 Task: Buy 3 Breathers from Filters section under best seller category for shipping address: George Carter, 3099 Abia Martin Drive, Panther Burn, Mississippi 38765, Cell Number 6314971043. Pay from credit card ending with 2005, CVV 3321
Action: Mouse moved to (22, 86)
Screenshot: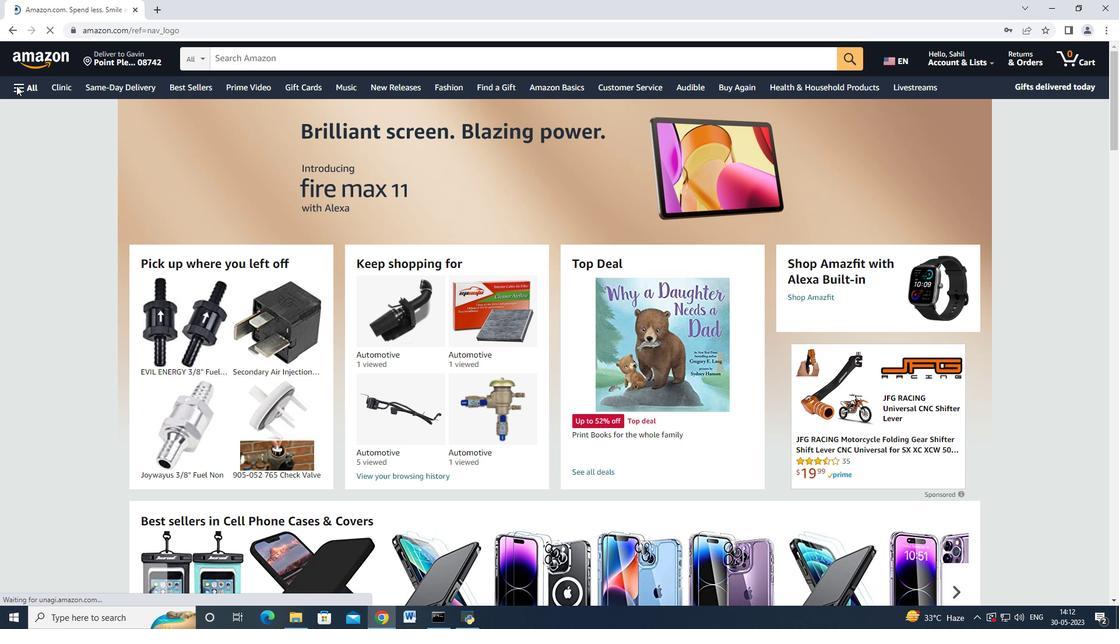
Action: Mouse pressed left at (22, 86)
Screenshot: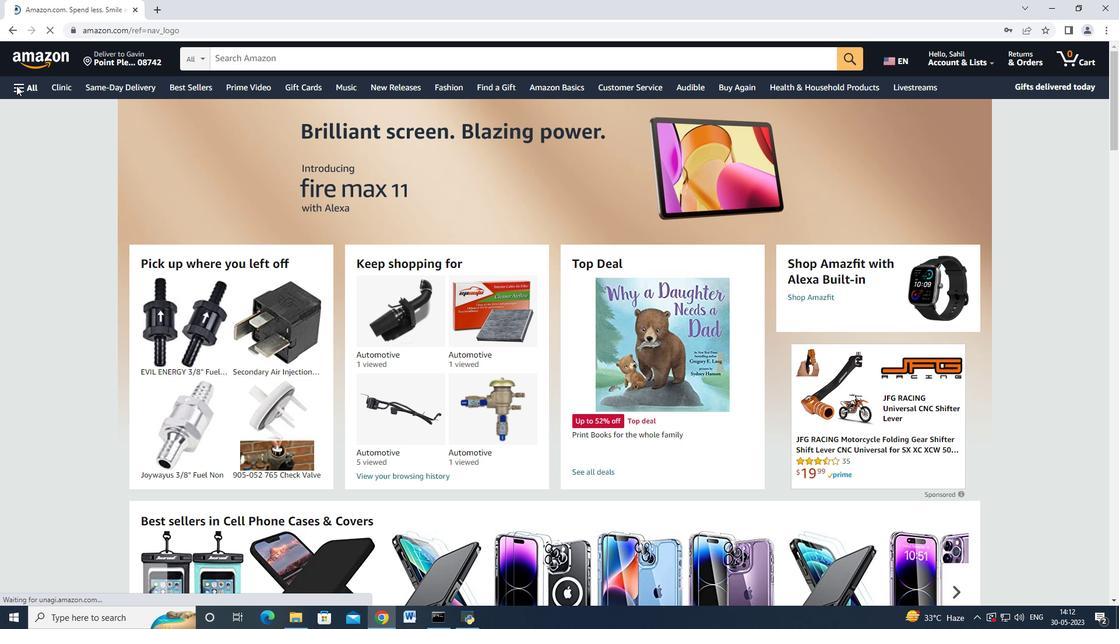
Action: Mouse moved to (69, 422)
Screenshot: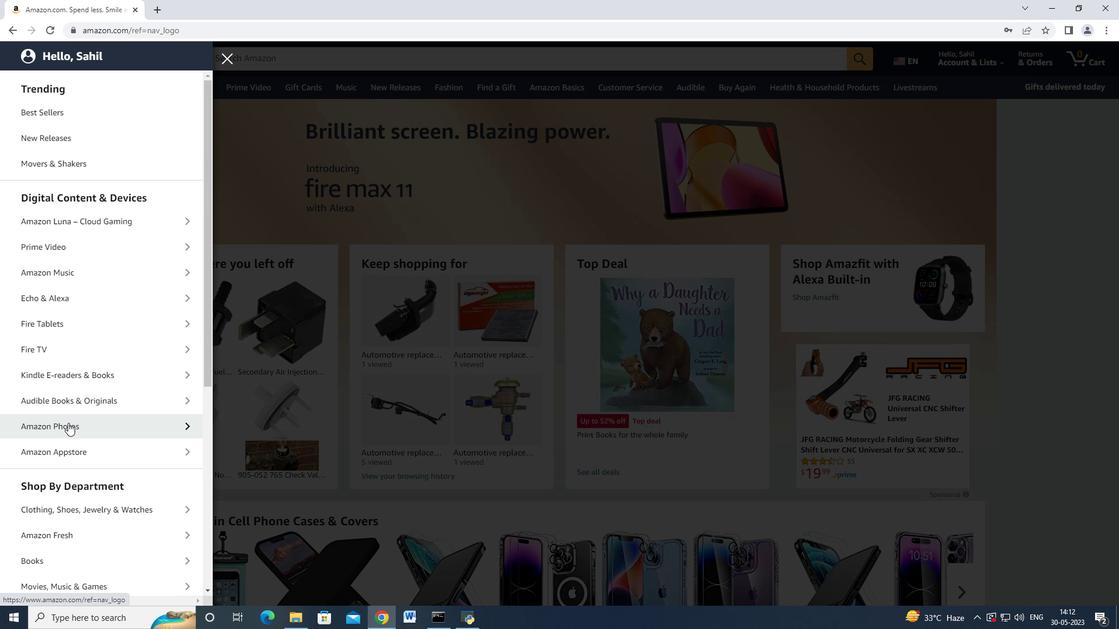 
Action: Mouse scrolled (69, 421) with delta (0, 0)
Screenshot: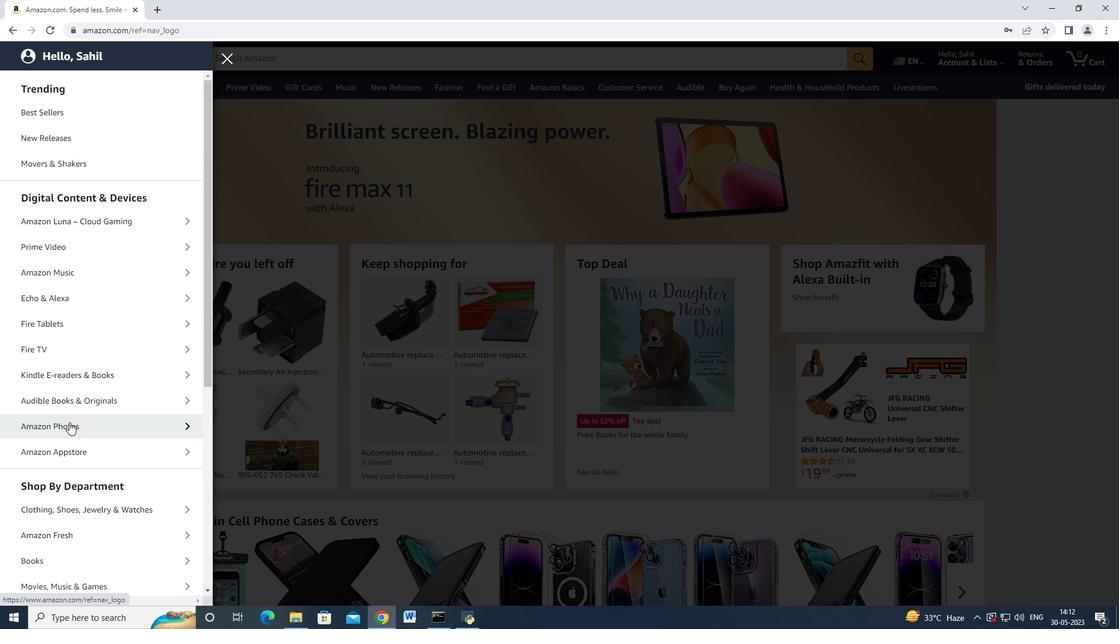 
Action: Mouse scrolled (69, 421) with delta (0, 0)
Screenshot: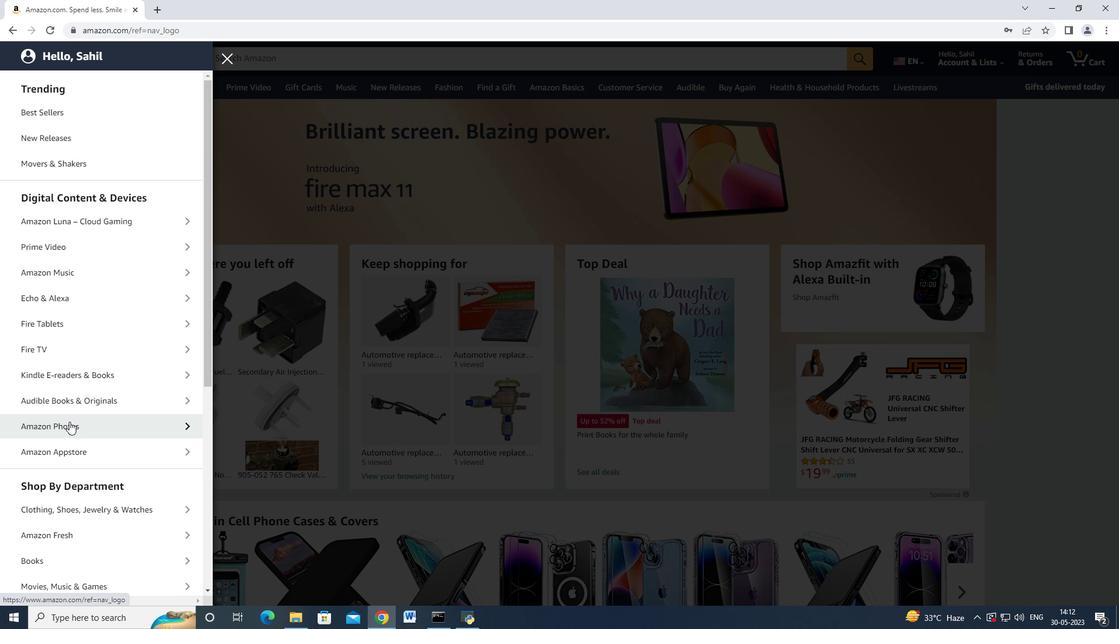 
Action: Mouse moved to (50, 501)
Screenshot: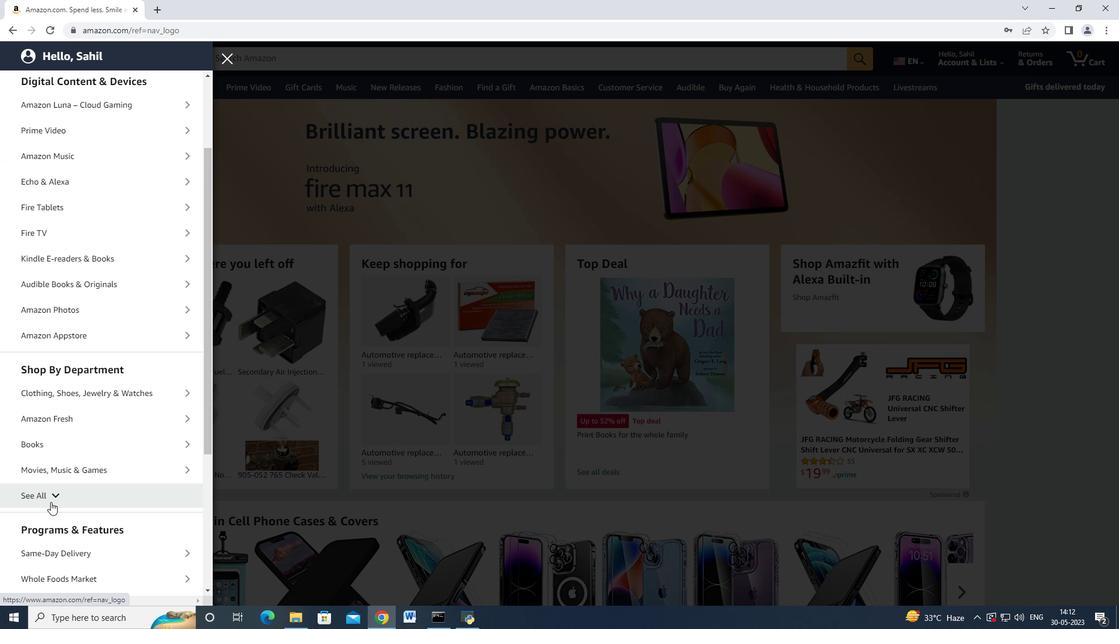 
Action: Mouse pressed left at (50, 501)
Screenshot: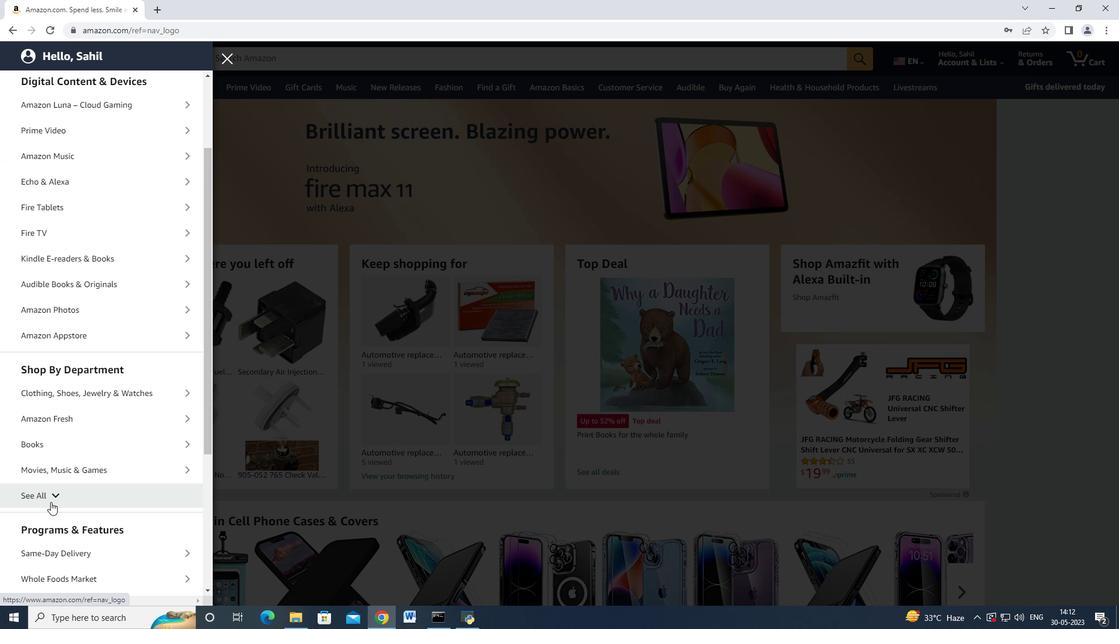
Action: Mouse moved to (68, 434)
Screenshot: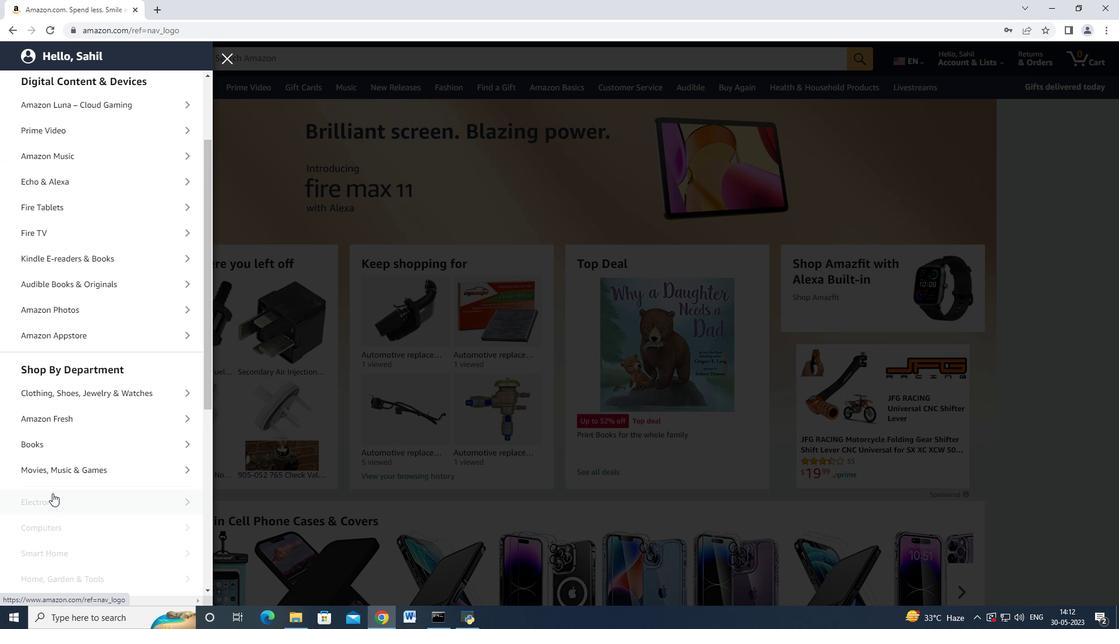 
Action: Mouse scrolled (68, 434) with delta (0, 0)
Screenshot: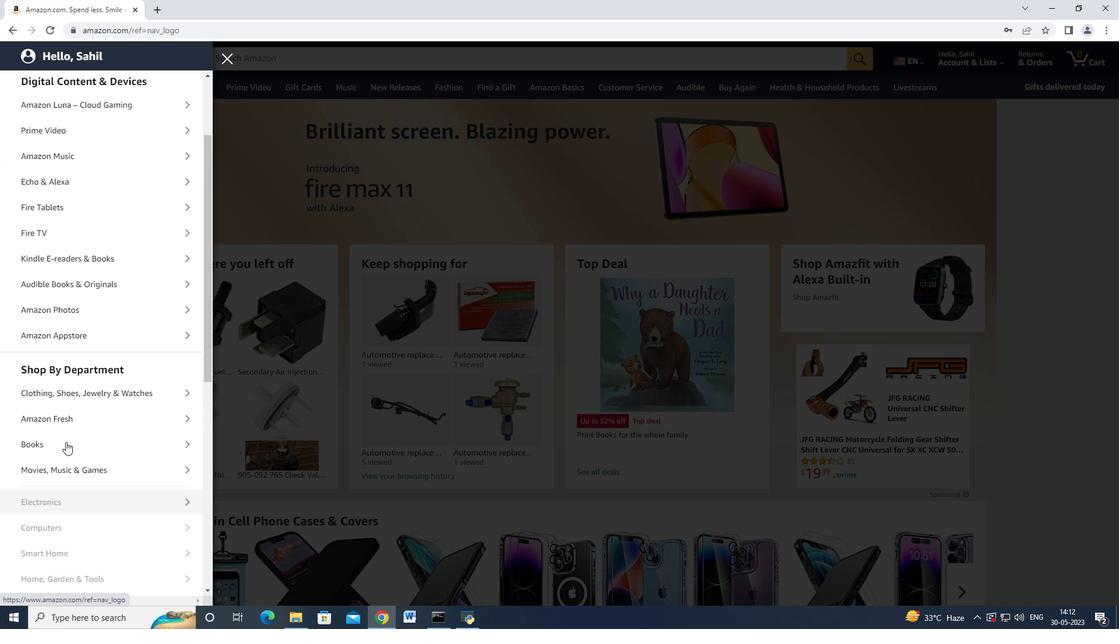 
Action: Mouse scrolled (68, 434) with delta (0, 0)
Screenshot: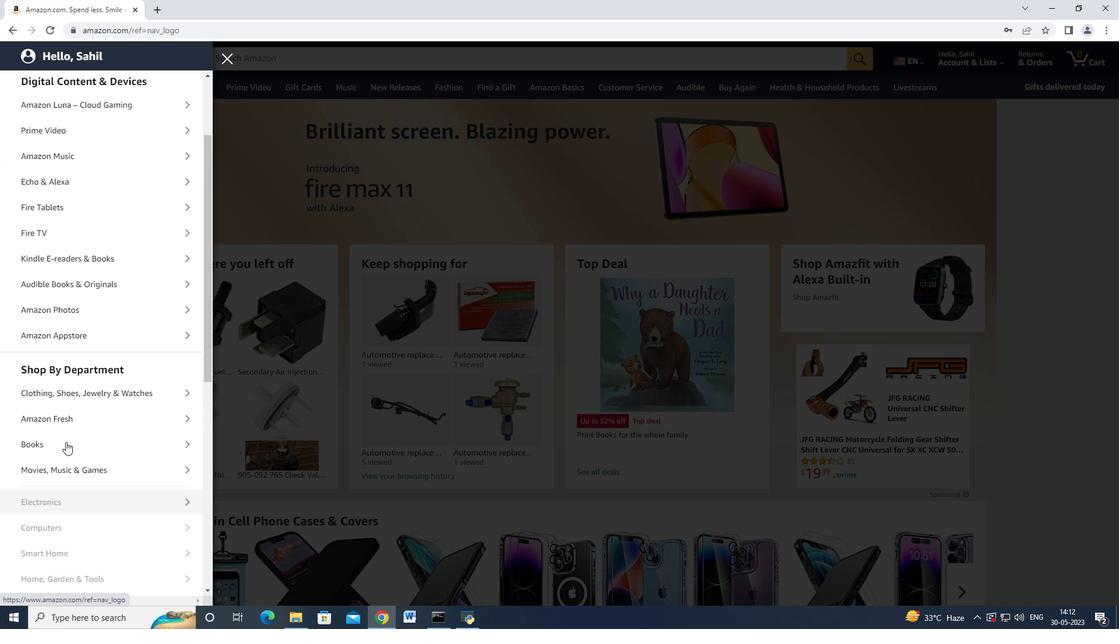 
Action: Mouse scrolled (68, 434) with delta (0, 0)
Screenshot: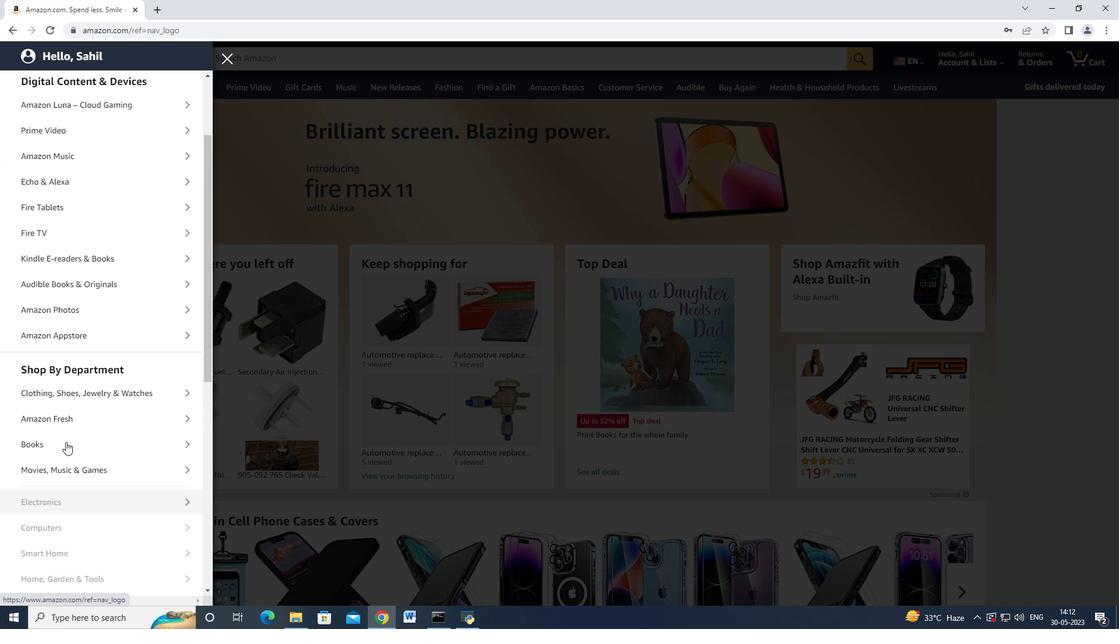 
Action: Mouse scrolled (68, 434) with delta (0, 0)
Screenshot: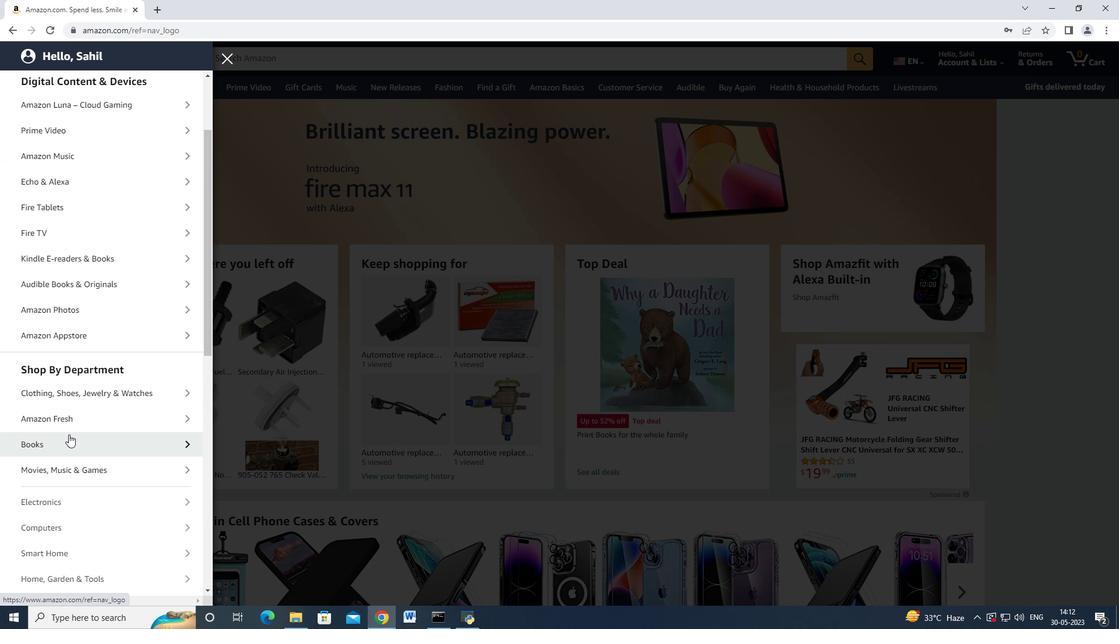 
Action: Mouse scrolled (68, 434) with delta (0, 0)
Screenshot: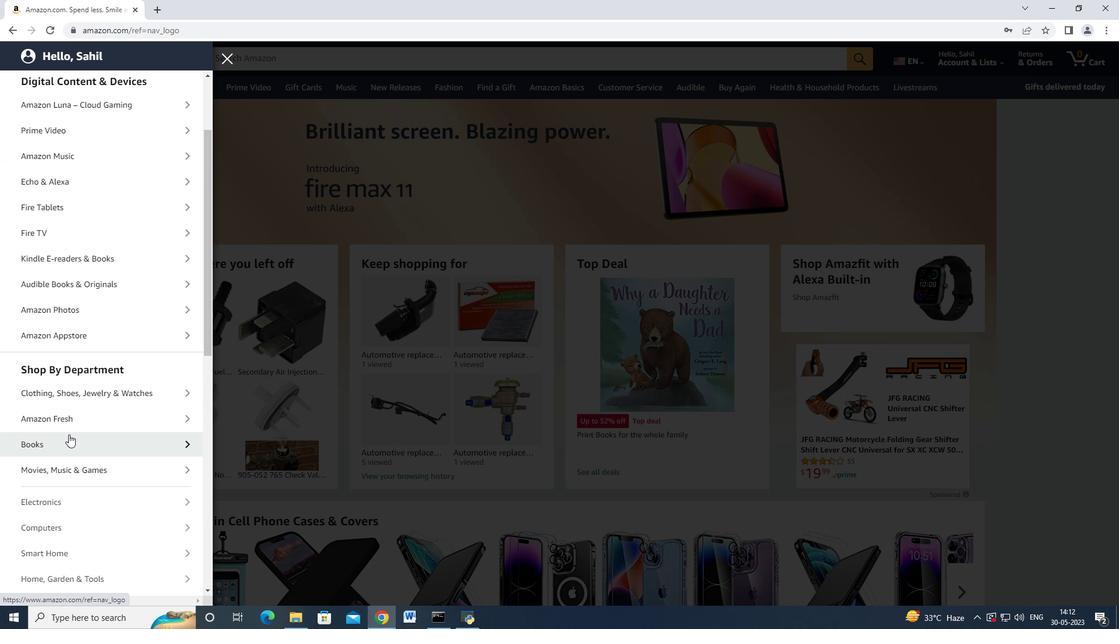 
Action: Mouse moved to (99, 492)
Screenshot: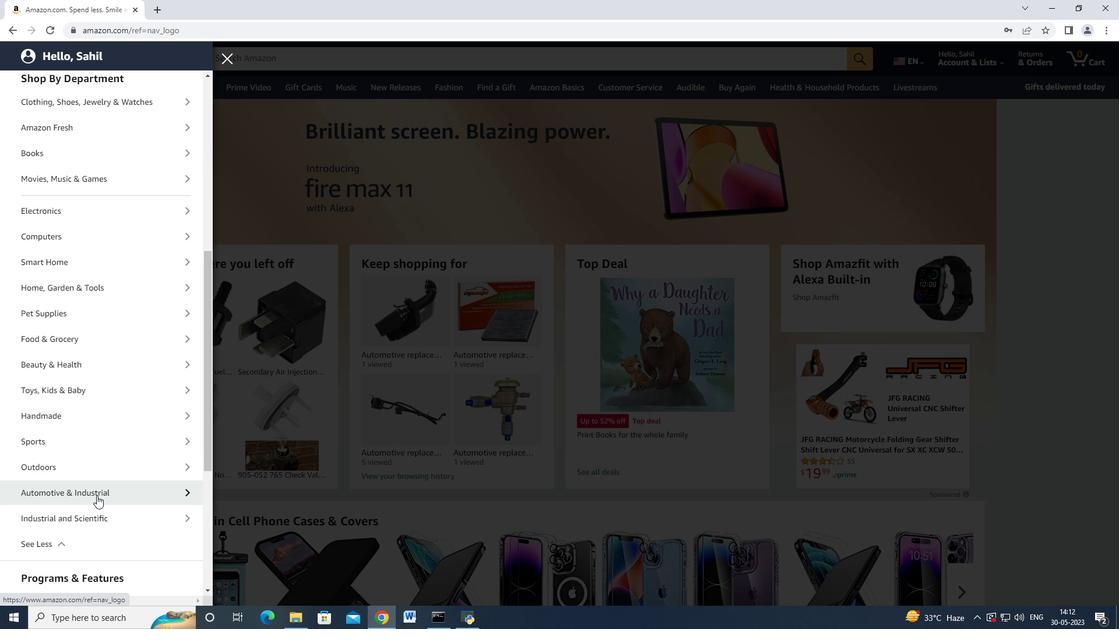 
Action: Mouse pressed left at (99, 492)
Screenshot: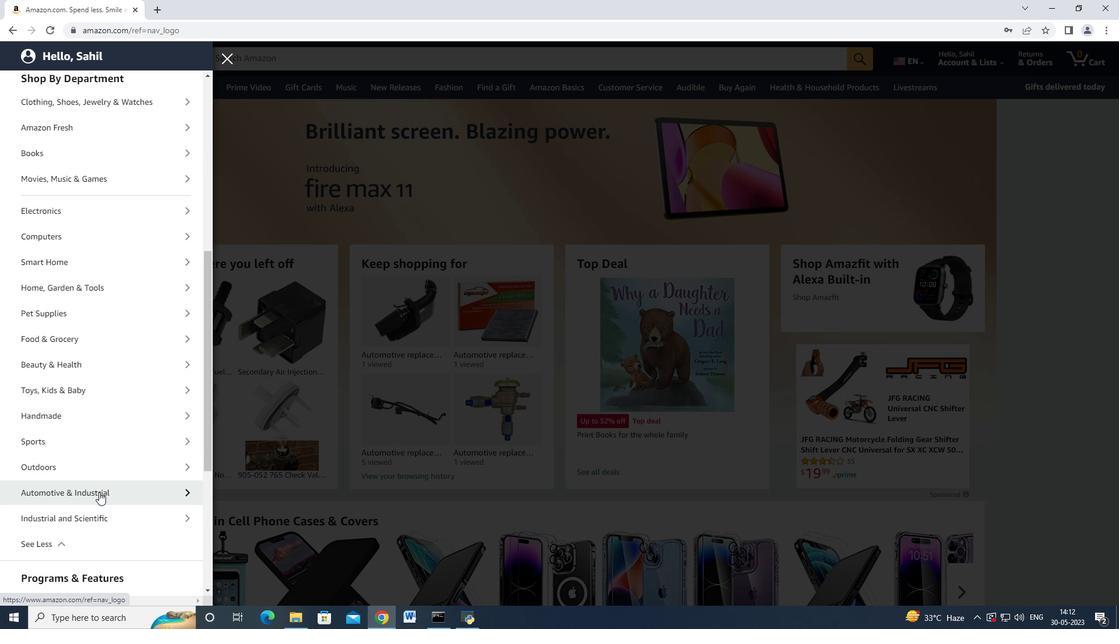 
Action: Mouse moved to (79, 140)
Screenshot: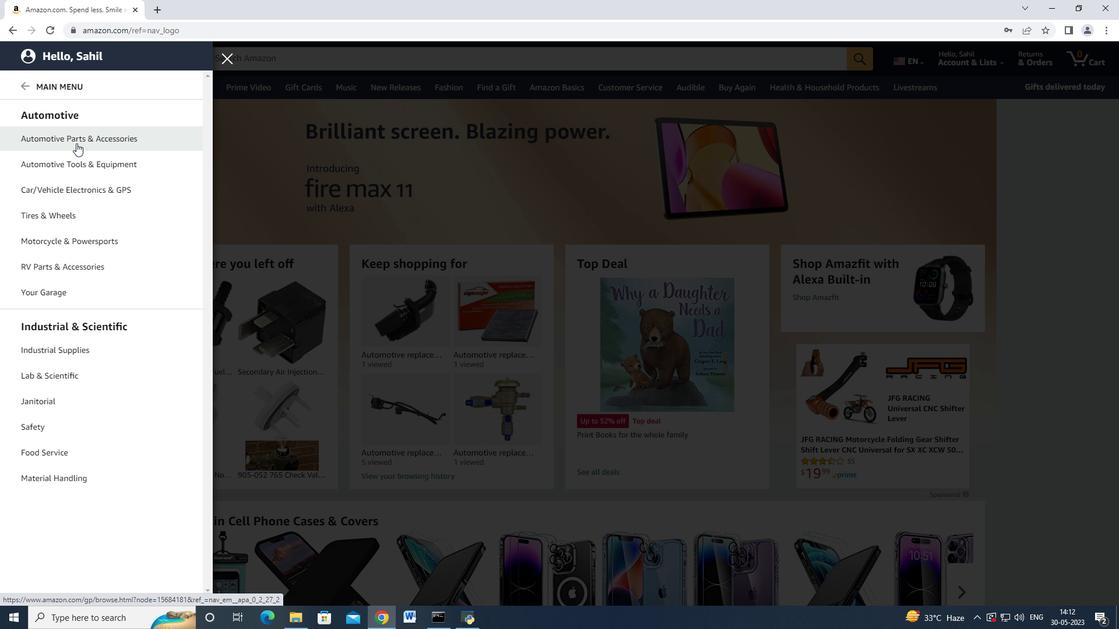 
Action: Mouse pressed left at (79, 140)
Screenshot: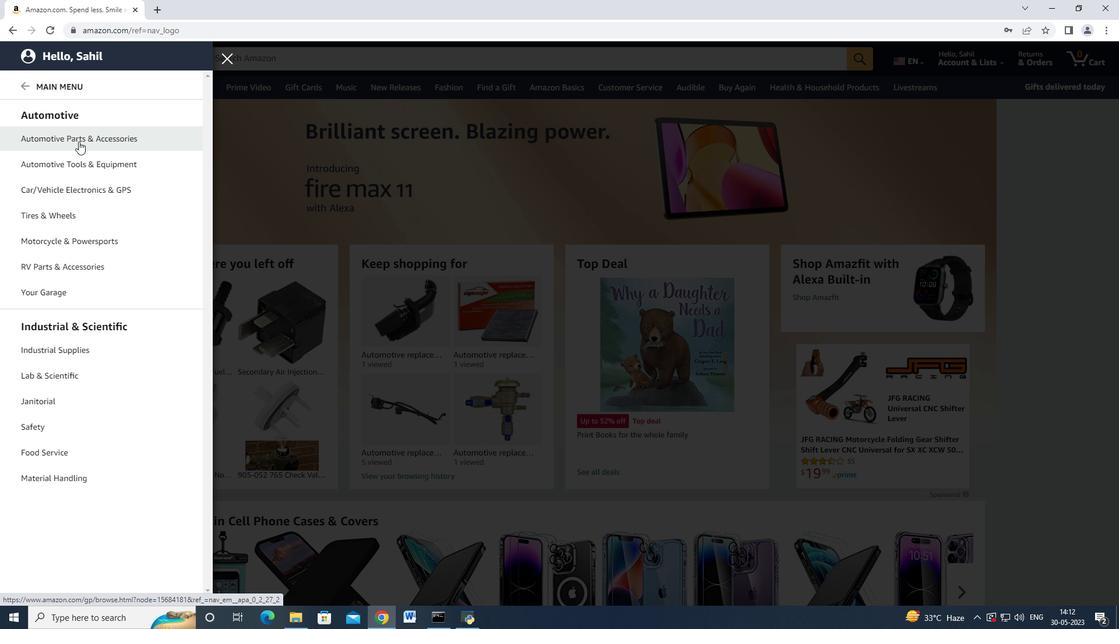
Action: Mouse moved to (190, 111)
Screenshot: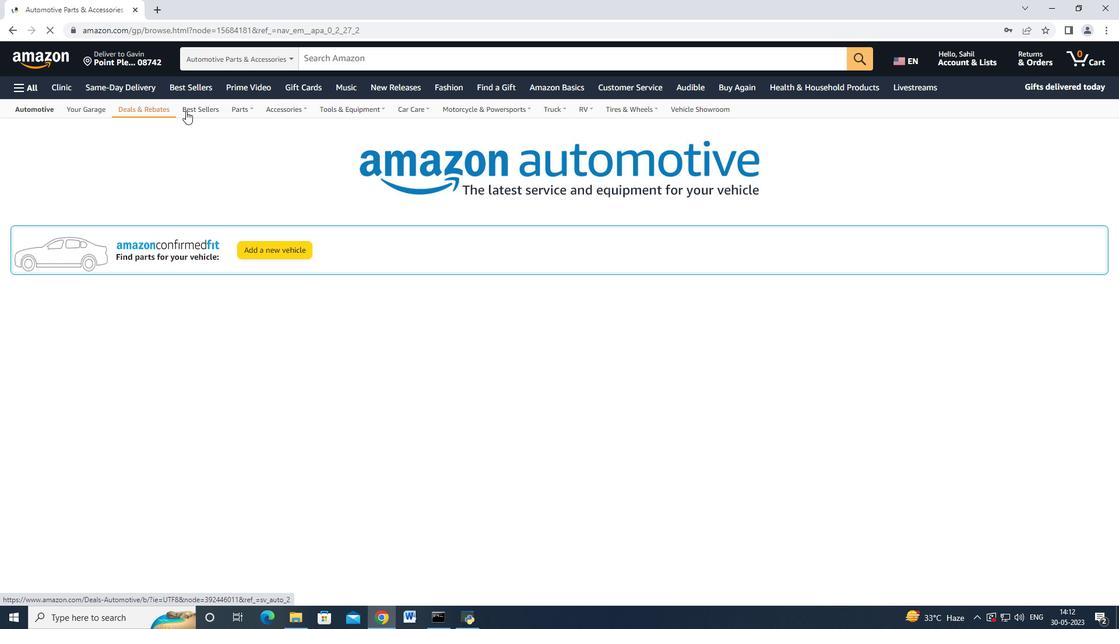 
Action: Mouse pressed left at (190, 111)
Screenshot: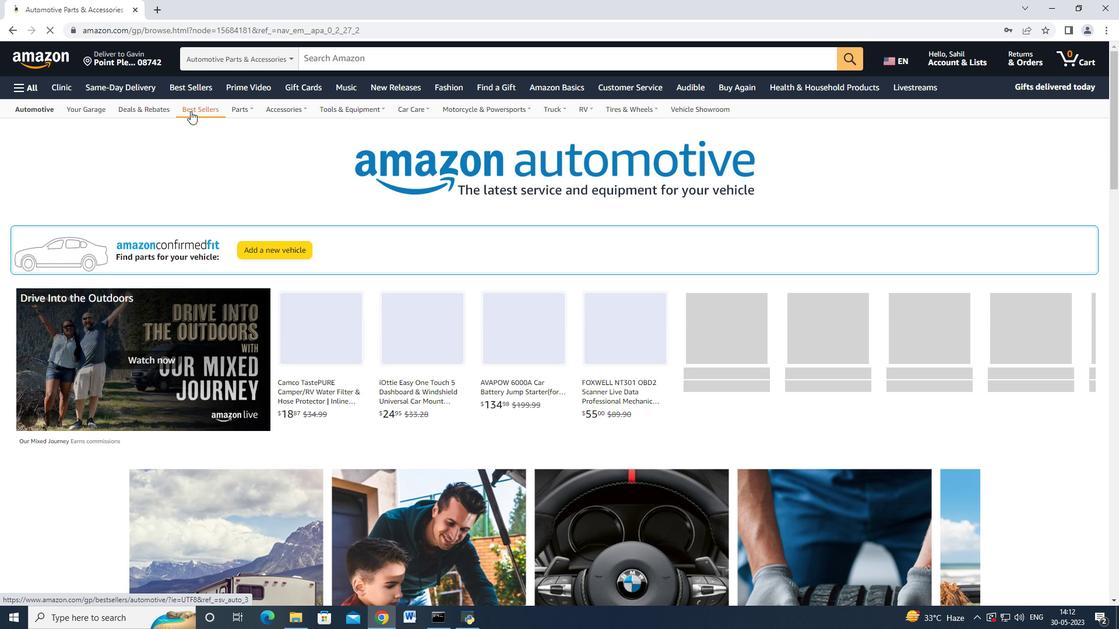 
Action: Mouse moved to (146, 237)
Screenshot: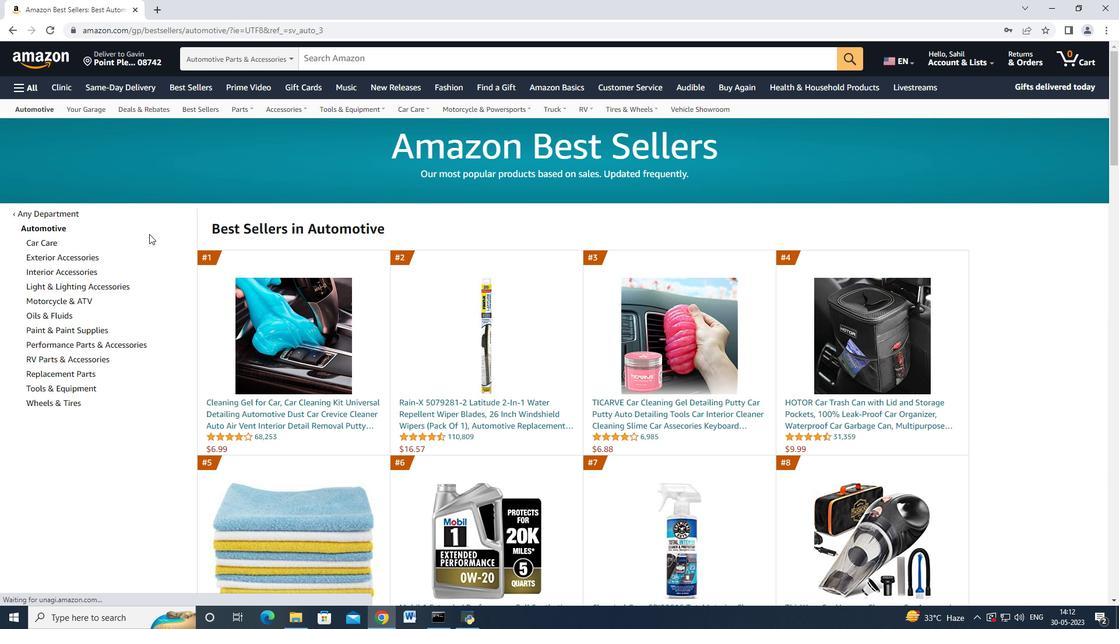 
Action: Mouse scrolled (146, 236) with delta (0, 0)
Screenshot: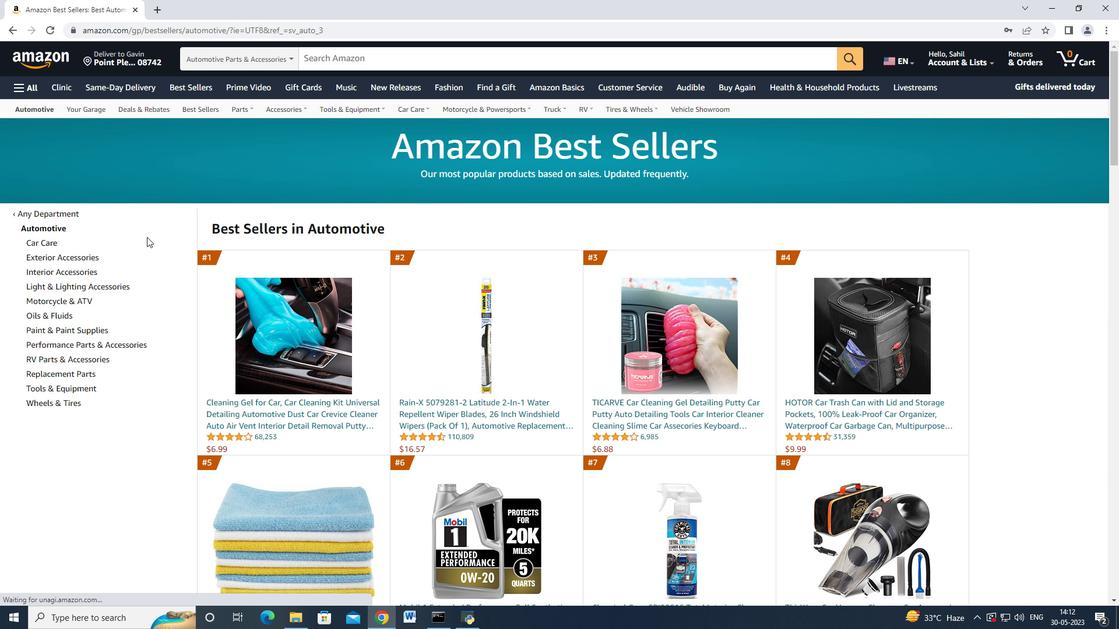 
Action: Mouse moved to (147, 248)
Screenshot: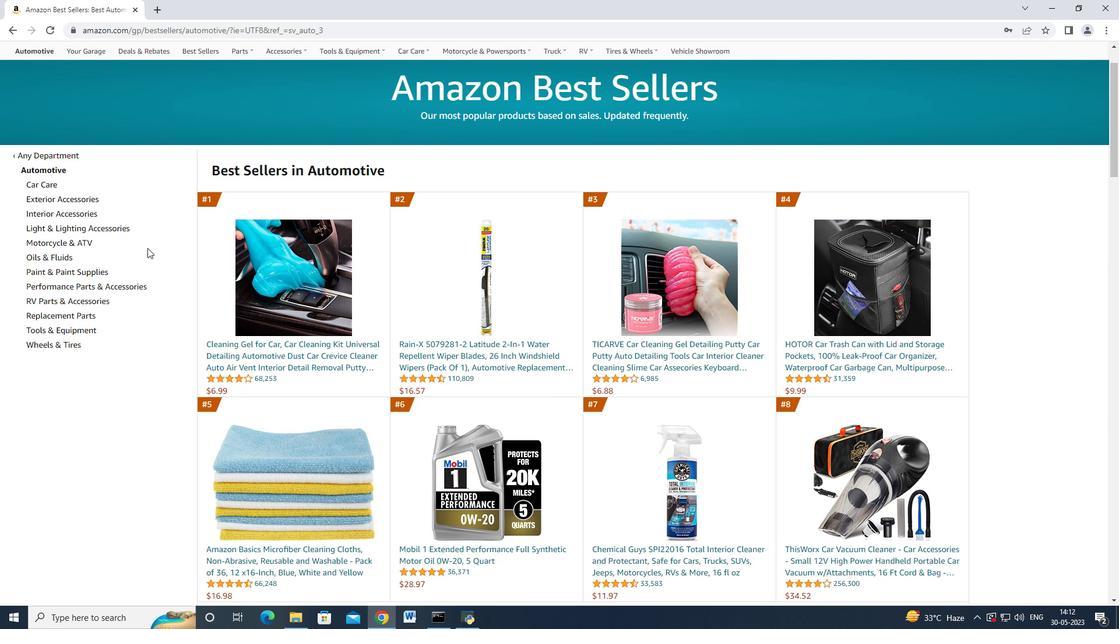 
Action: Mouse scrolled (147, 248) with delta (0, 0)
Screenshot: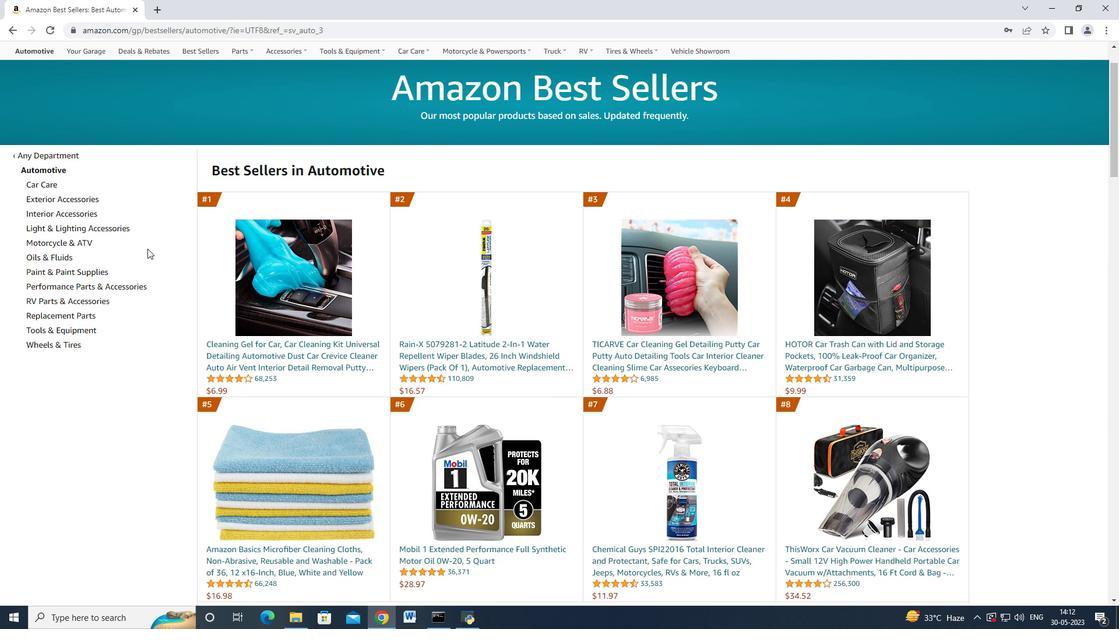 
Action: Mouse moved to (142, 262)
Screenshot: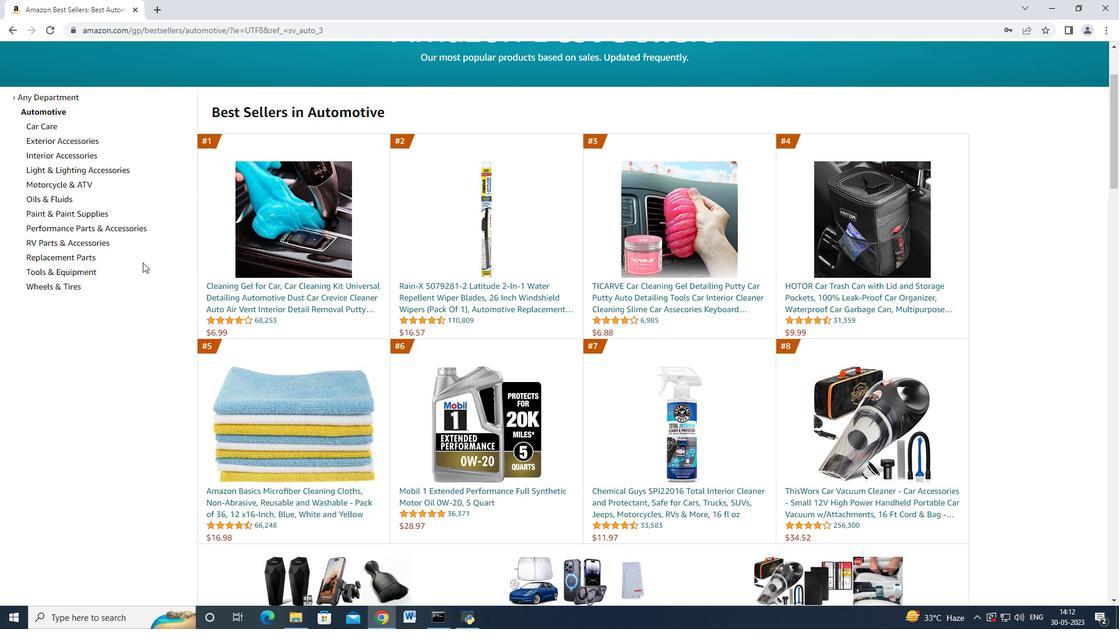 
Action: Mouse scrolled (142, 263) with delta (0, 0)
Screenshot: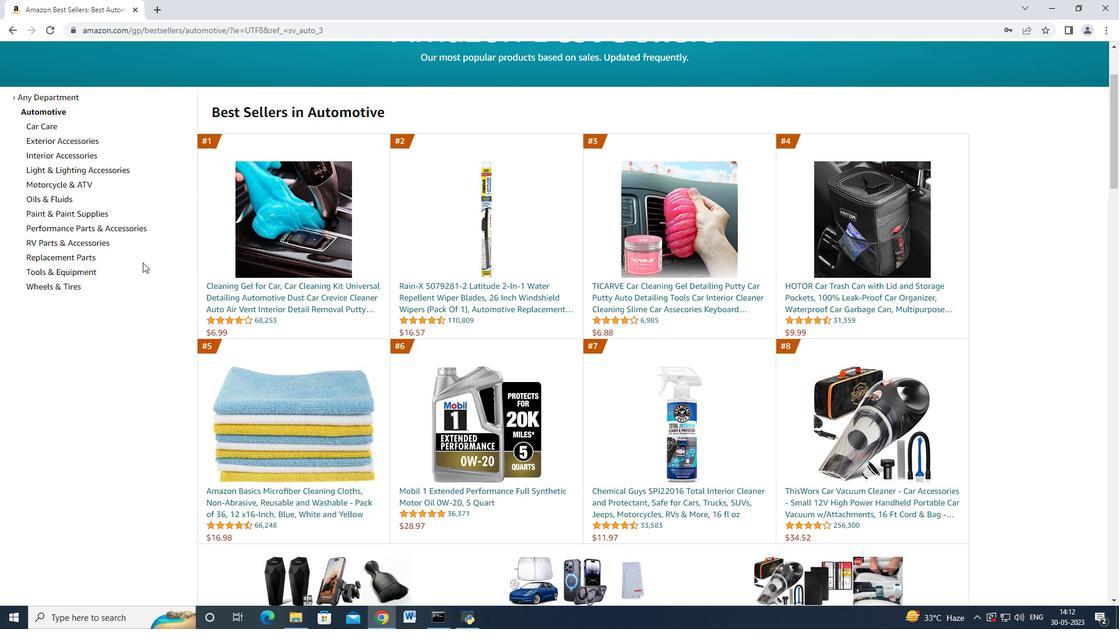 
Action: Mouse moved to (142, 262)
Screenshot: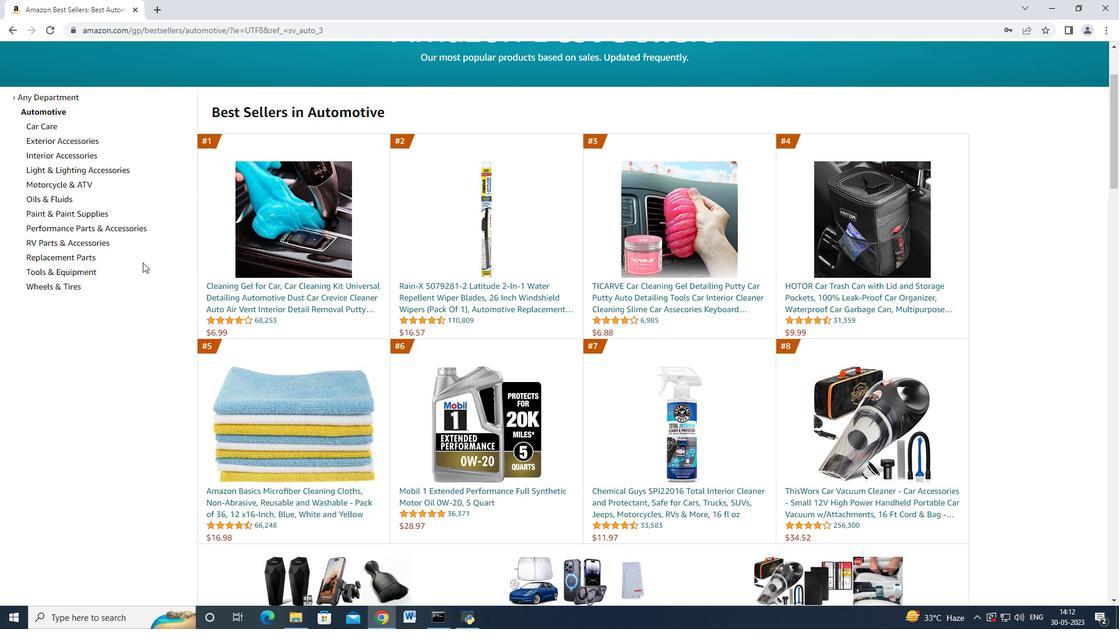 
Action: Mouse scrolled (142, 262) with delta (0, 0)
Screenshot: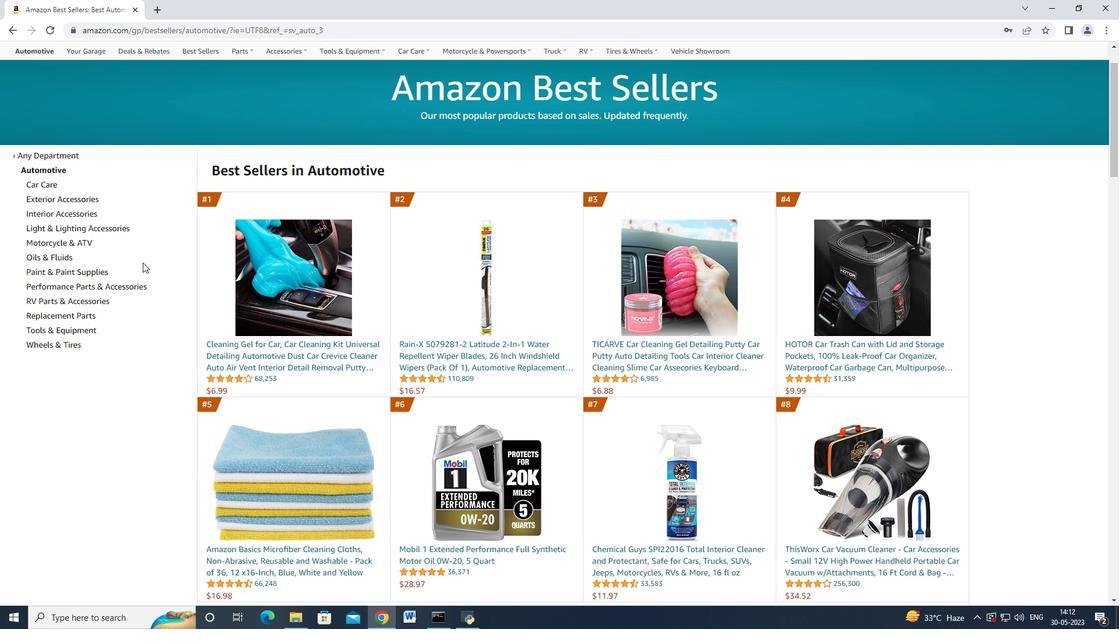 
Action: Mouse moved to (74, 260)
Screenshot: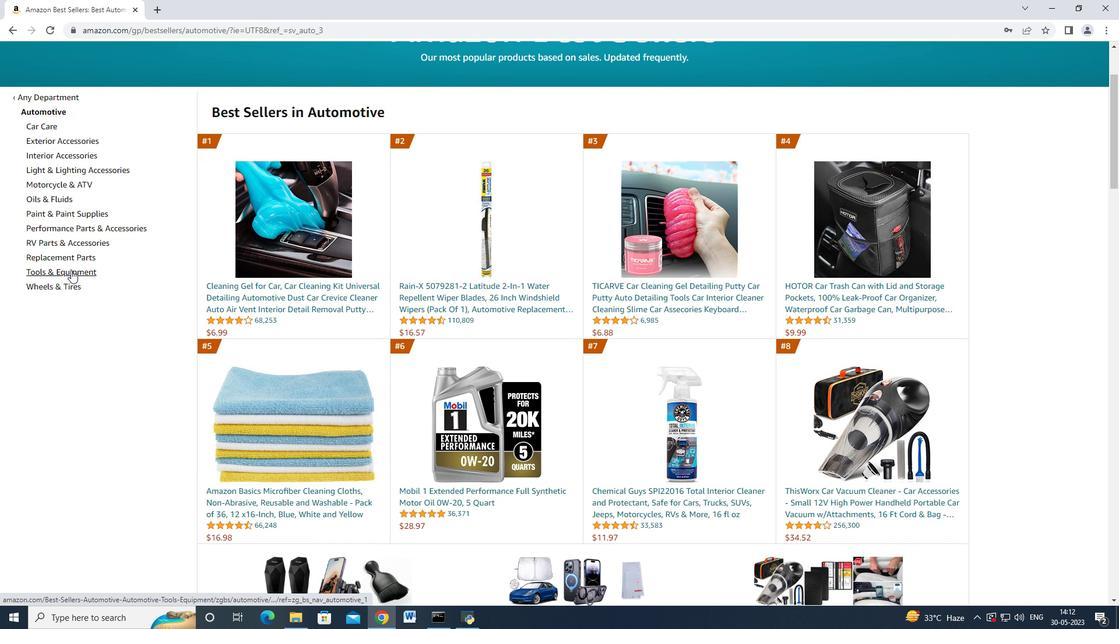 
Action: Mouse pressed left at (74, 260)
Screenshot: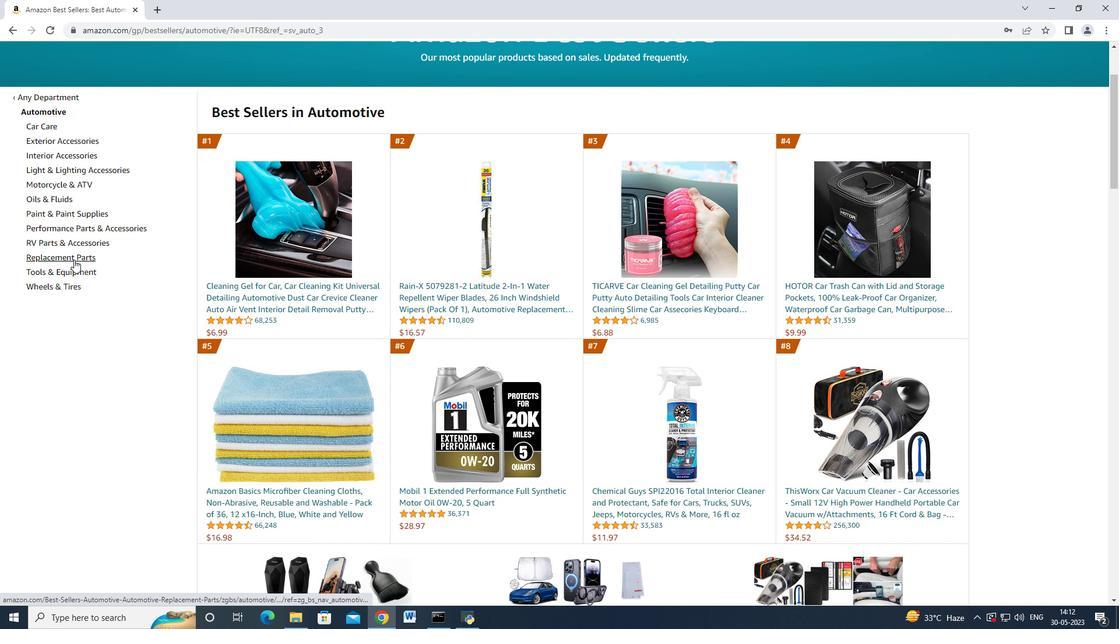 
Action: Mouse moved to (118, 265)
Screenshot: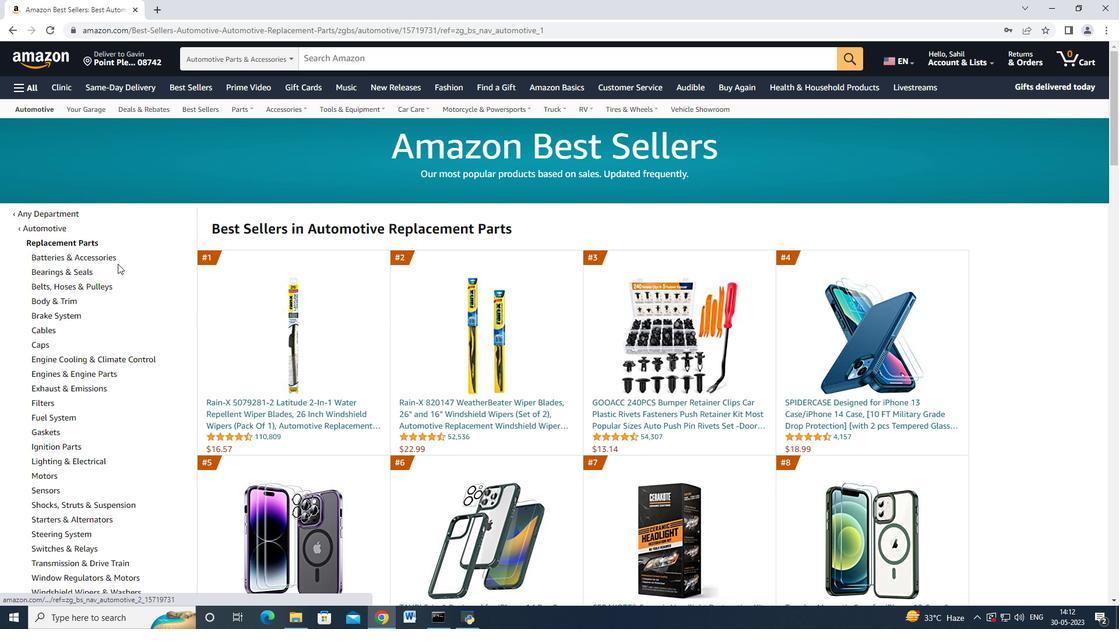 
Action: Mouse scrolled (118, 265) with delta (0, 0)
Screenshot: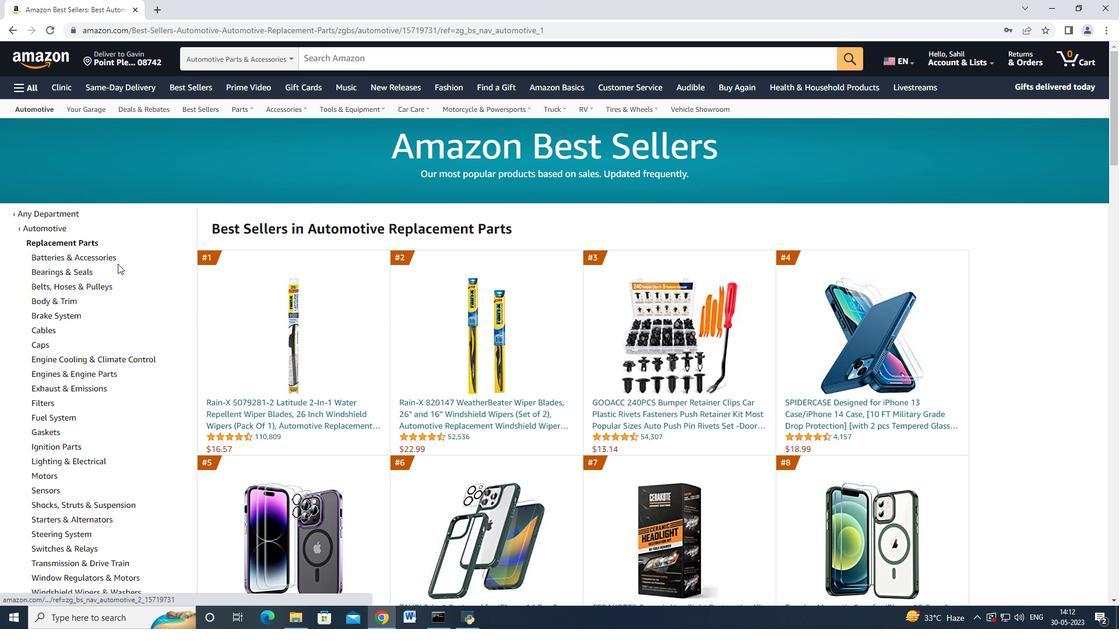 
Action: Mouse scrolled (118, 265) with delta (0, 0)
Screenshot: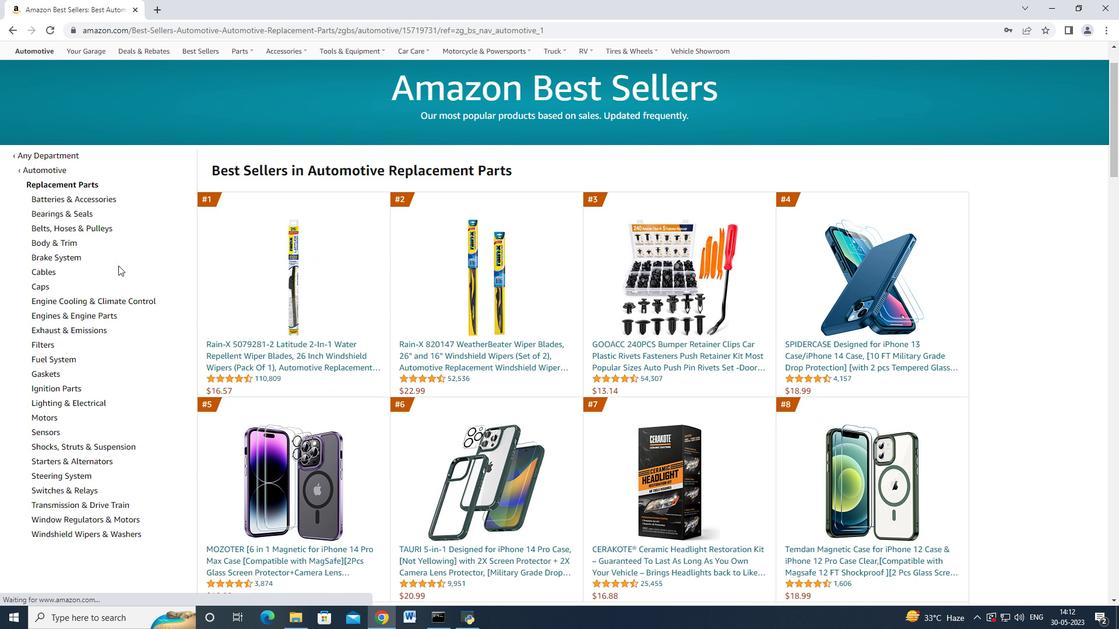
Action: Mouse scrolled (118, 266) with delta (0, 0)
Screenshot: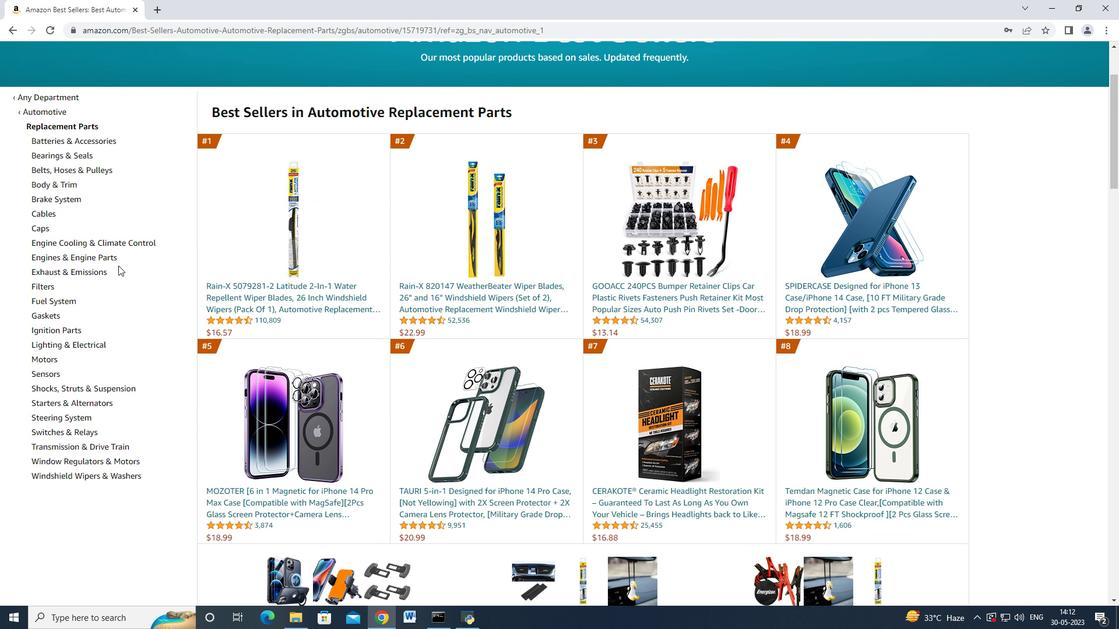 
Action: Mouse moved to (127, 452)
Screenshot: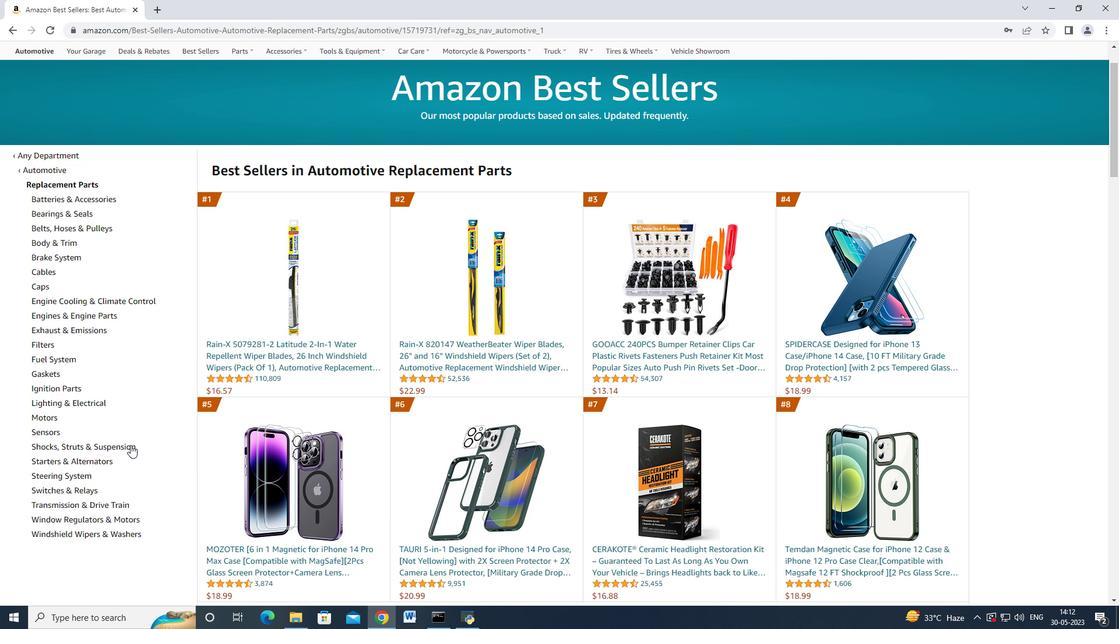 
Action: Mouse scrolled (127, 452) with delta (0, 0)
Screenshot: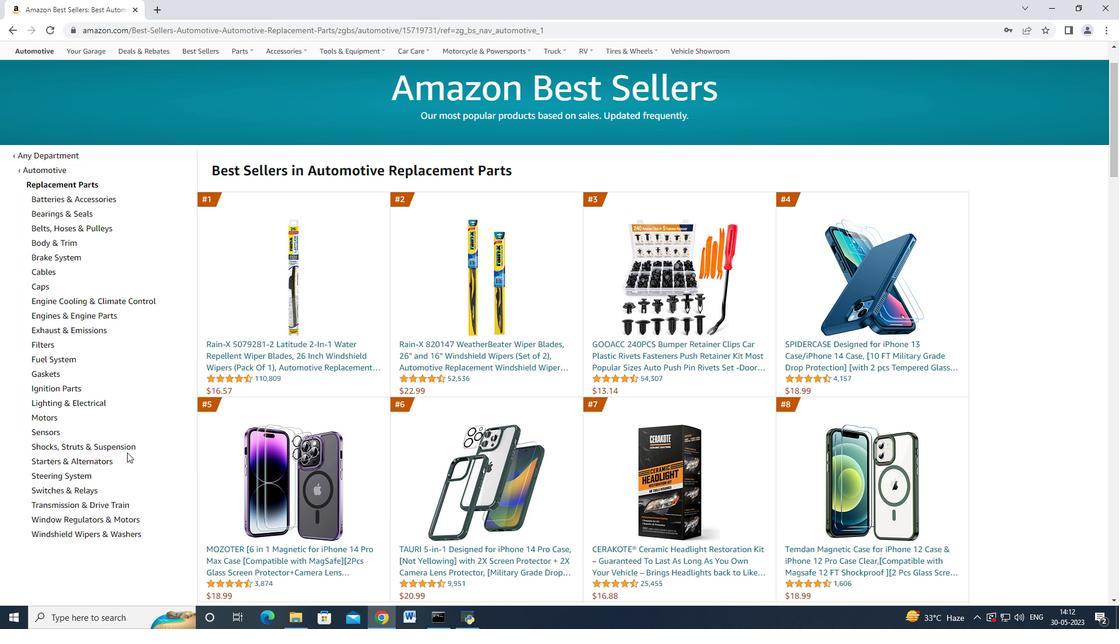 
Action: Mouse moved to (46, 284)
Screenshot: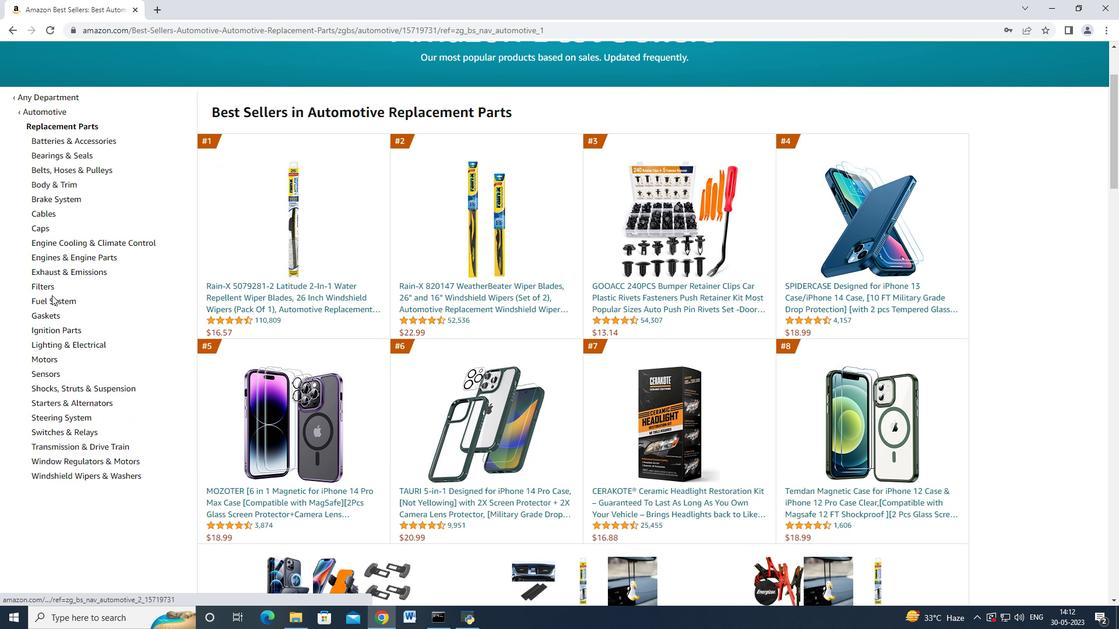 
Action: Mouse pressed left at (46, 284)
Screenshot: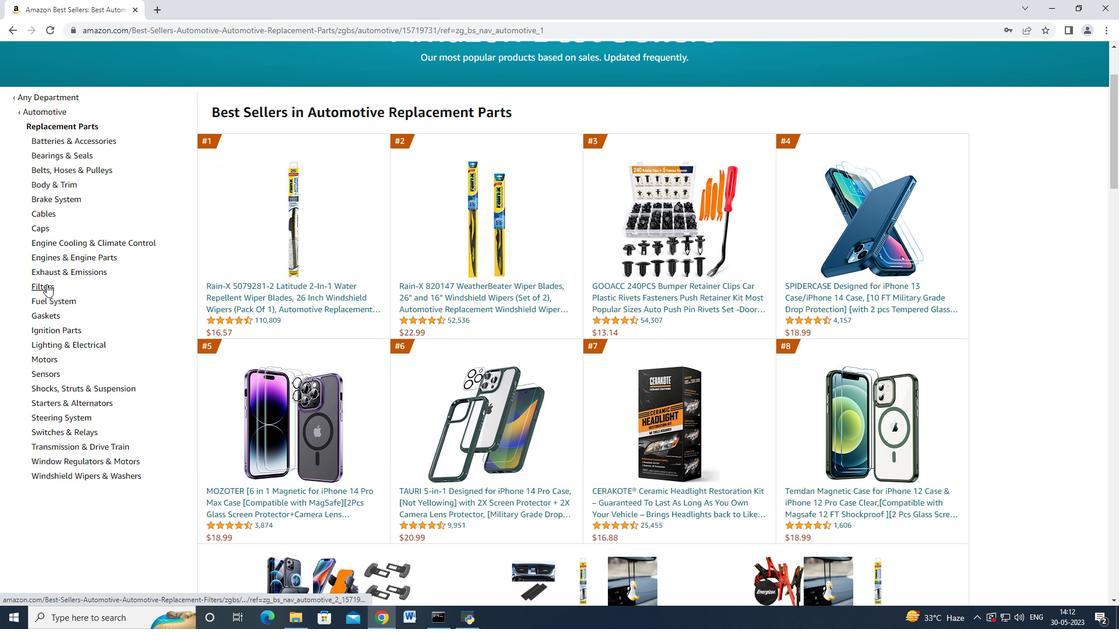 
Action: Mouse moved to (56, 301)
Screenshot: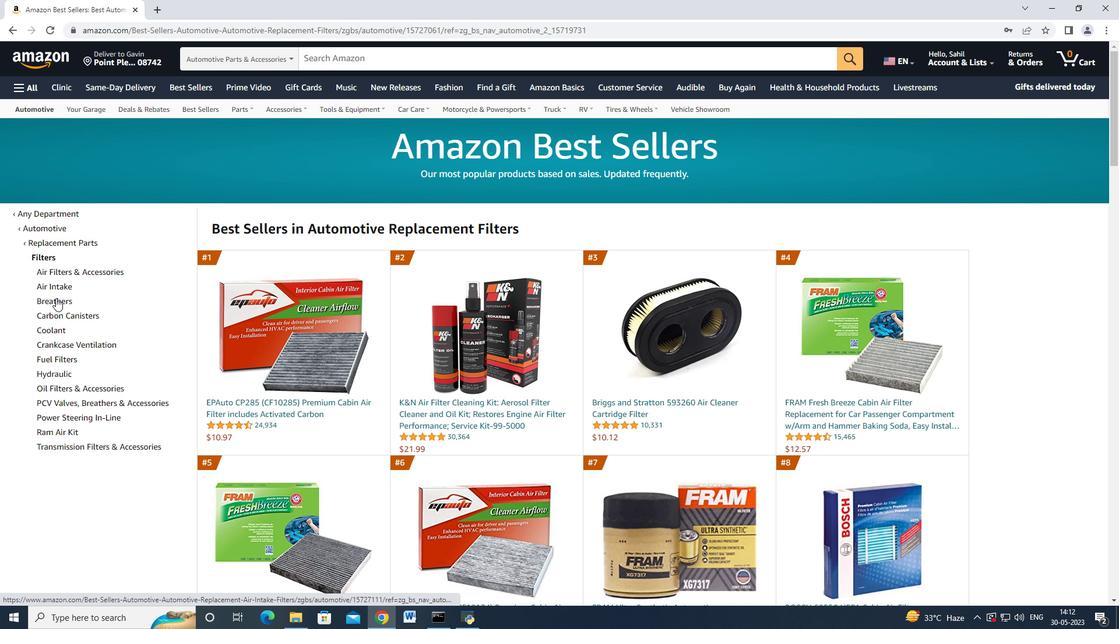 
Action: Mouse pressed left at (56, 301)
Screenshot: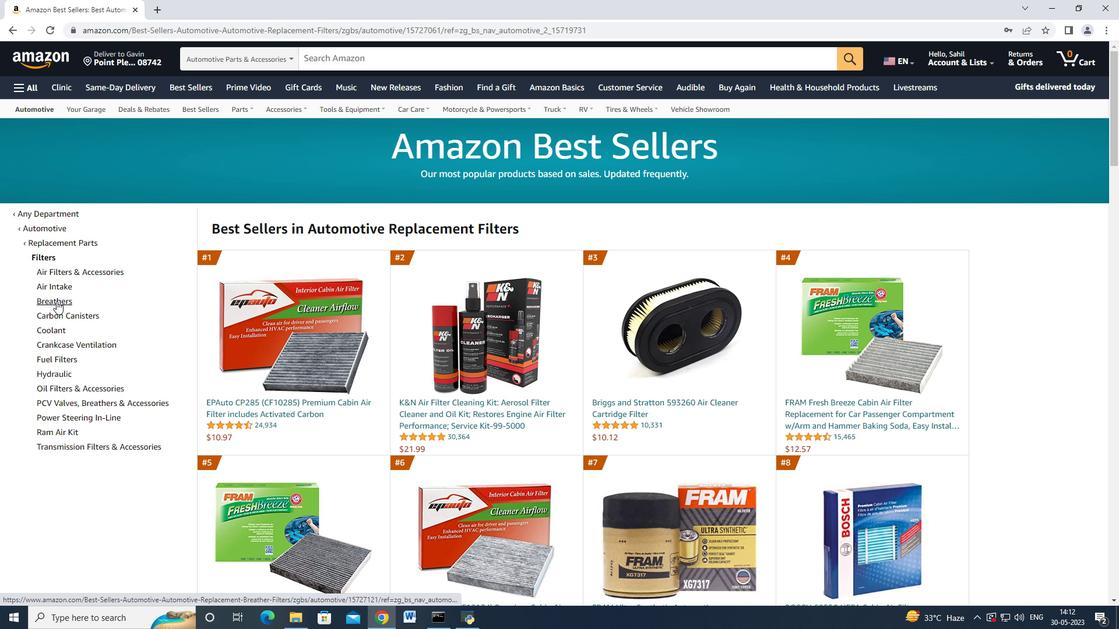 
Action: Mouse moved to (459, 402)
Screenshot: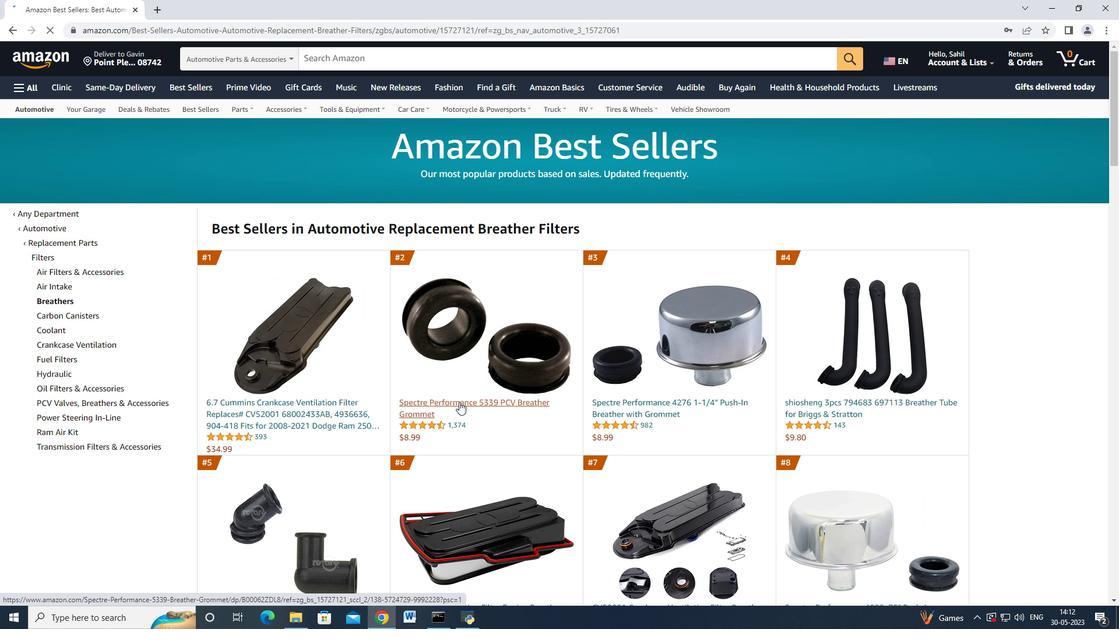 
Action: Mouse pressed left at (459, 402)
Screenshot: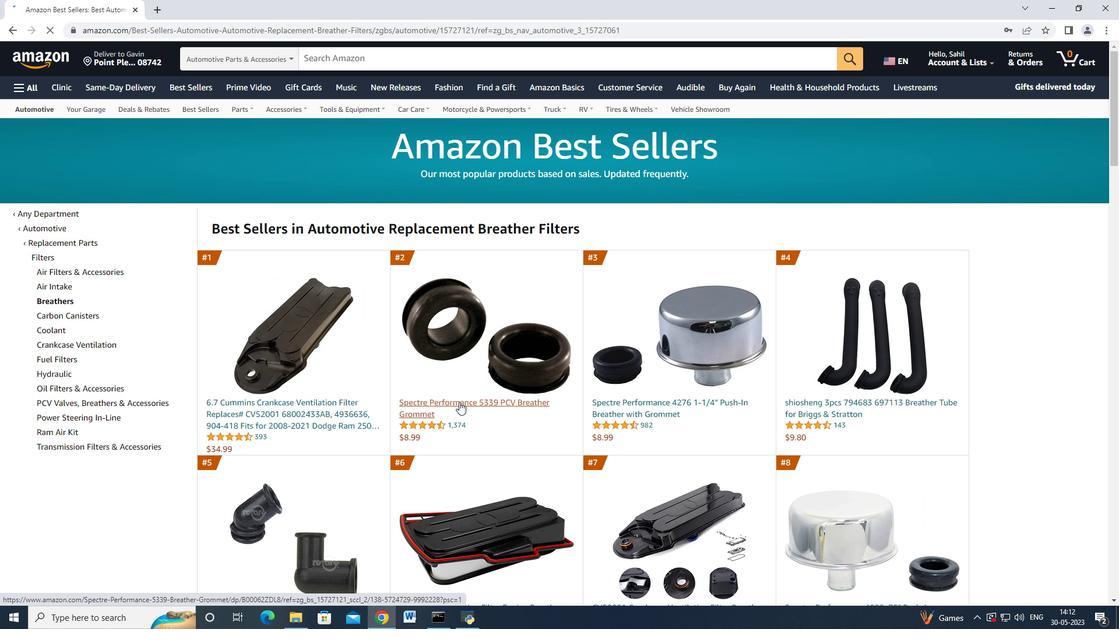 
Action: Mouse moved to (876, 447)
Screenshot: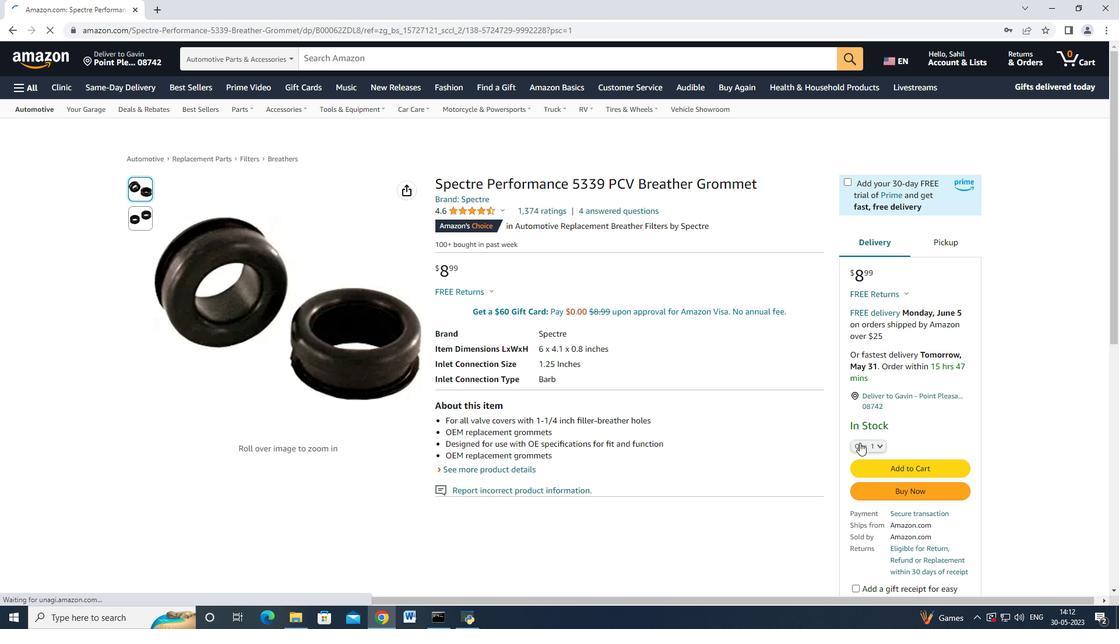 
Action: Mouse pressed left at (876, 447)
Screenshot: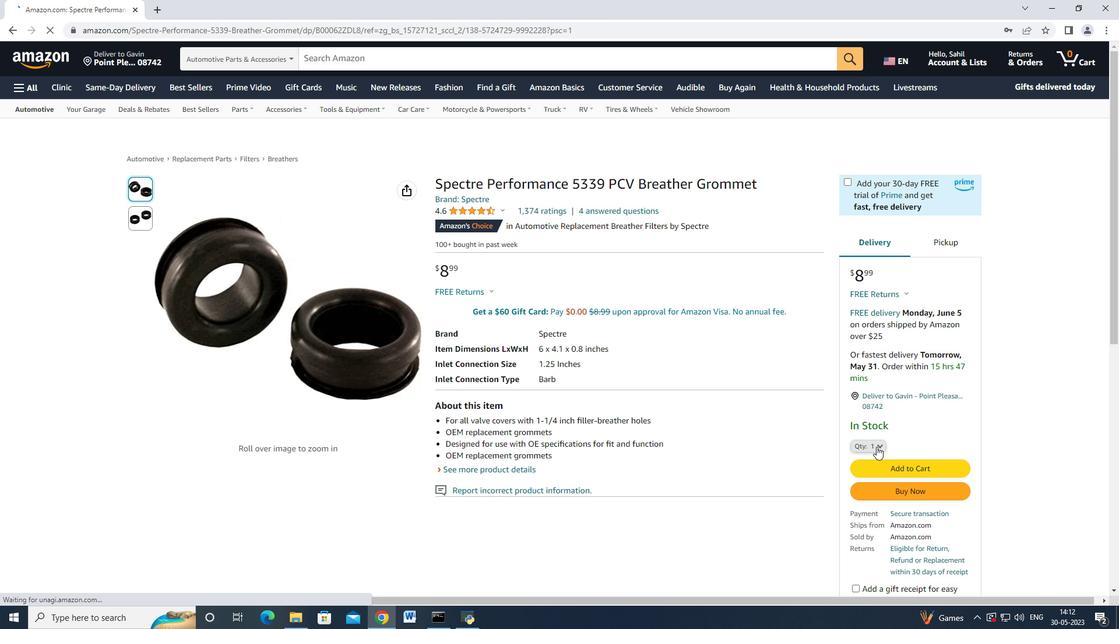 
Action: Mouse moved to (869, 103)
Screenshot: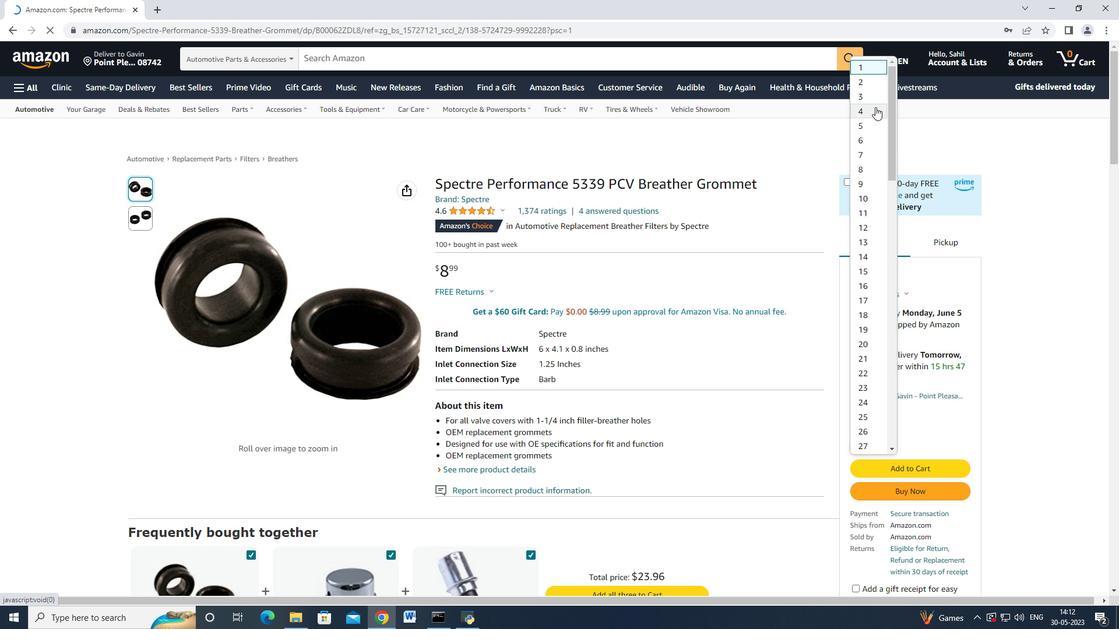 
Action: Mouse pressed left at (869, 103)
Screenshot: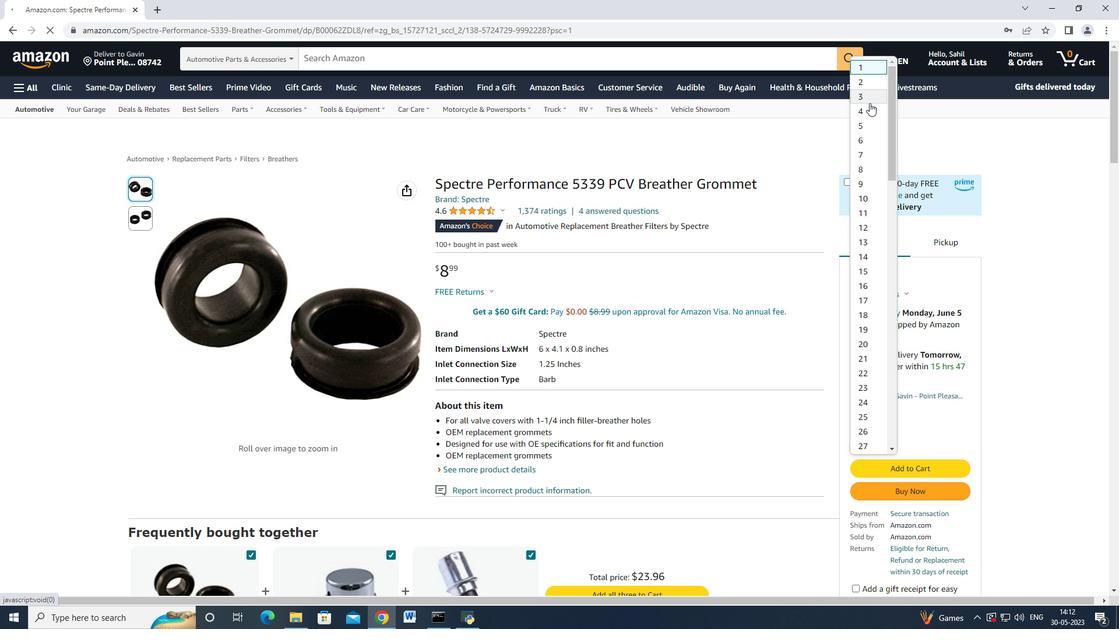
Action: Mouse moved to (905, 468)
Screenshot: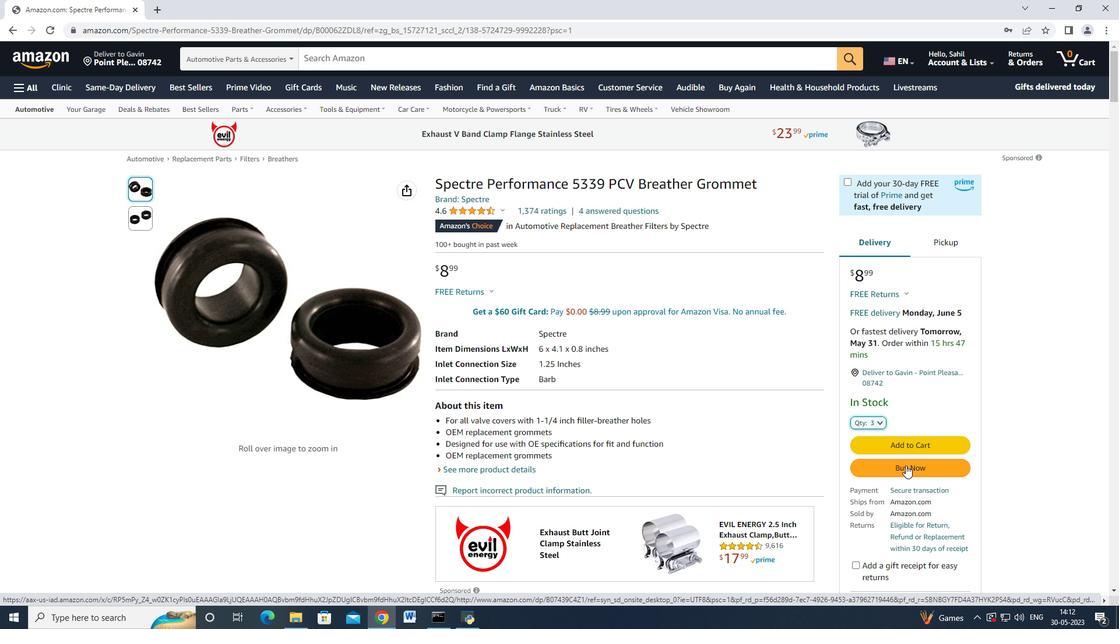
Action: Mouse pressed left at (905, 468)
Screenshot: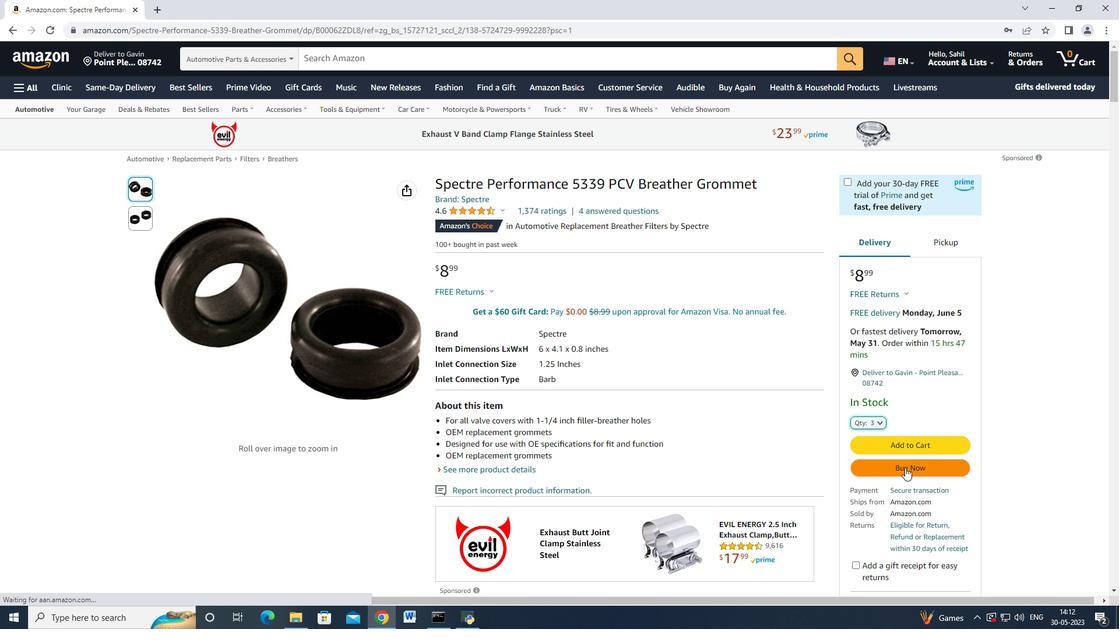
Action: Mouse moved to (449, 241)
Screenshot: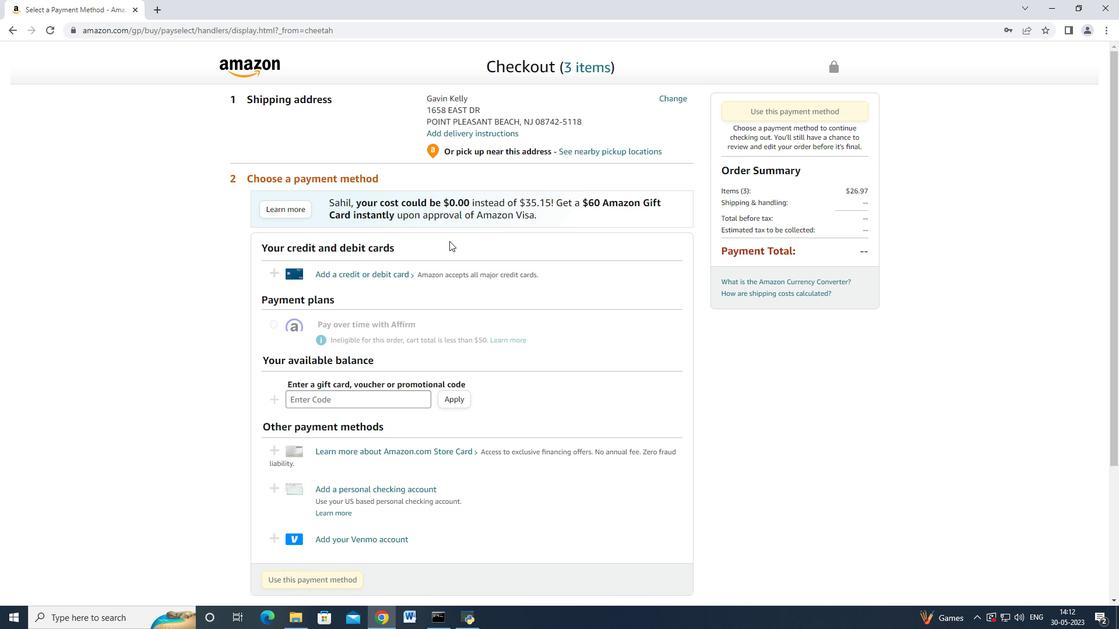 
Action: Mouse scrolled (449, 240) with delta (0, 0)
Screenshot: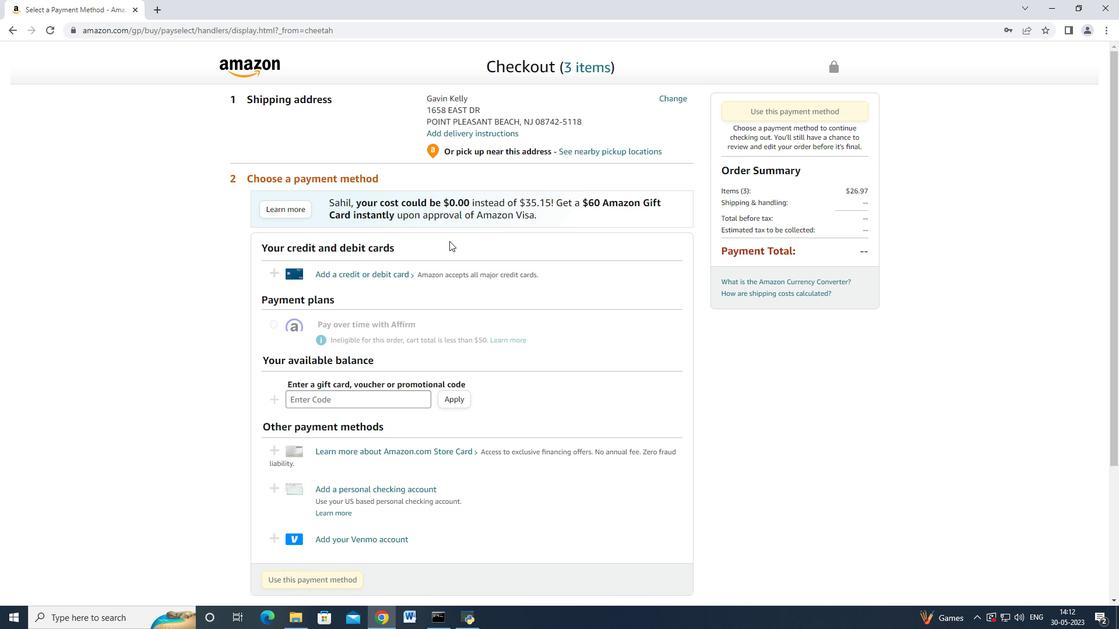 
Action: Mouse moved to (457, 231)
Screenshot: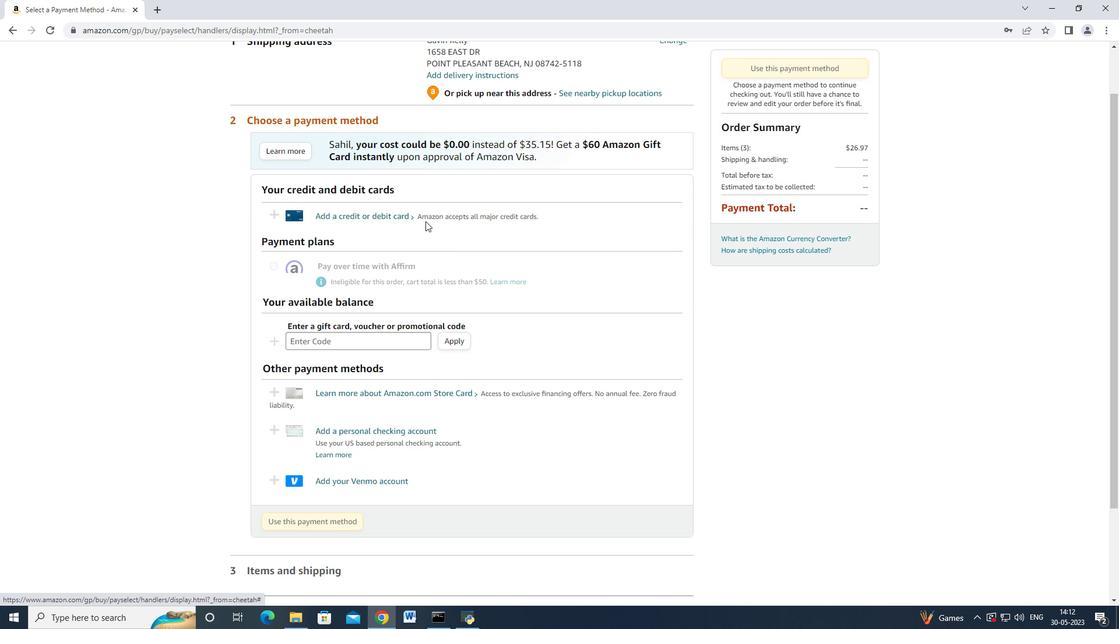 
Action: Mouse scrolled (457, 232) with delta (0, 0)
Screenshot: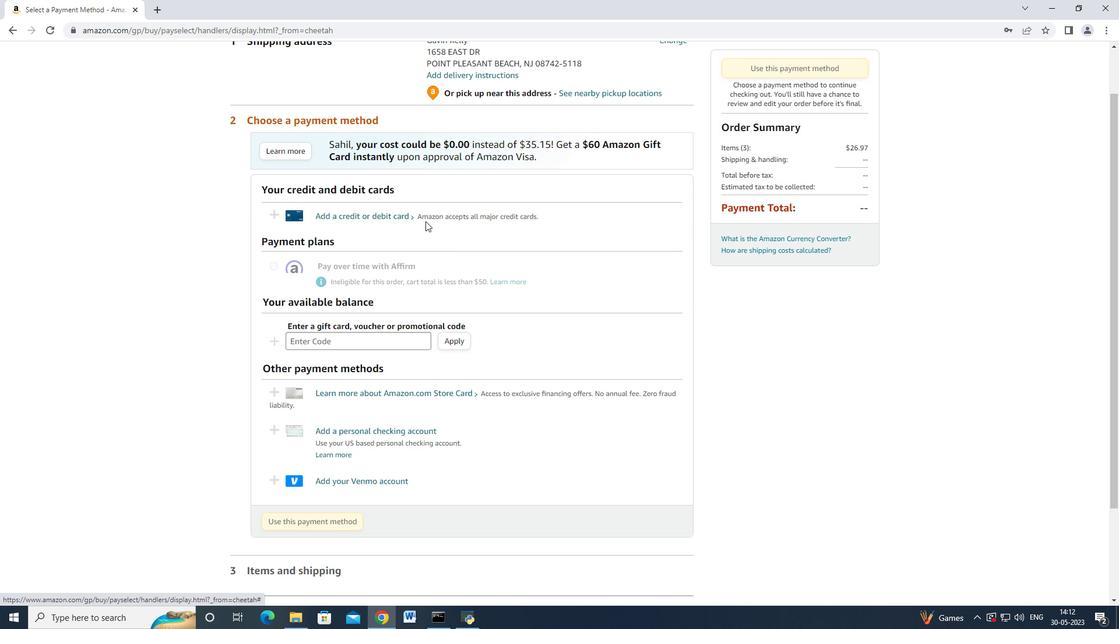 
Action: Mouse moved to (664, 100)
Screenshot: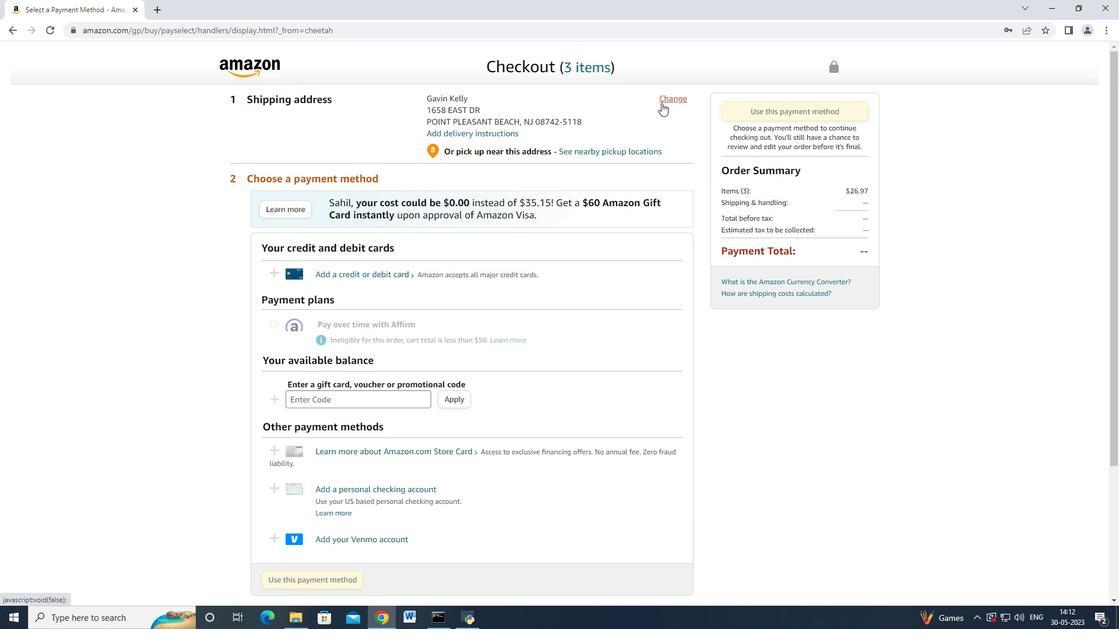 
Action: Mouse pressed left at (664, 100)
Screenshot: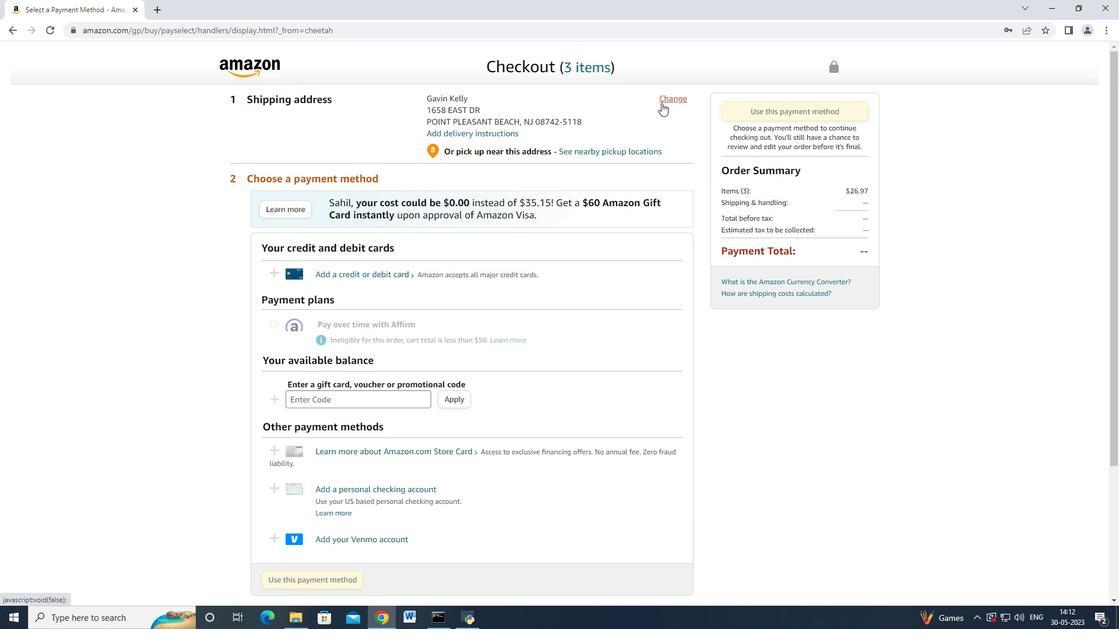 
Action: Mouse moved to (465, 192)
Screenshot: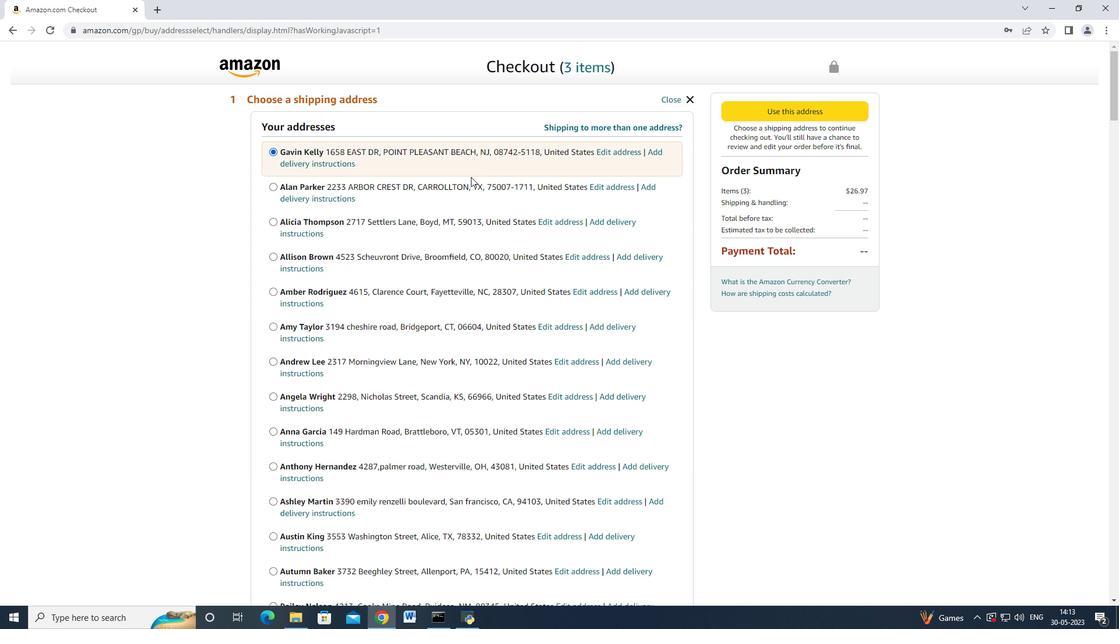 
Action: Mouse scrolled (465, 192) with delta (0, 0)
Screenshot: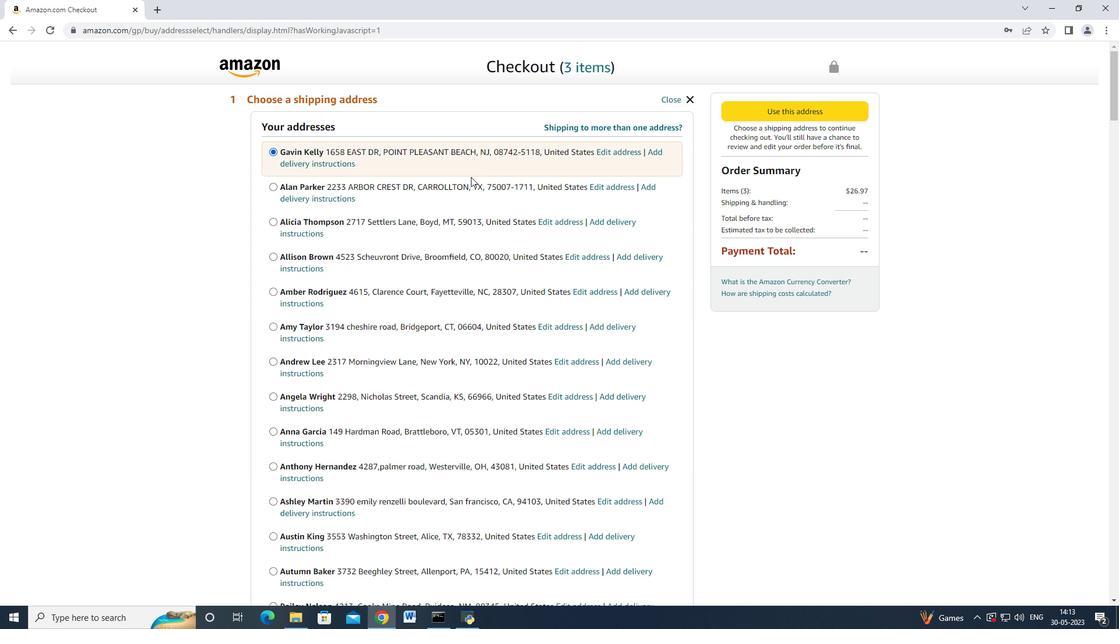 
Action: Mouse moved to (465, 193)
Screenshot: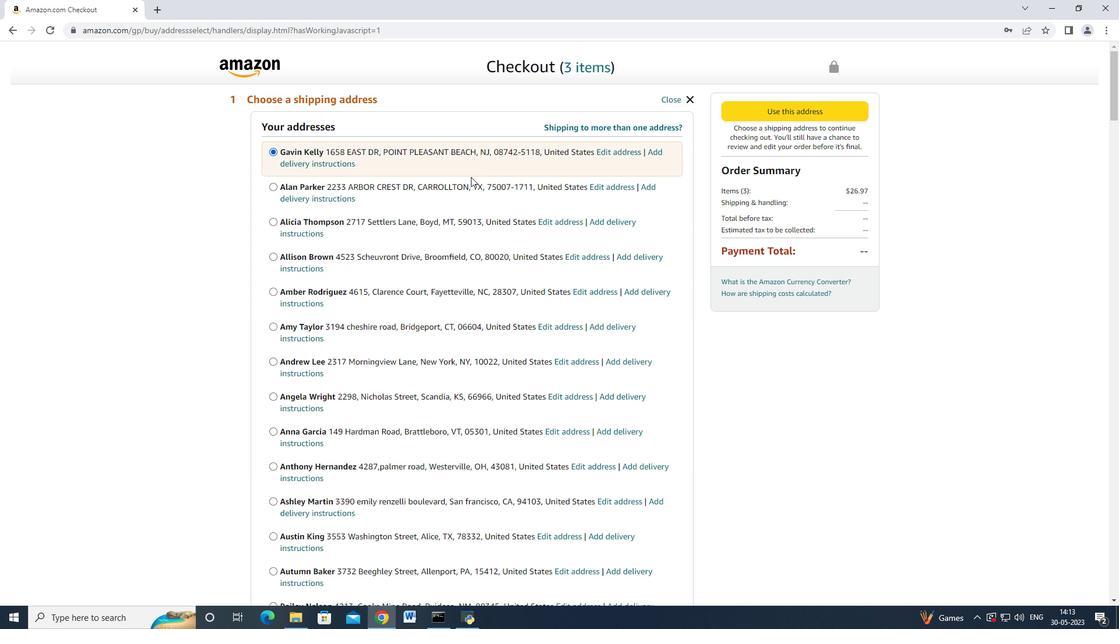 
Action: Mouse scrolled (465, 192) with delta (0, 0)
Screenshot: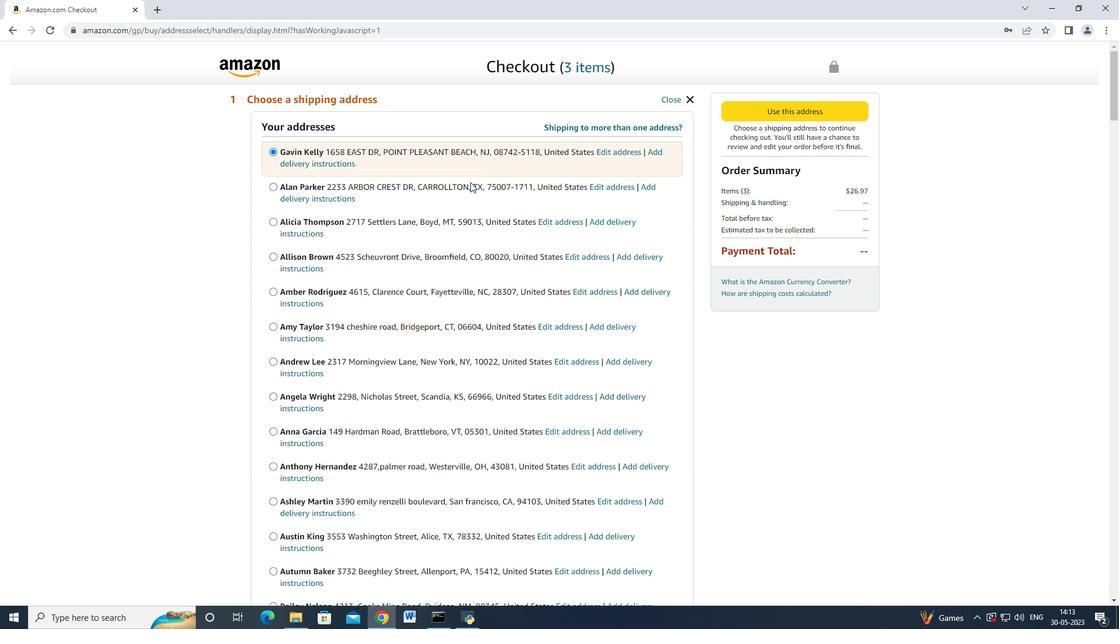 
Action: Mouse scrolled (465, 192) with delta (0, 0)
Screenshot: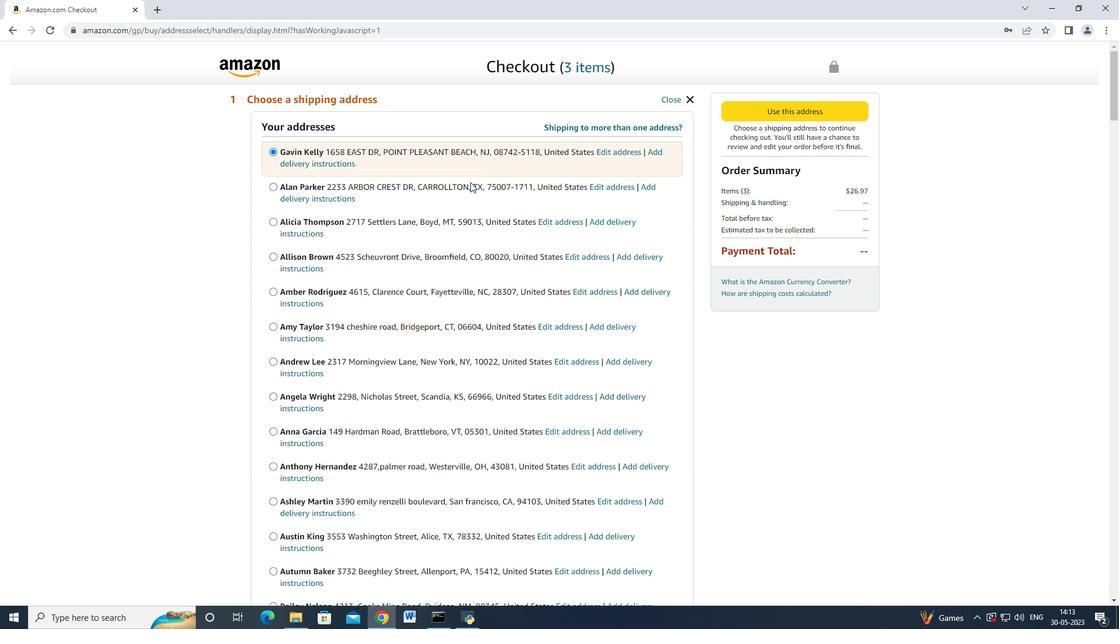 
Action: Mouse scrolled (465, 192) with delta (0, 0)
Screenshot: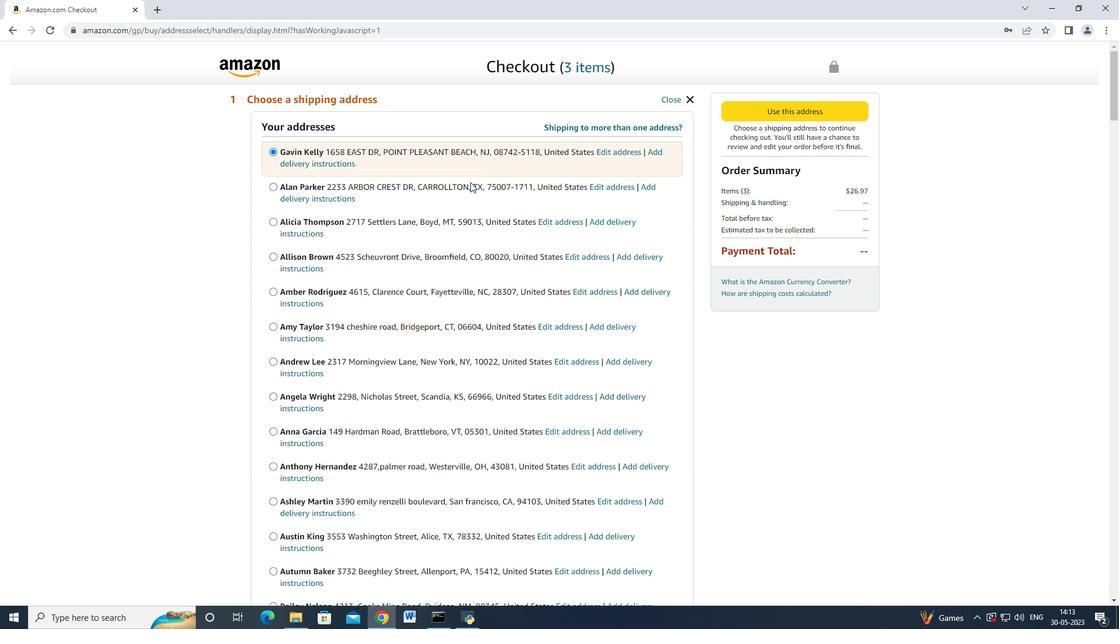 
Action: Mouse moved to (465, 193)
Screenshot: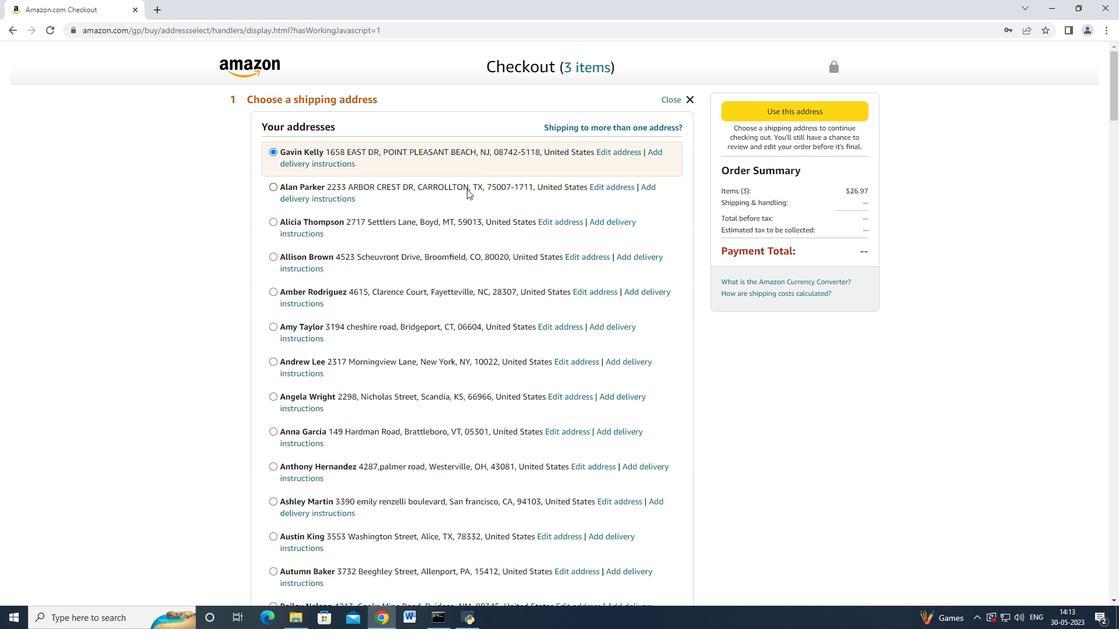 
Action: Mouse scrolled (465, 192) with delta (0, 0)
Screenshot: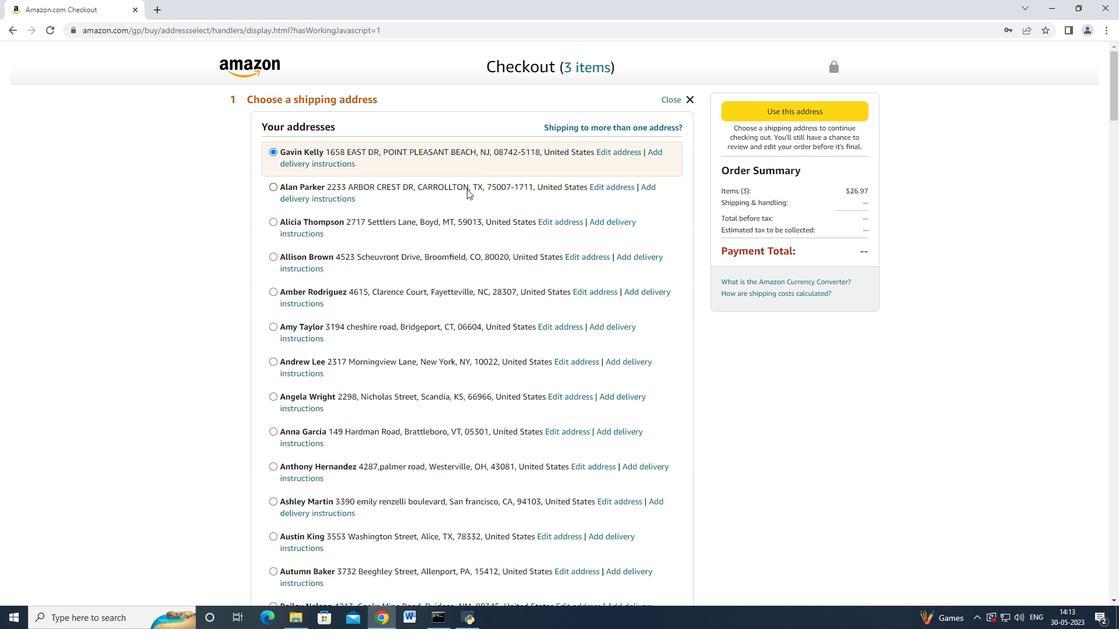 
Action: Mouse scrolled (465, 192) with delta (0, 0)
Screenshot: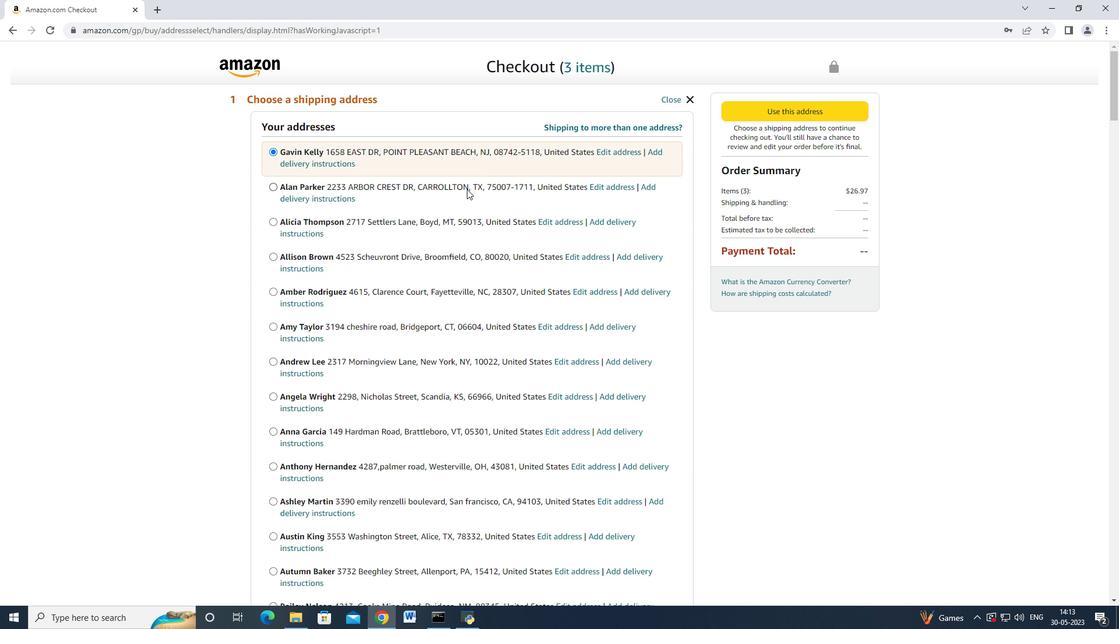 
Action: Mouse scrolled (465, 192) with delta (0, 0)
Screenshot: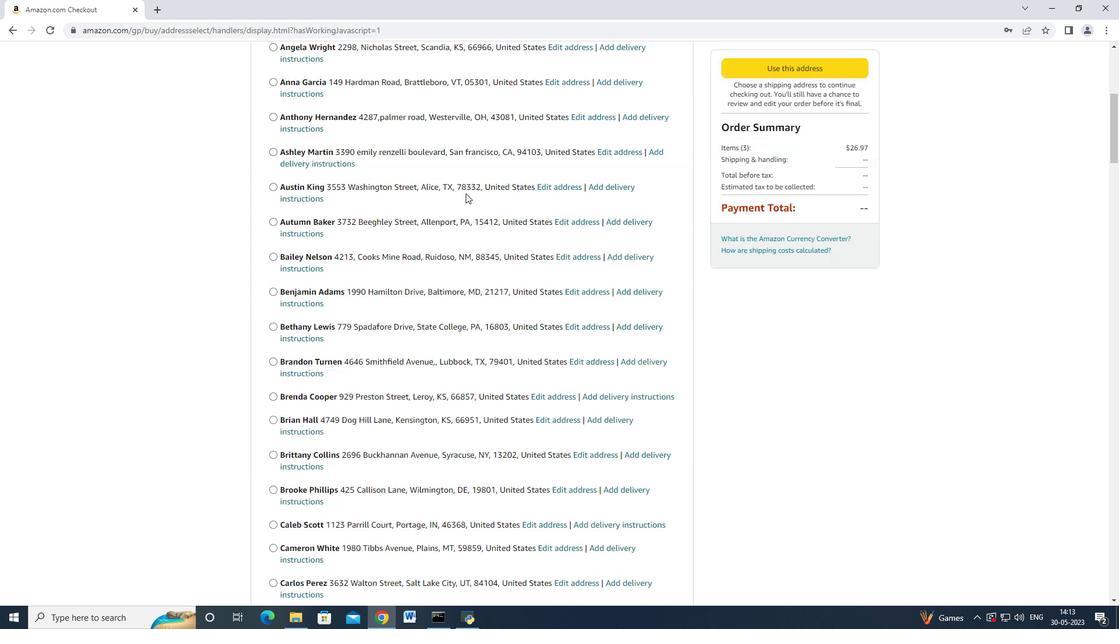 
Action: Mouse moved to (465, 194)
Screenshot: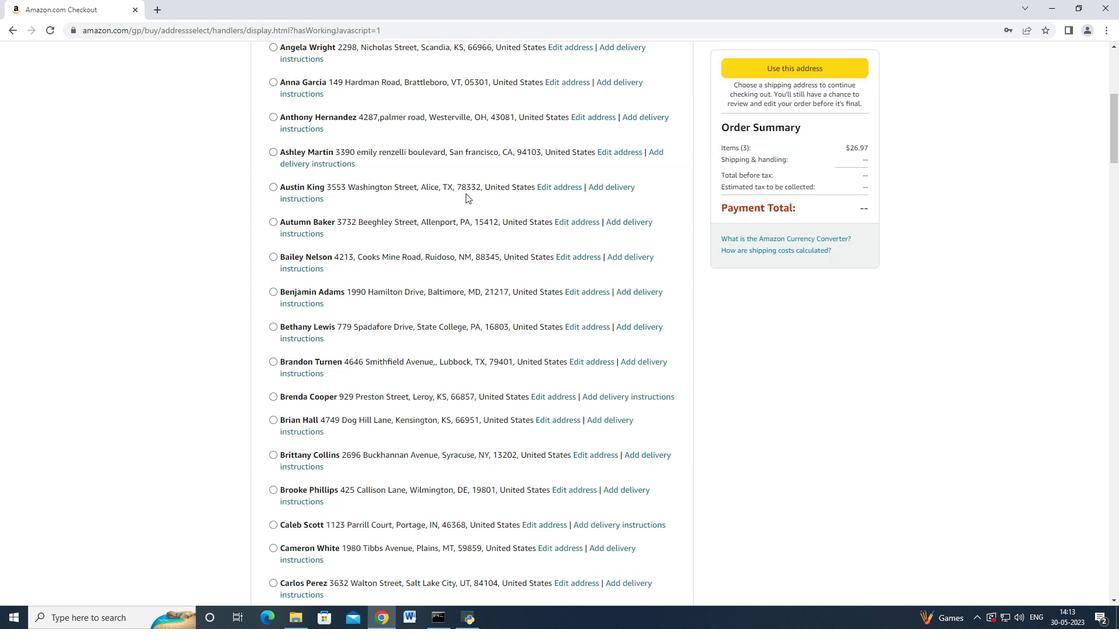 
Action: Mouse scrolled (465, 193) with delta (0, 0)
Screenshot: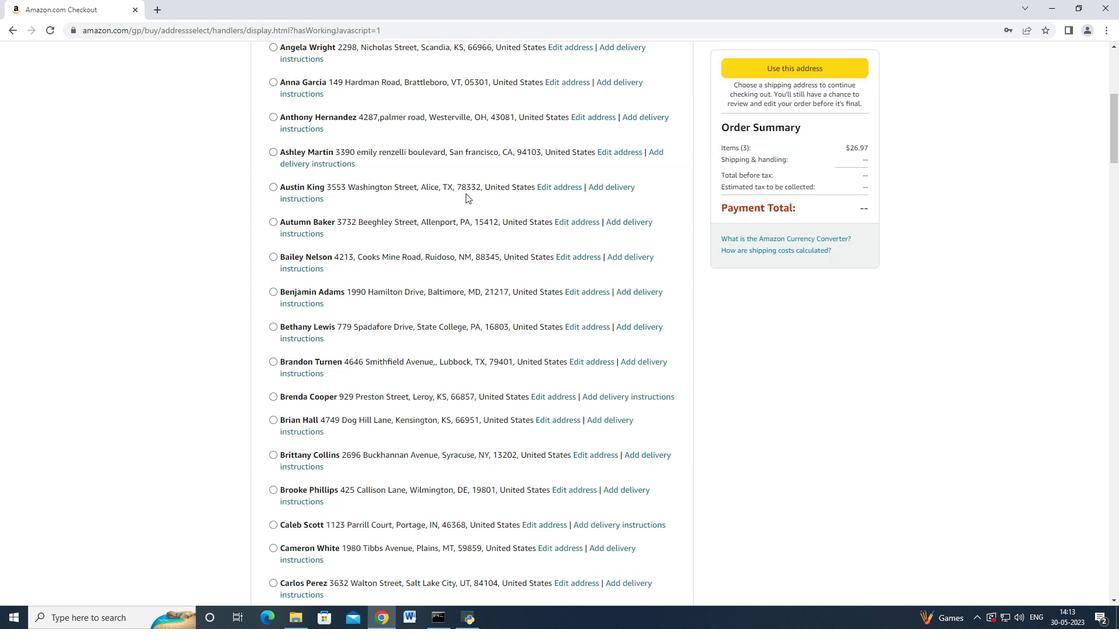 
Action: Mouse moved to (465, 194)
Screenshot: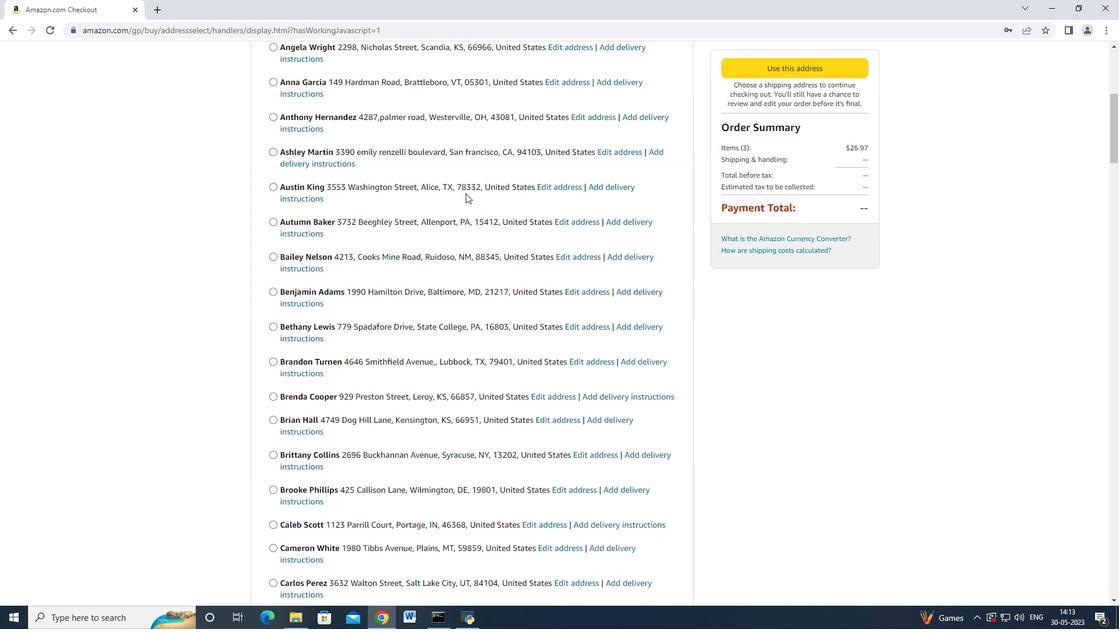 
Action: Mouse scrolled (465, 193) with delta (0, 0)
Screenshot: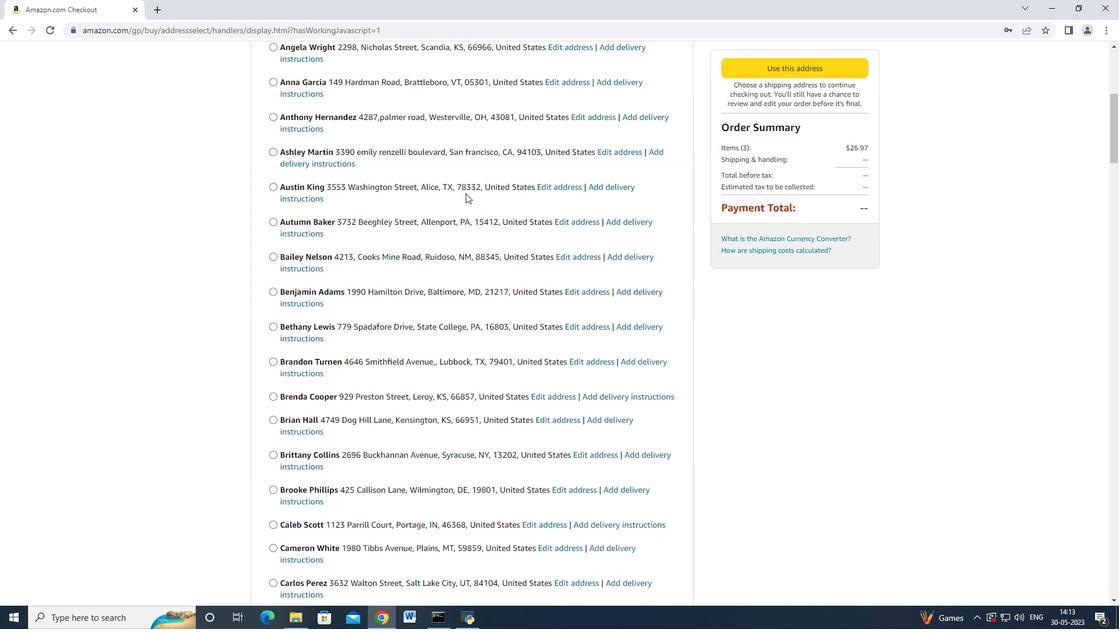 
Action: Mouse scrolled (465, 193) with delta (0, 0)
Screenshot: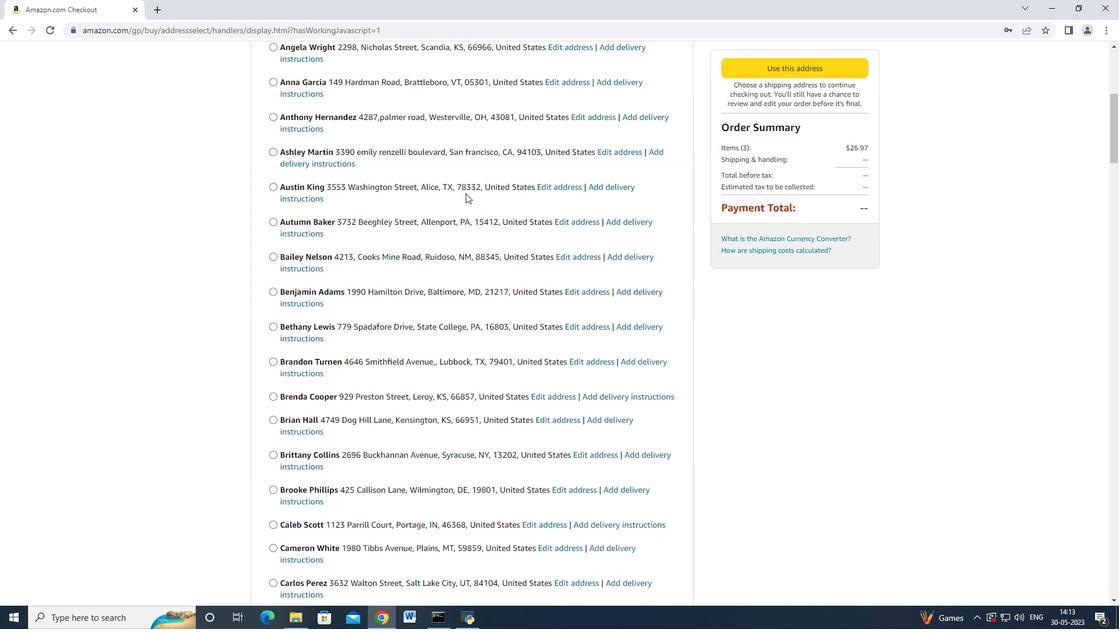 
Action: Mouse scrolled (465, 193) with delta (0, 0)
Screenshot: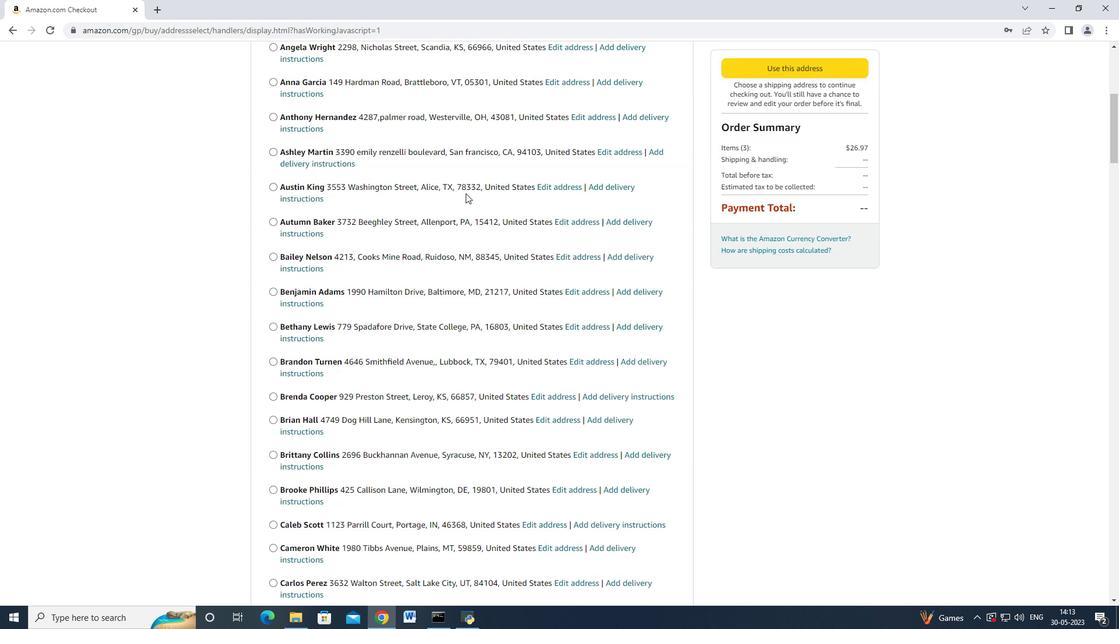 
Action: Mouse moved to (465, 194)
Screenshot: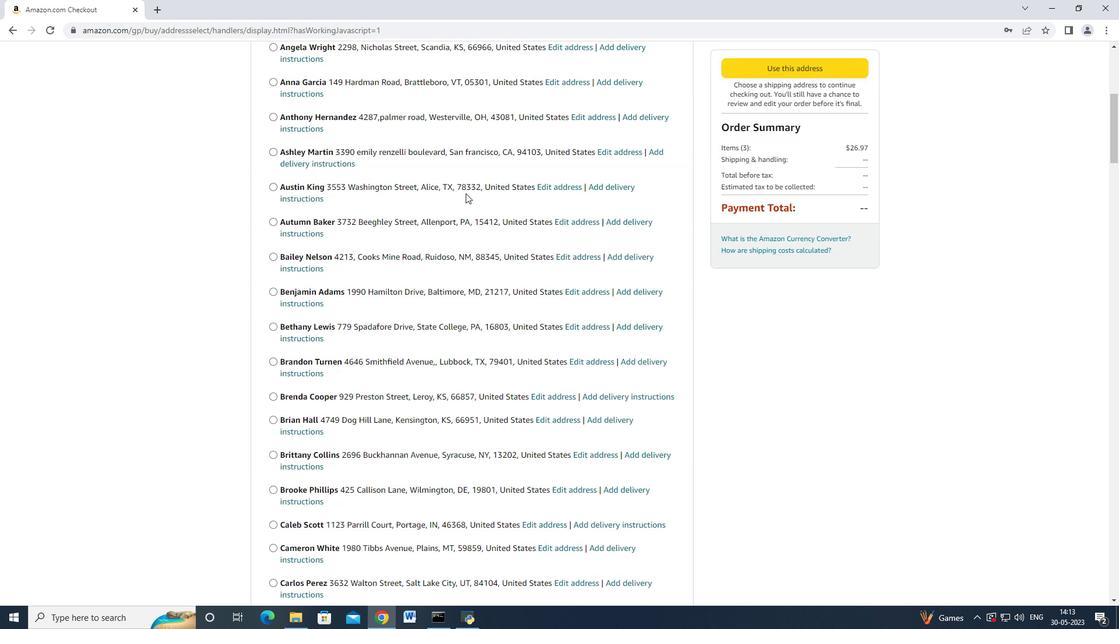 
Action: Mouse scrolled (465, 194) with delta (0, 0)
Screenshot: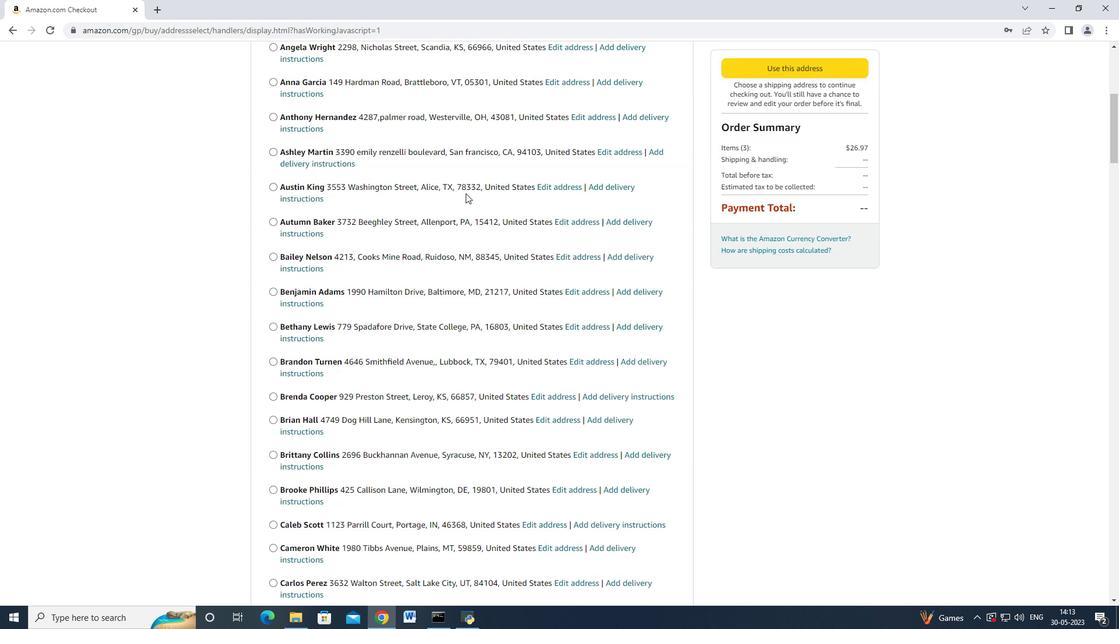 
Action: Mouse moved to (465, 195)
Screenshot: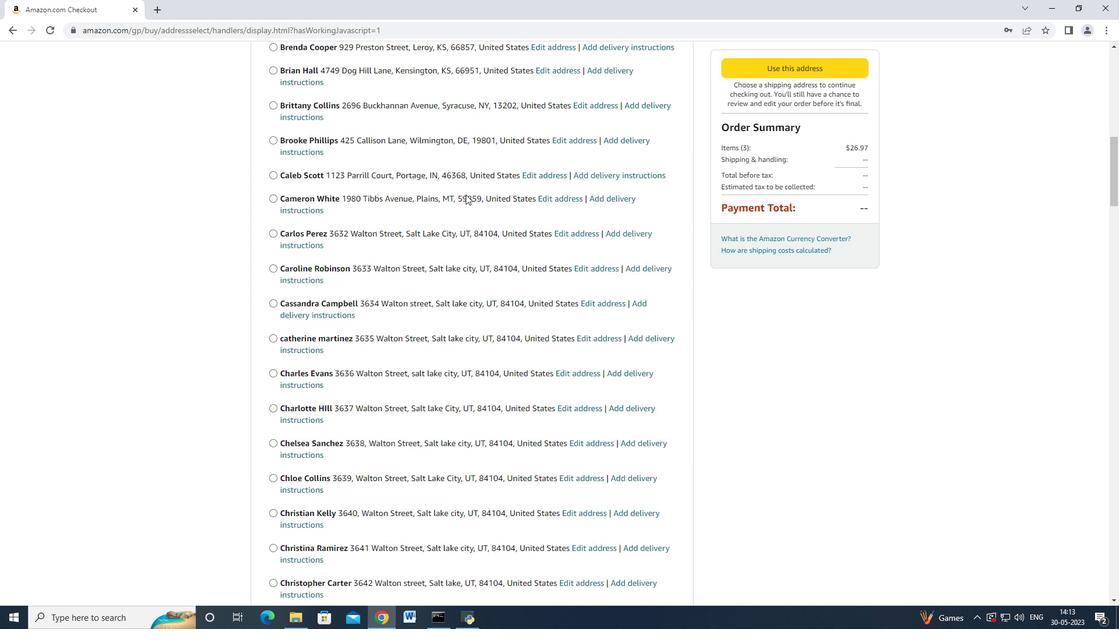 
Action: Mouse scrolled (465, 194) with delta (0, 0)
Screenshot: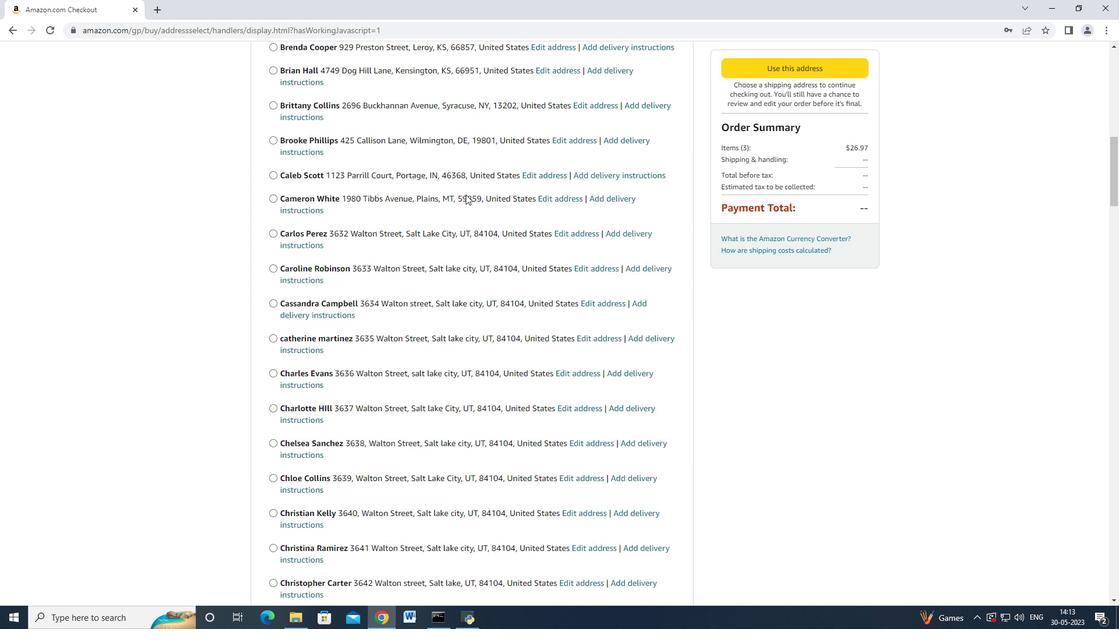 
Action: Mouse moved to (465, 195)
Screenshot: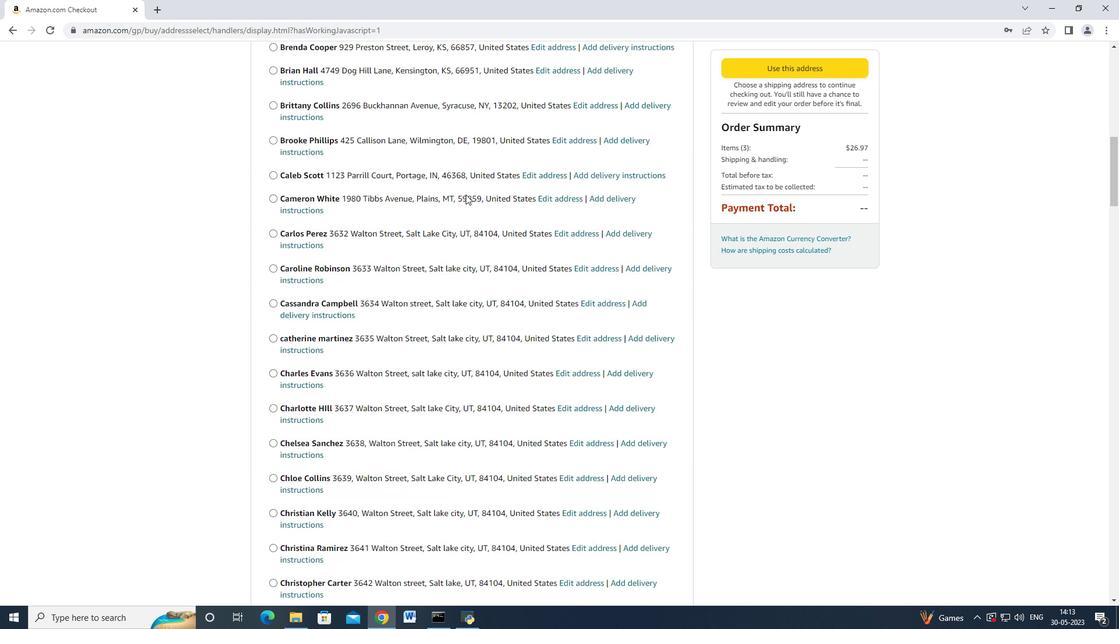 
Action: Mouse scrolled (465, 195) with delta (0, 0)
Screenshot: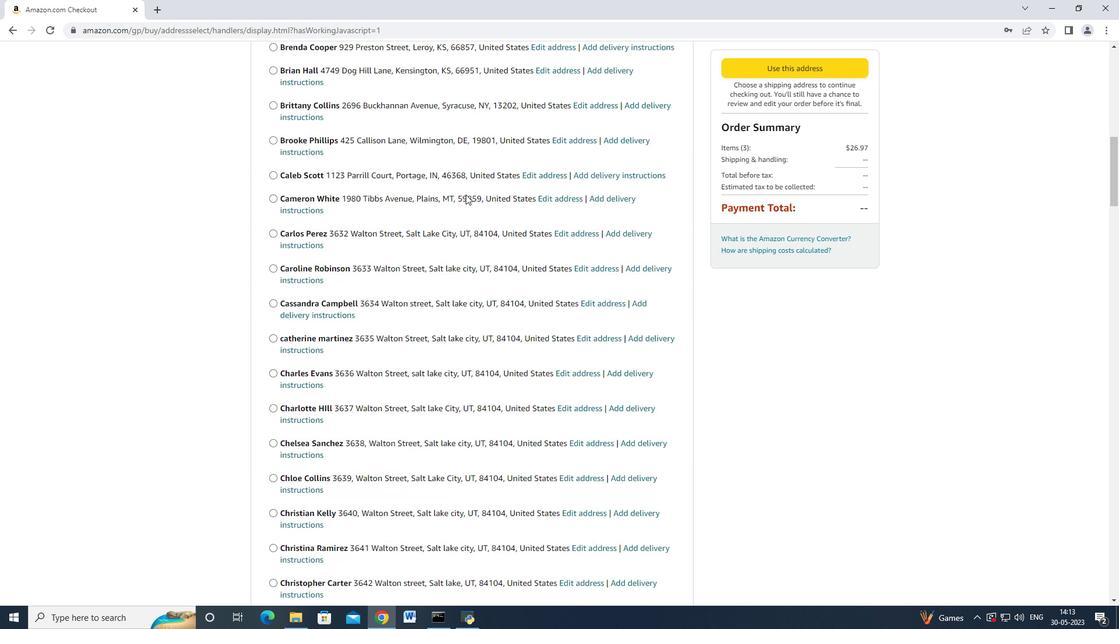 
Action: Mouse scrolled (465, 195) with delta (0, 0)
Screenshot: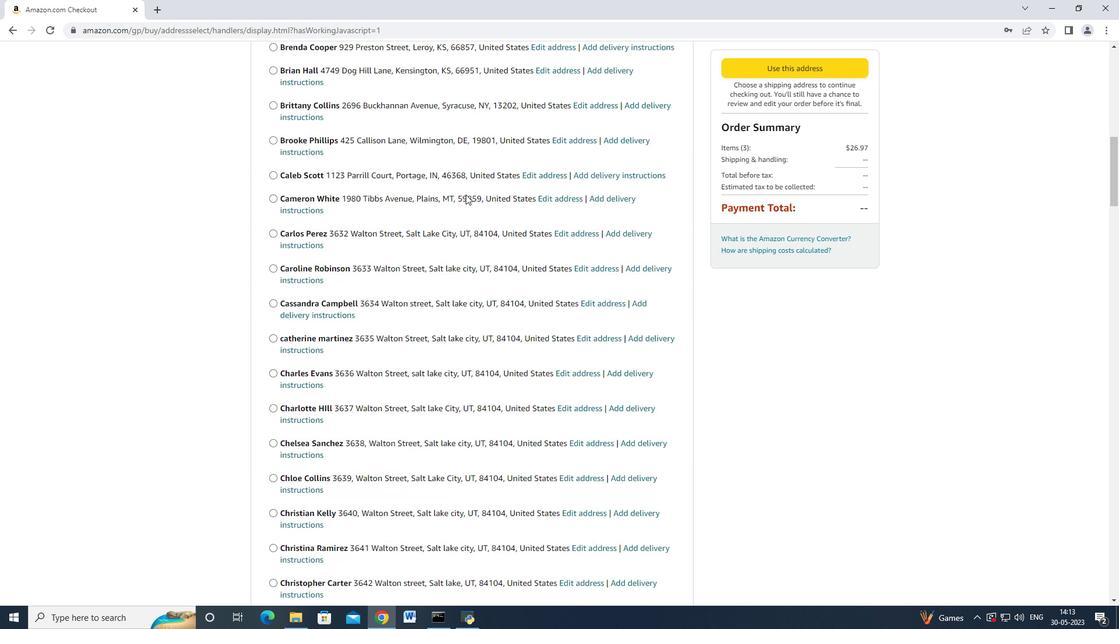 
Action: Mouse moved to (465, 195)
Screenshot: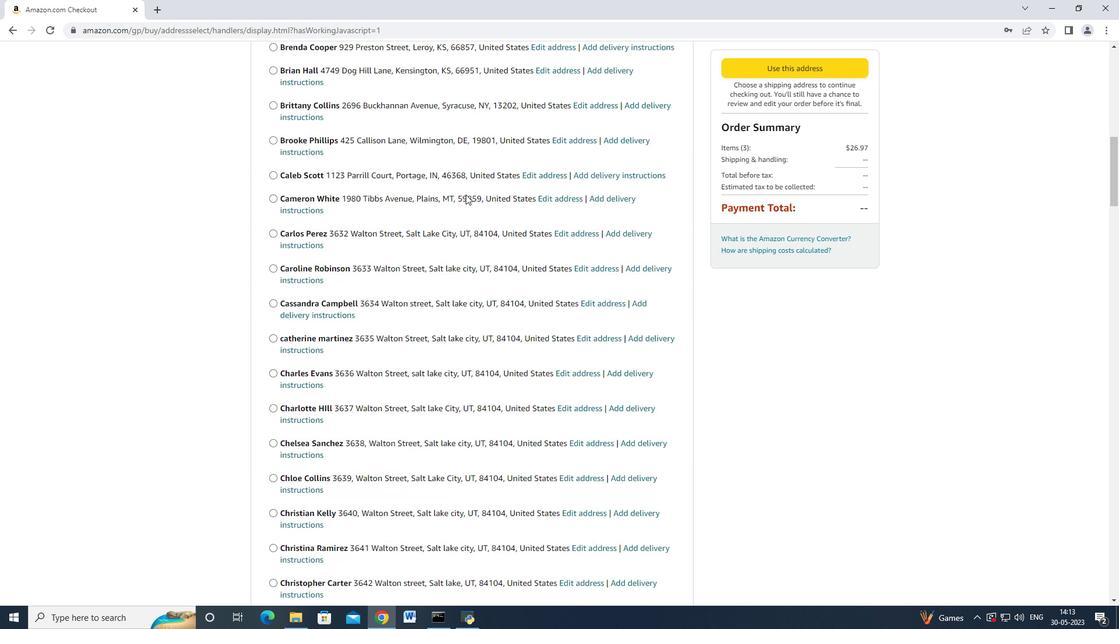 
Action: Mouse scrolled (465, 195) with delta (0, 0)
Screenshot: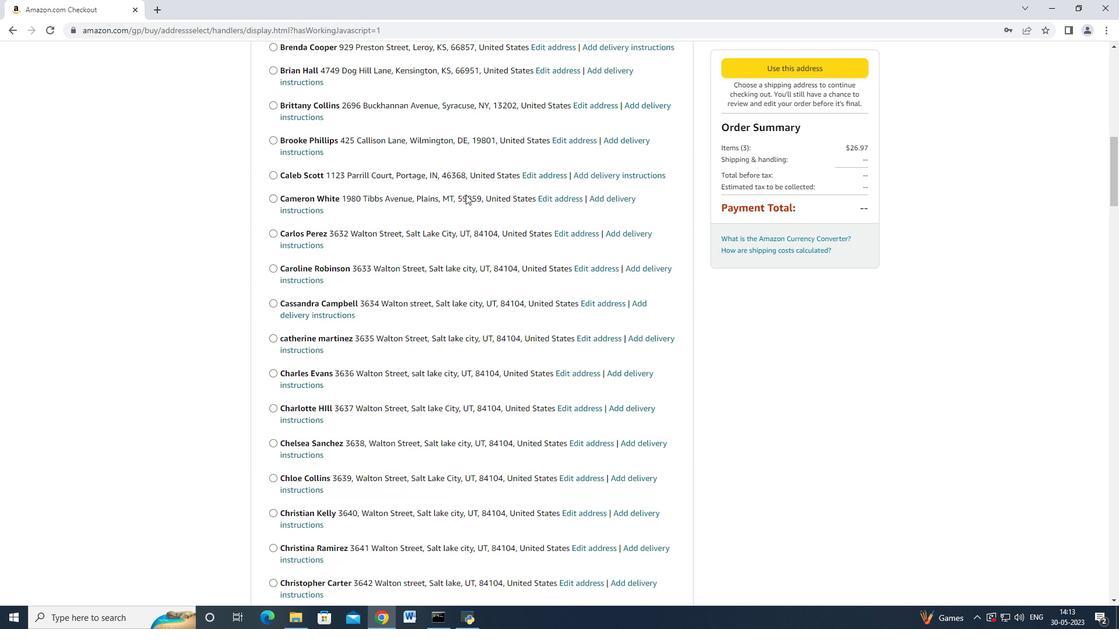 
Action: Mouse scrolled (465, 195) with delta (0, 0)
Screenshot: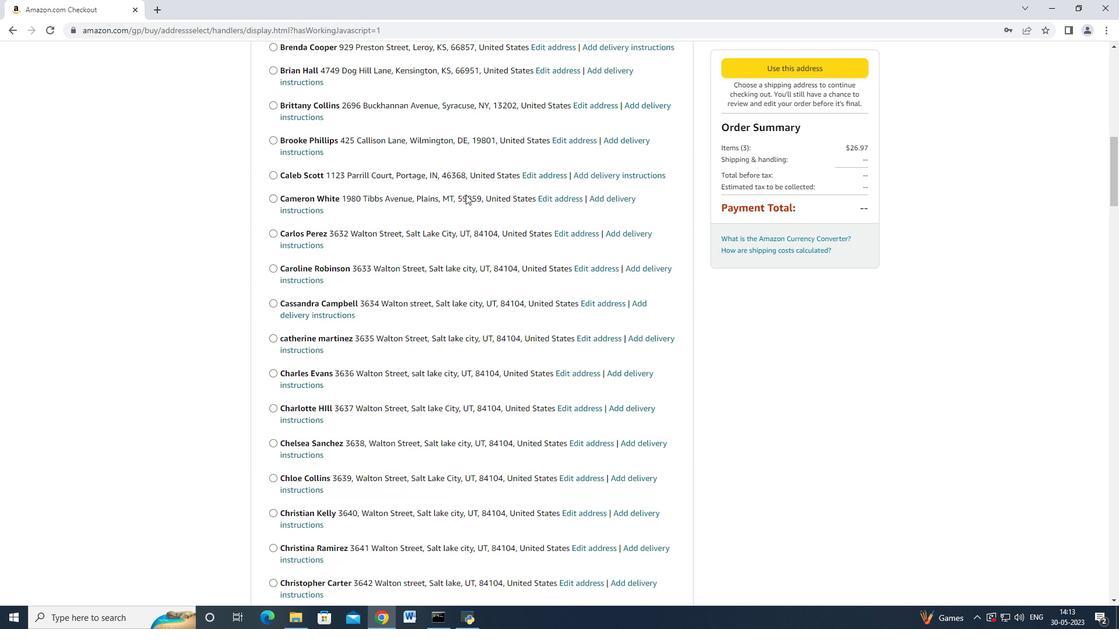 
Action: Mouse scrolled (465, 195) with delta (0, 0)
Screenshot: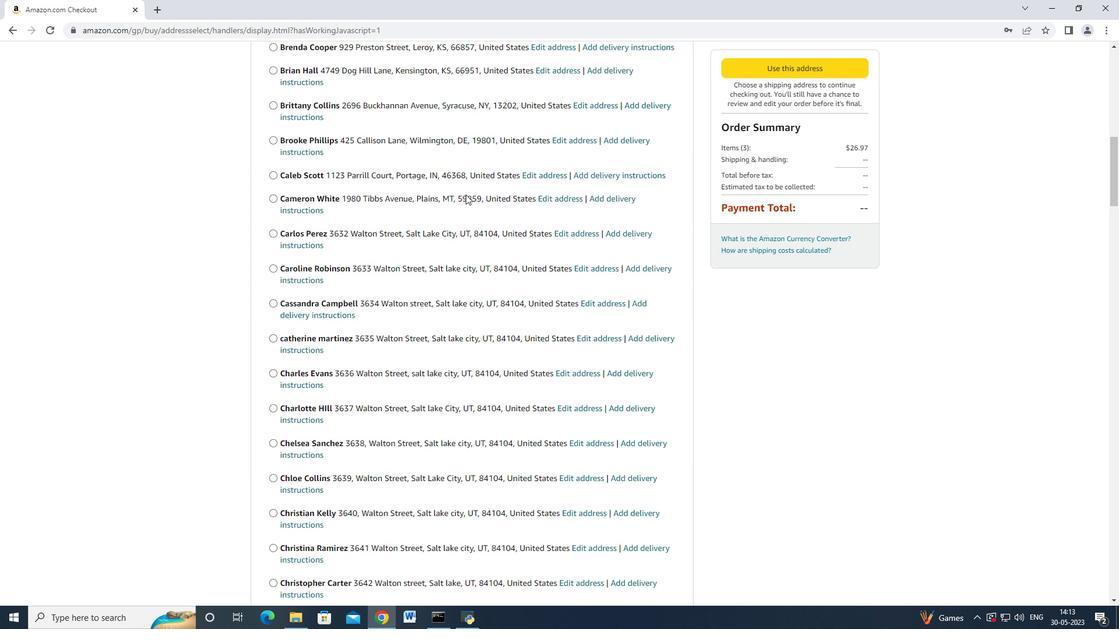 
Action: Mouse moved to (465, 196)
Screenshot: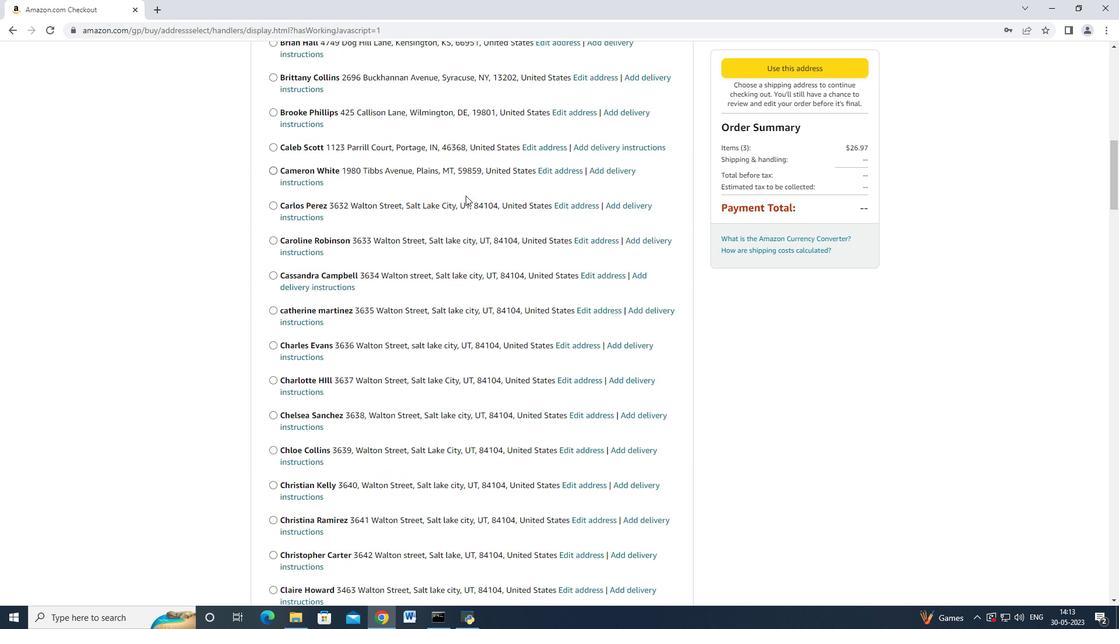 
Action: Mouse scrolled (465, 195) with delta (0, 0)
Screenshot: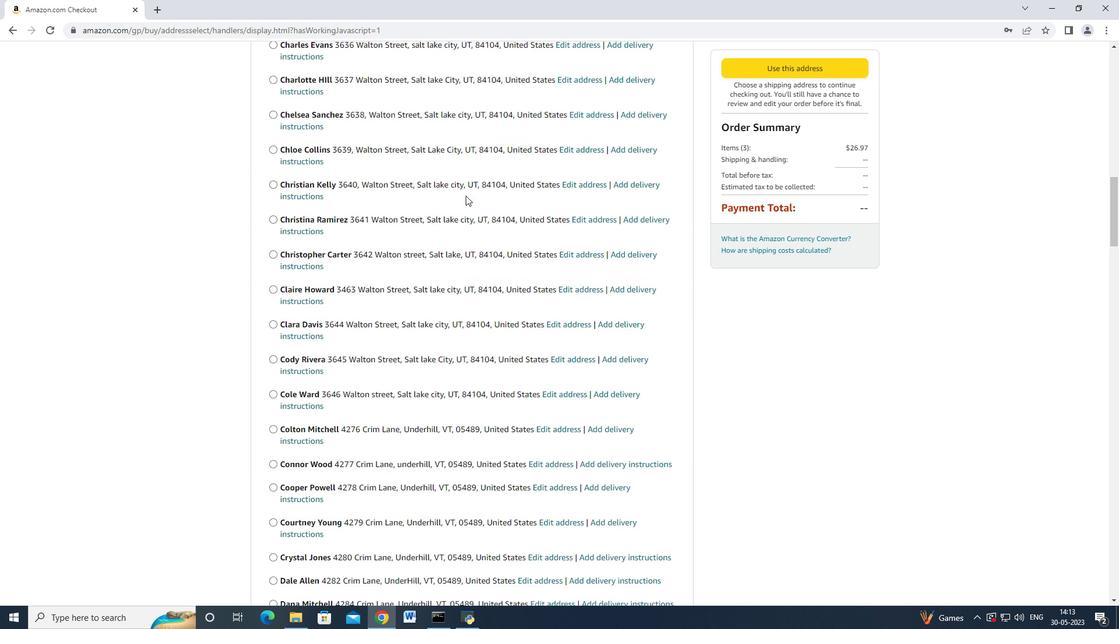 
Action: Mouse scrolled (465, 195) with delta (0, 0)
Screenshot: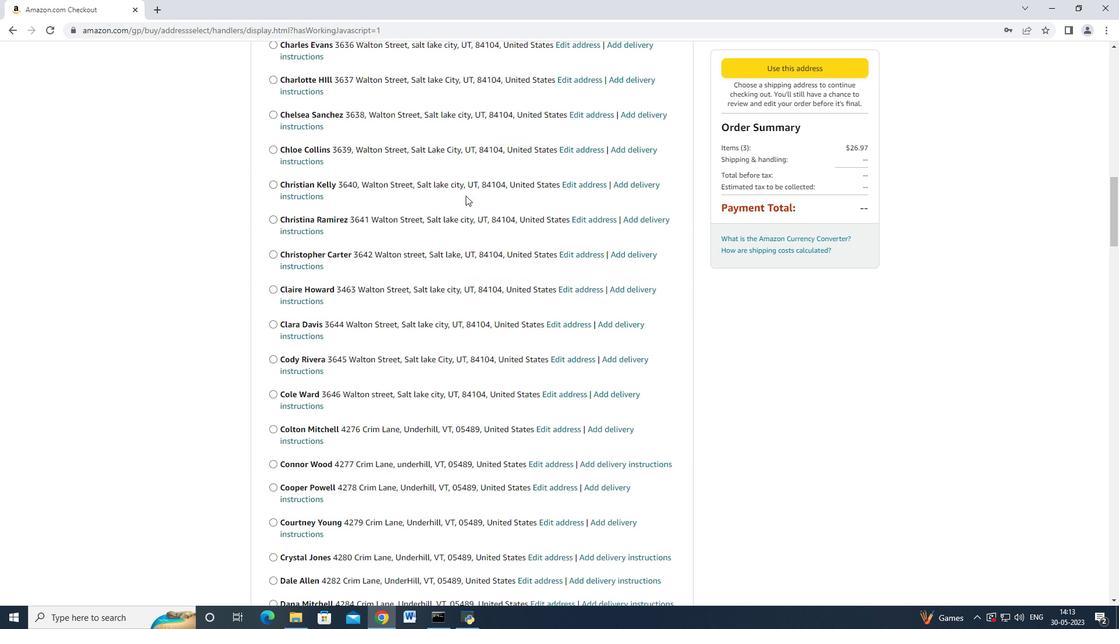 
Action: Mouse scrolled (465, 195) with delta (0, 0)
Screenshot: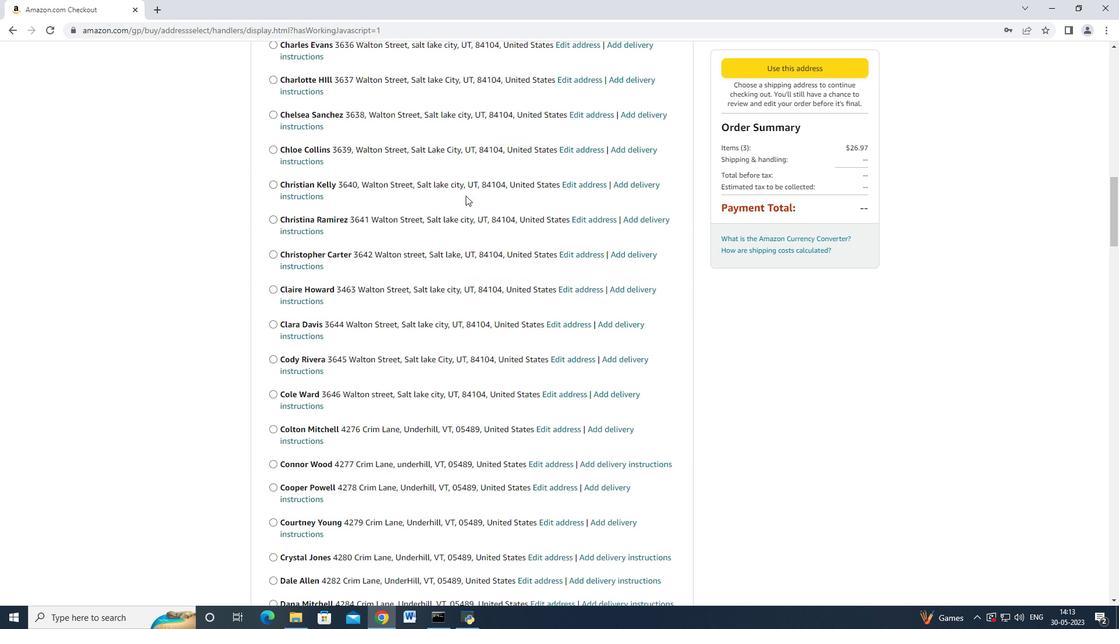 
Action: Mouse moved to (465, 196)
Screenshot: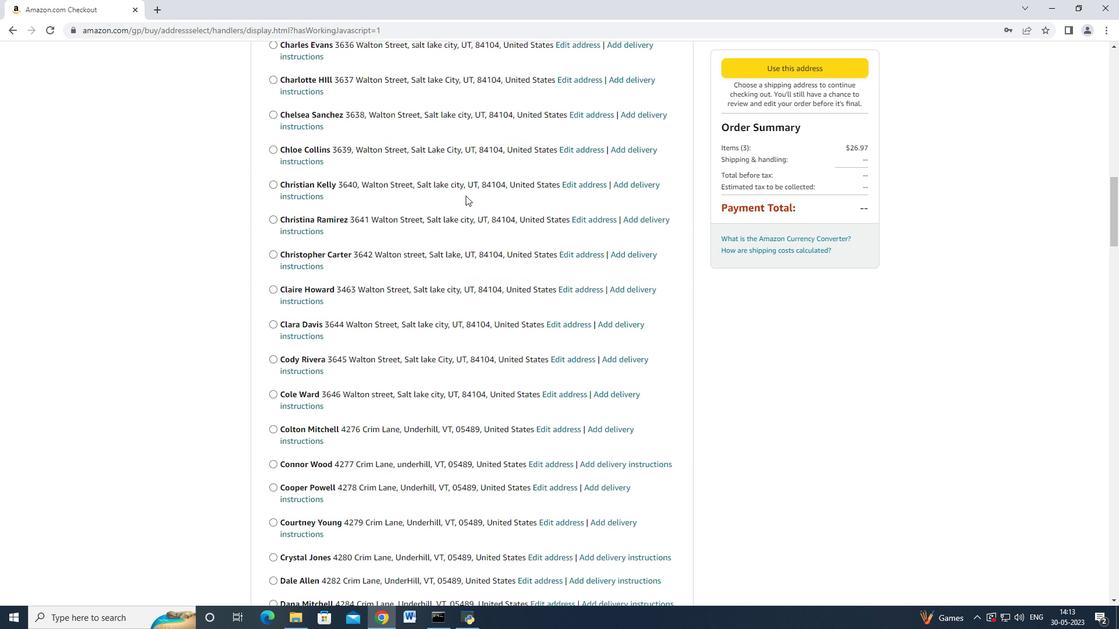 
Action: Mouse scrolled (465, 195) with delta (0, 0)
Screenshot: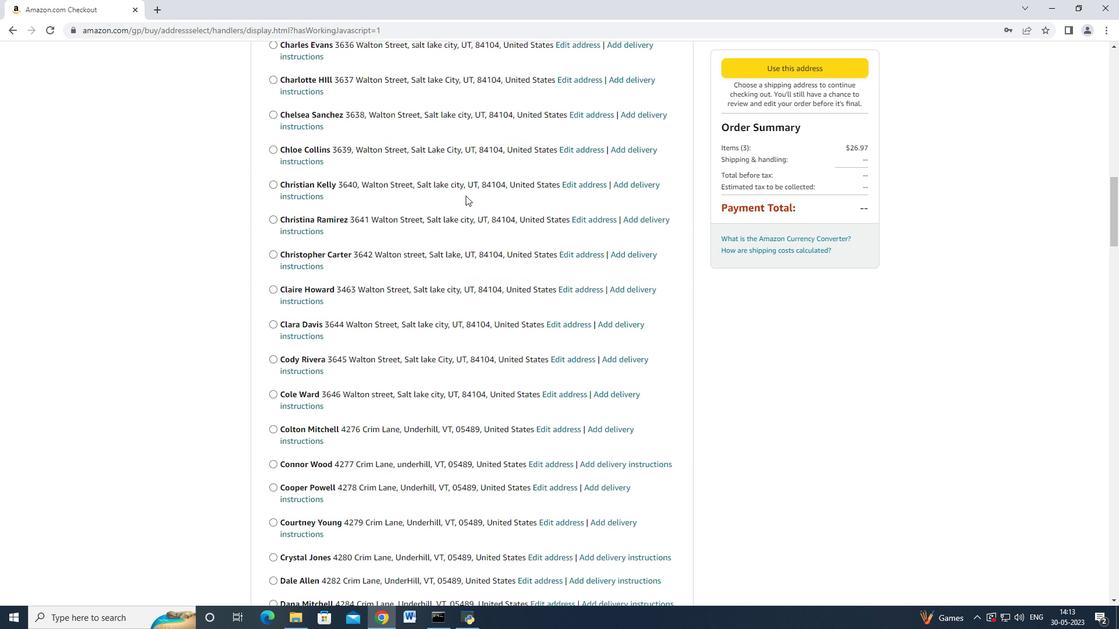 
Action: Mouse scrolled (465, 195) with delta (0, 0)
Screenshot: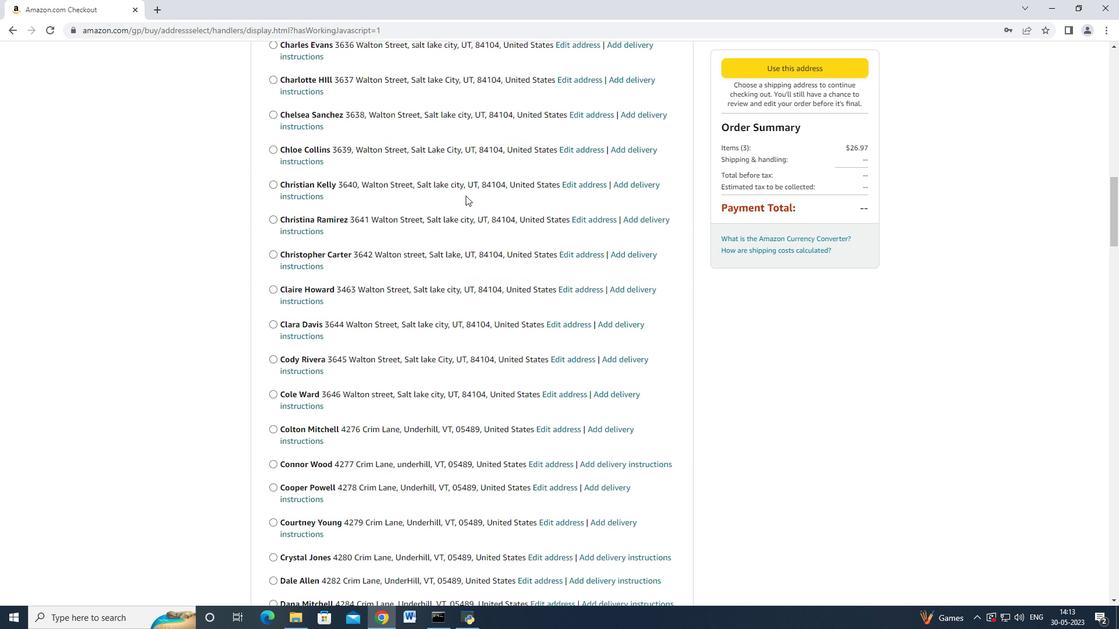 
Action: Mouse scrolled (465, 195) with delta (0, 0)
Screenshot: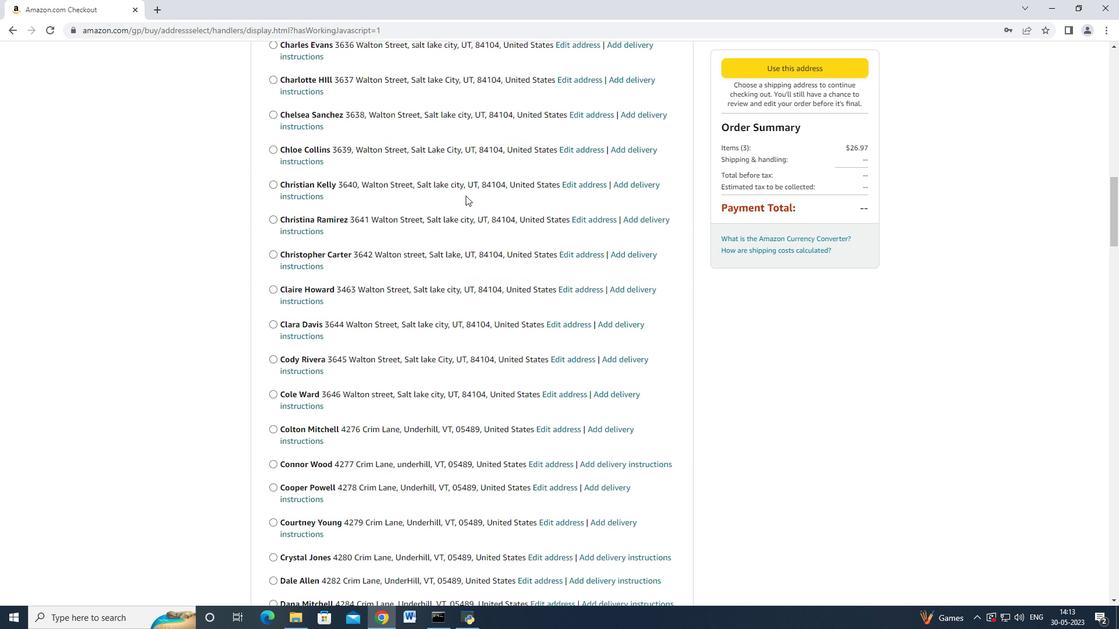 
Action: Mouse scrolled (465, 195) with delta (0, 0)
Screenshot: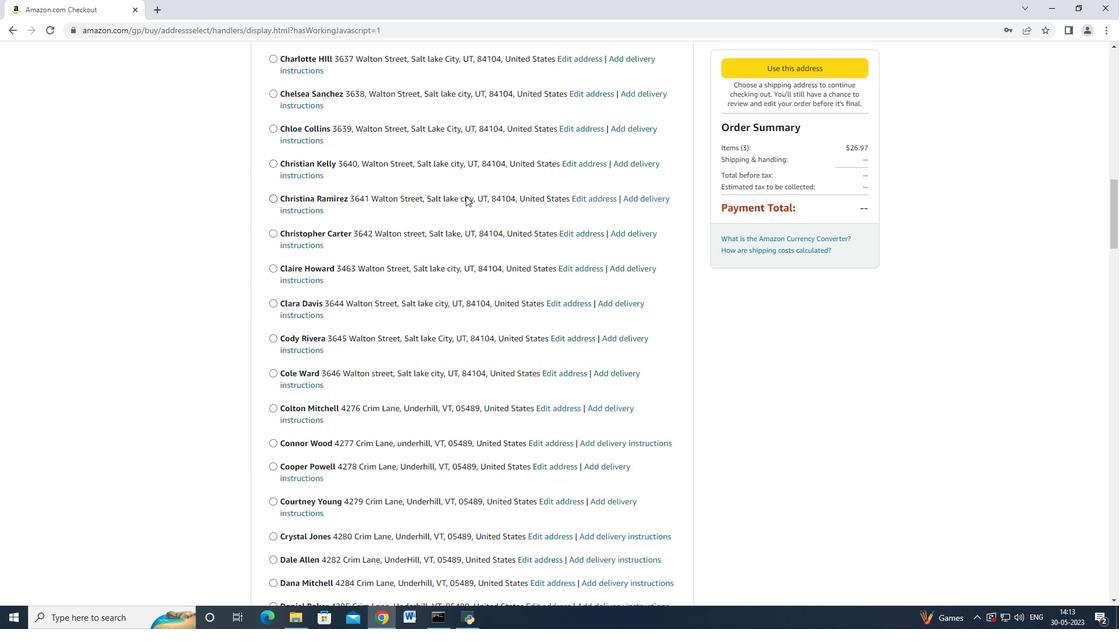 
Action: Mouse scrolled (465, 195) with delta (0, 0)
Screenshot: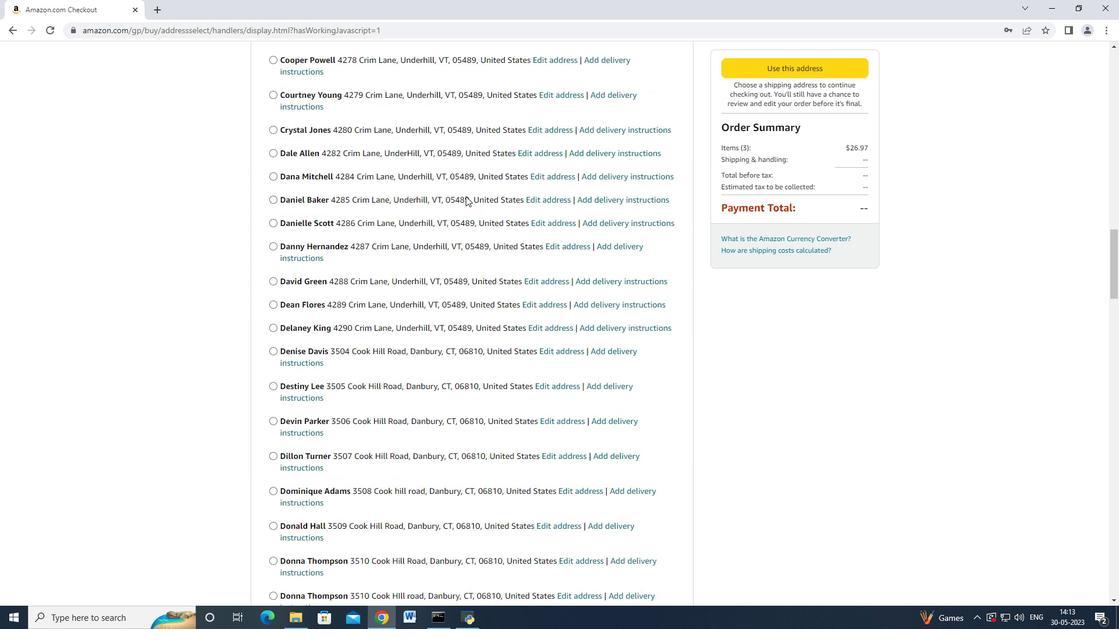 
Action: Mouse scrolled (465, 195) with delta (0, 0)
Screenshot: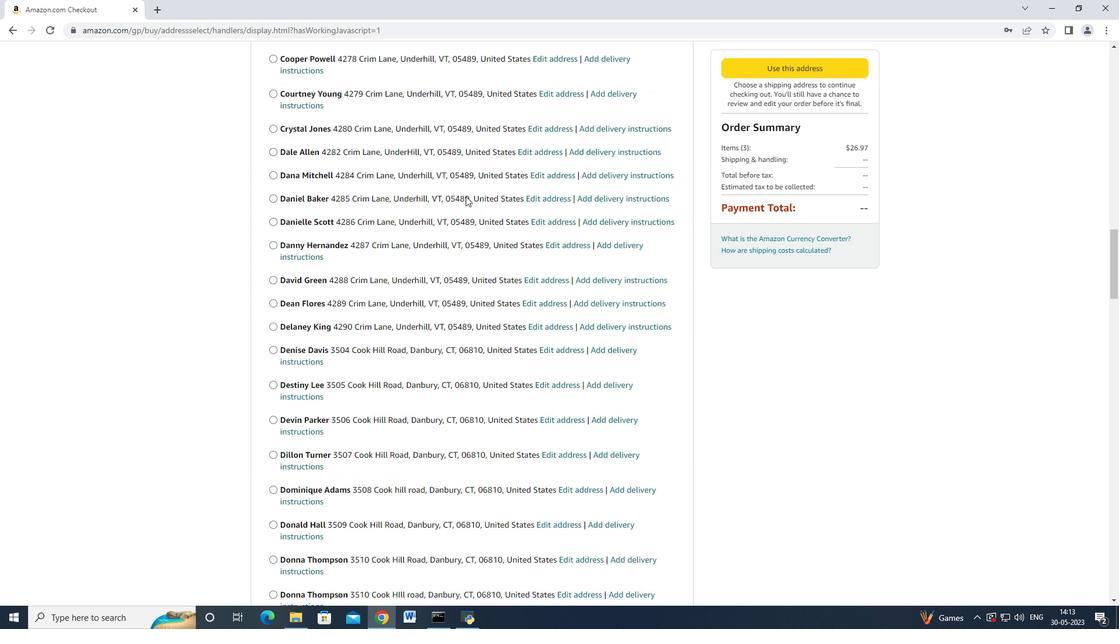 
Action: Mouse scrolled (465, 195) with delta (0, 0)
Screenshot: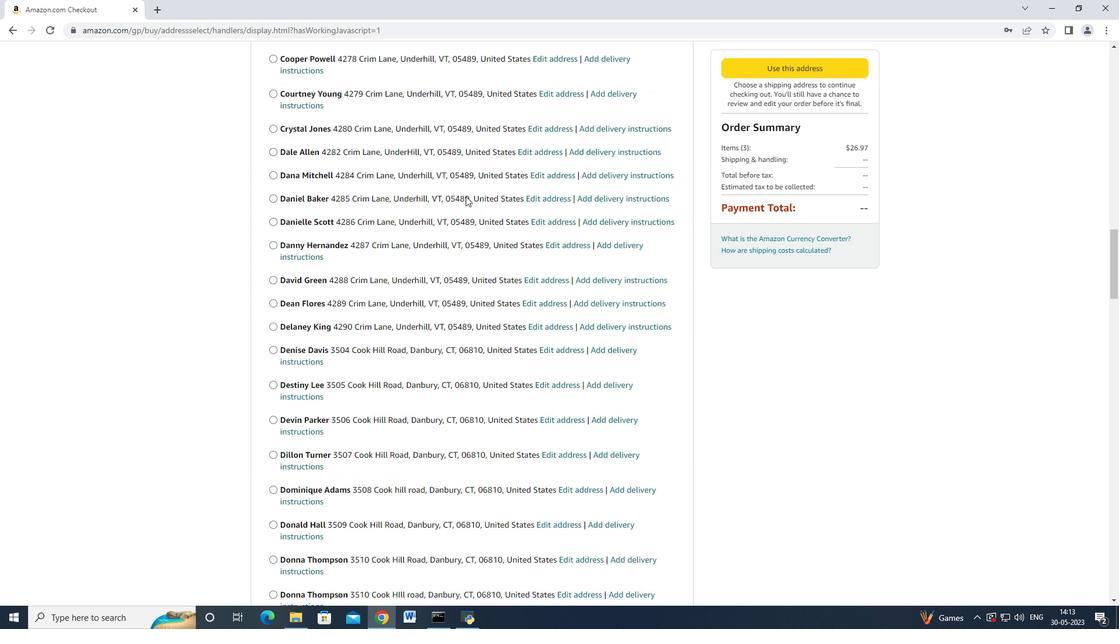 
Action: Mouse scrolled (465, 195) with delta (0, 0)
Screenshot: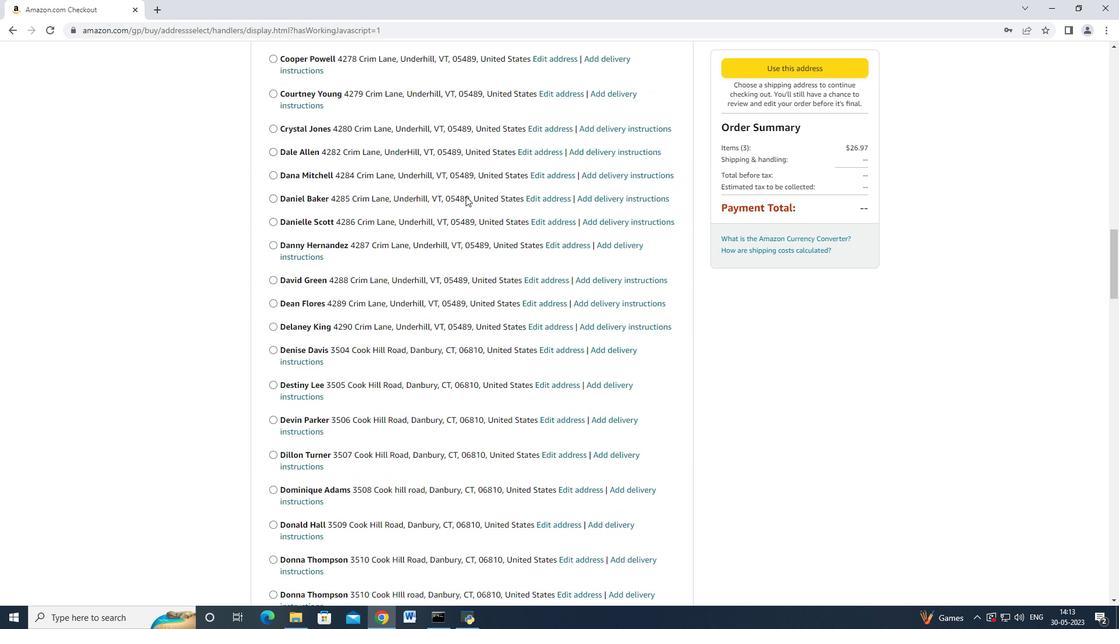 
Action: Mouse scrolled (465, 195) with delta (0, 0)
Screenshot: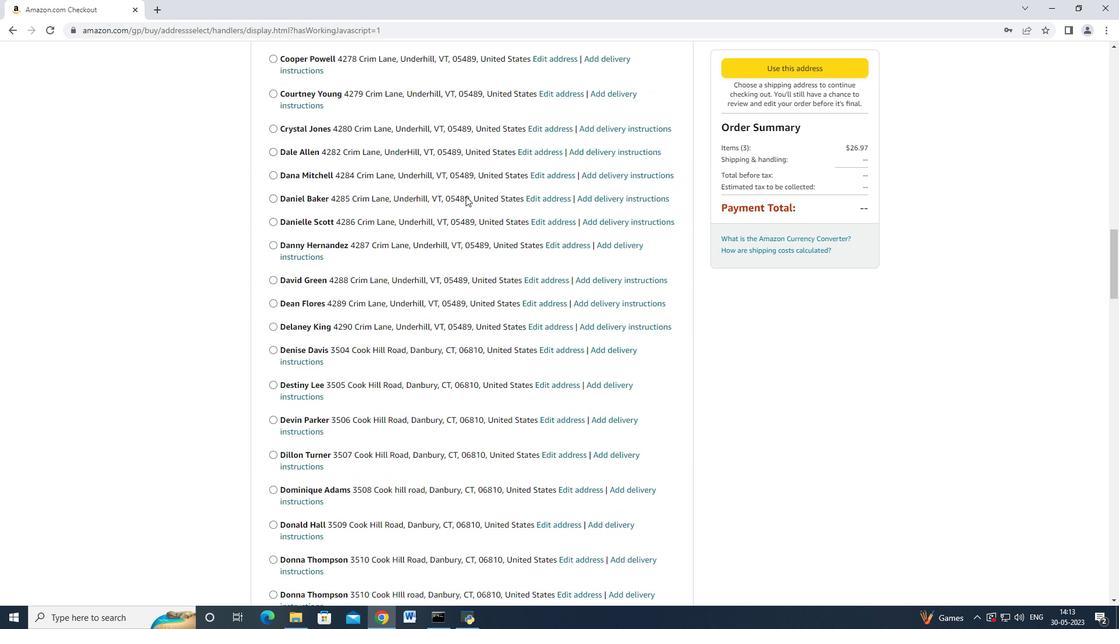 
Action: Mouse scrolled (465, 195) with delta (0, 0)
Screenshot: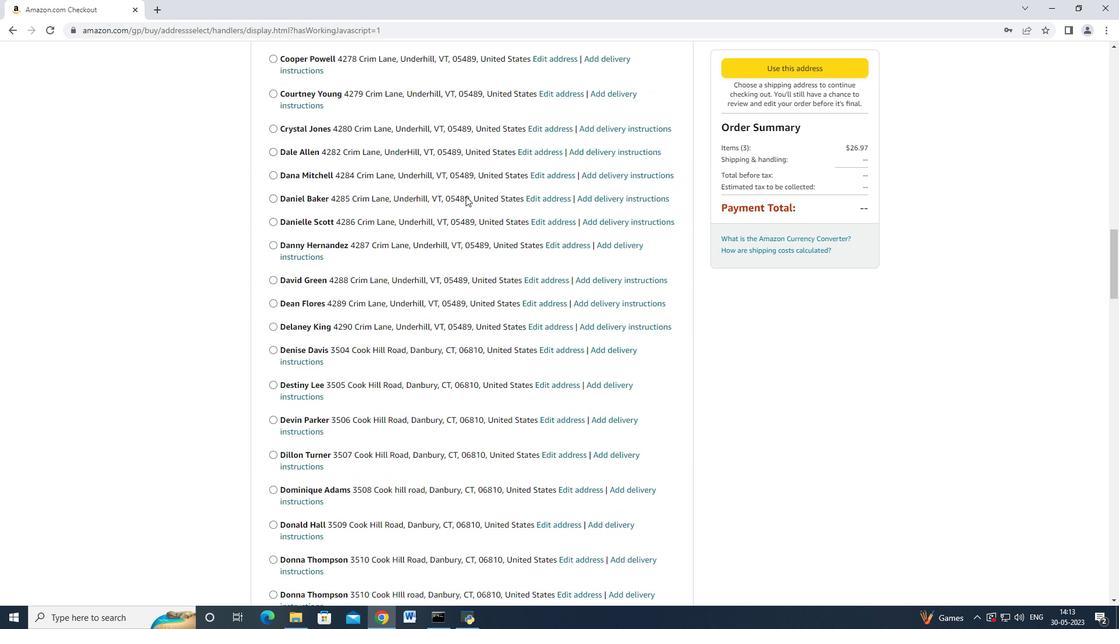 
Action: Mouse scrolled (465, 195) with delta (0, 0)
Screenshot: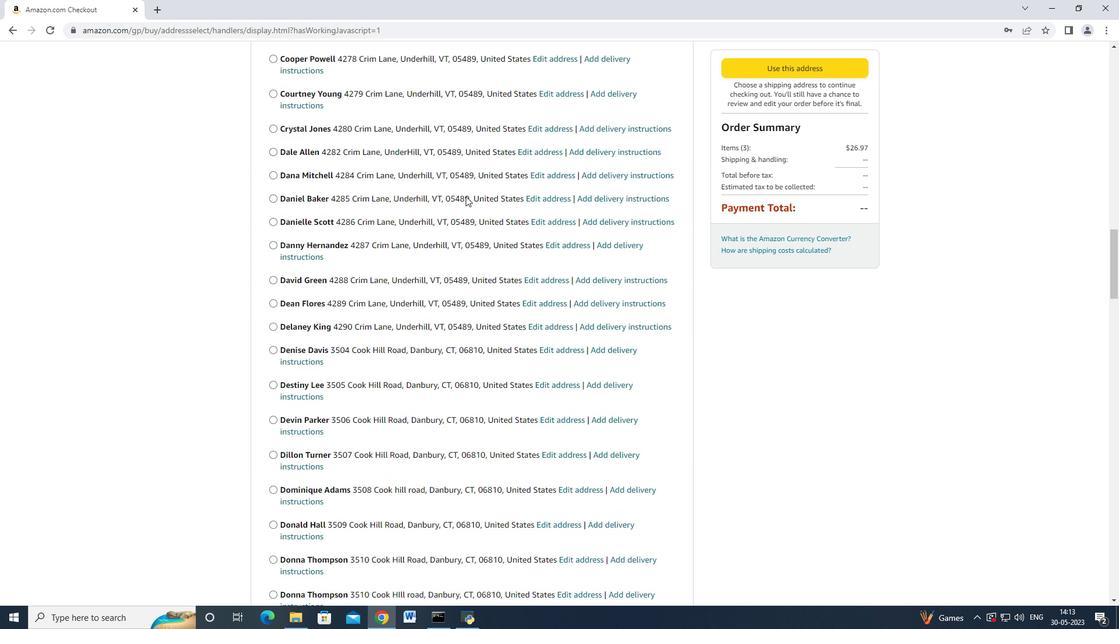 
Action: Mouse moved to (465, 196)
Screenshot: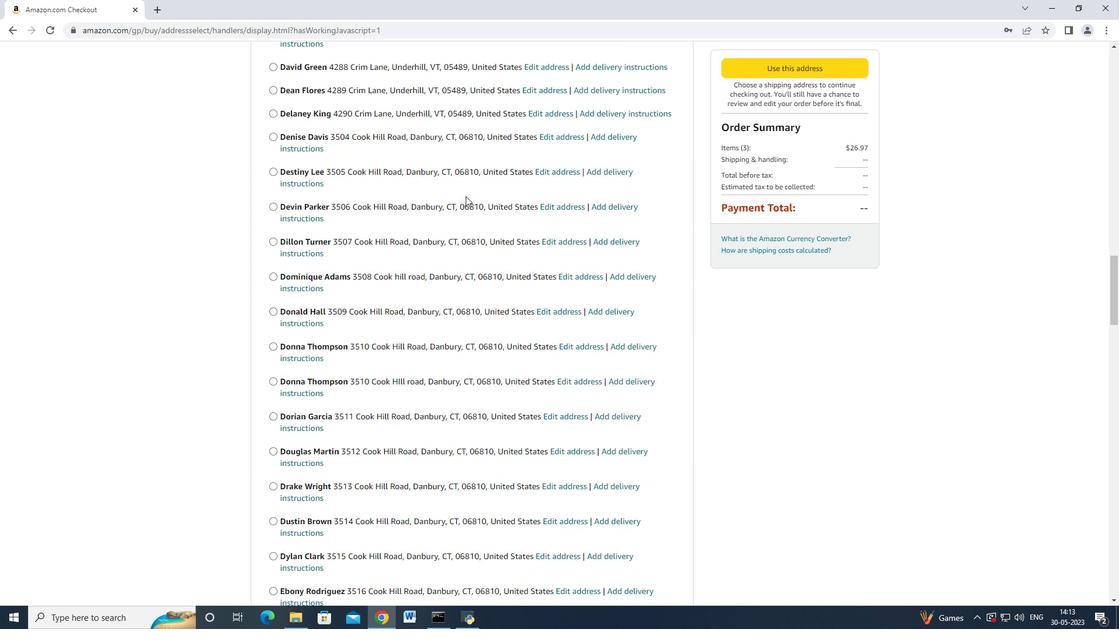 
Action: Mouse scrolled (465, 195) with delta (0, 0)
Screenshot: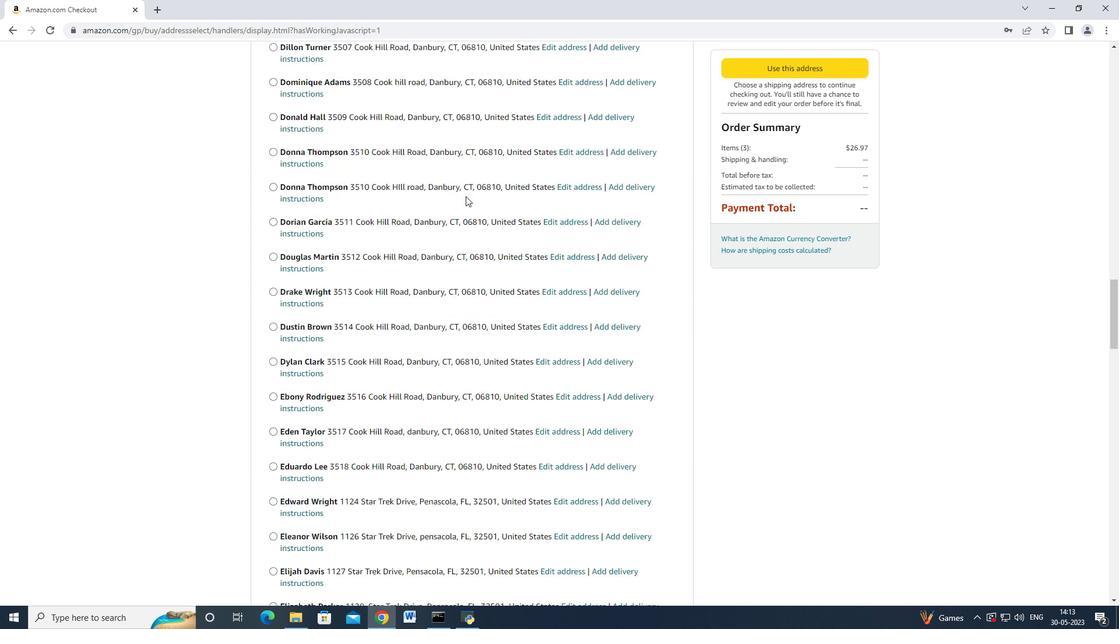 
Action: Mouse scrolled (465, 195) with delta (0, 0)
Screenshot: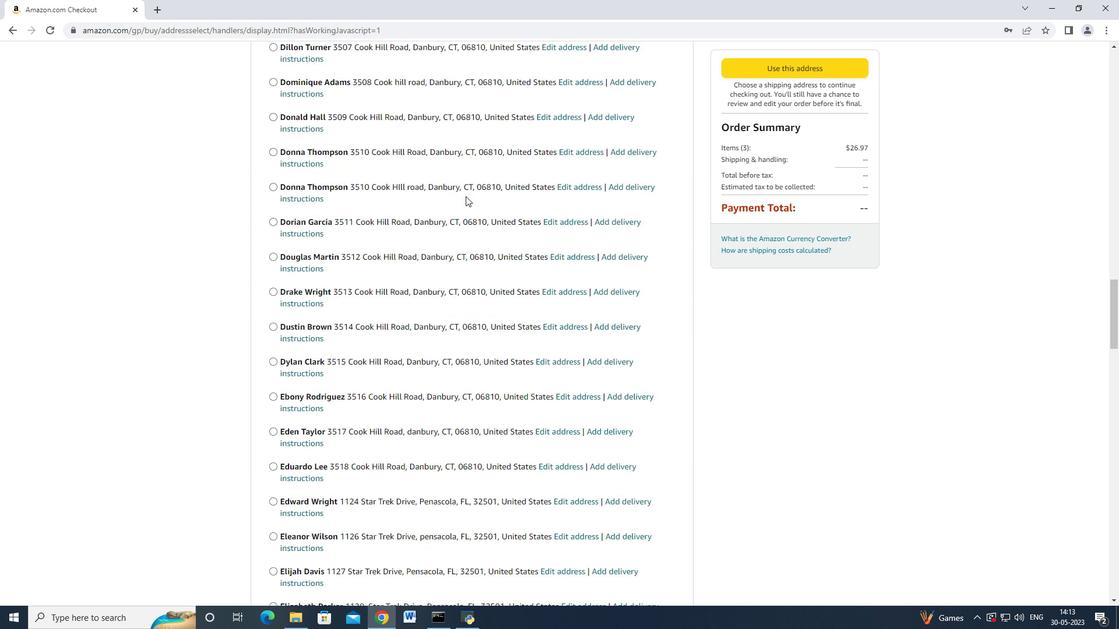
Action: Mouse scrolled (465, 195) with delta (0, 0)
Screenshot: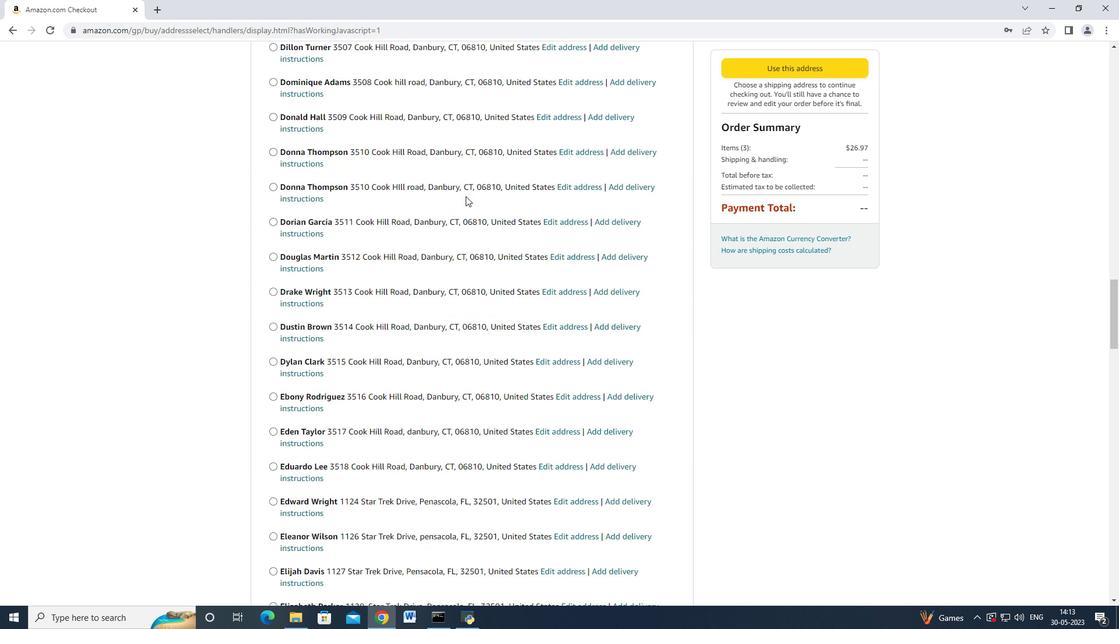 
Action: Mouse scrolled (465, 195) with delta (0, 0)
Screenshot: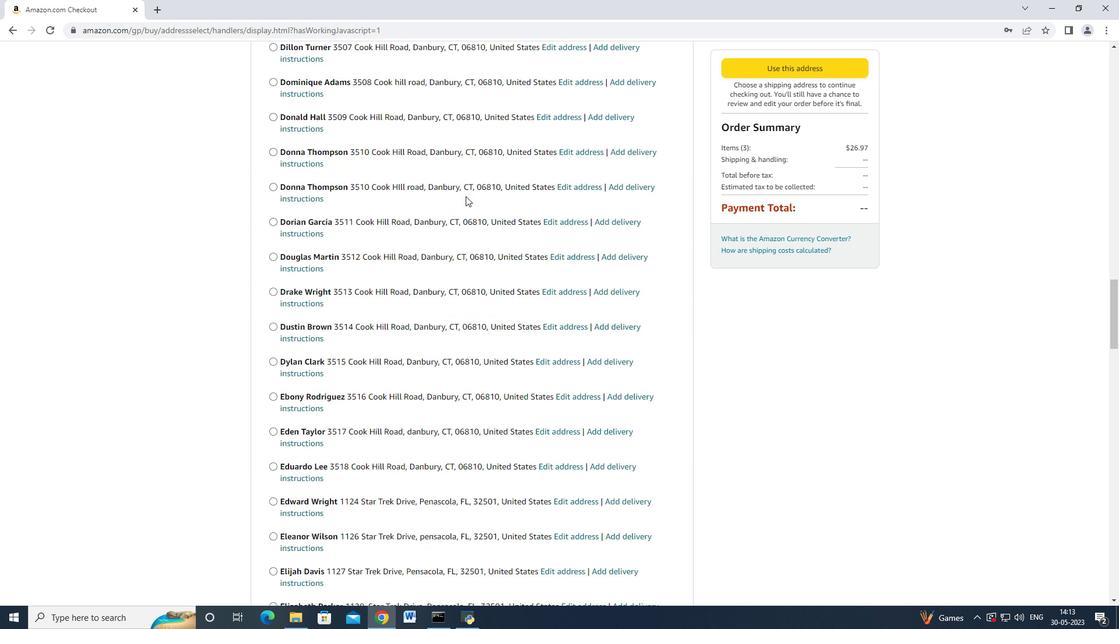 
Action: Mouse scrolled (465, 195) with delta (0, 0)
Screenshot: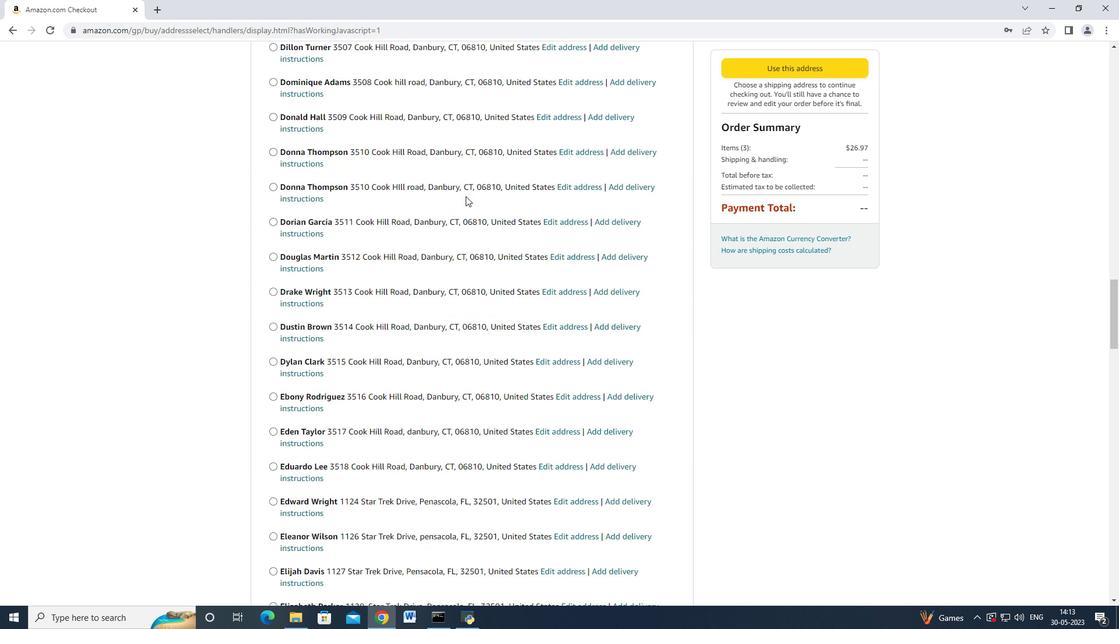 
Action: Mouse scrolled (465, 195) with delta (0, 0)
Screenshot: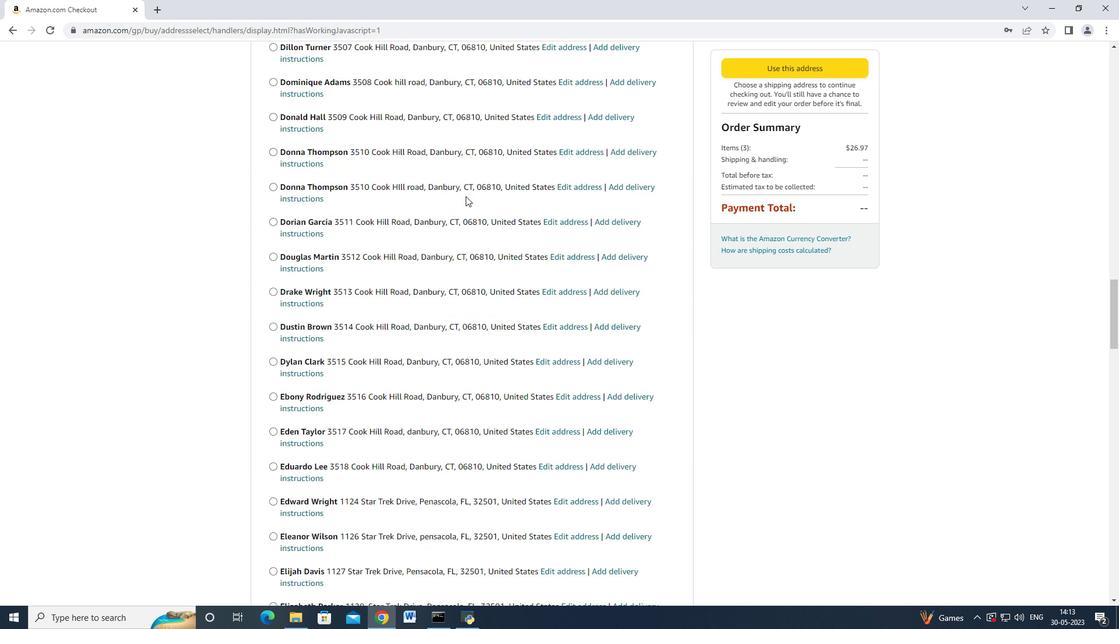 
Action: Mouse scrolled (465, 195) with delta (0, 0)
Screenshot: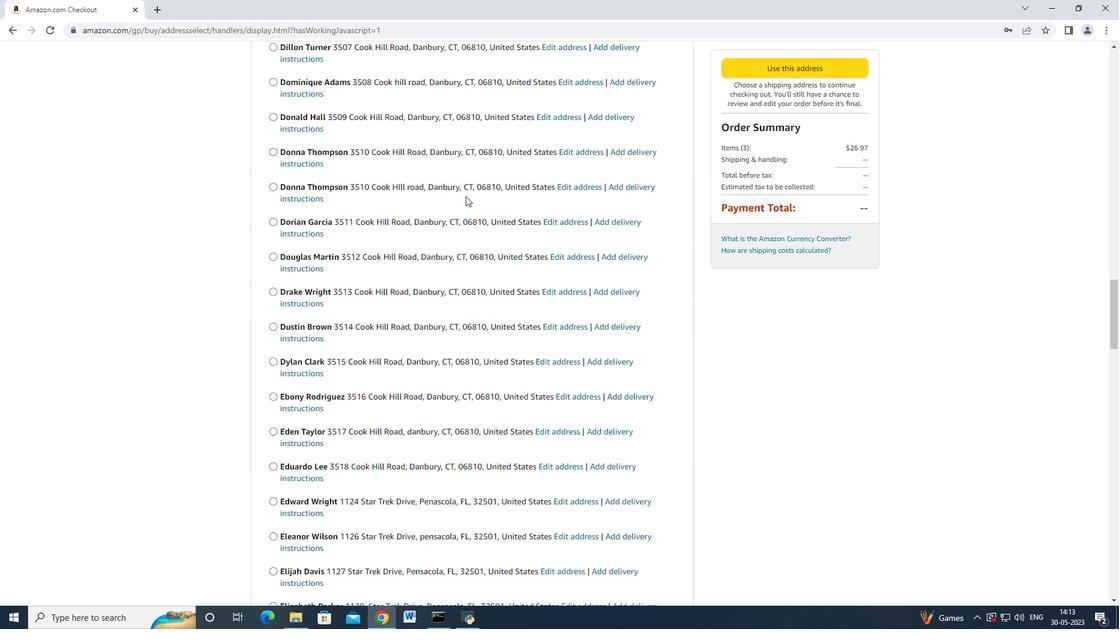 
Action: Mouse moved to (462, 197)
Screenshot: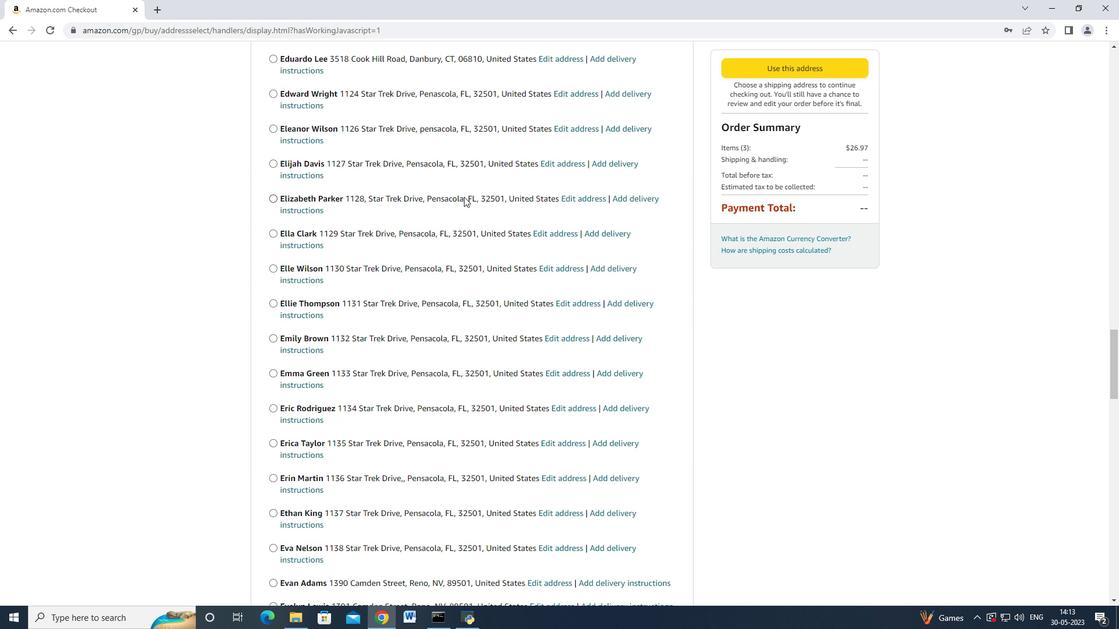
Action: Mouse scrolled (462, 197) with delta (0, 0)
Screenshot: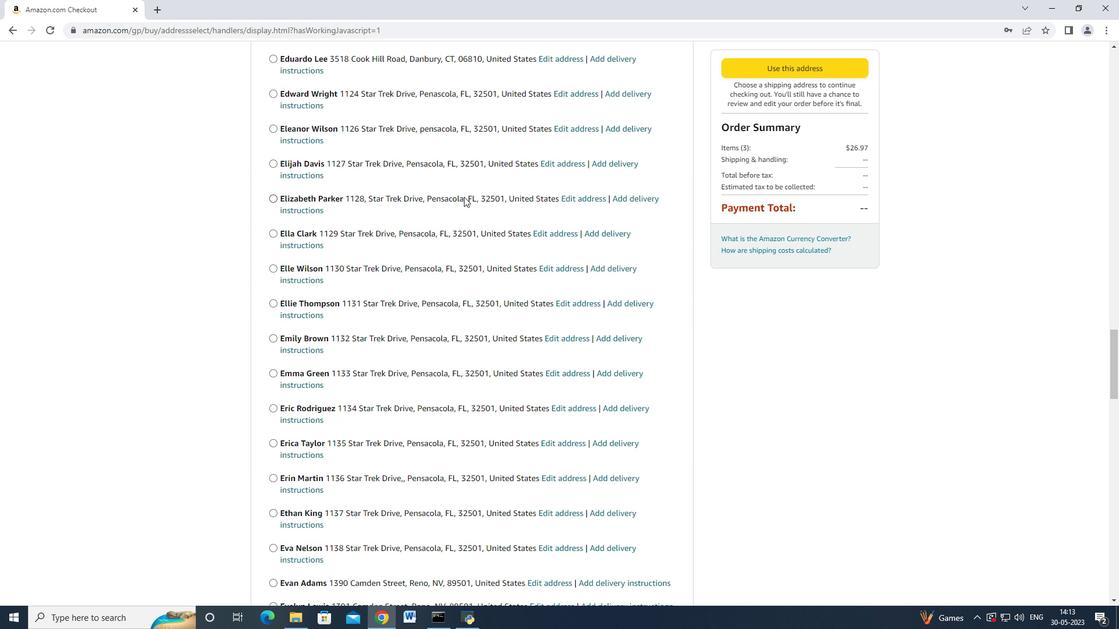 
Action: Mouse scrolled (462, 197) with delta (0, 0)
Screenshot: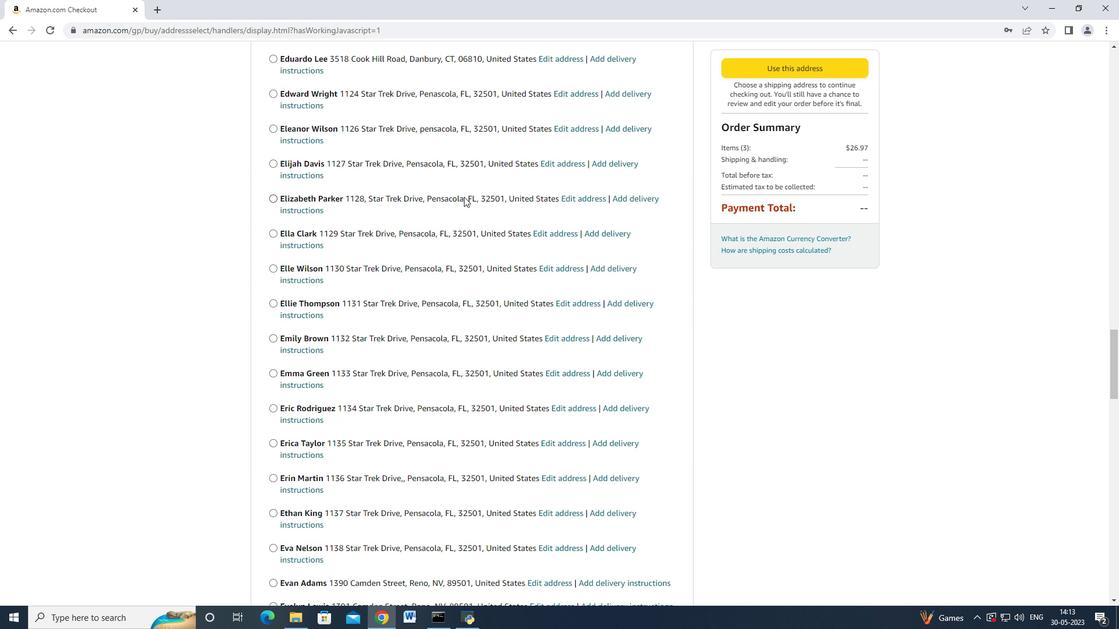 
Action: Mouse scrolled (462, 197) with delta (0, 0)
Screenshot: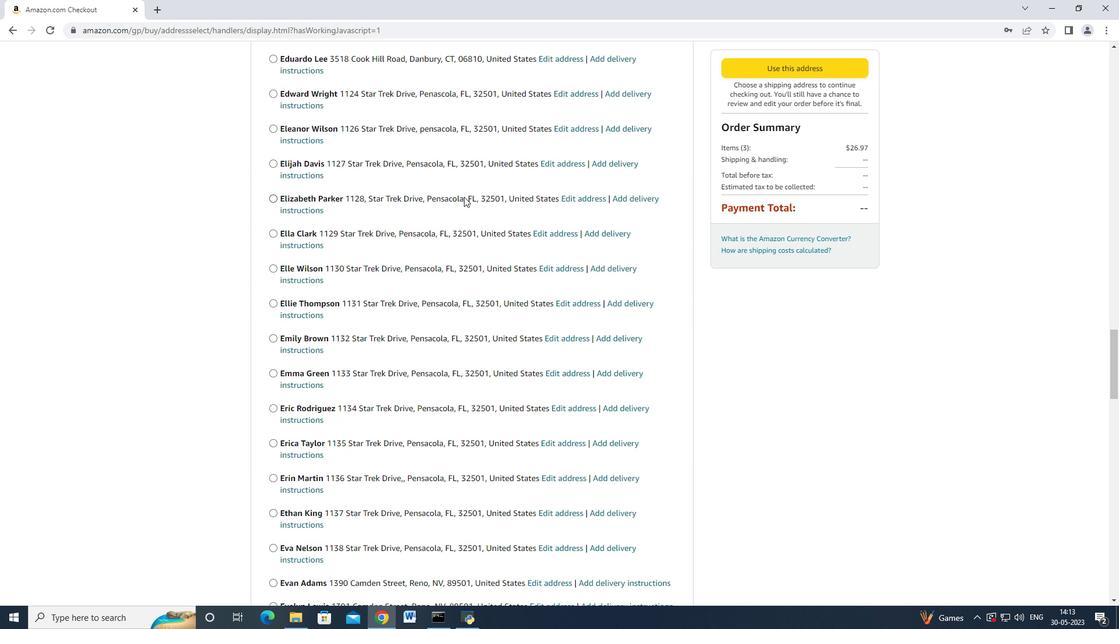 
Action: Mouse scrolled (462, 197) with delta (0, 0)
Screenshot: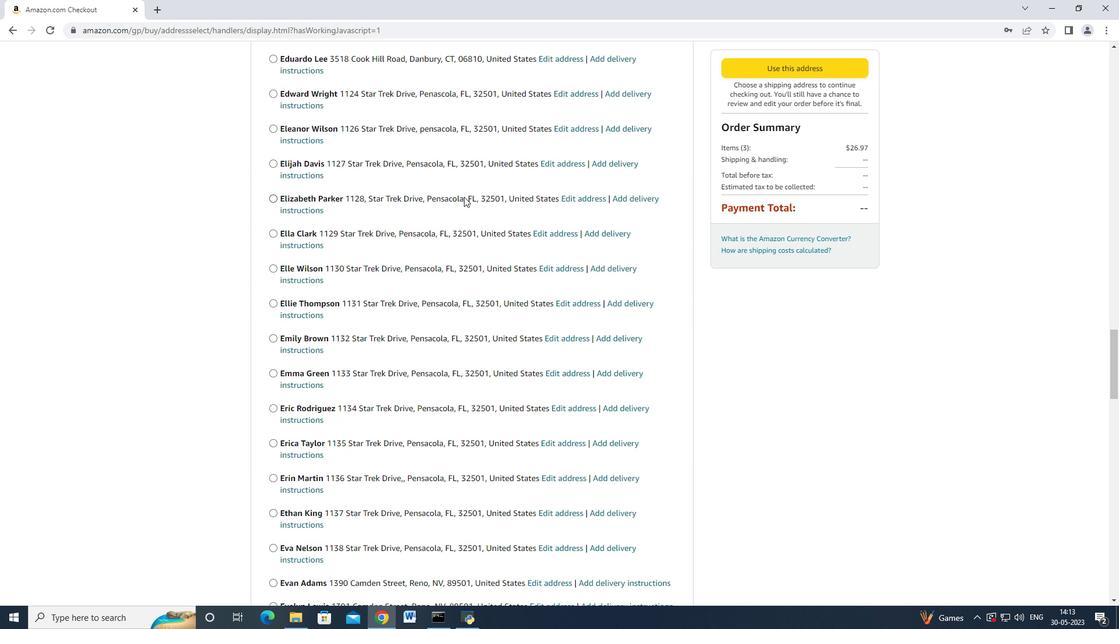 
Action: Mouse scrolled (462, 197) with delta (0, 0)
Screenshot: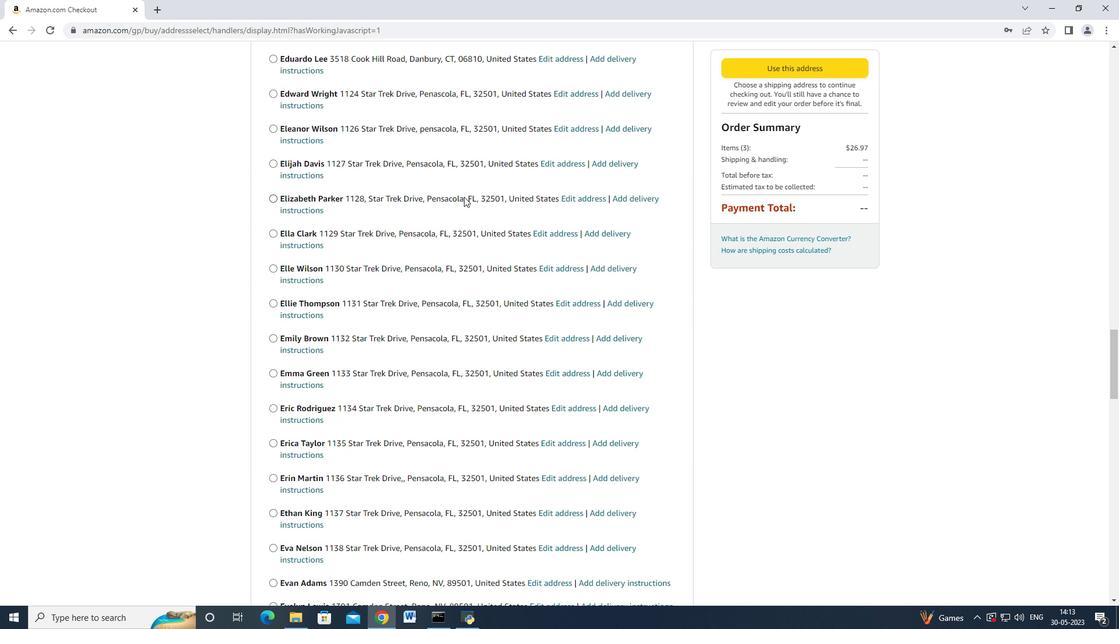
Action: Mouse scrolled (462, 197) with delta (0, 0)
Screenshot: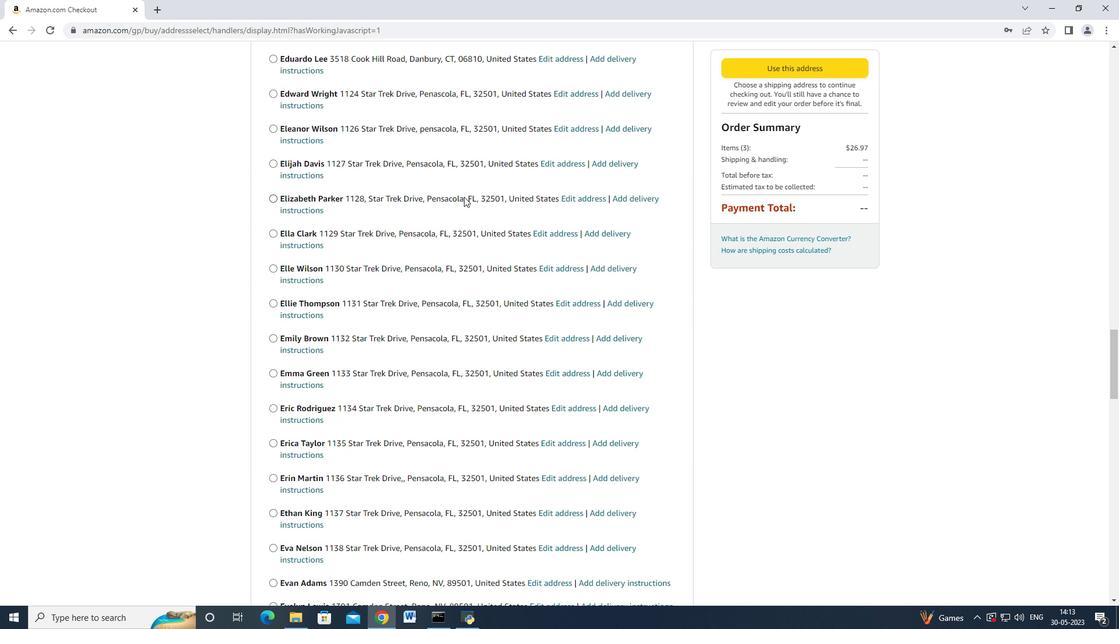 
Action: Mouse scrolled (462, 197) with delta (0, 0)
Screenshot: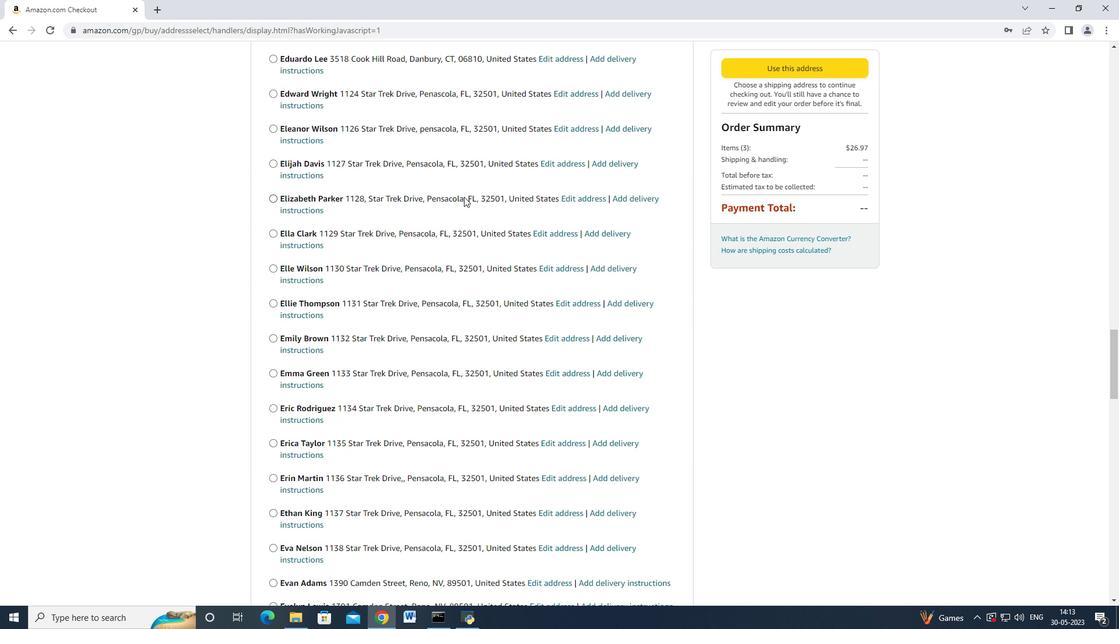 
Action: Mouse moved to (459, 197)
Screenshot: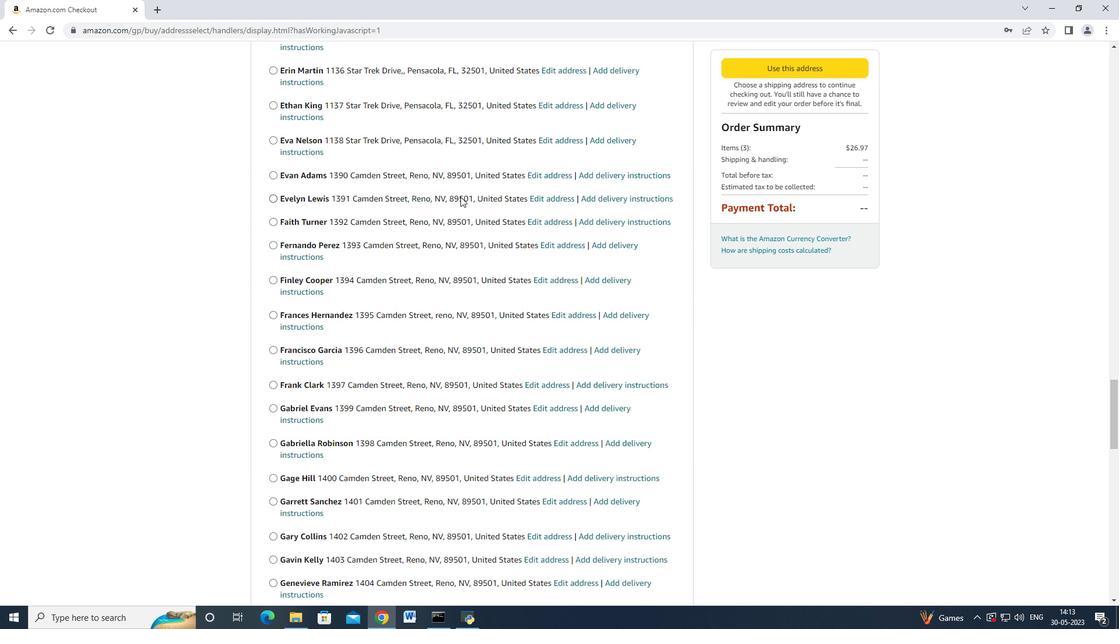 
Action: Mouse scrolled (459, 196) with delta (0, 0)
Screenshot: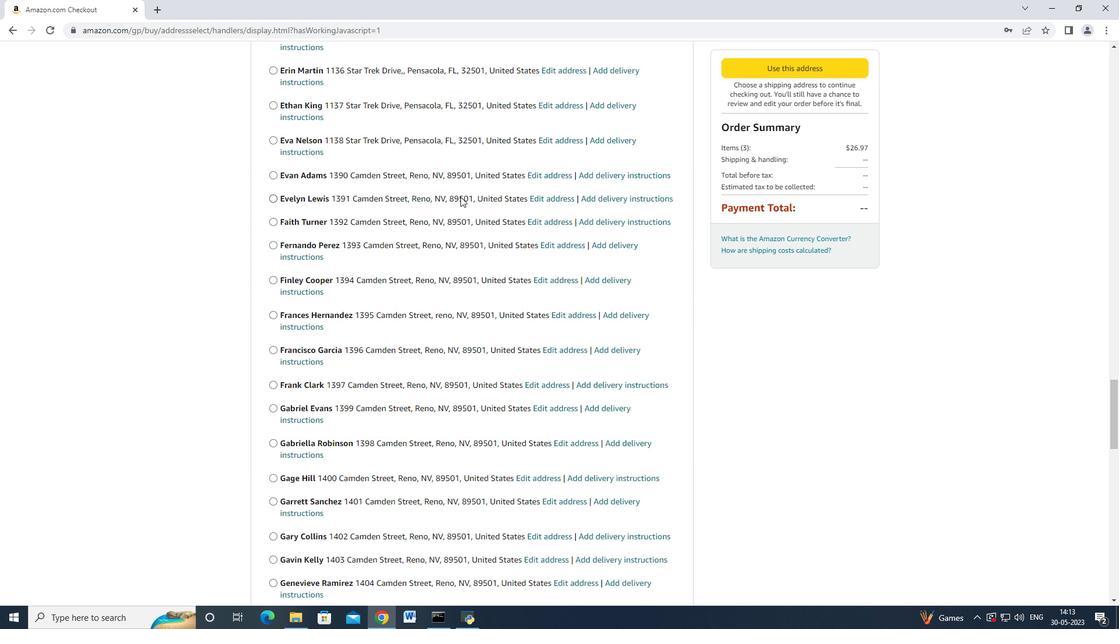 
Action: Mouse moved to (459, 197)
Screenshot: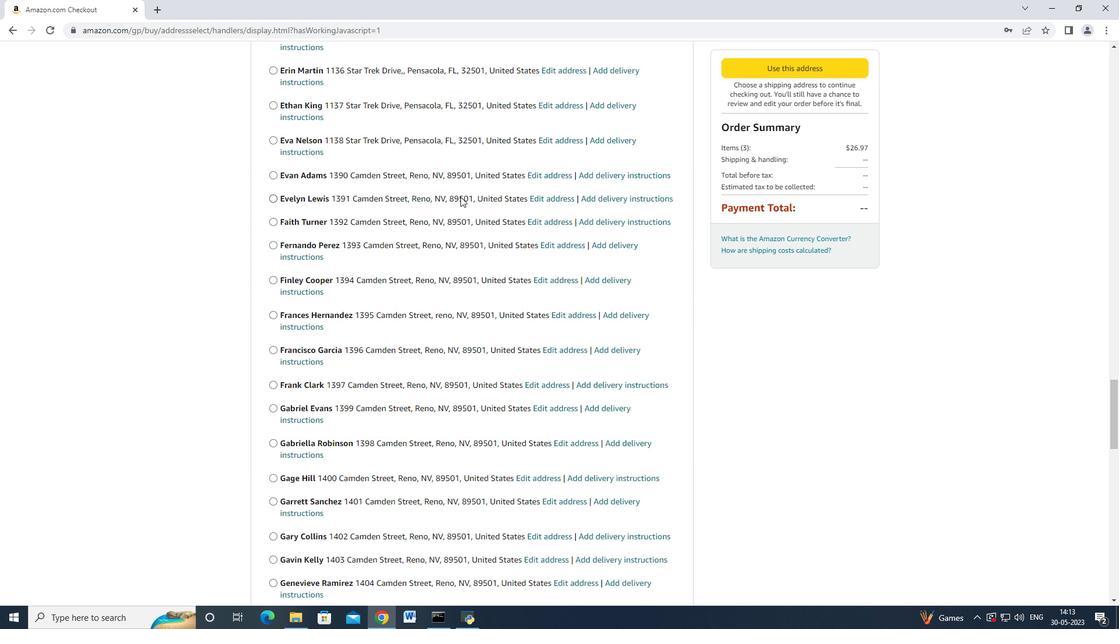
Action: Mouse scrolled (459, 197) with delta (0, 0)
Screenshot: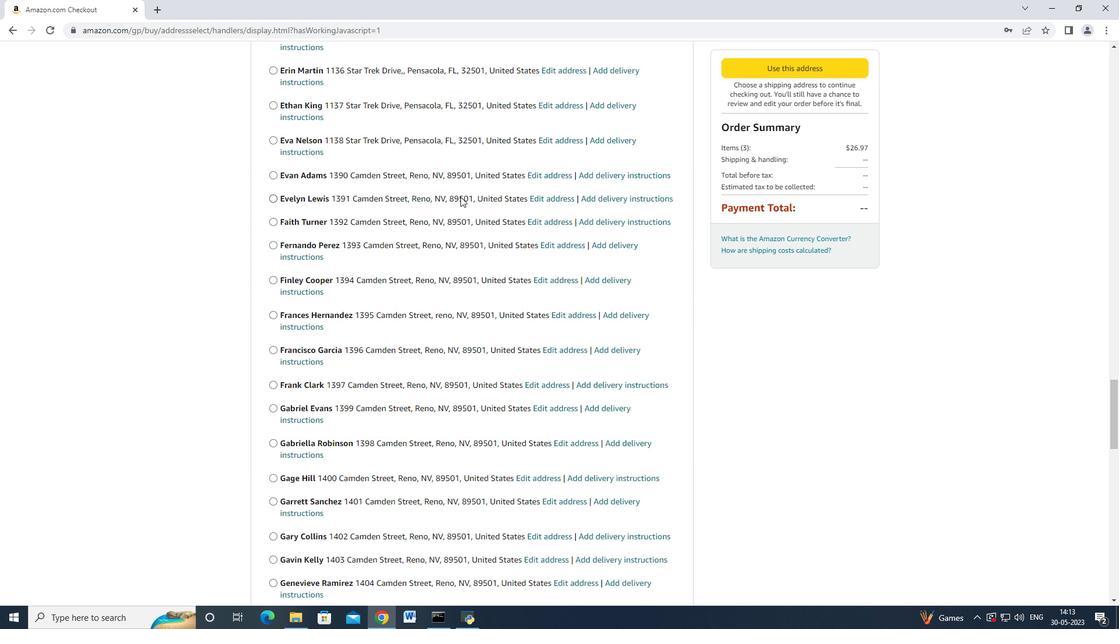 
Action: Mouse scrolled (459, 197) with delta (0, 0)
Screenshot: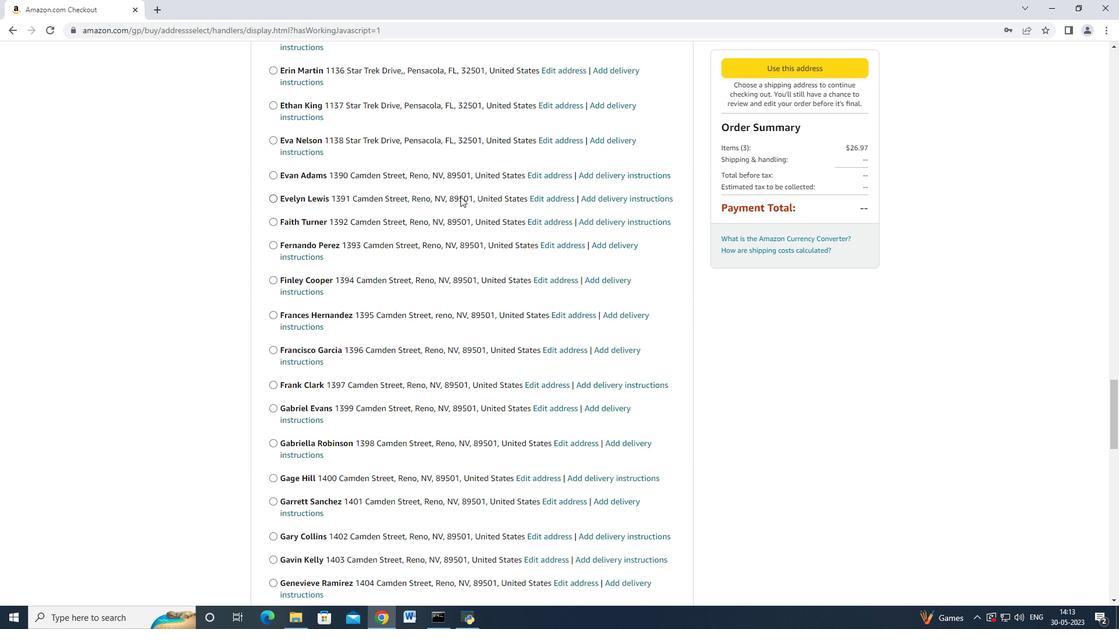 
Action: Mouse scrolled (459, 197) with delta (0, 0)
Screenshot: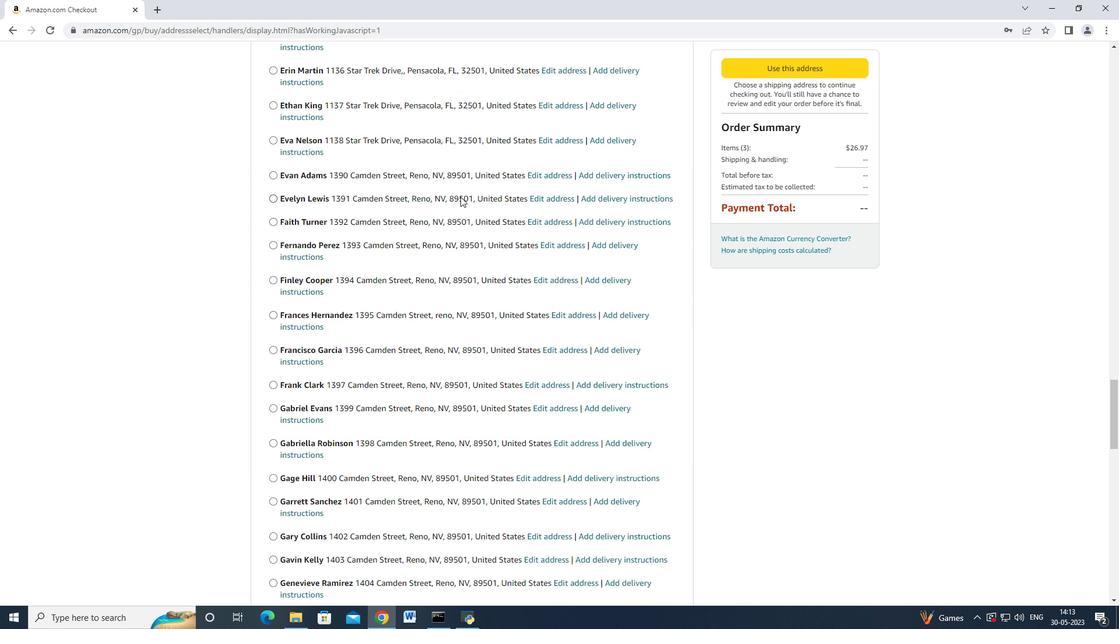
Action: Mouse scrolled (459, 197) with delta (0, 0)
Screenshot: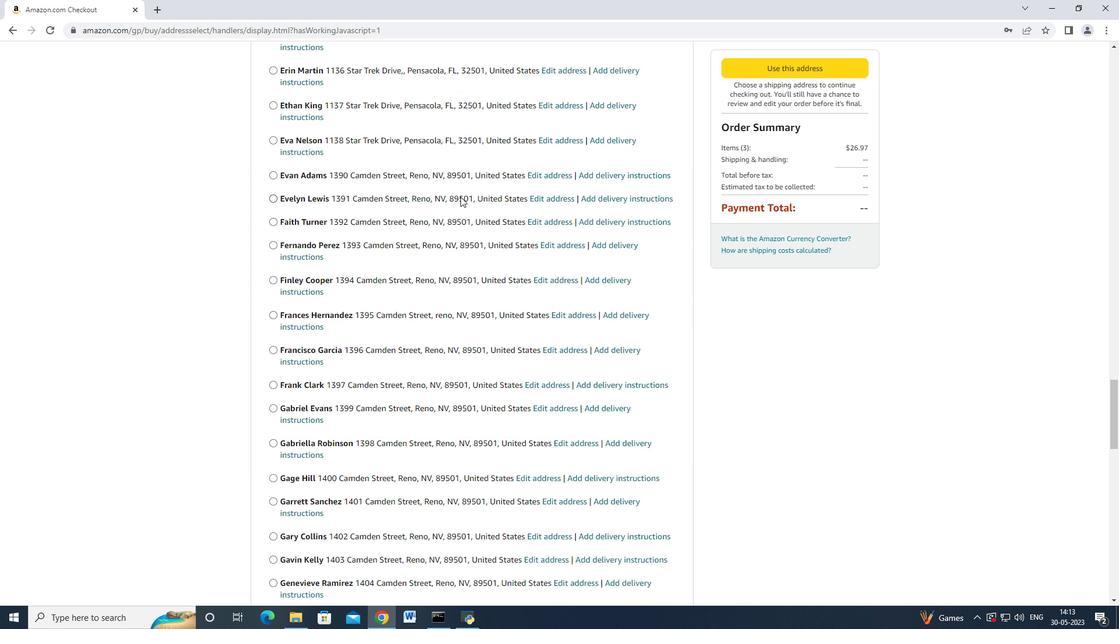 
Action: Mouse scrolled (459, 197) with delta (0, 0)
Screenshot: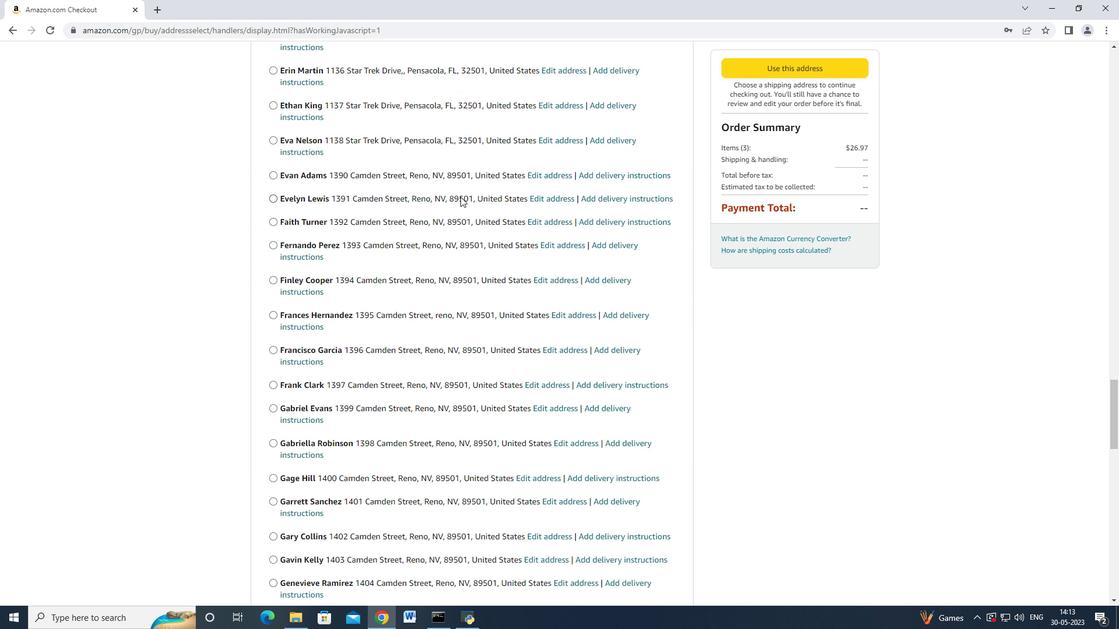 
Action: Mouse moved to (459, 197)
Screenshot: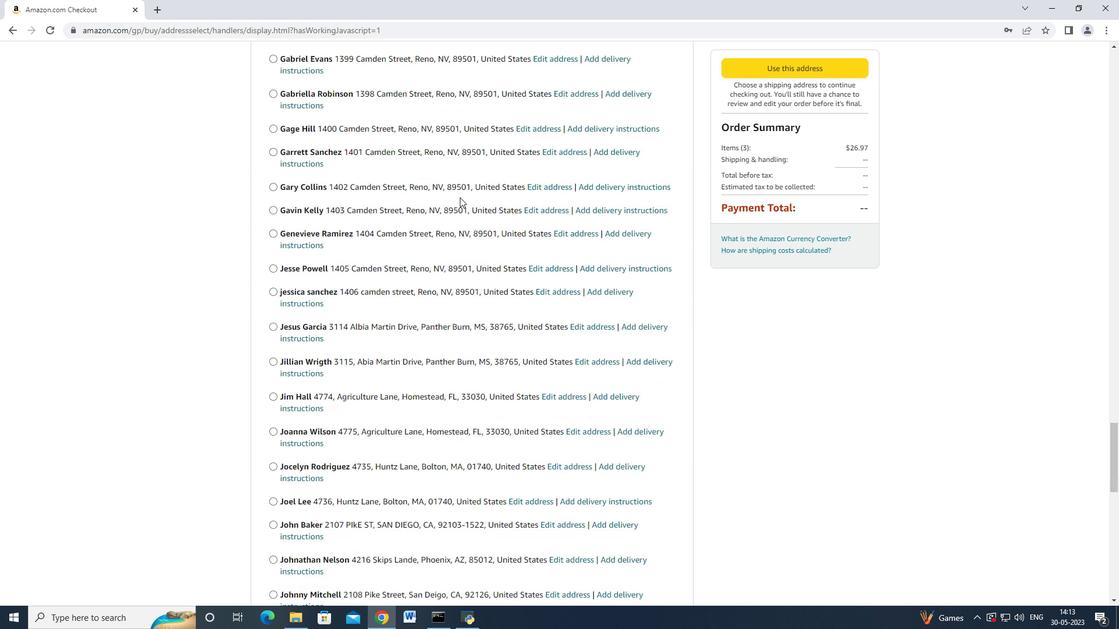 
Action: Mouse scrolled (459, 196) with delta (0, 0)
Screenshot: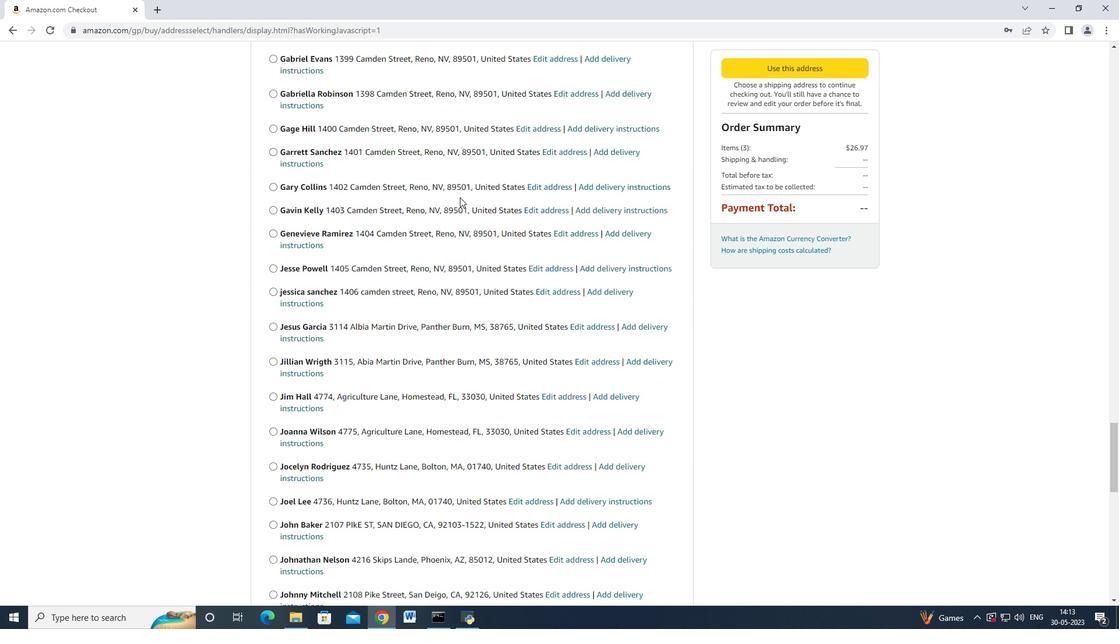 
Action: Mouse scrolled (459, 196) with delta (0, 0)
Screenshot: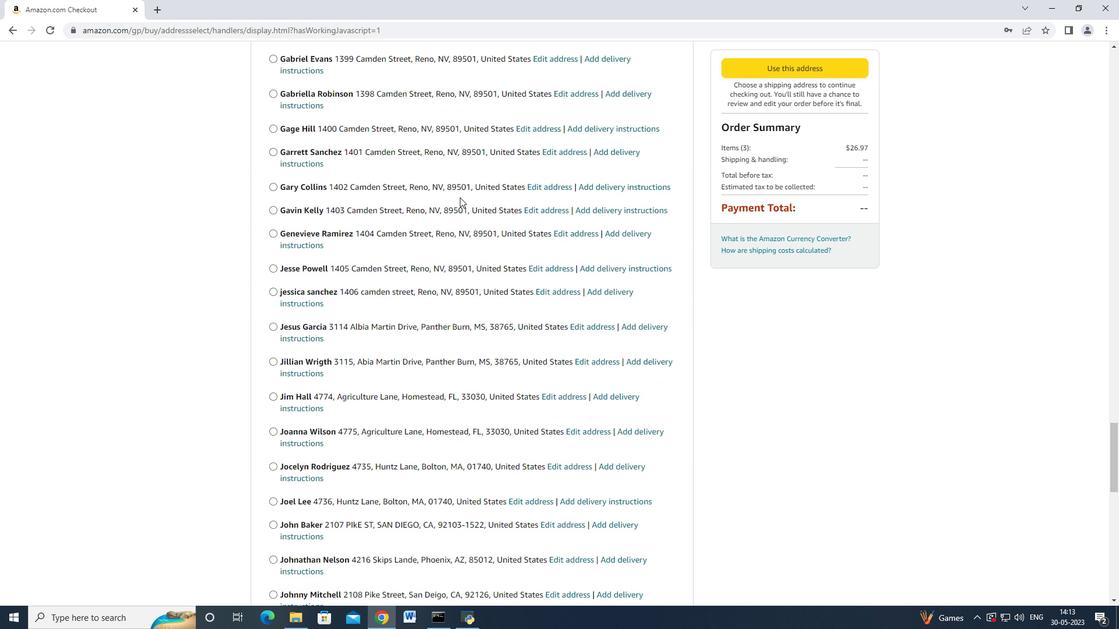 
Action: Mouse scrolled (459, 196) with delta (0, 0)
Screenshot: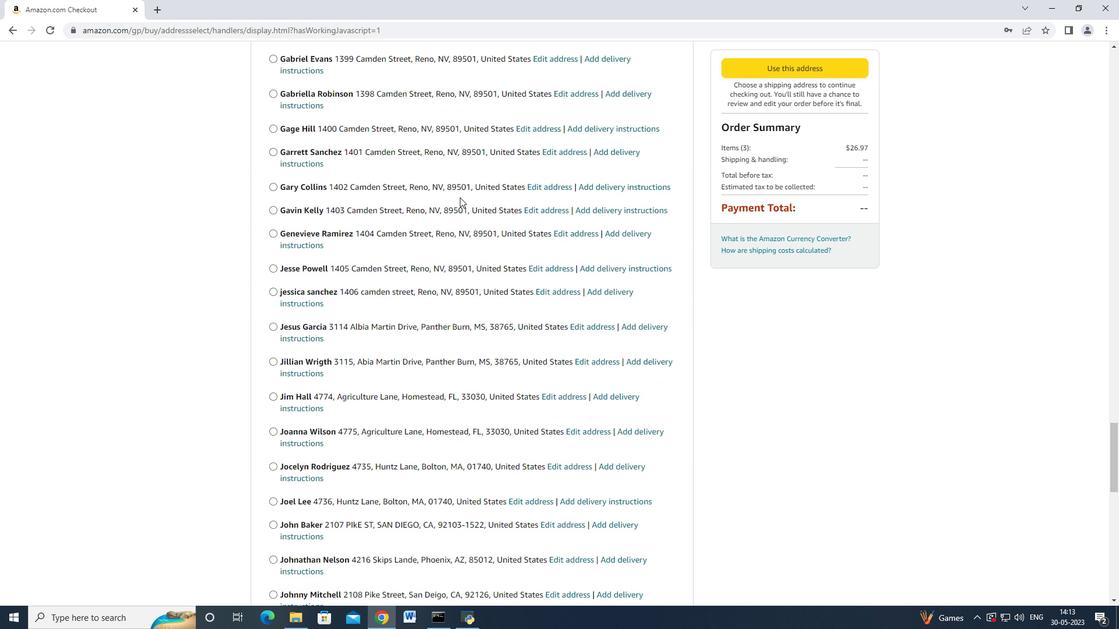 
Action: Mouse scrolled (459, 196) with delta (0, 0)
Screenshot: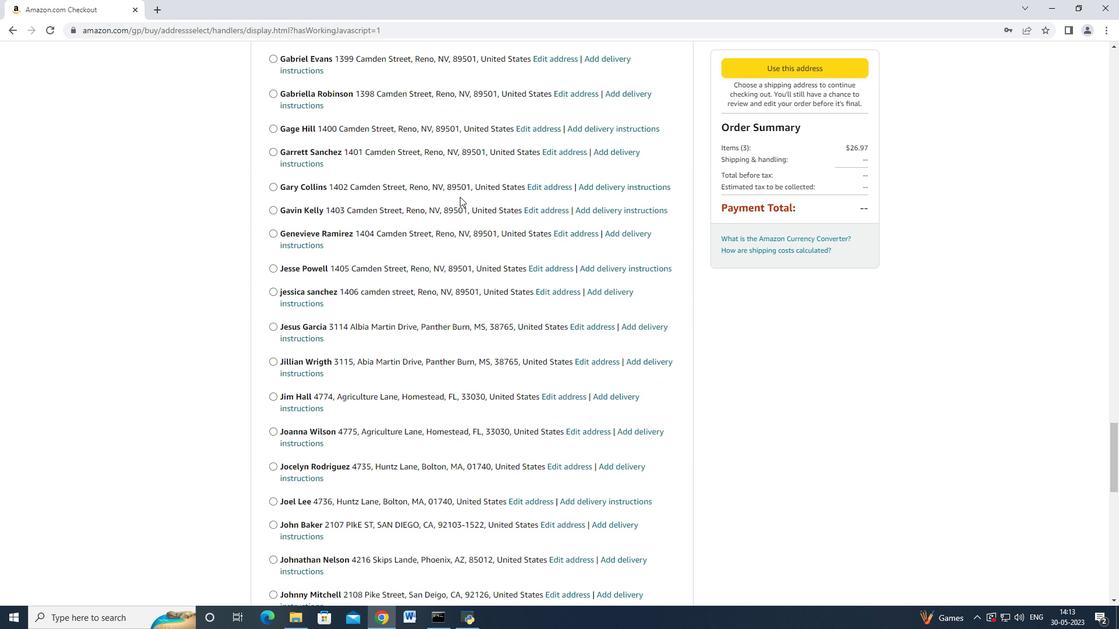 
Action: Mouse scrolled (459, 196) with delta (0, 0)
Screenshot: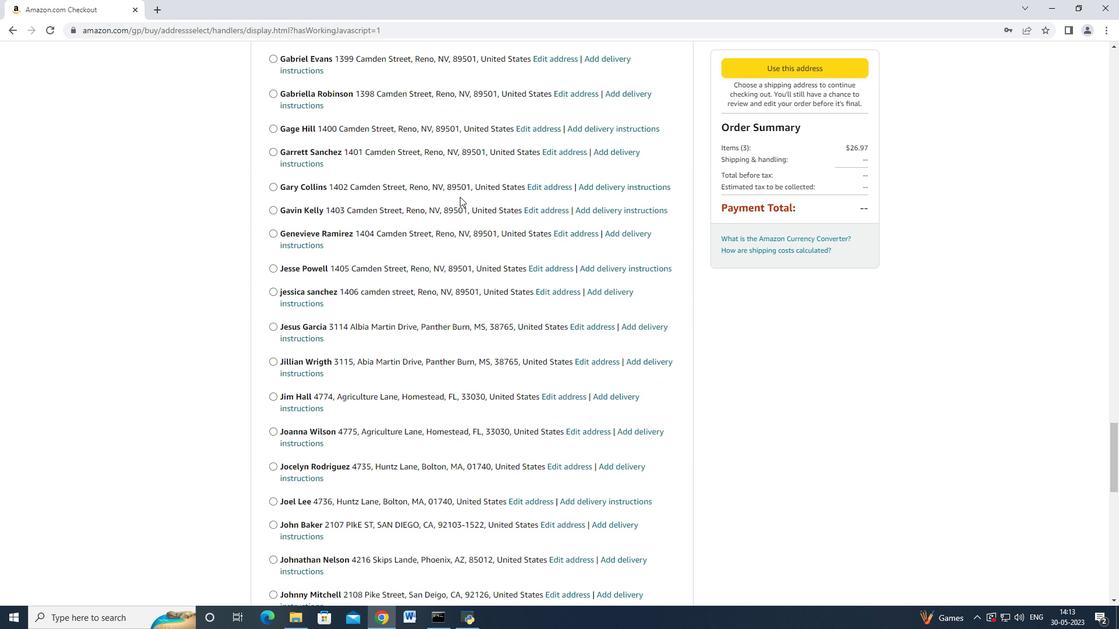 
Action: Mouse scrolled (459, 196) with delta (0, 0)
Screenshot: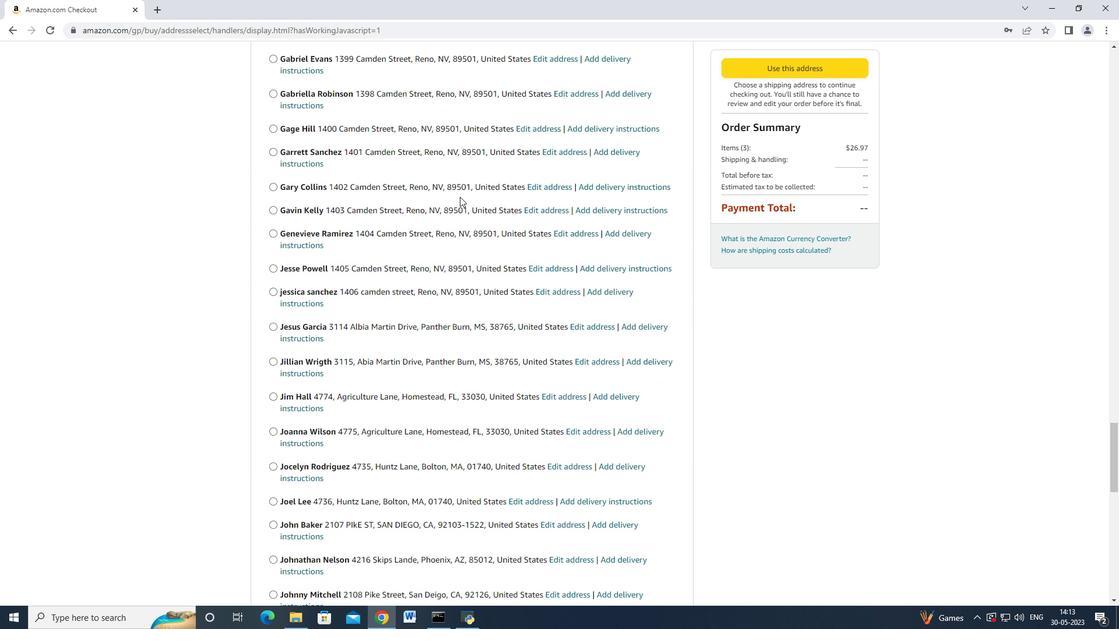 
Action: Mouse scrolled (459, 196) with delta (0, 0)
Screenshot: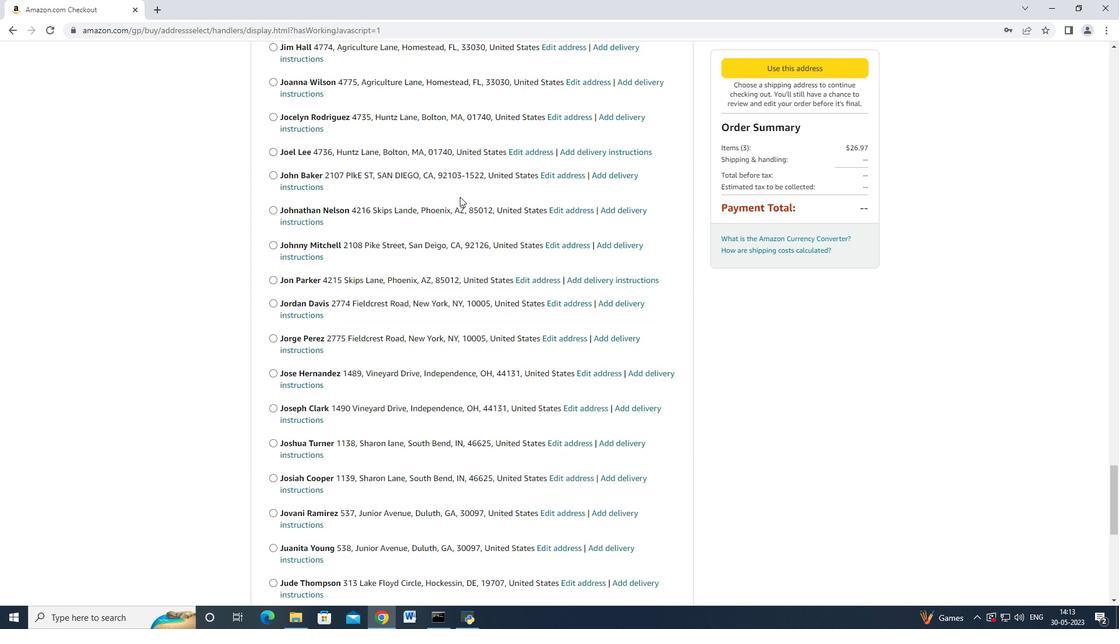 
Action: Mouse scrolled (459, 196) with delta (0, 0)
Screenshot: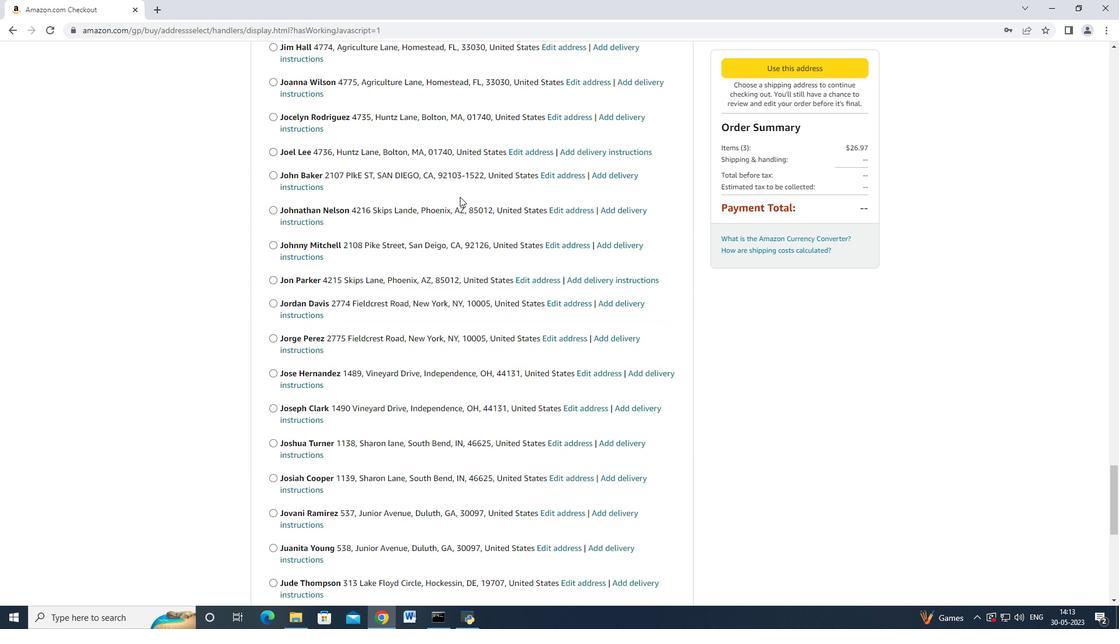 
Action: Mouse scrolled (459, 196) with delta (0, 0)
Screenshot: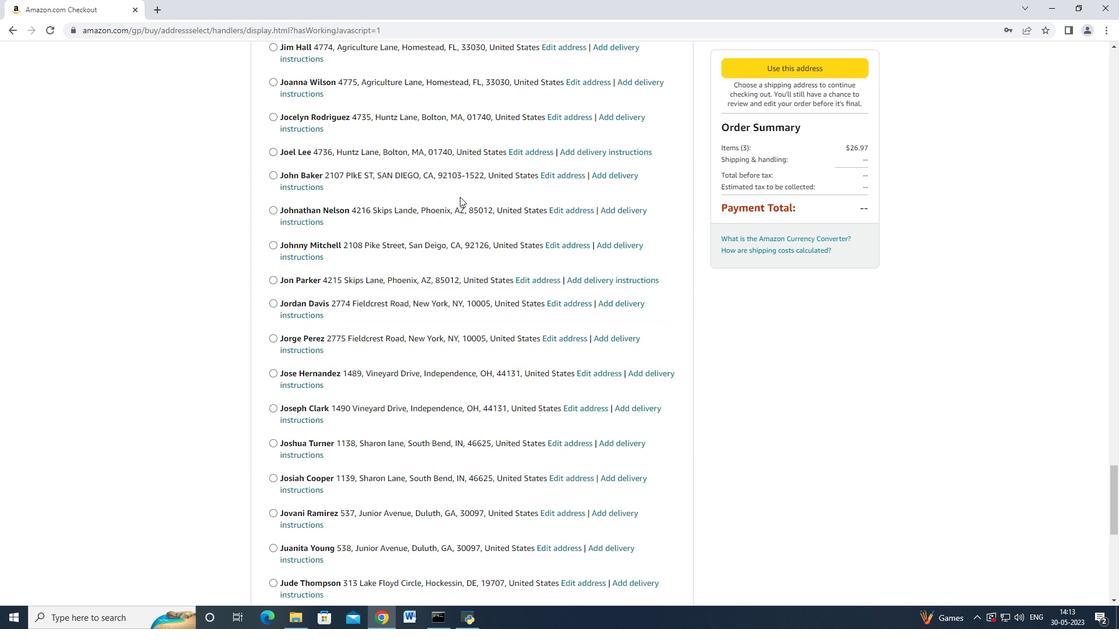
Action: Mouse scrolled (459, 196) with delta (0, 0)
Screenshot: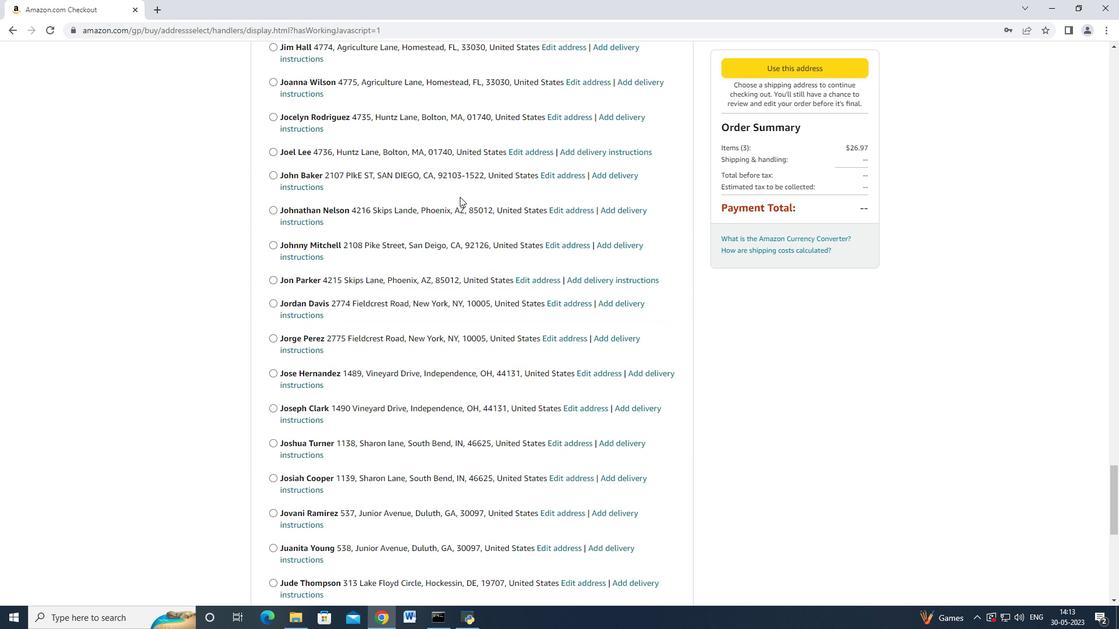 
Action: Mouse scrolled (459, 196) with delta (0, 0)
Screenshot: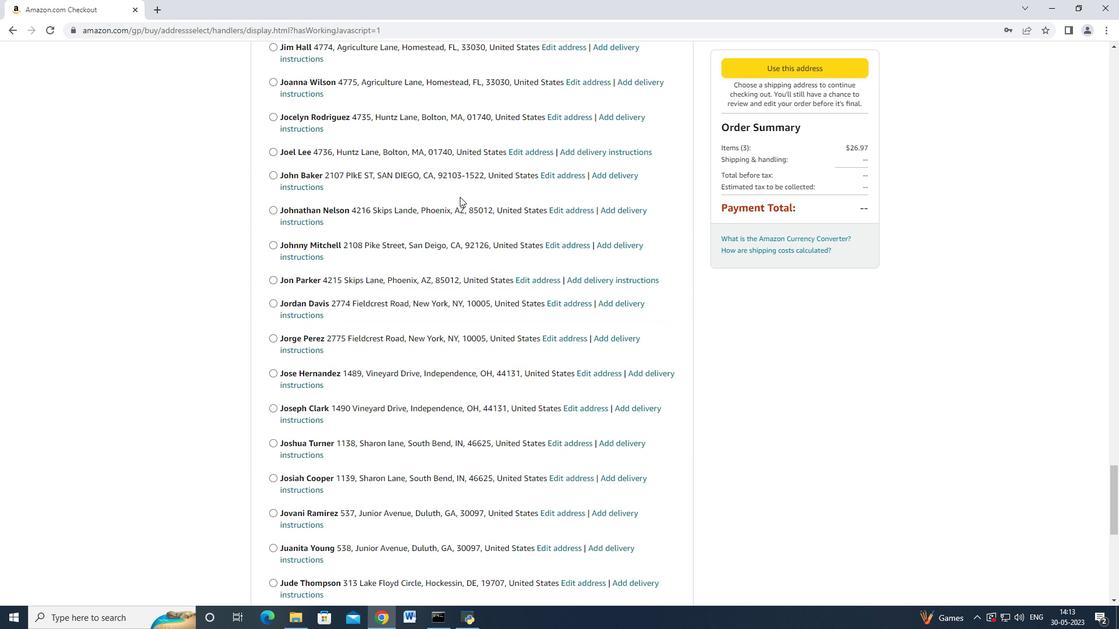 
Action: Mouse scrolled (459, 196) with delta (0, 0)
Screenshot: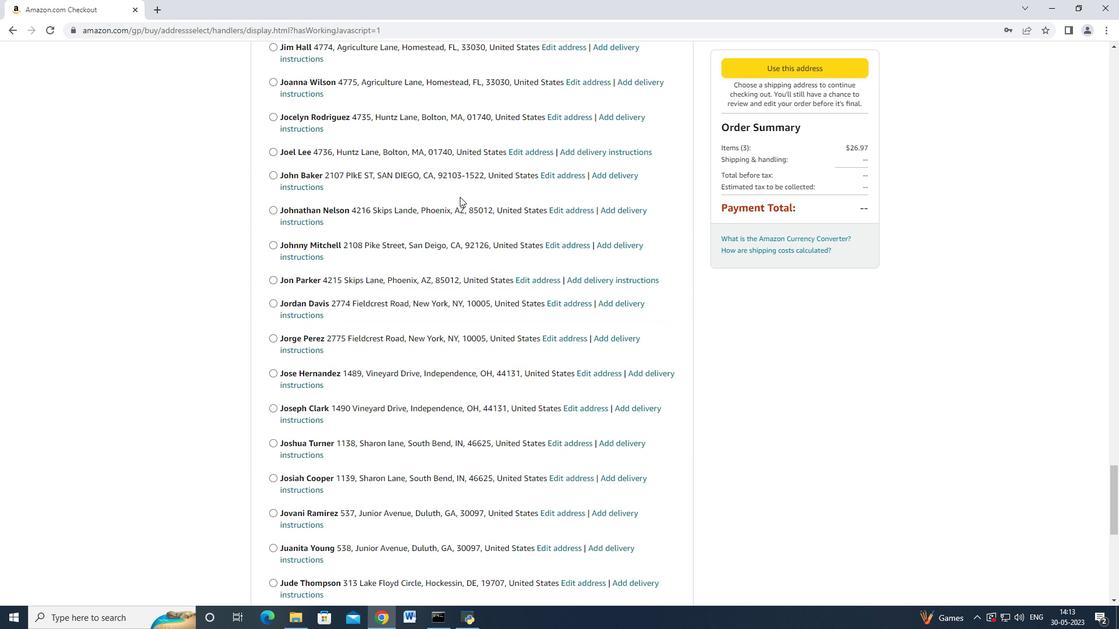 
Action: Mouse scrolled (459, 196) with delta (0, 0)
Screenshot: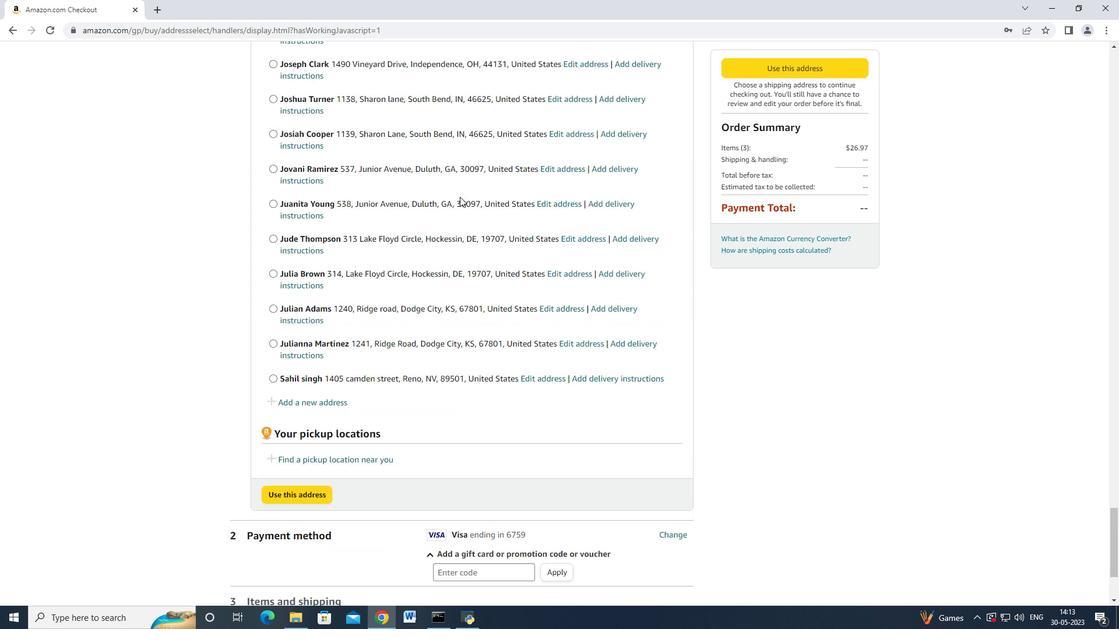 
Action: Mouse scrolled (459, 196) with delta (0, 0)
Screenshot: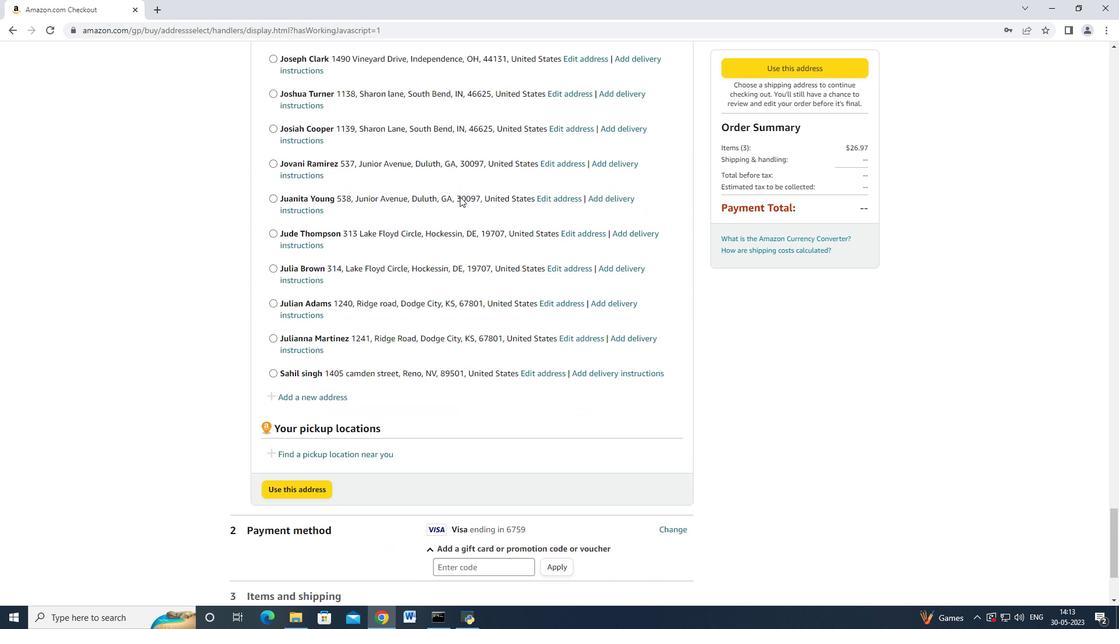 
Action: Mouse scrolled (459, 196) with delta (0, 0)
Screenshot: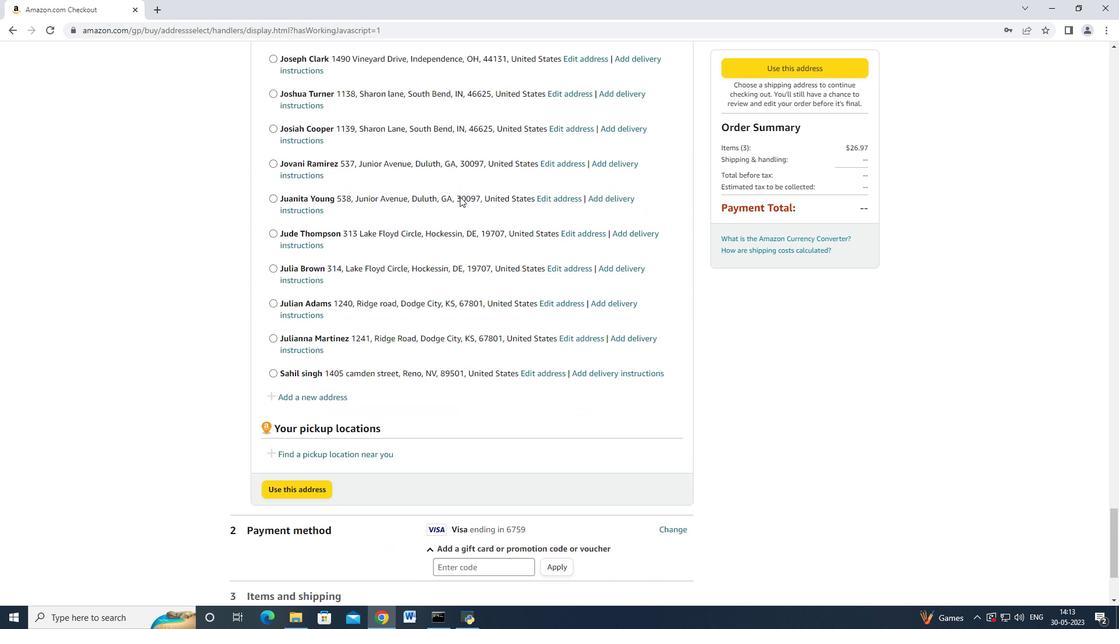 
Action: Mouse scrolled (459, 196) with delta (0, 0)
Screenshot: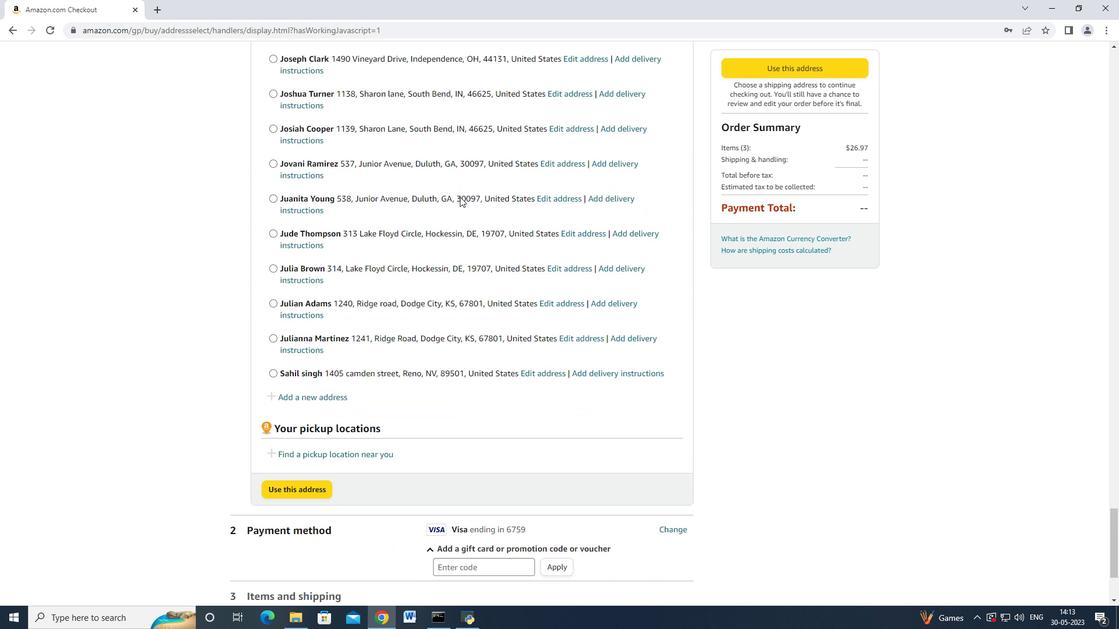 
Action: Mouse scrolled (459, 196) with delta (0, 0)
Screenshot: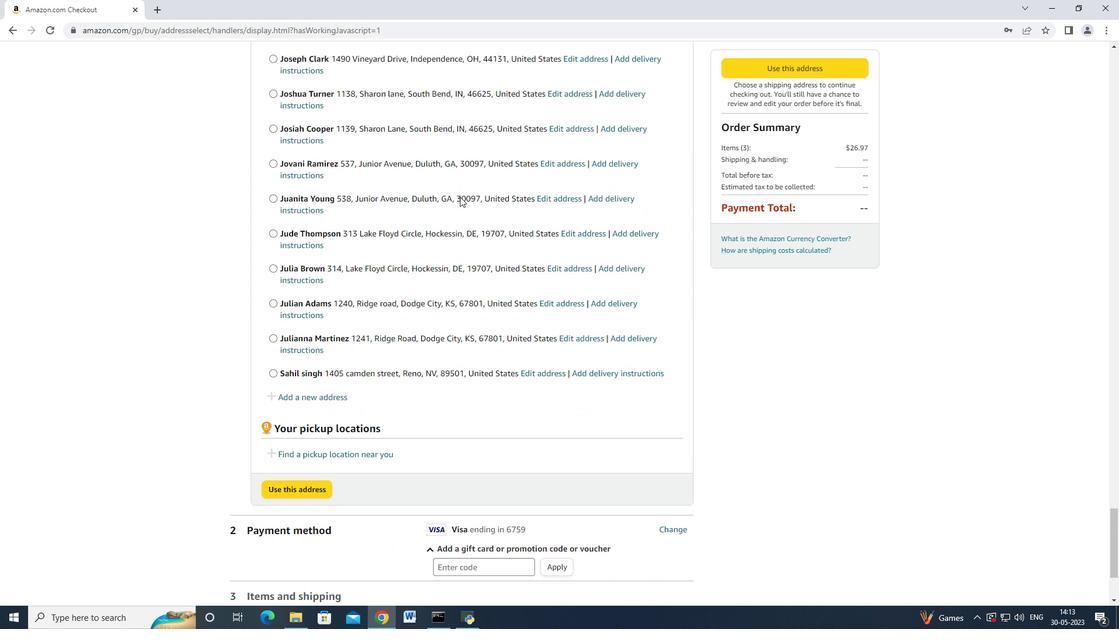 
Action: Mouse scrolled (459, 196) with delta (0, 0)
Screenshot: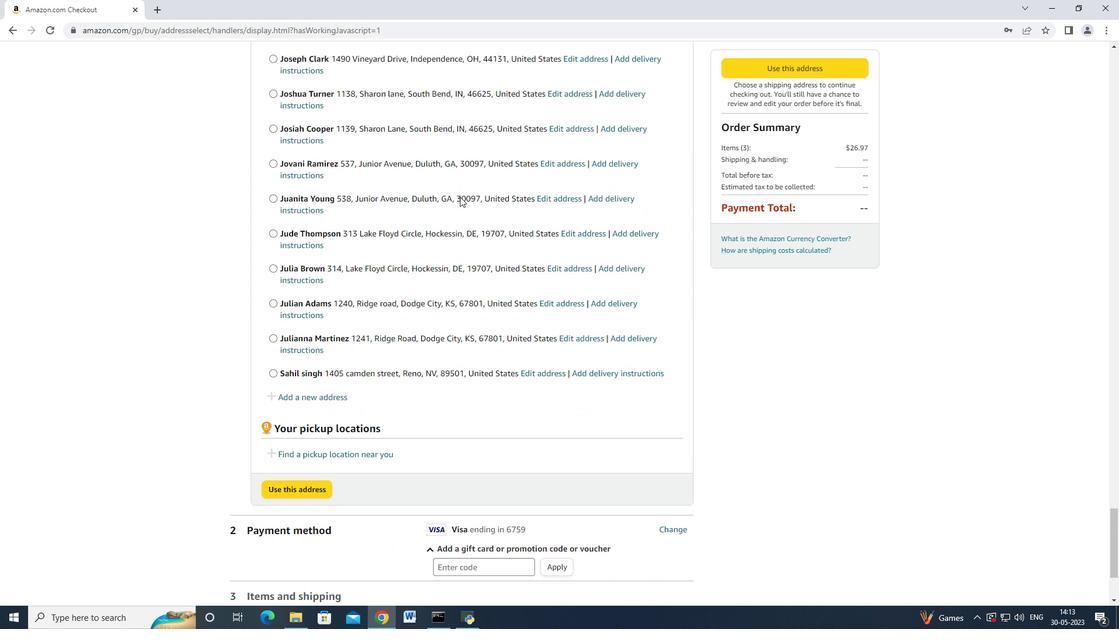 
Action: Mouse moved to (334, 252)
Screenshot: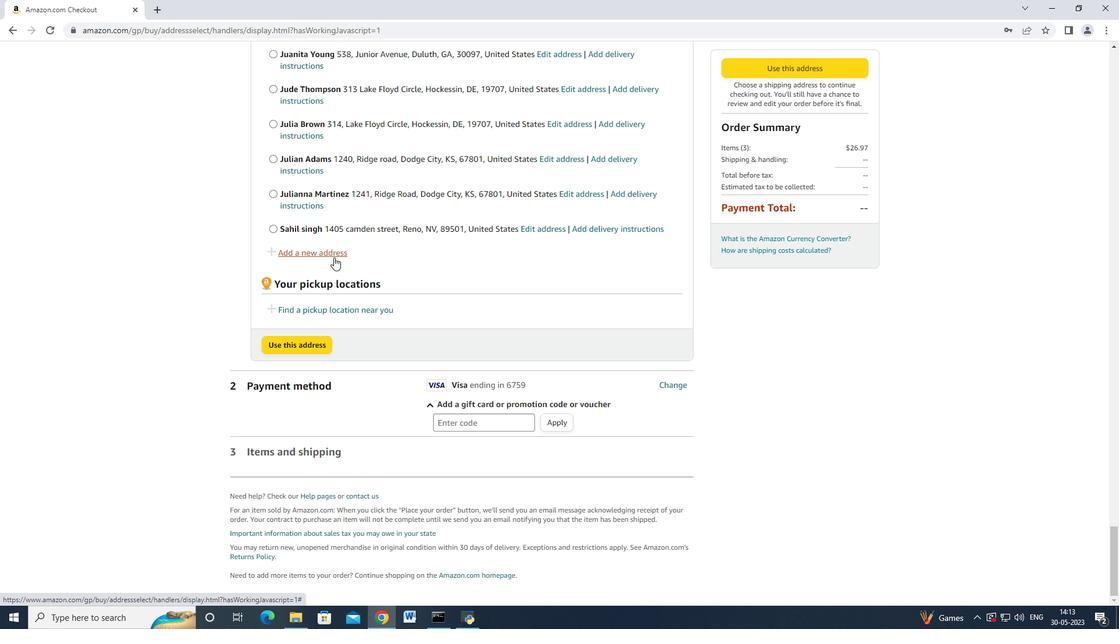 
Action: Mouse pressed left at (334, 252)
Screenshot: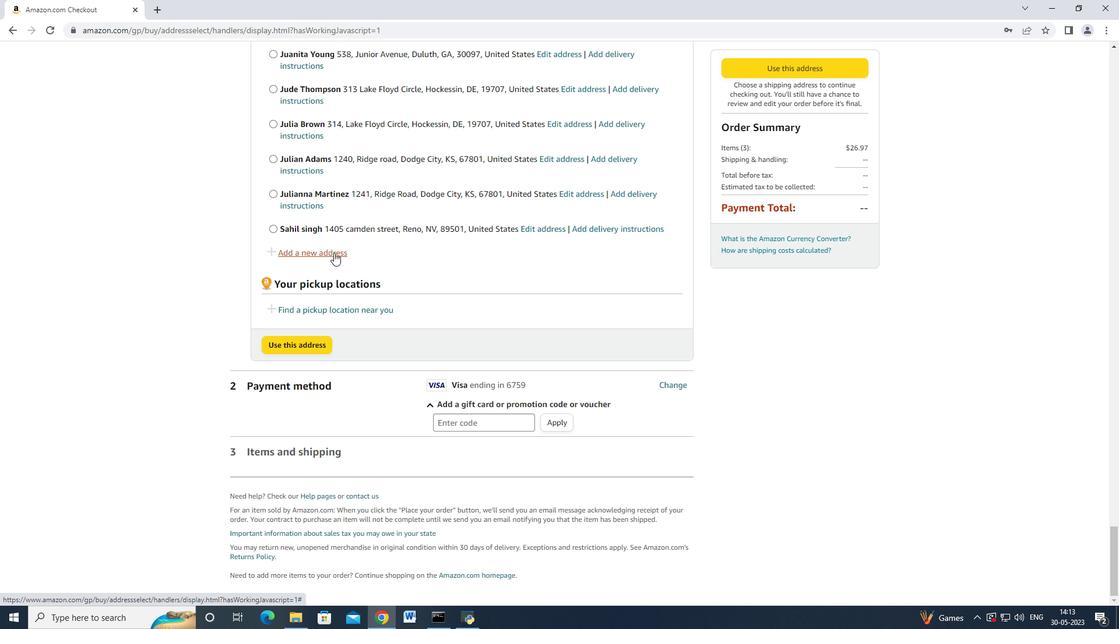 
Action: Mouse moved to (397, 279)
Screenshot: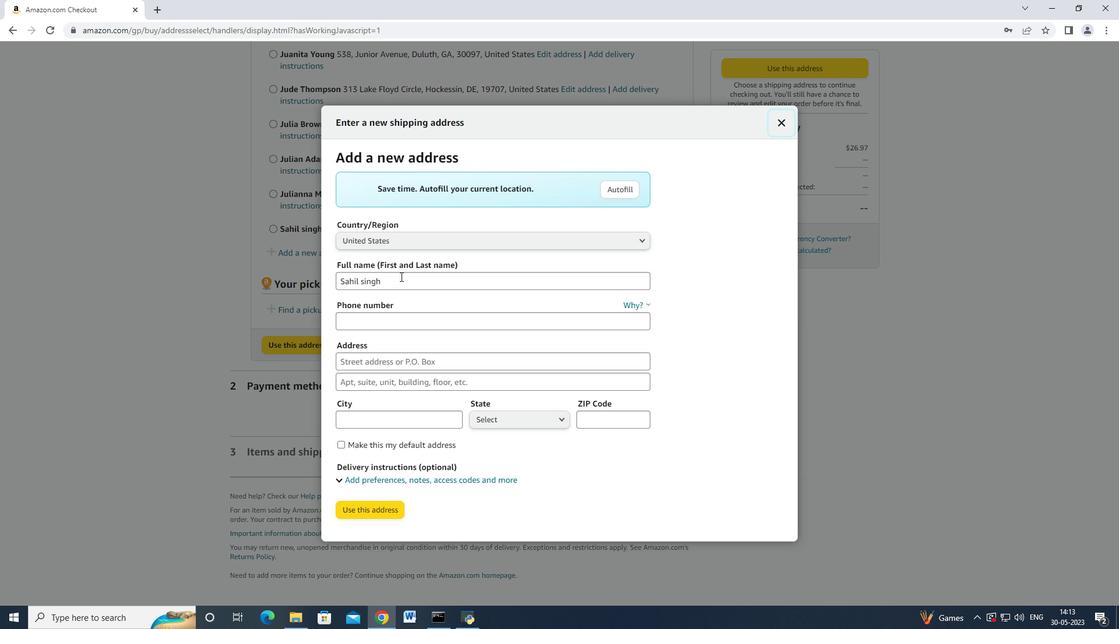 
Action: Mouse pressed left at (397, 279)
Screenshot: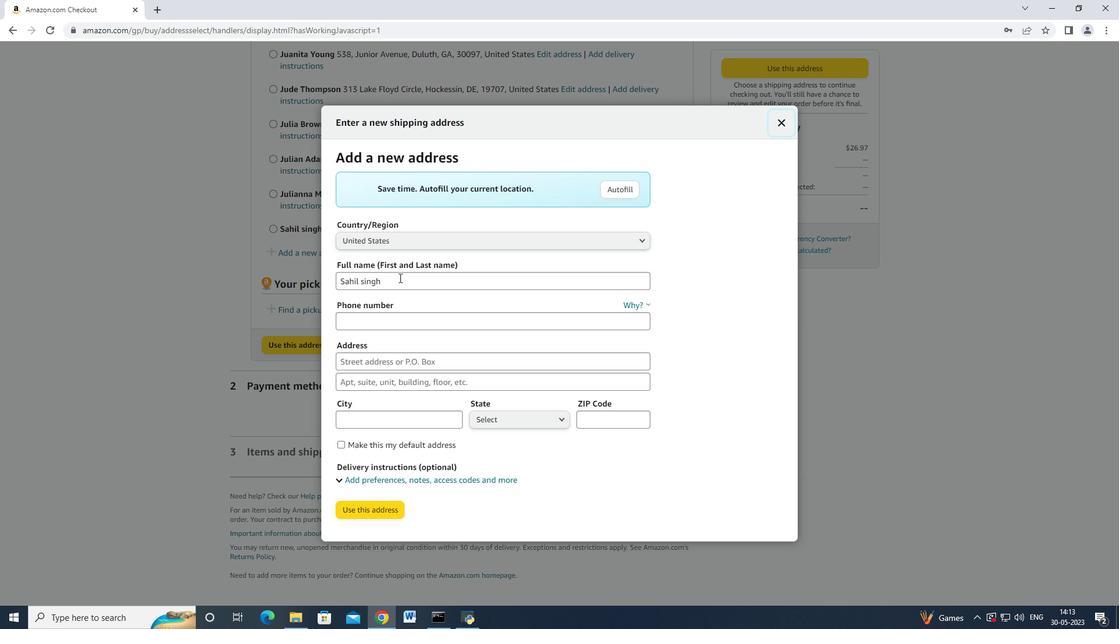 
Action: Mouse moved to (355, 278)
Screenshot: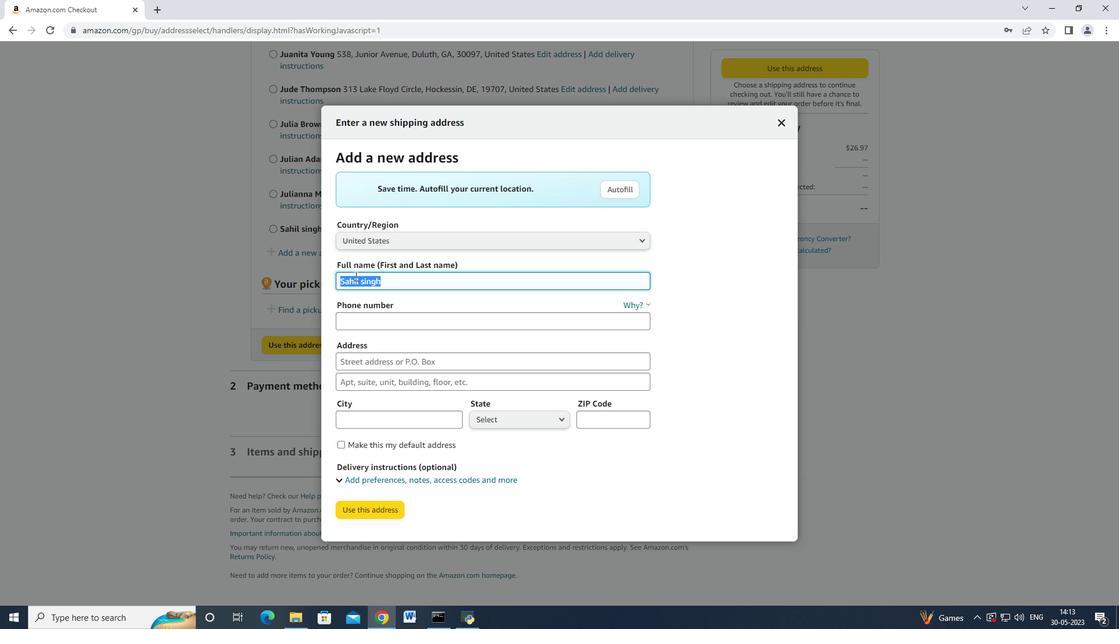 
Action: Key pressed <Key.backspace><Key.shift_r>Geroge<Key.space><Key.shift_r>Carter<Key.tab><Key.tab>6314971043<Key.tab>3099,<Key.space><Key.shift_r>Albia<Key.space><Key.shift>Martin<Key.space><Key.shift>Drive<Key.tab><Key.tab><Key.shift>Panther<Key.space><Key.shift>Burn<Key.space>
Screenshot: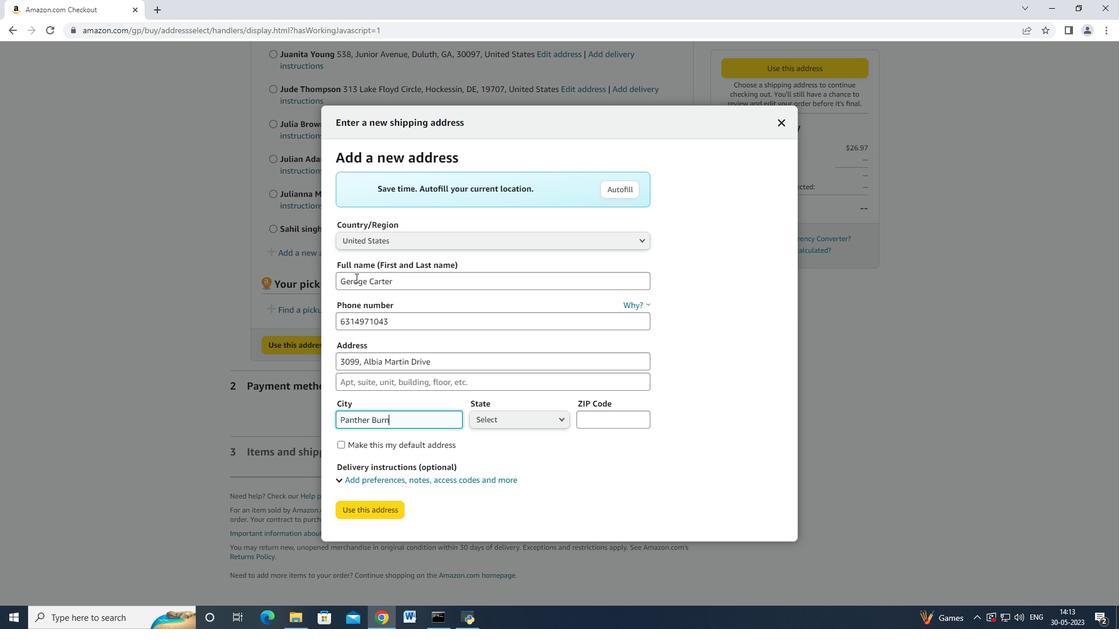 
Action: Mouse moved to (544, 421)
Screenshot: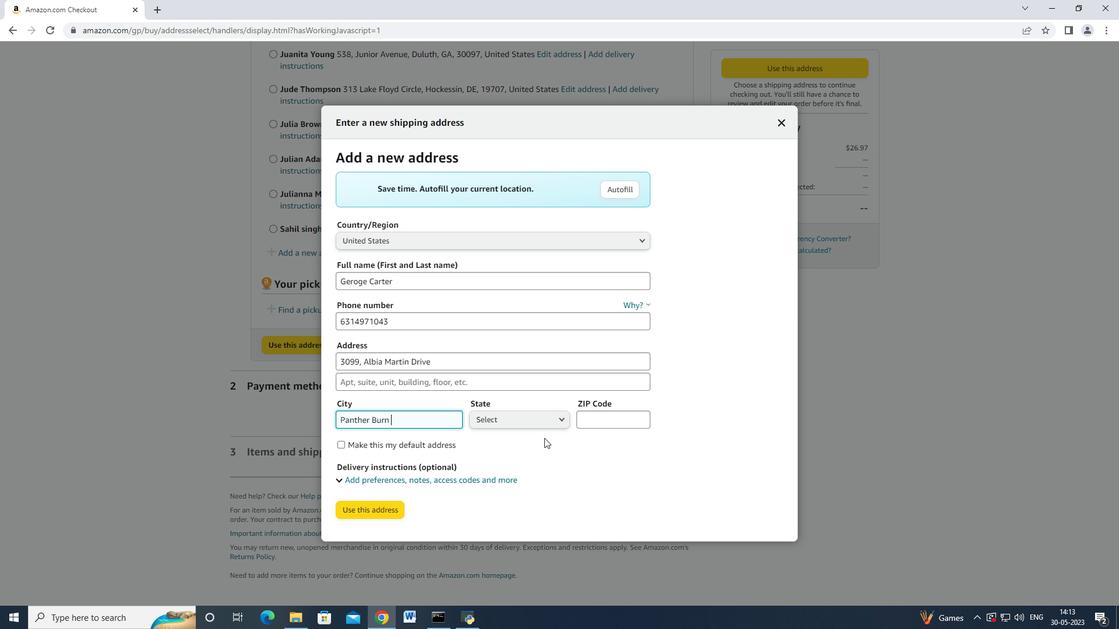 
Action: Mouse pressed left at (544, 421)
Screenshot: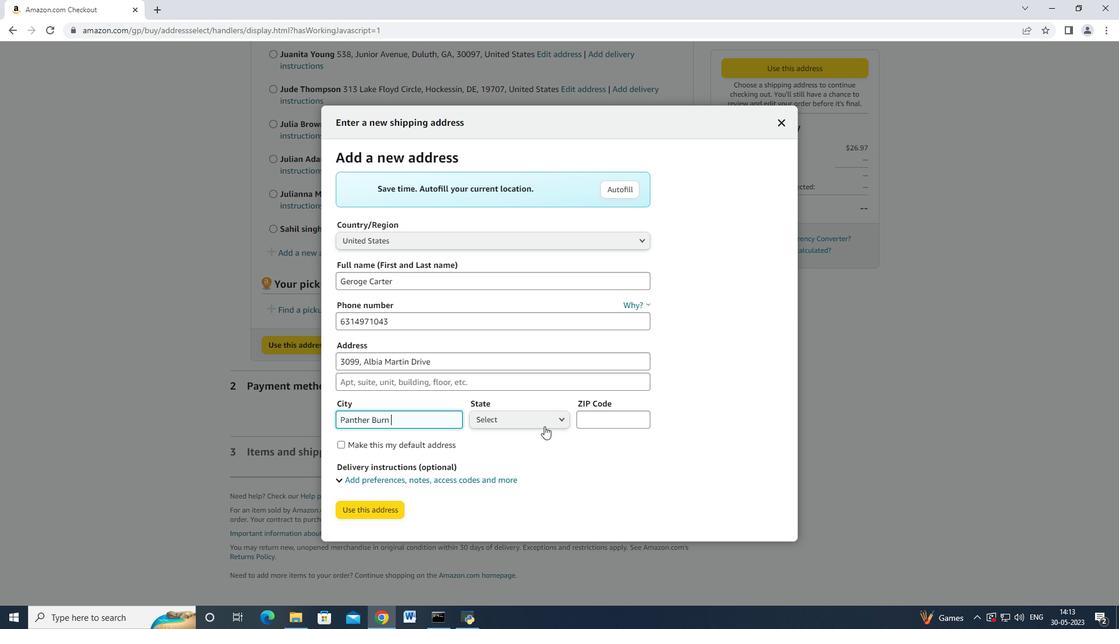 
Action: Mouse moved to (517, 325)
Screenshot: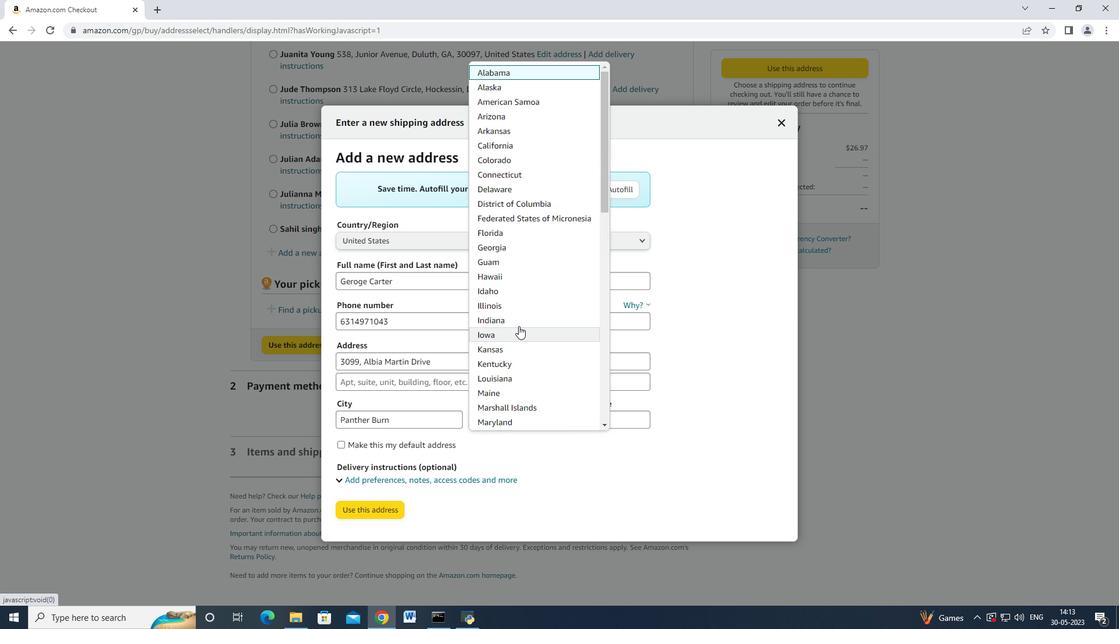 
Action: Mouse scrolled (517, 324) with delta (0, 0)
Screenshot: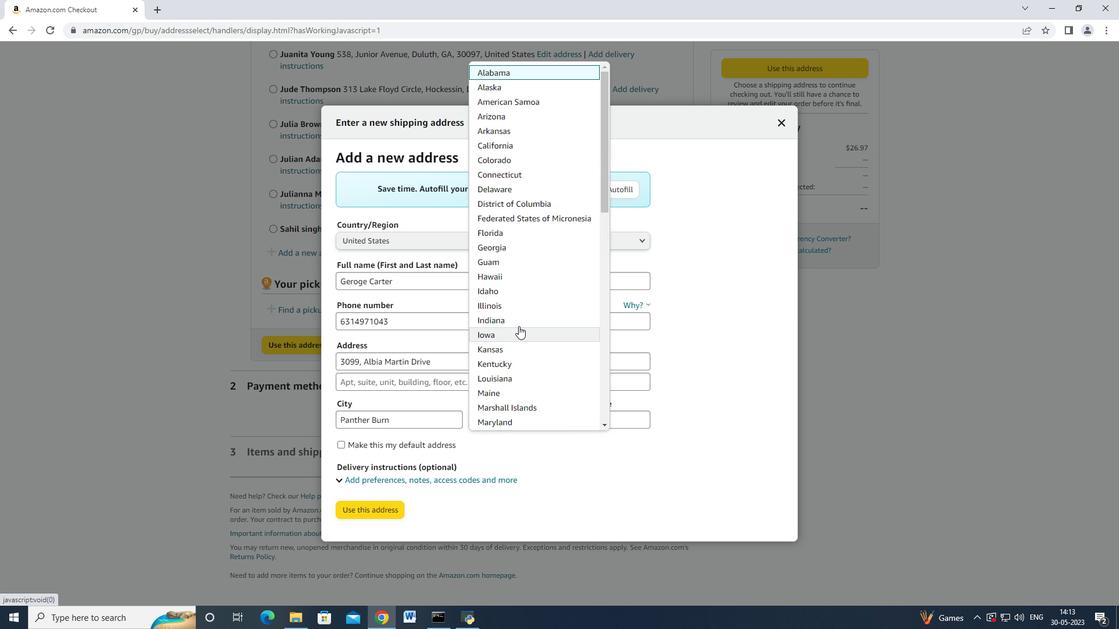 
Action: Mouse scrolled (517, 324) with delta (0, 0)
Screenshot: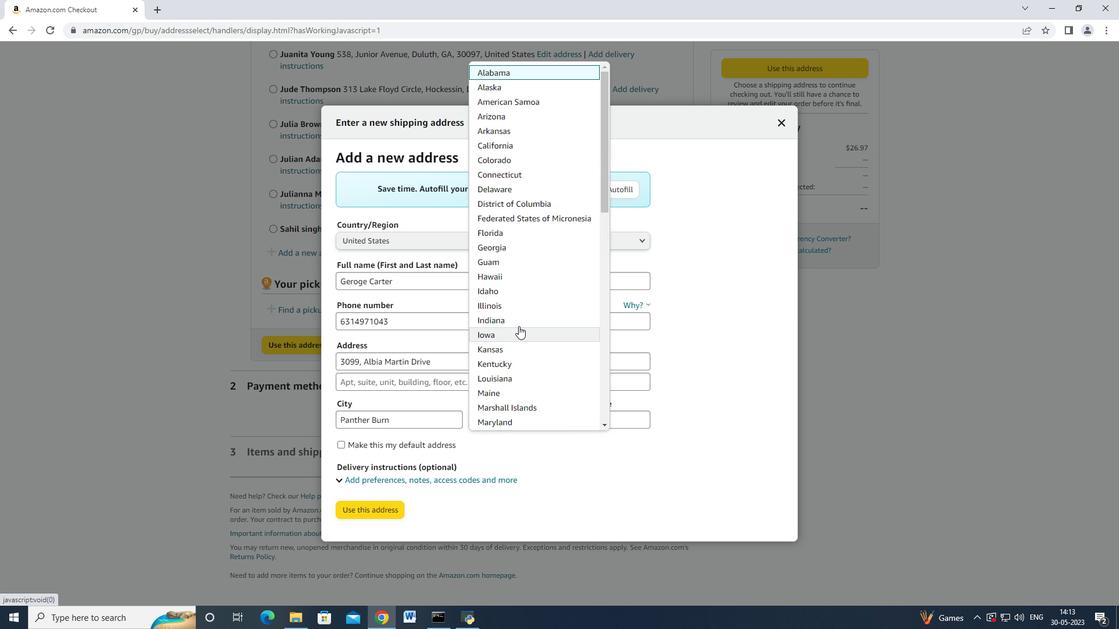 
Action: Mouse scrolled (517, 324) with delta (0, 0)
Screenshot: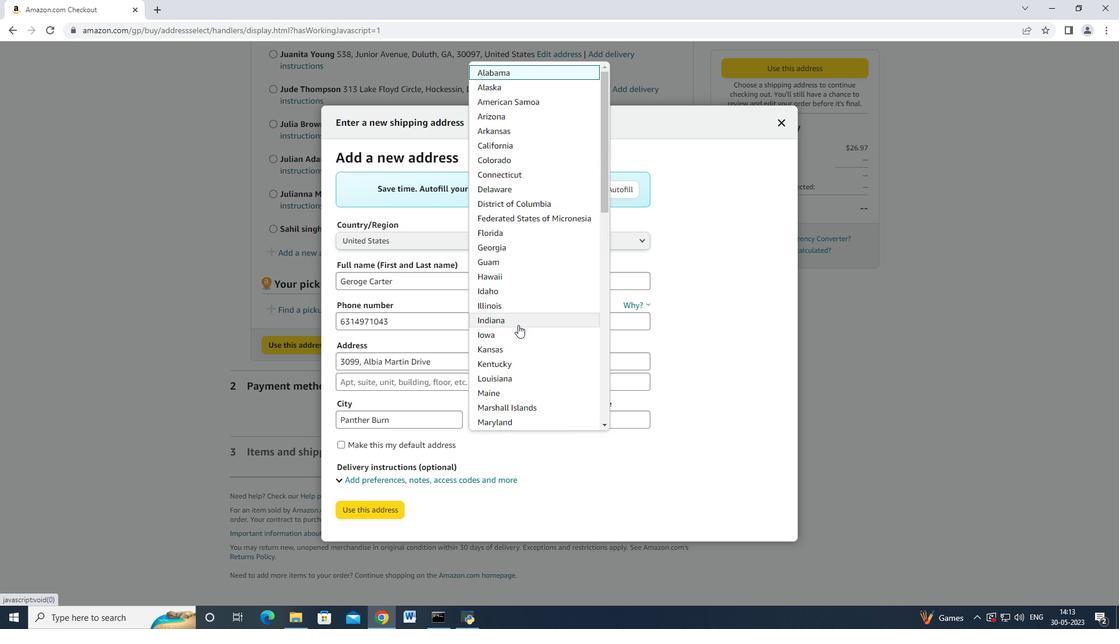 
Action: Mouse scrolled (517, 324) with delta (0, 0)
Screenshot: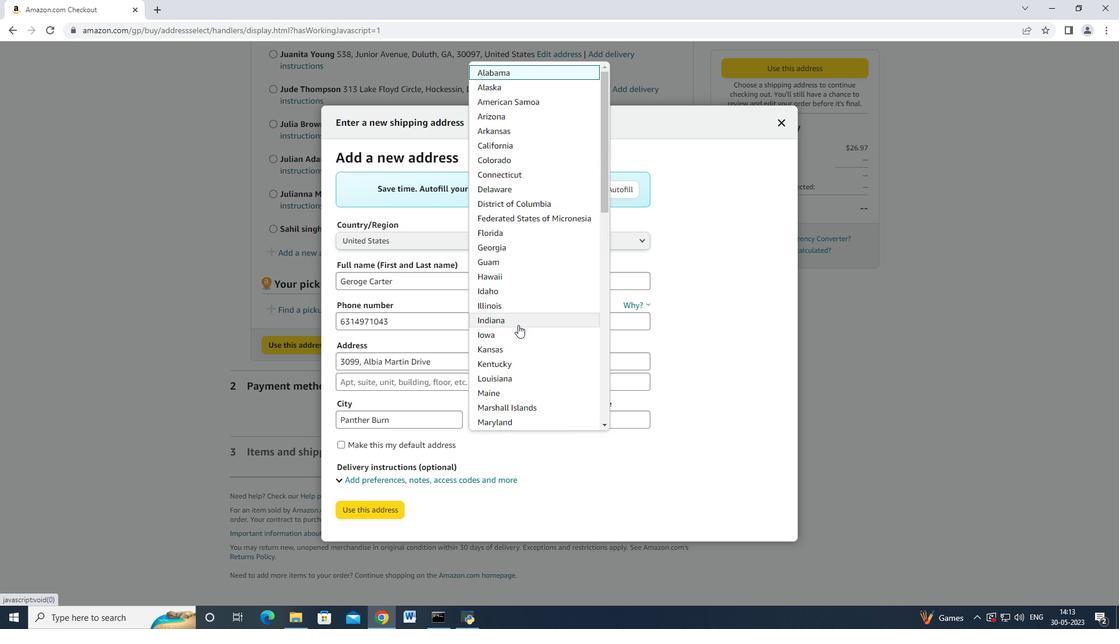 
Action: Mouse scrolled (517, 324) with delta (0, 0)
Screenshot: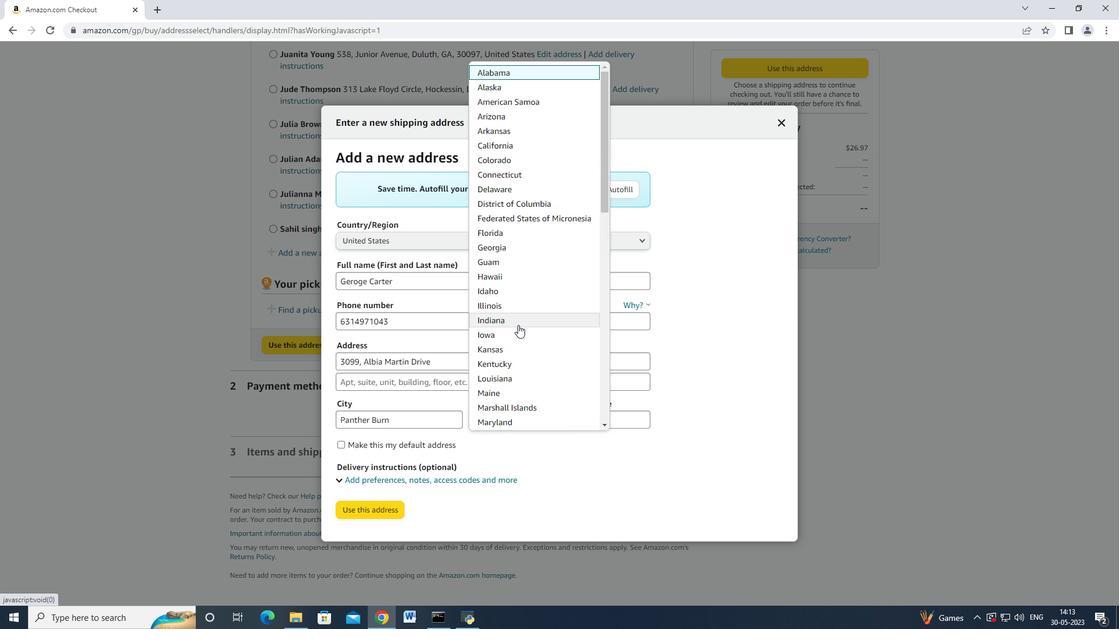 
Action: Mouse scrolled (517, 324) with delta (0, 0)
Screenshot: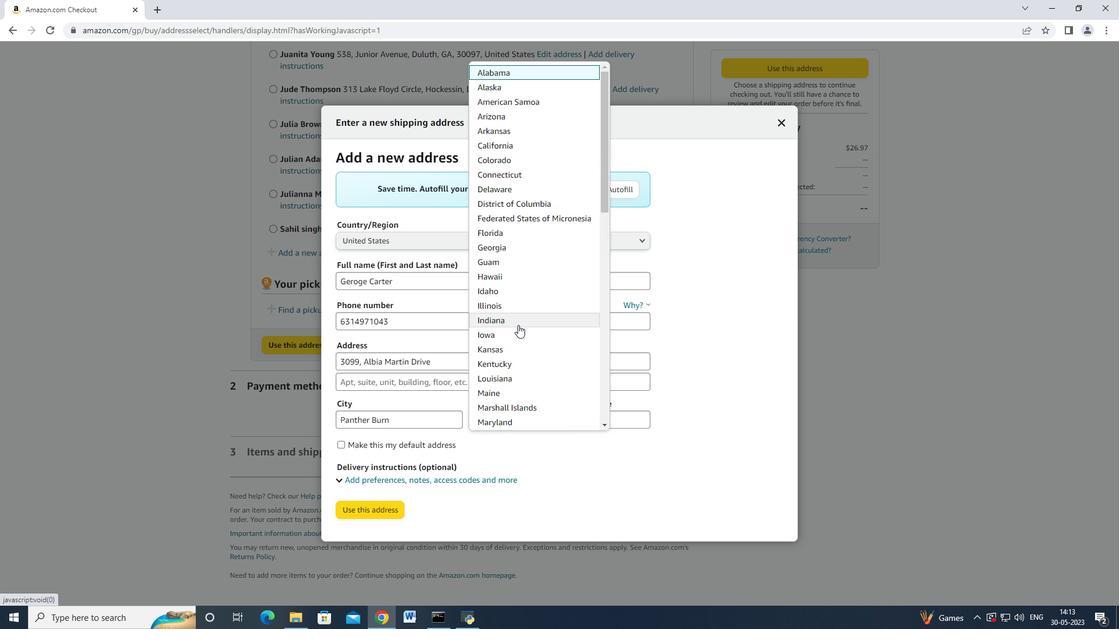 
Action: Mouse scrolled (517, 324) with delta (0, 0)
Screenshot: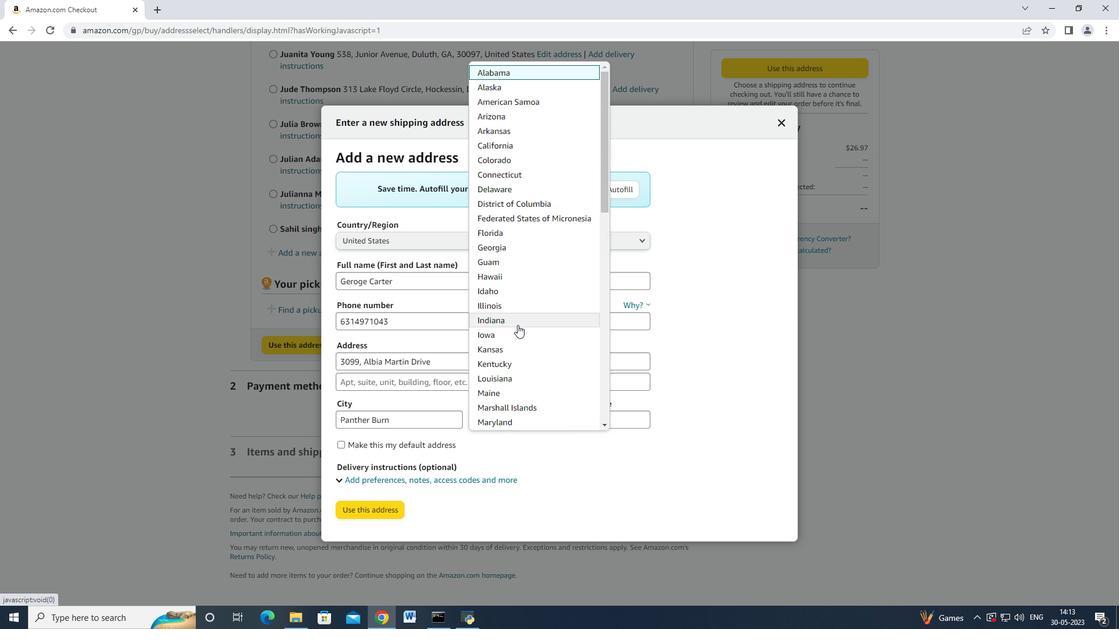 
Action: Mouse scrolled (517, 324) with delta (0, 0)
Screenshot: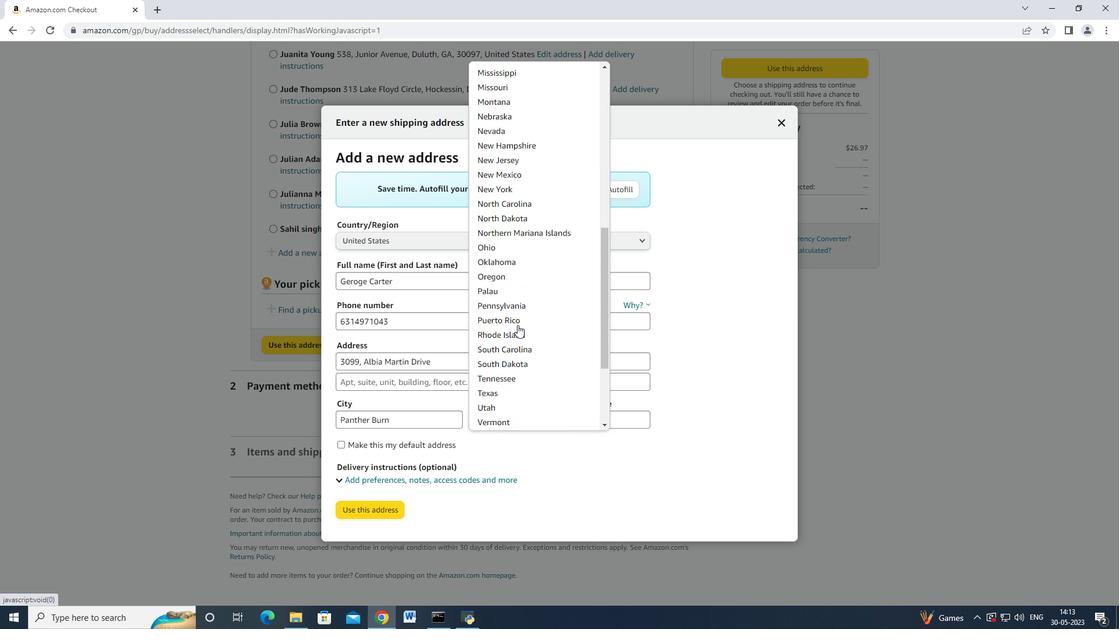 
Action: Mouse moved to (515, 334)
Screenshot: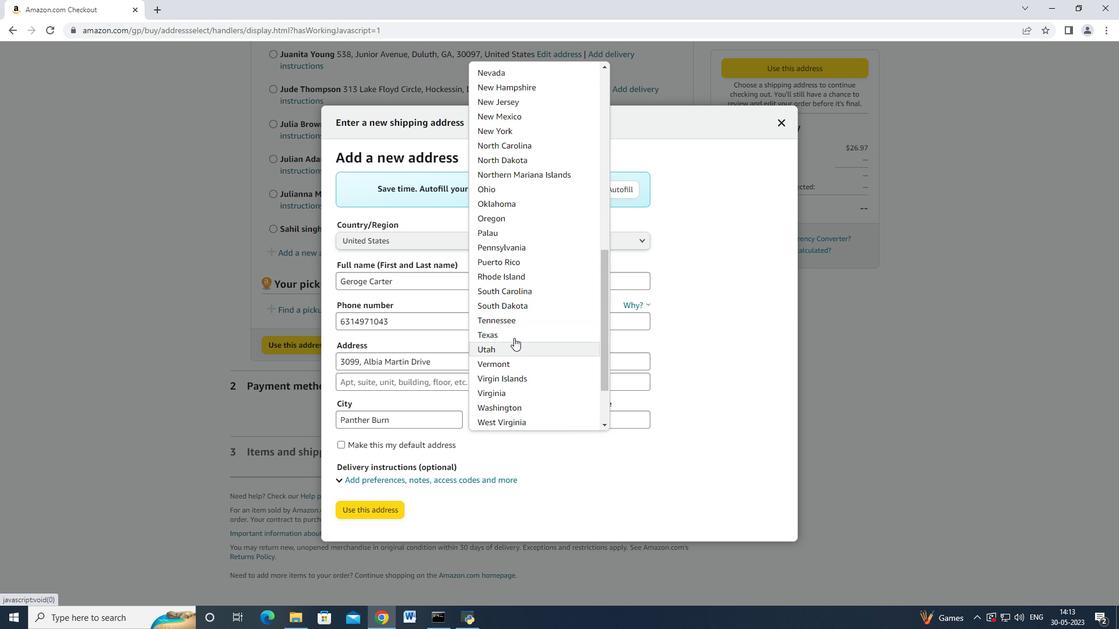 
Action: Mouse scrolled (515, 335) with delta (0, 0)
Screenshot: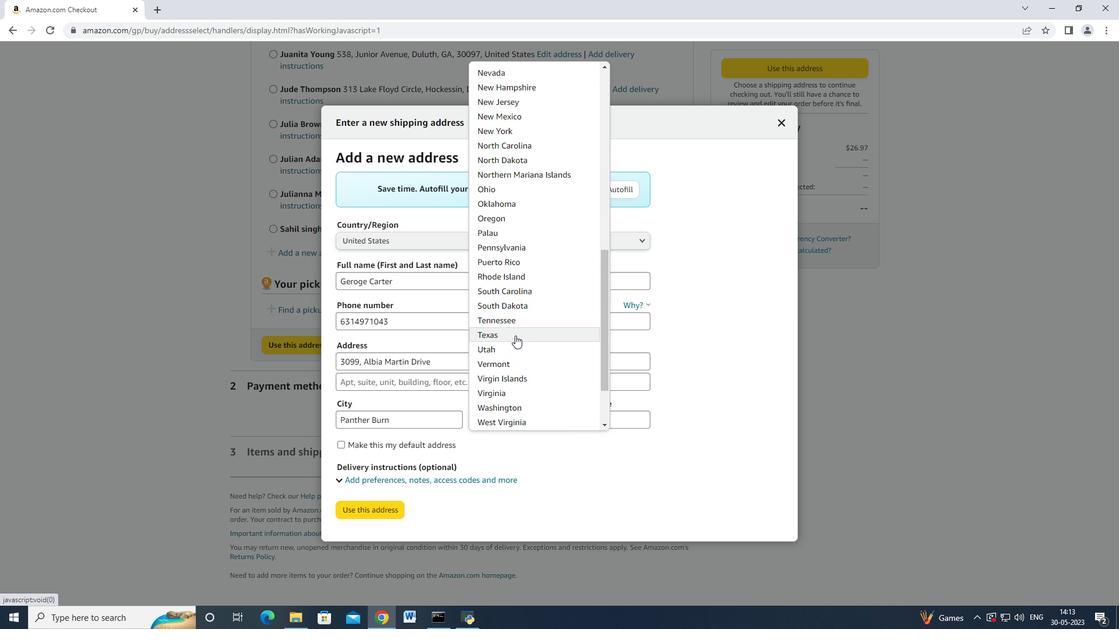 
Action: Mouse scrolled (515, 335) with delta (0, 0)
Screenshot: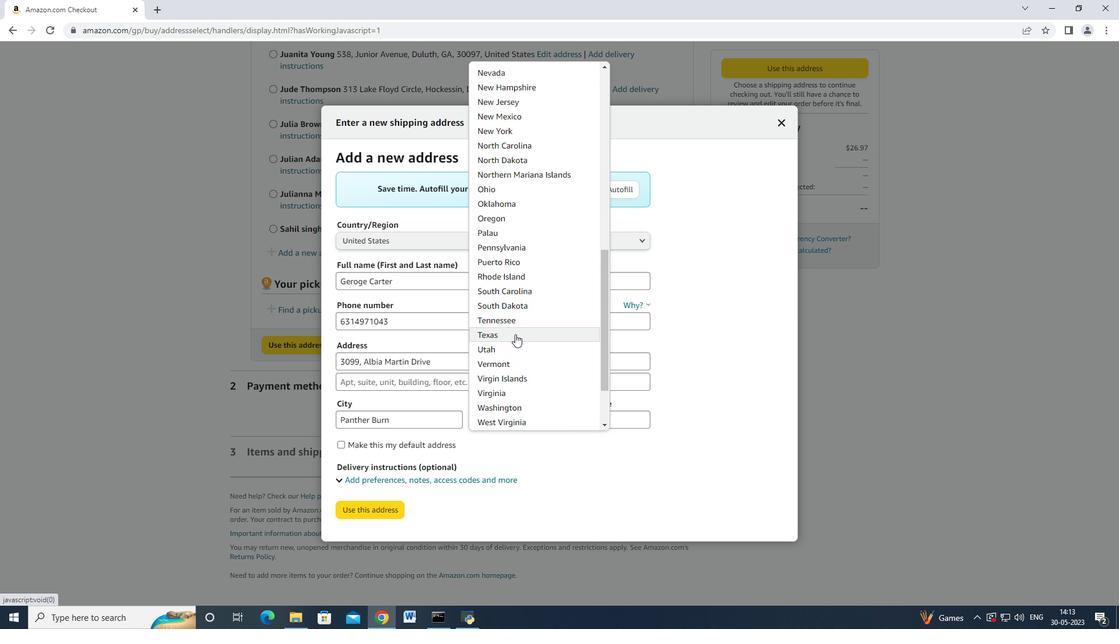 
Action: Mouse scrolled (515, 335) with delta (0, 0)
Screenshot: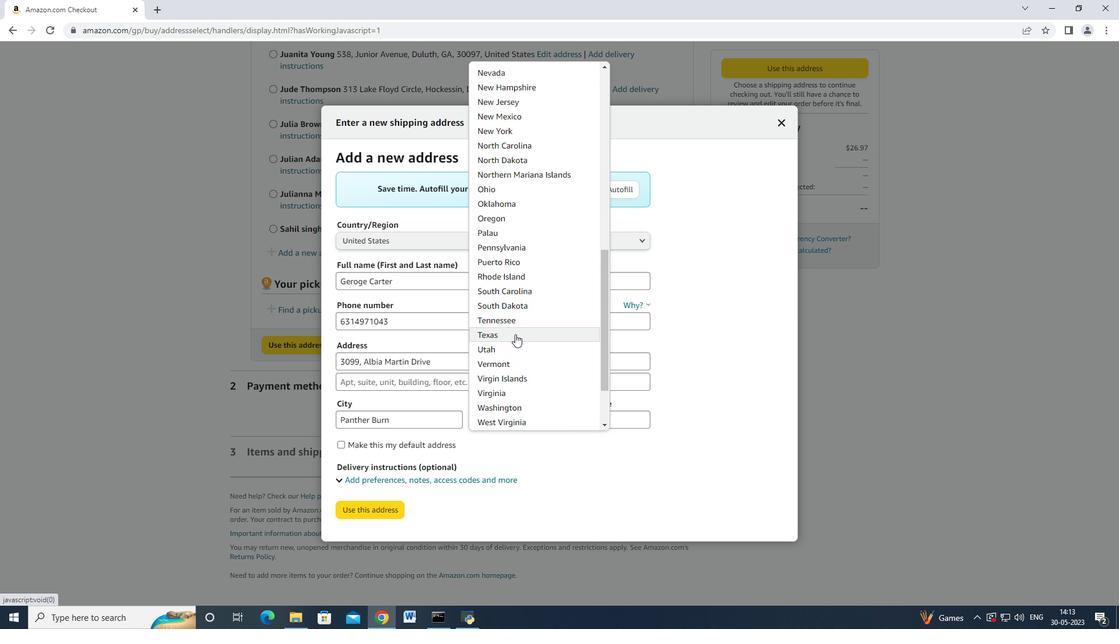 
Action: Mouse scrolled (515, 335) with delta (0, 0)
Screenshot: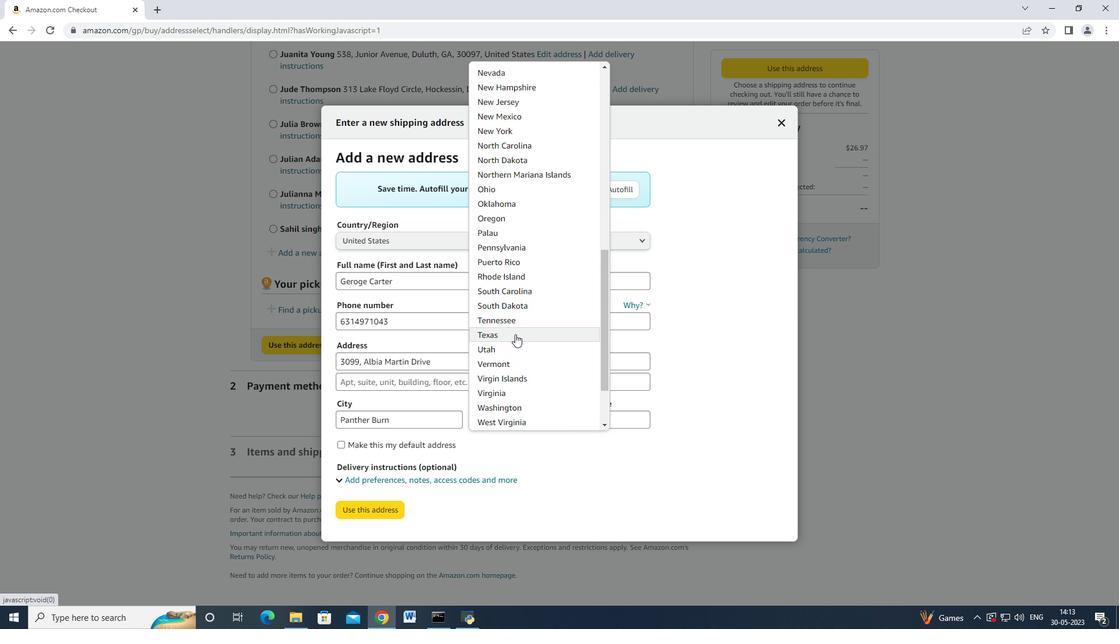 
Action: Mouse scrolled (515, 335) with delta (0, 0)
Screenshot: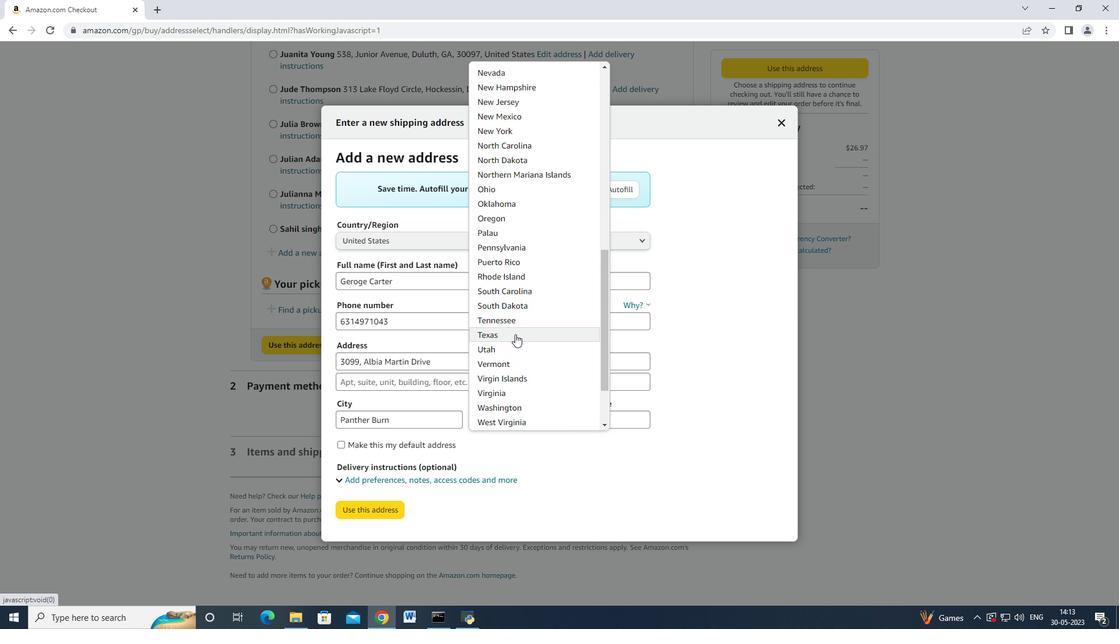 
Action: Mouse moved to (526, 378)
Screenshot: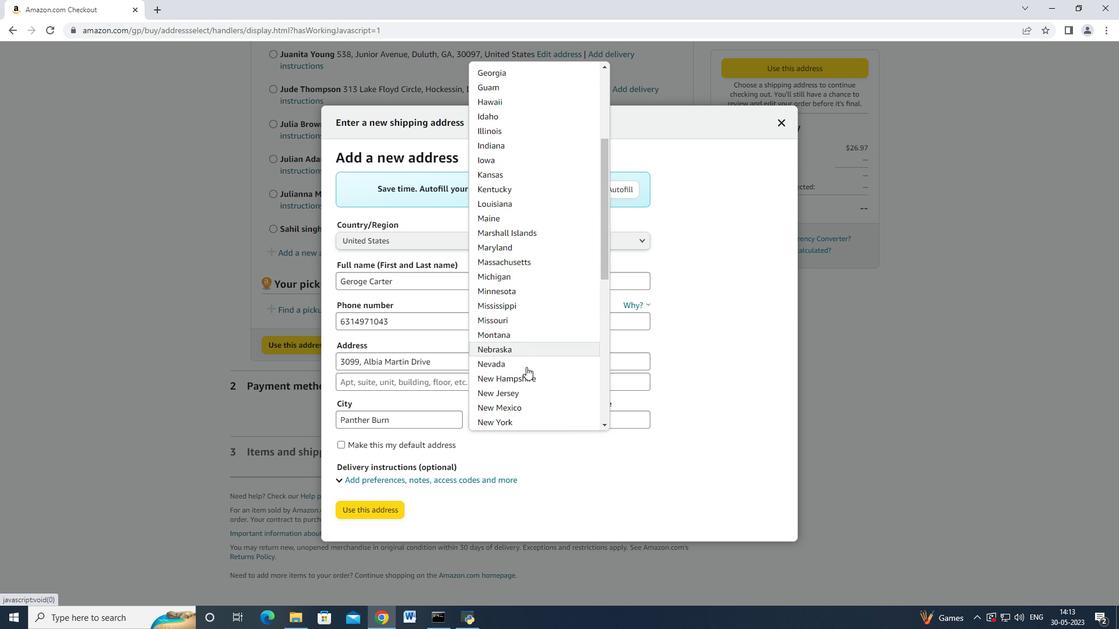 
Action: Mouse scrolled (526, 377) with delta (0, 0)
Screenshot: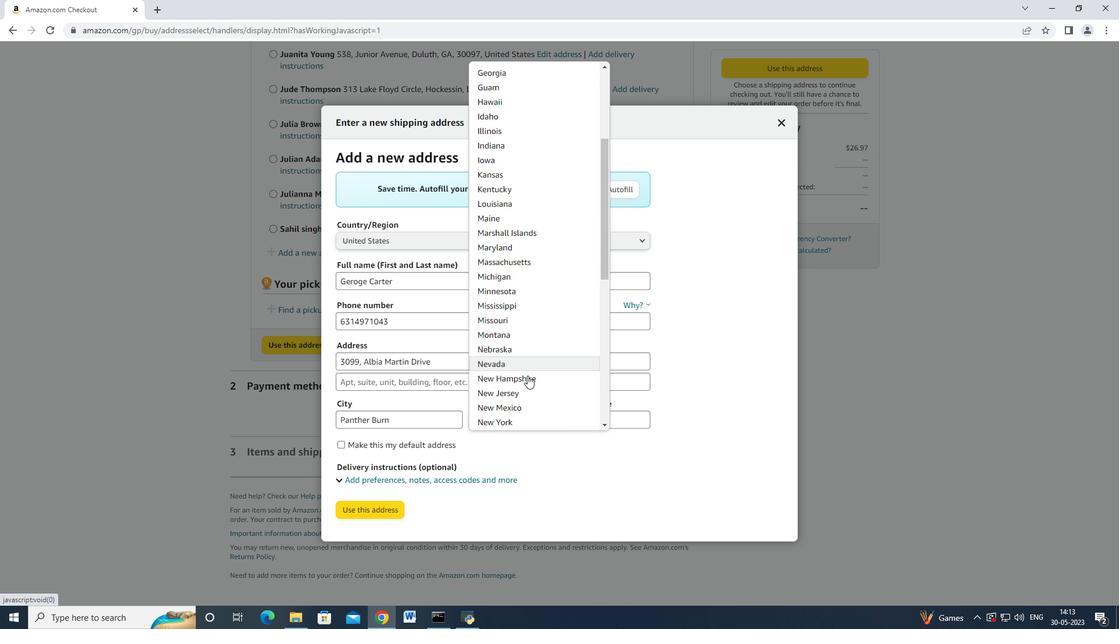
Action: Mouse moved to (526, 376)
Screenshot: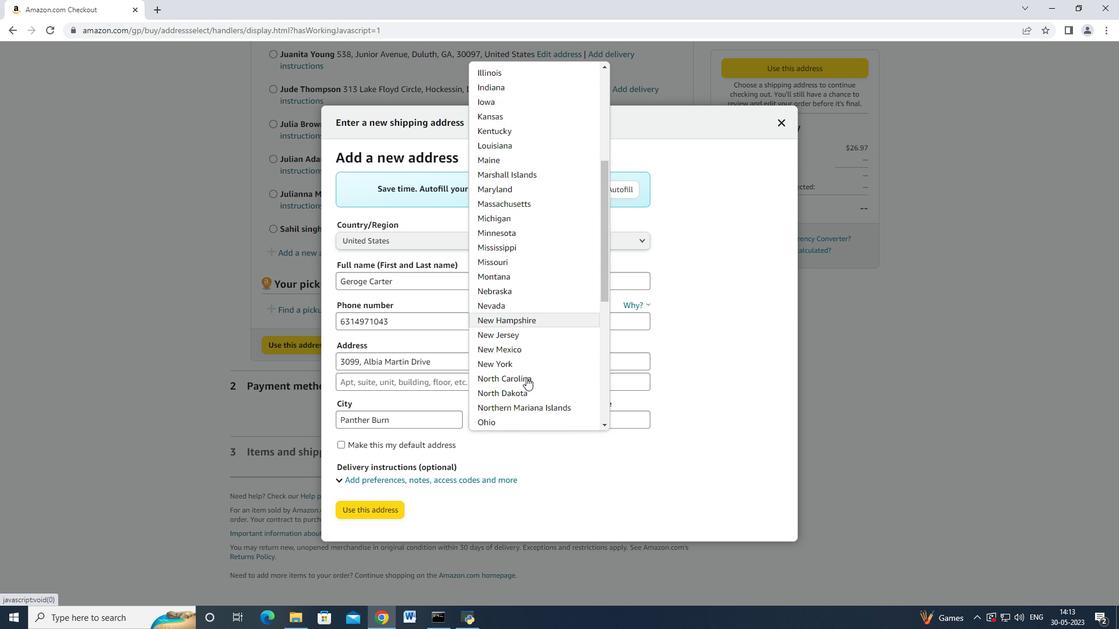 
Action: Mouse scrolled (526, 376) with delta (0, 0)
Screenshot: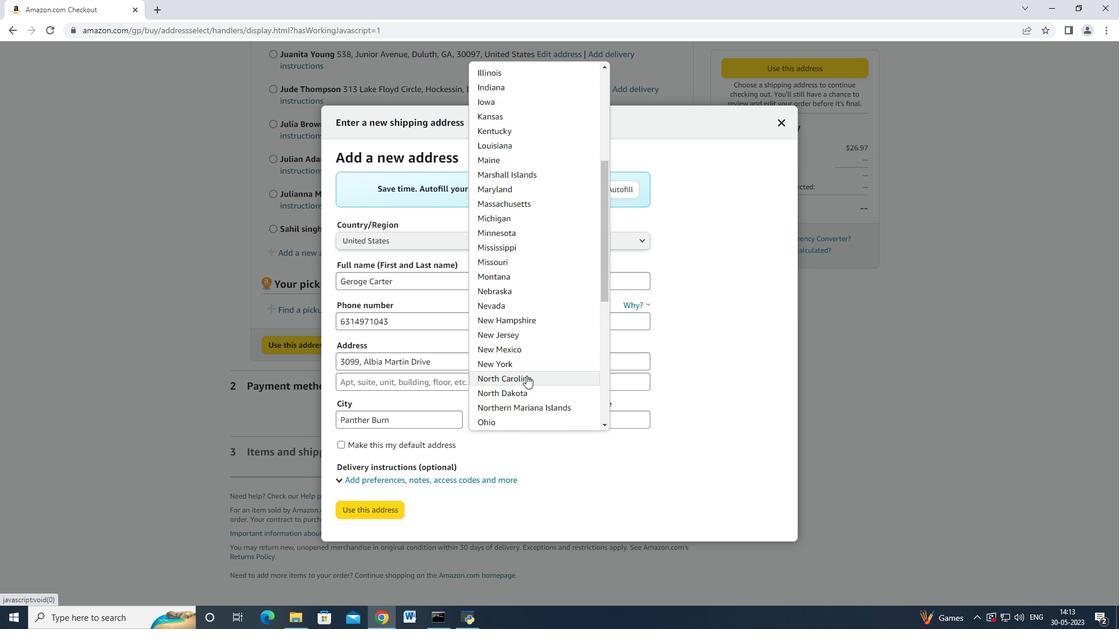 
Action: Mouse moved to (507, 307)
Screenshot: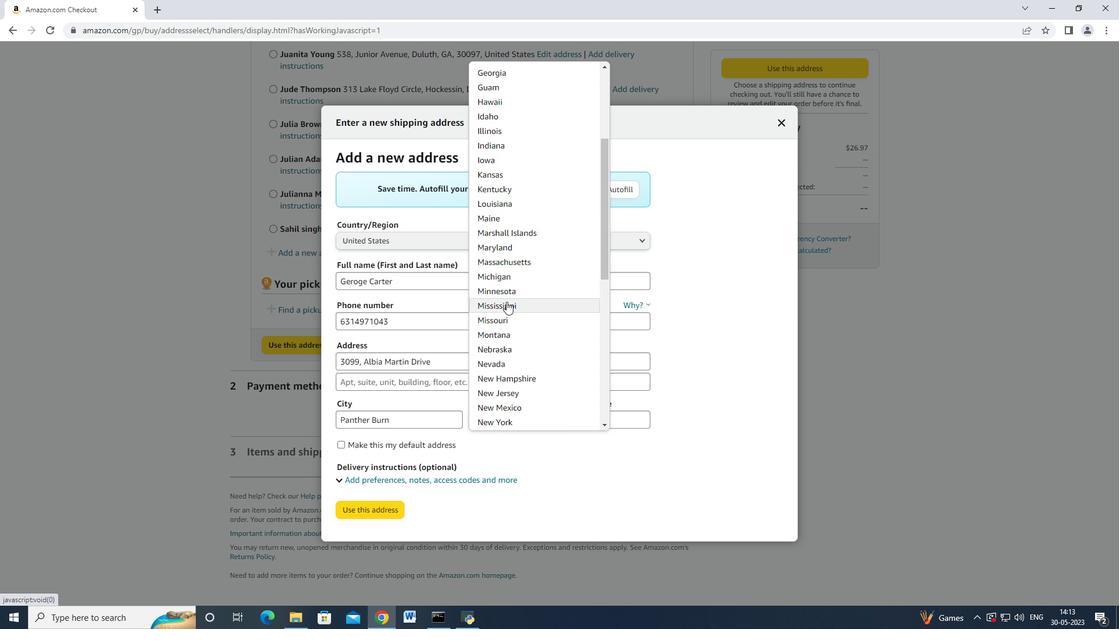 
Action: Mouse pressed left at (507, 307)
Screenshot: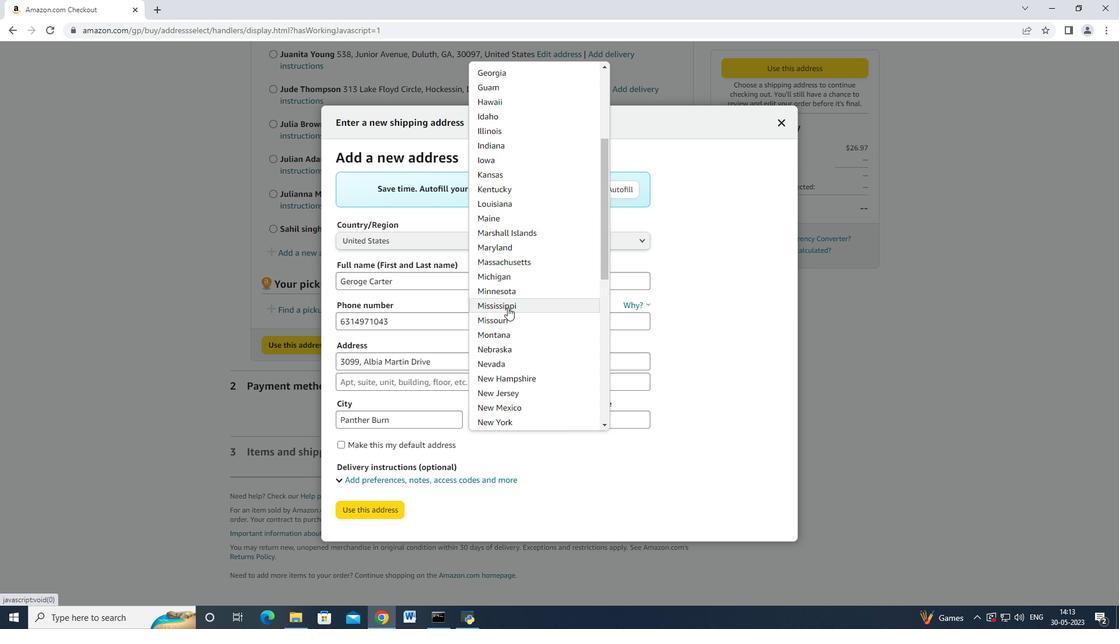 
Action: Mouse moved to (600, 419)
Screenshot: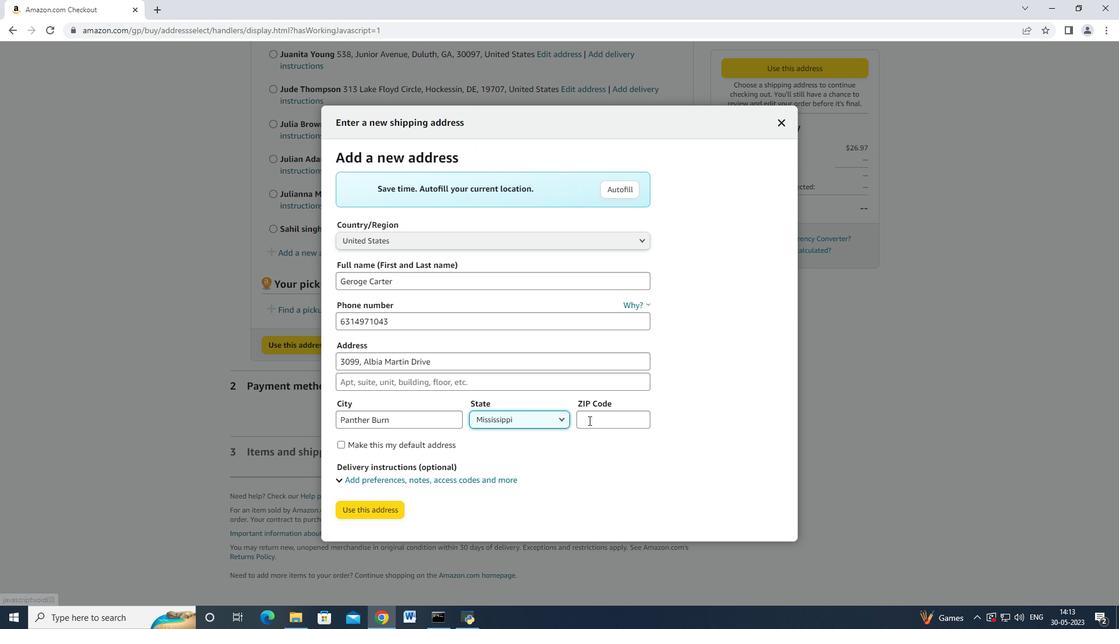 
Action: Mouse pressed left at (600, 419)
Screenshot: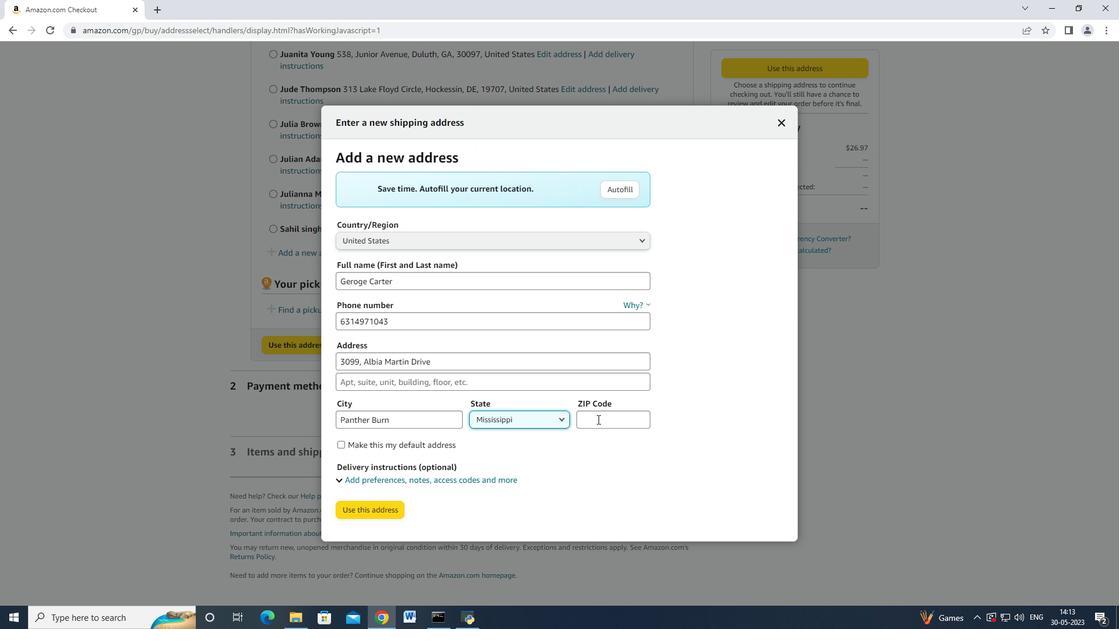 
Action: Mouse moved to (602, 418)
Screenshot: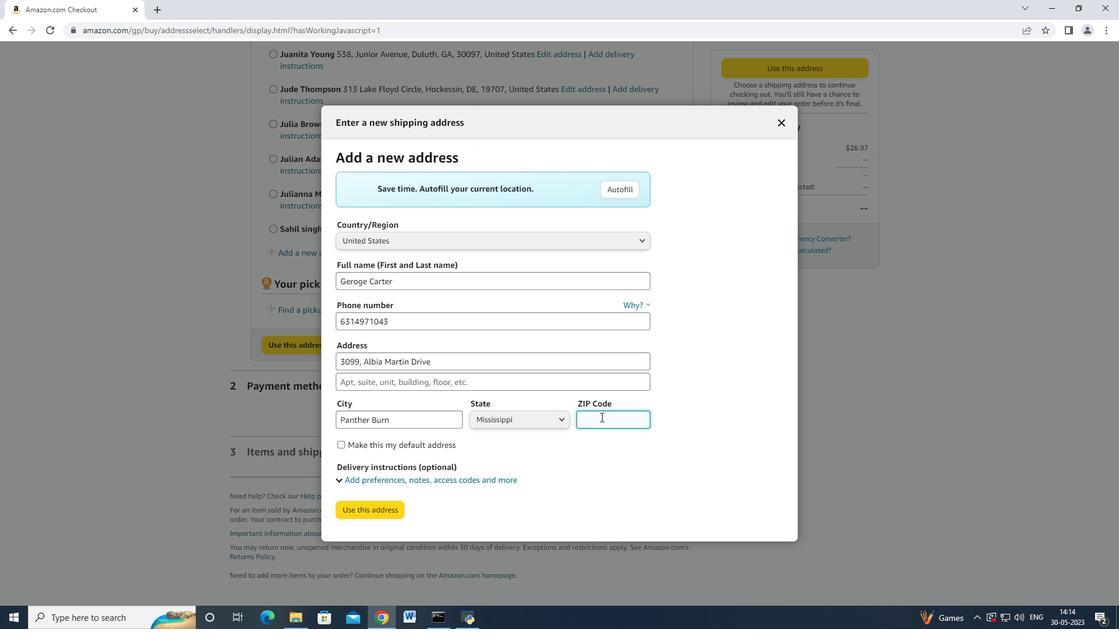 
Action: Key pressed 38765
Screenshot: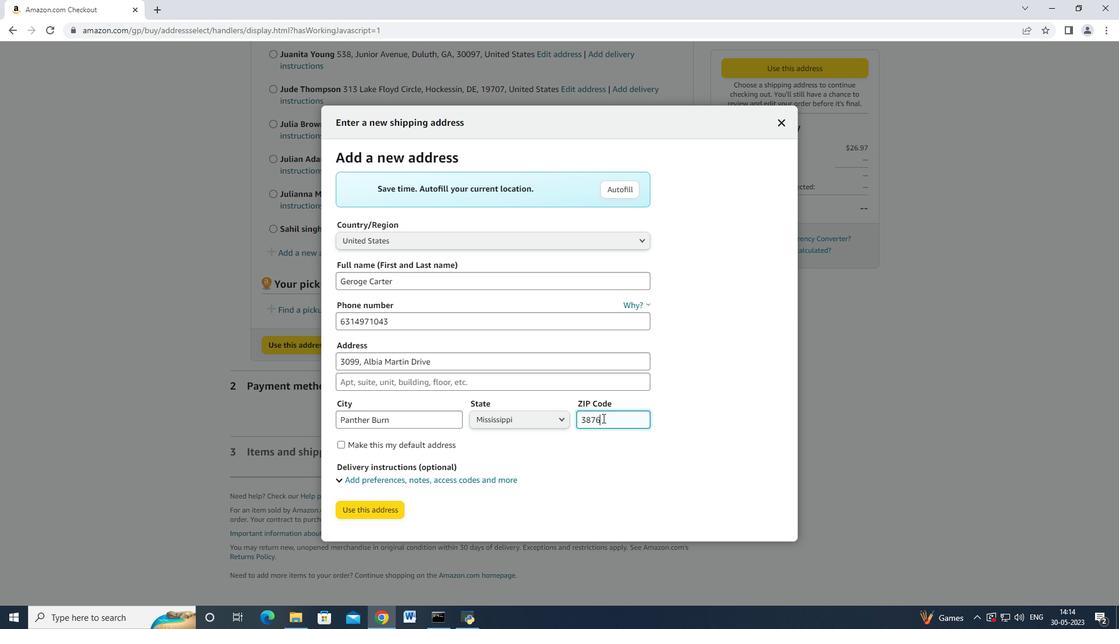 
Action: Mouse moved to (369, 507)
Screenshot: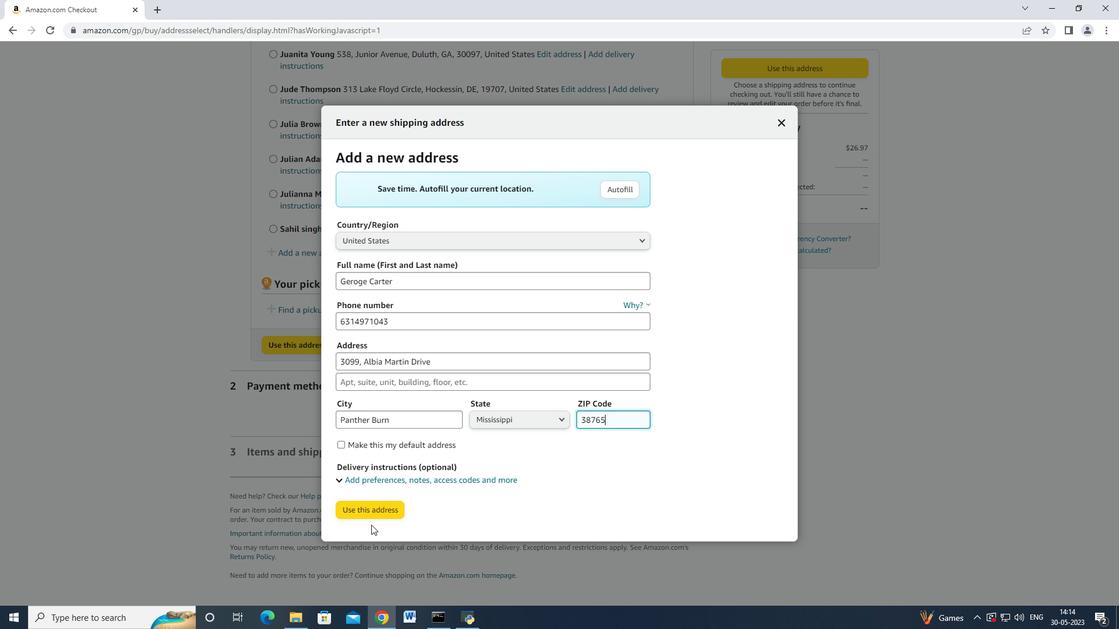 
Action: Mouse pressed left at (369, 507)
Screenshot: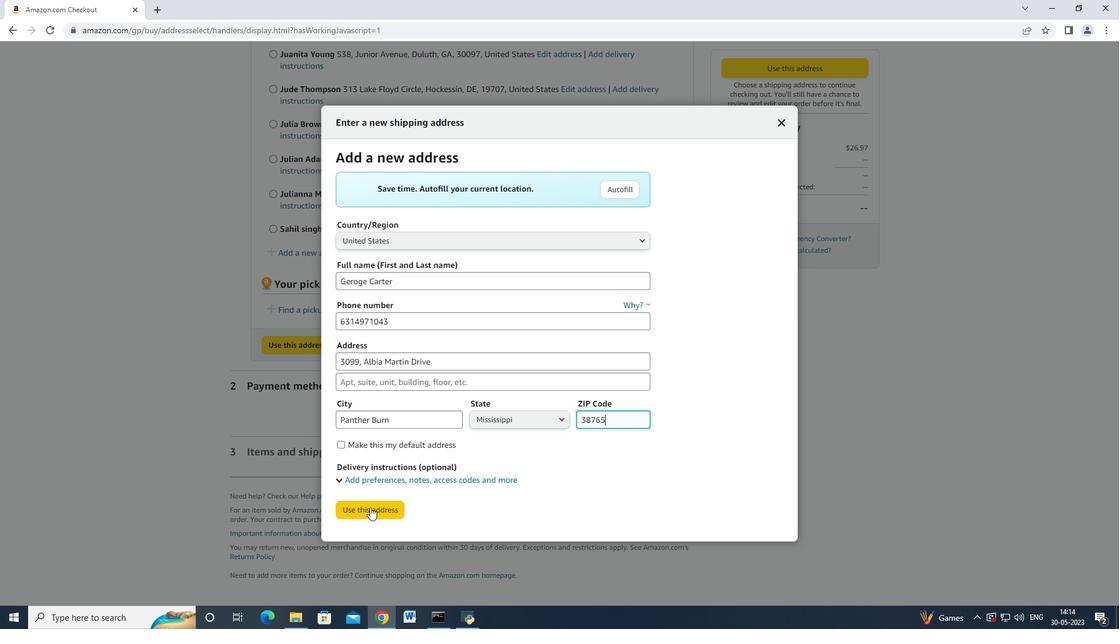 
Action: Mouse moved to (395, 486)
Screenshot: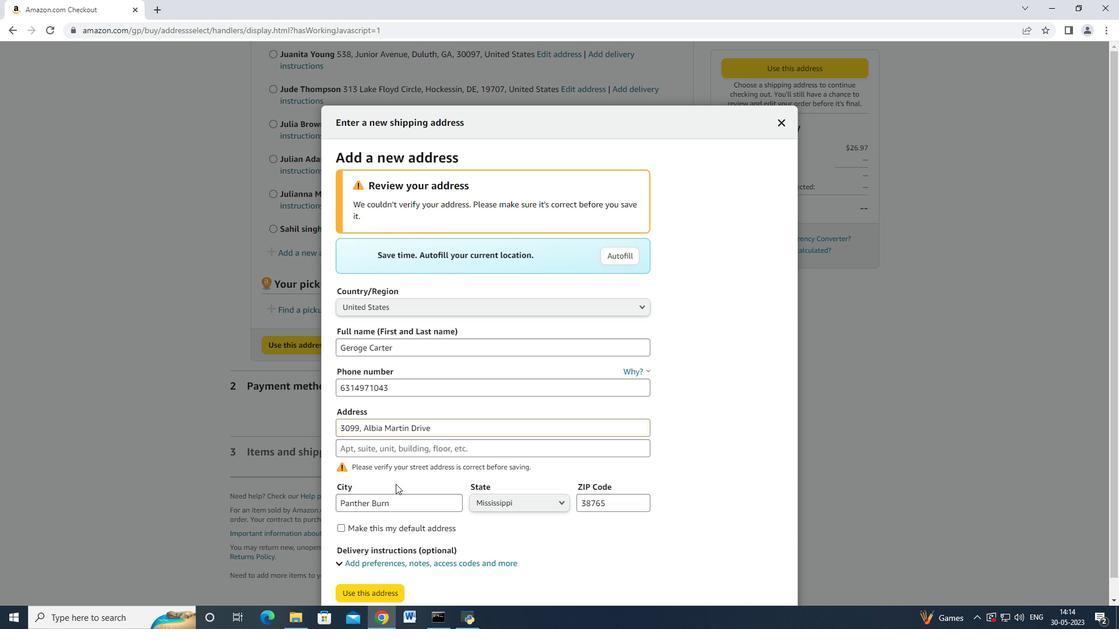 
Action: Mouse scrolled (395, 485) with delta (0, 0)
Screenshot: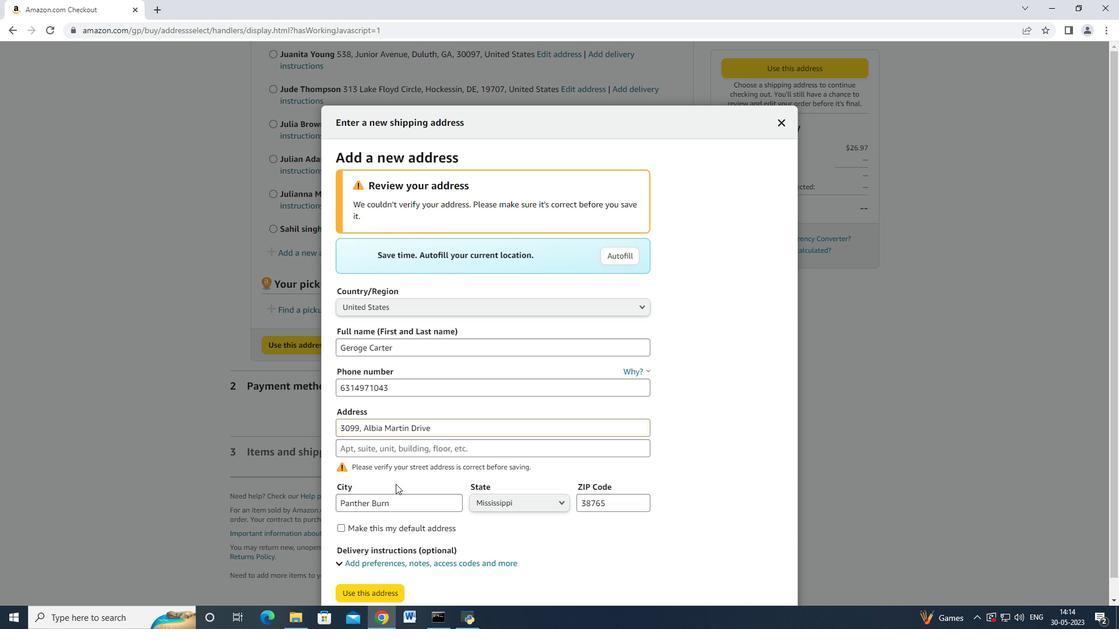 
Action: Mouse moved to (395, 486)
Screenshot: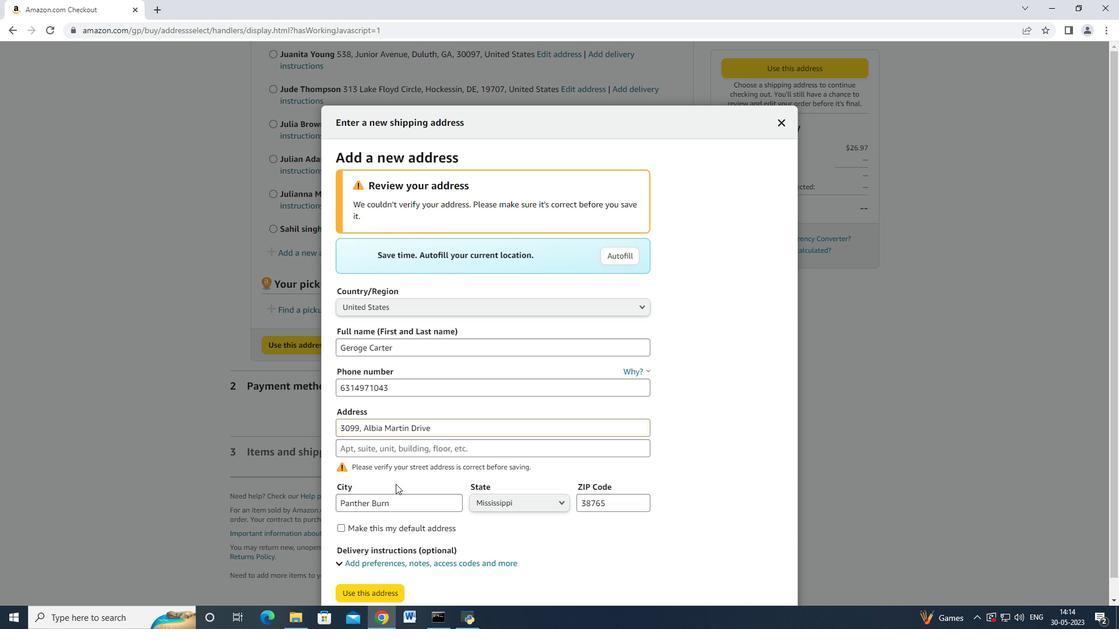 
Action: Mouse scrolled (395, 485) with delta (0, 0)
Screenshot: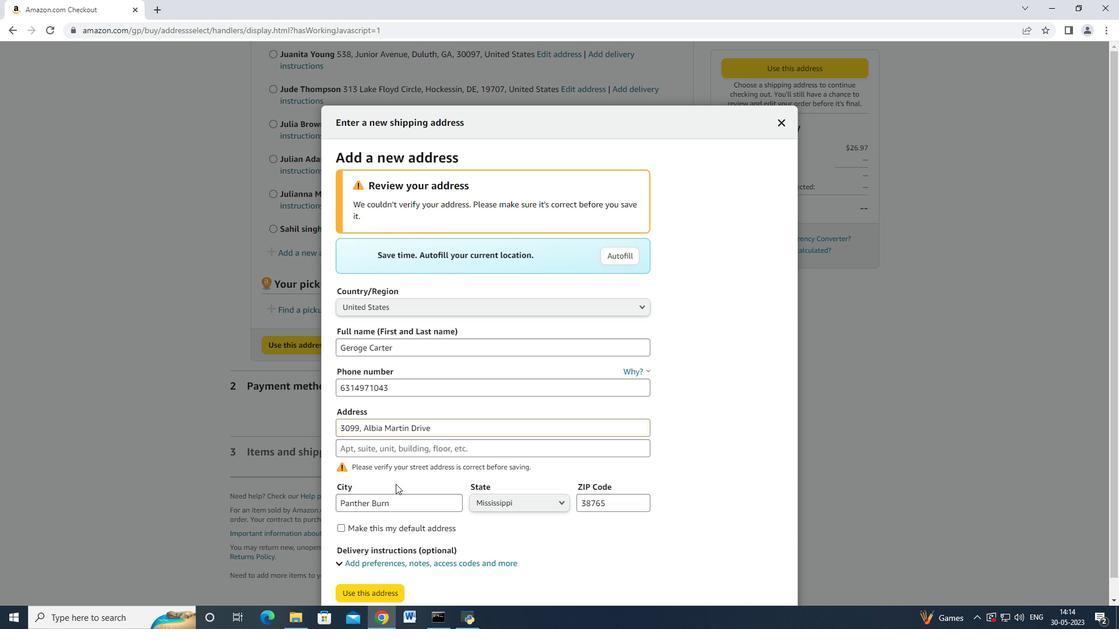 
Action: Mouse moved to (395, 486)
Screenshot: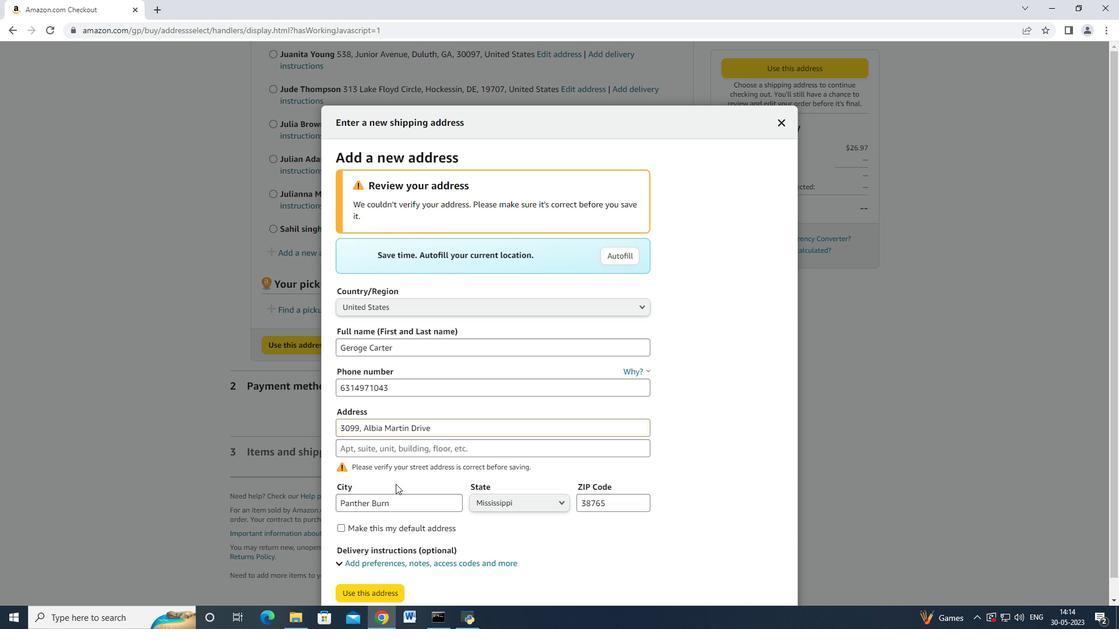 
Action: Mouse scrolled (395, 486) with delta (0, 0)
Screenshot: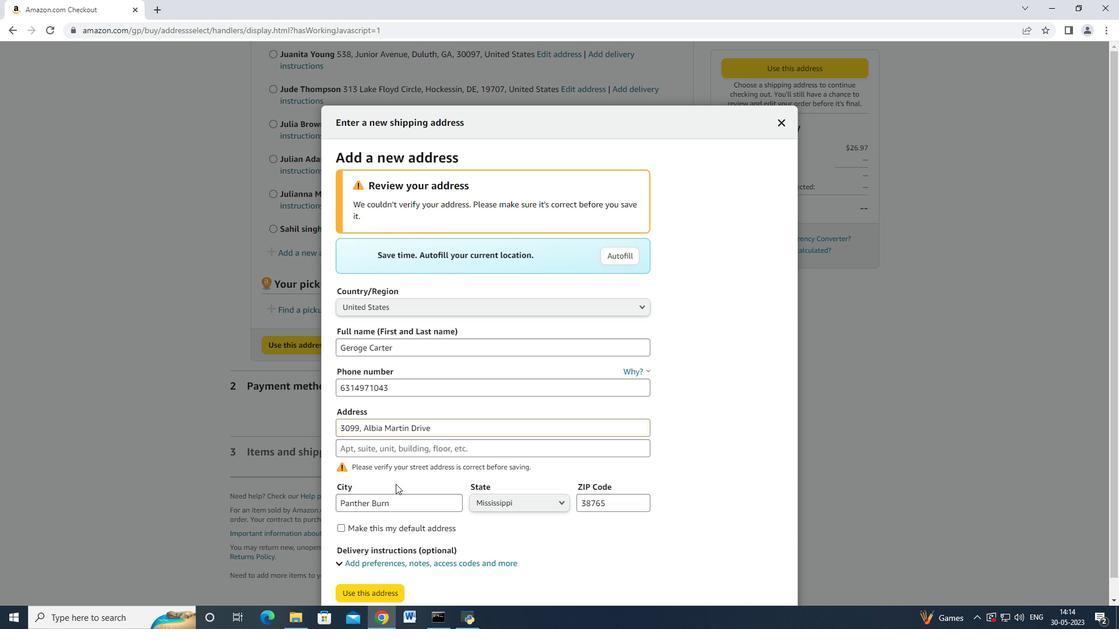 
Action: Mouse moved to (394, 486)
Screenshot: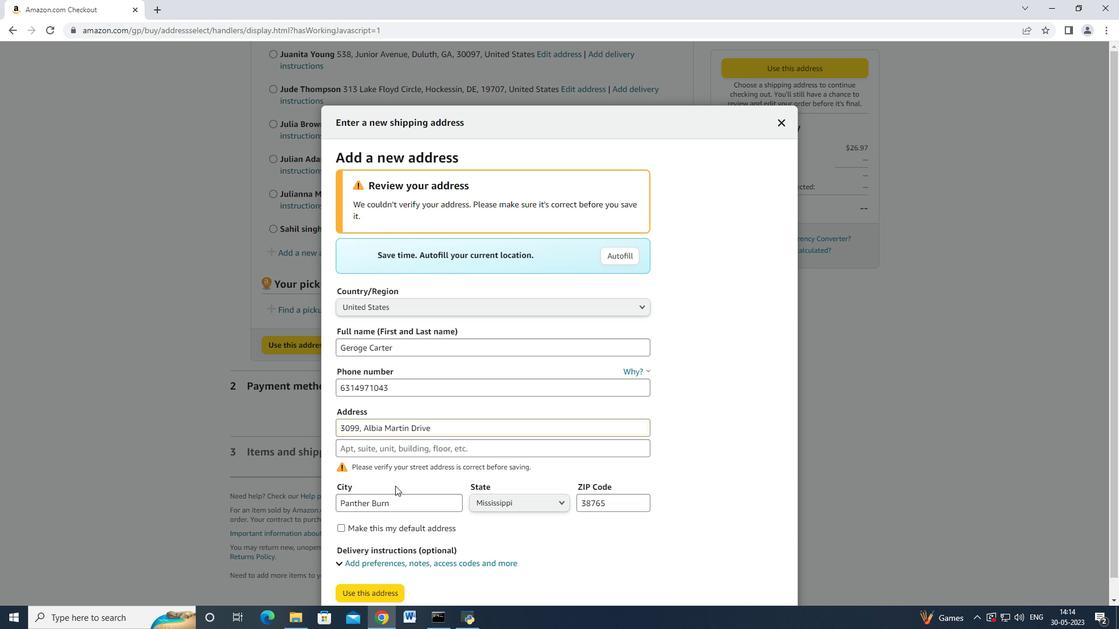 
Action: Mouse scrolled (394, 486) with delta (0, 0)
Screenshot: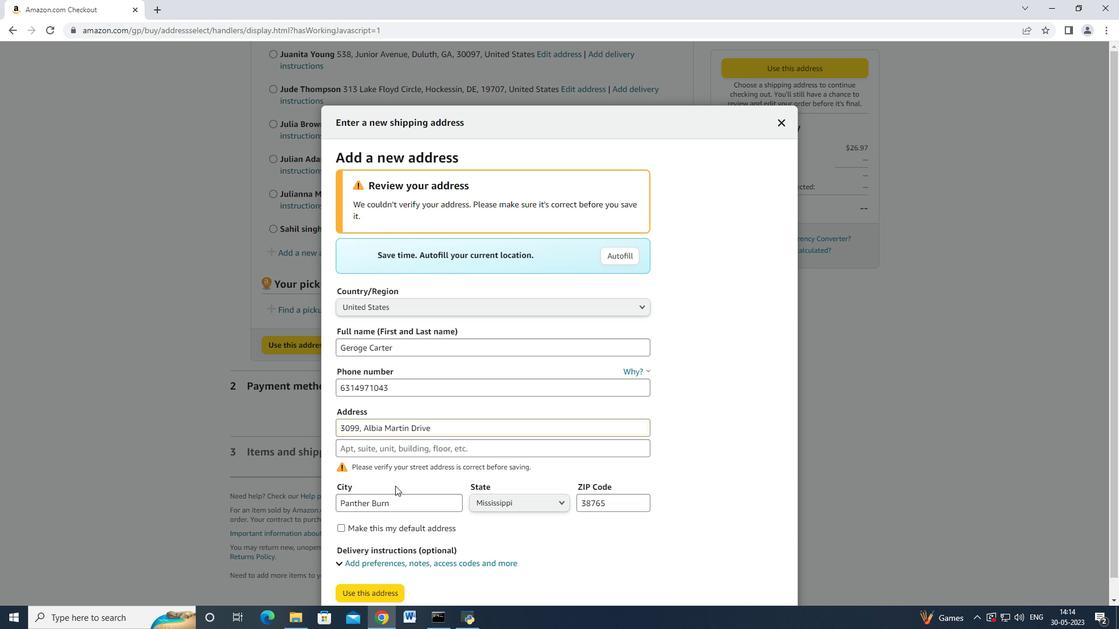 
Action: Mouse moved to (377, 579)
Screenshot: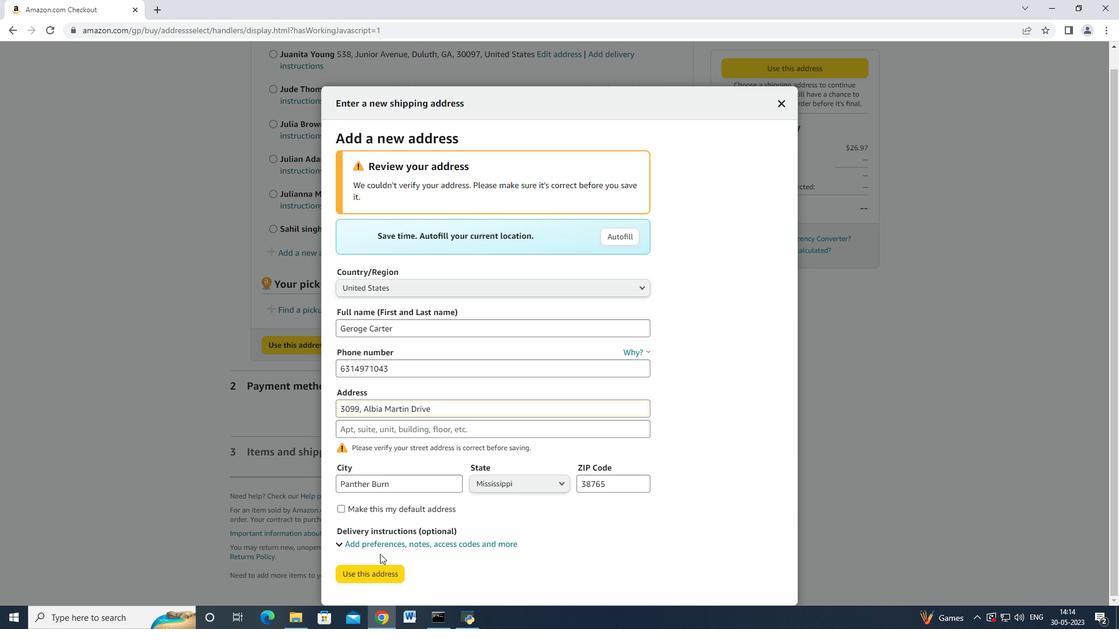 
Action: Mouse pressed left at (377, 579)
Screenshot: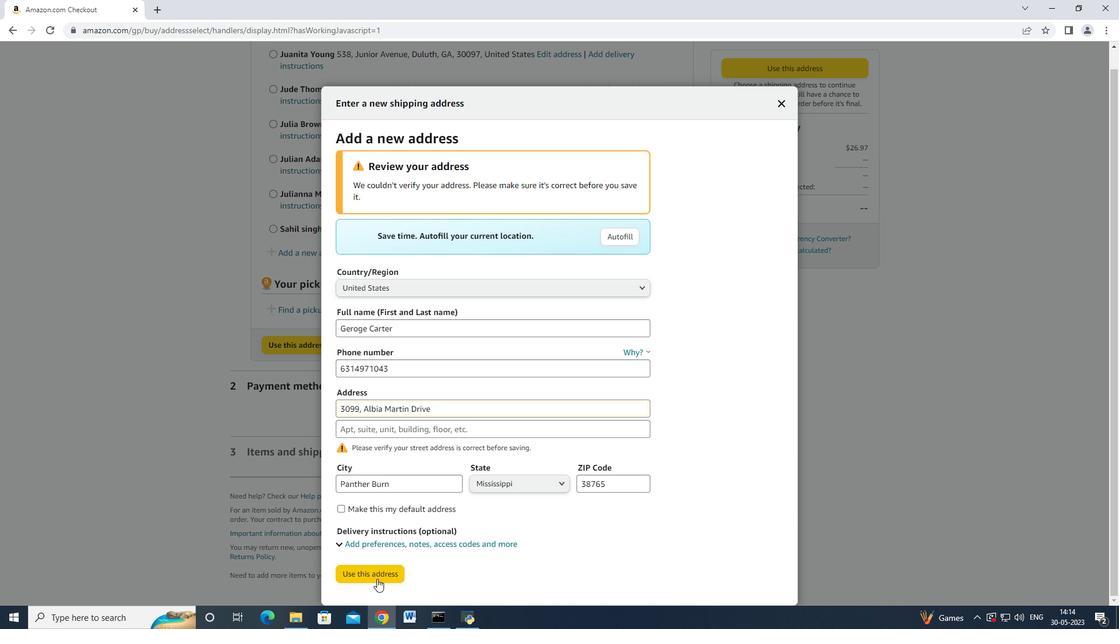 
Action: Mouse moved to (339, 260)
Screenshot: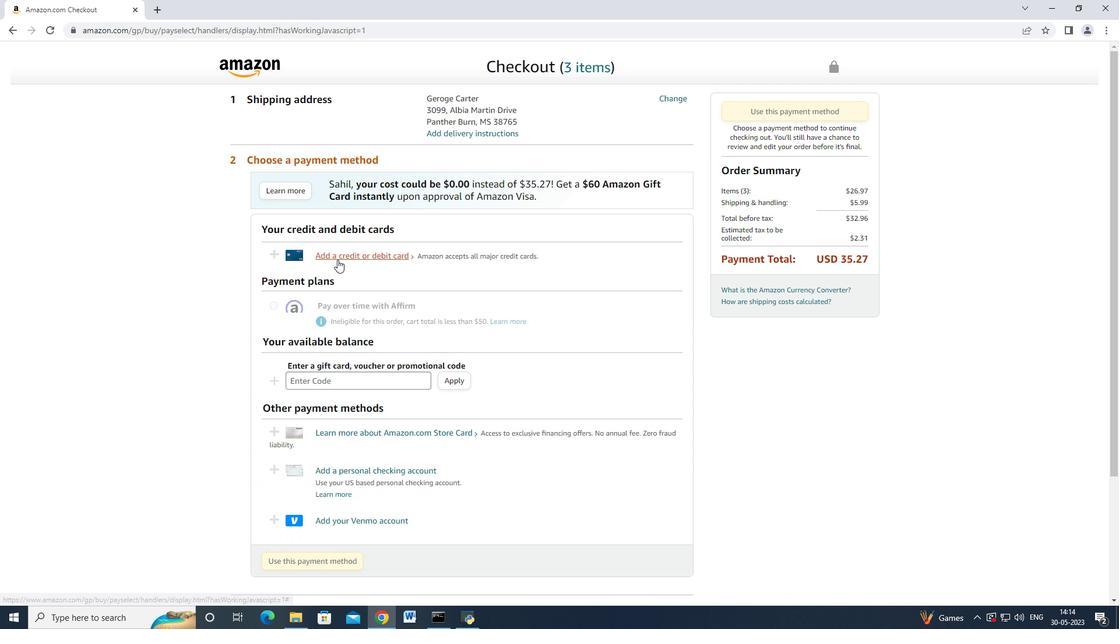
Action: Mouse pressed left at (339, 260)
Screenshot: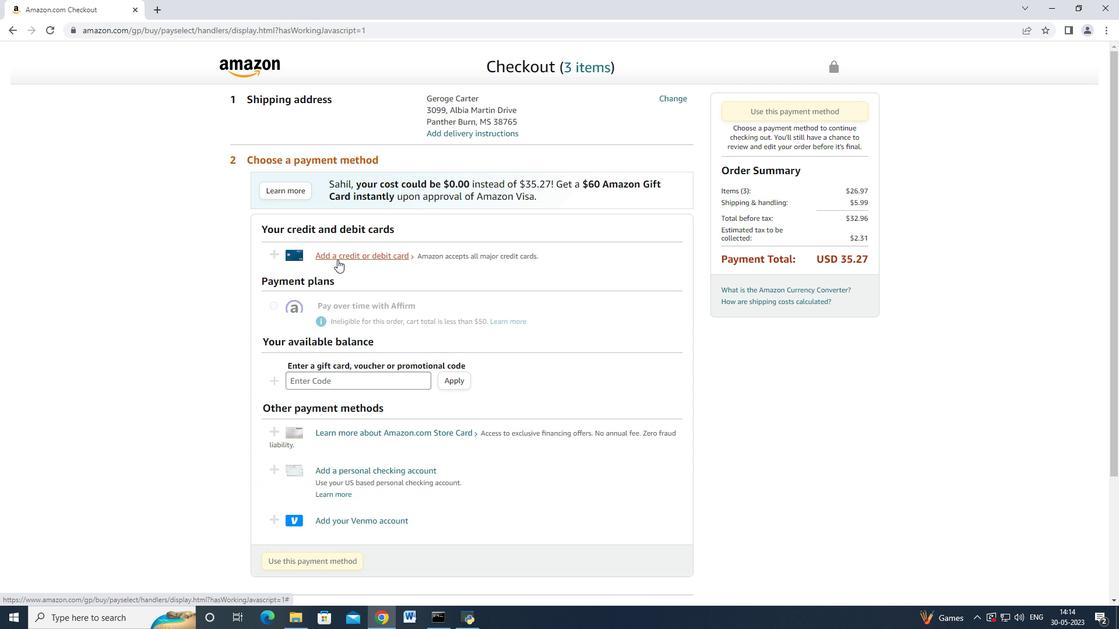 
Action: Mouse moved to (459, 271)
Screenshot: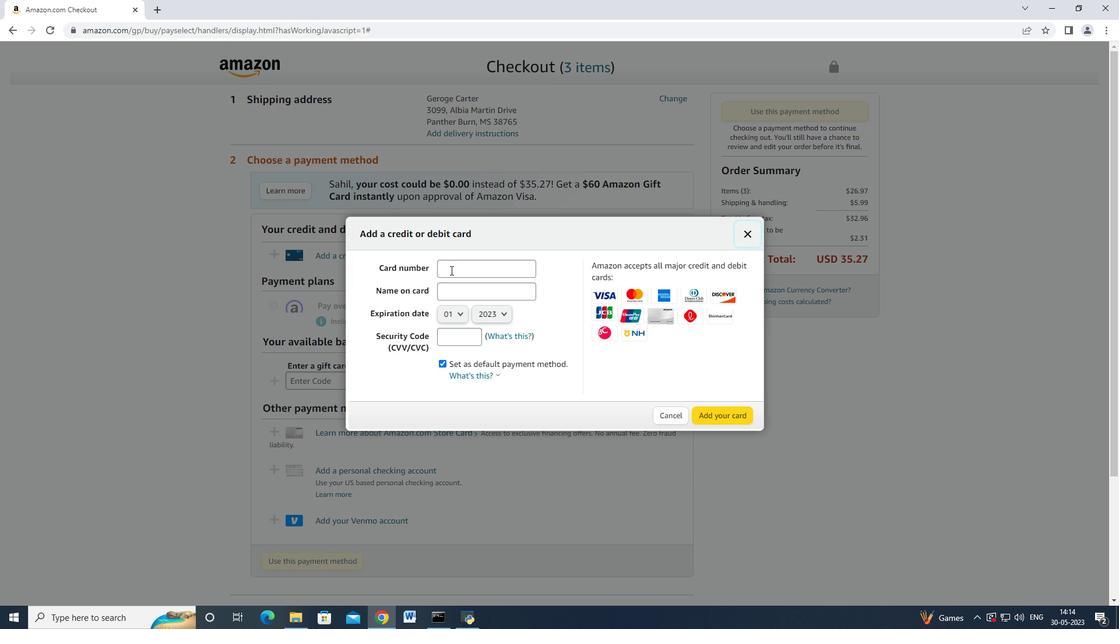 
Action: Mouse pressed left at (459, 271)
Screenshot: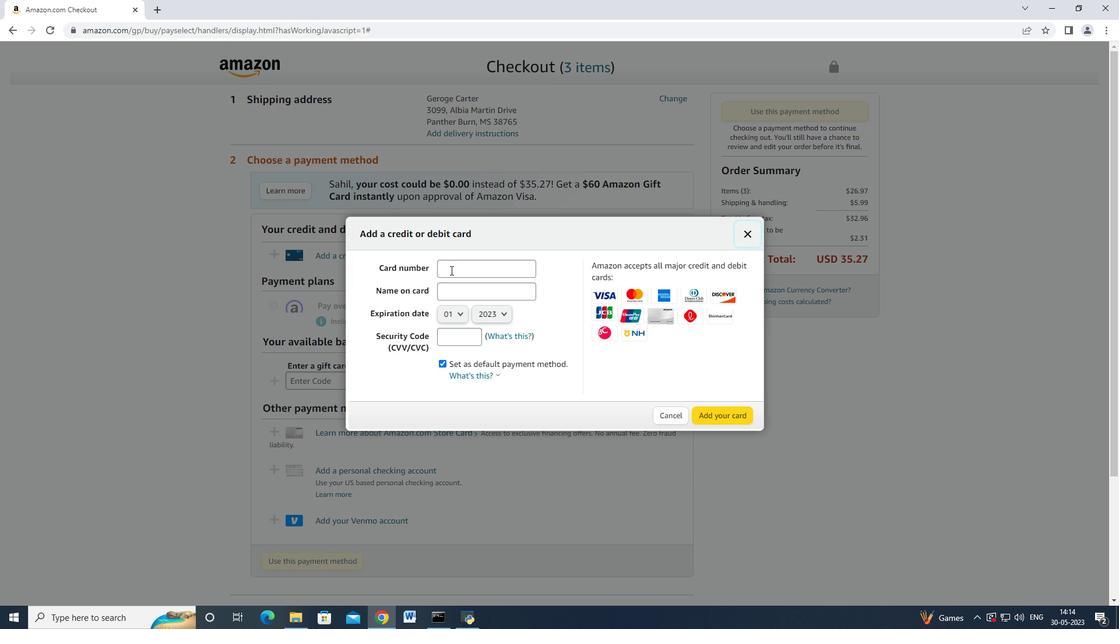 
Action: Mouse moved to (459, 272)
Screenshot: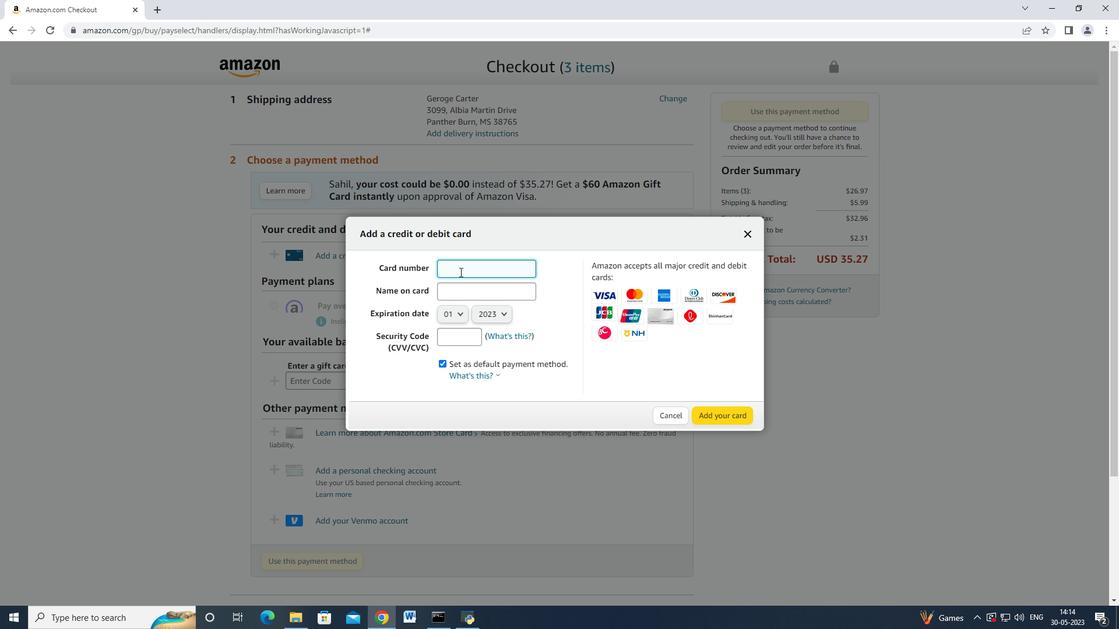 
Action: Key pressed 4672<Key.space><Key.space>664477552005<Key.tab><Key.shift>Mark<Key.space><Key.shift_r>Adams<Key.space>
Screenshot: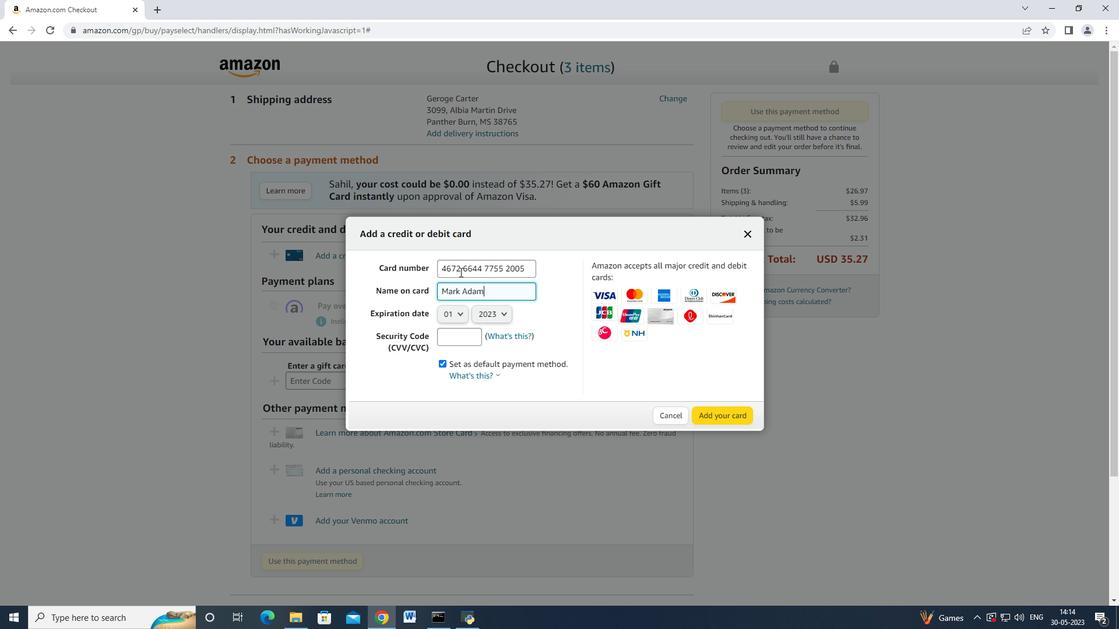
Action: Mouse moved to (453, 313)
Screenshot: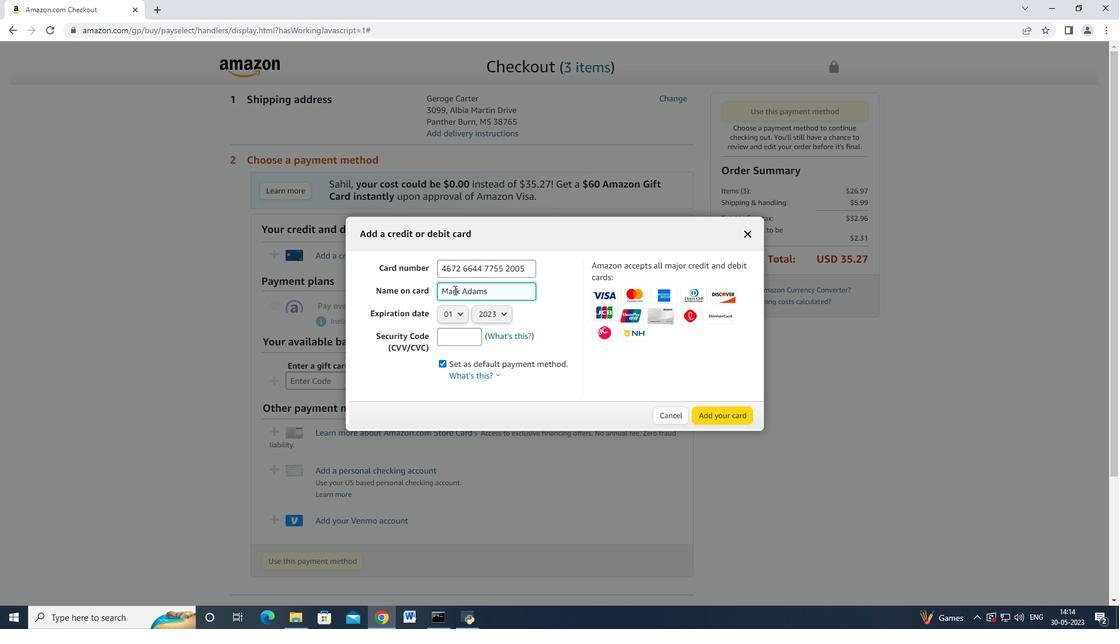 
Action: Mouse pressed left at (453, 313)
Screenshot: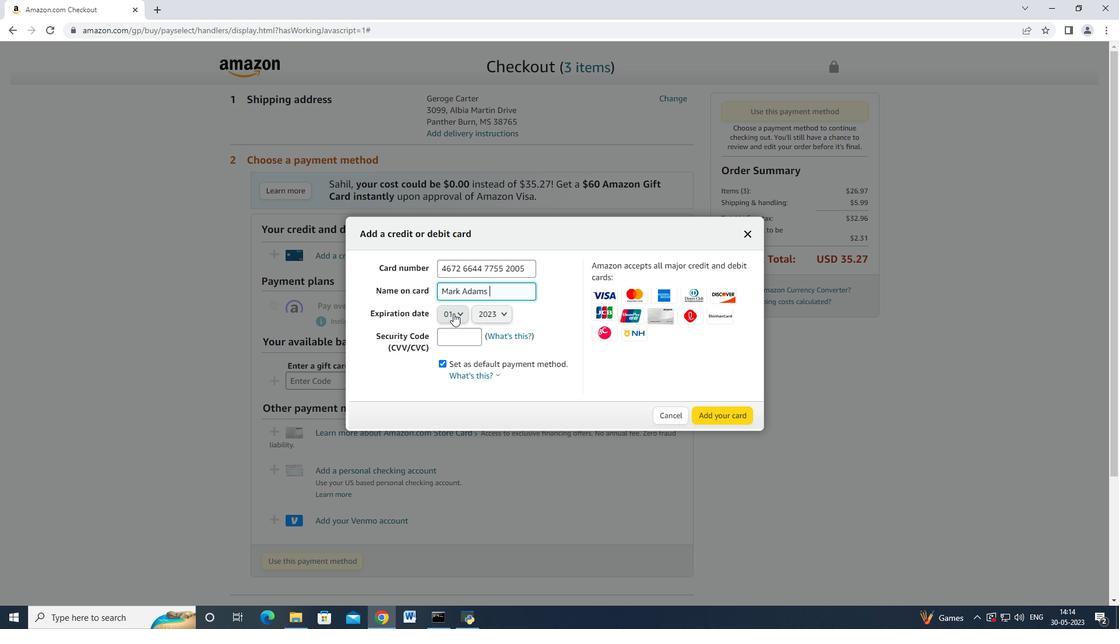 
Action: Mouse moved to (454, 355)
Screenshot: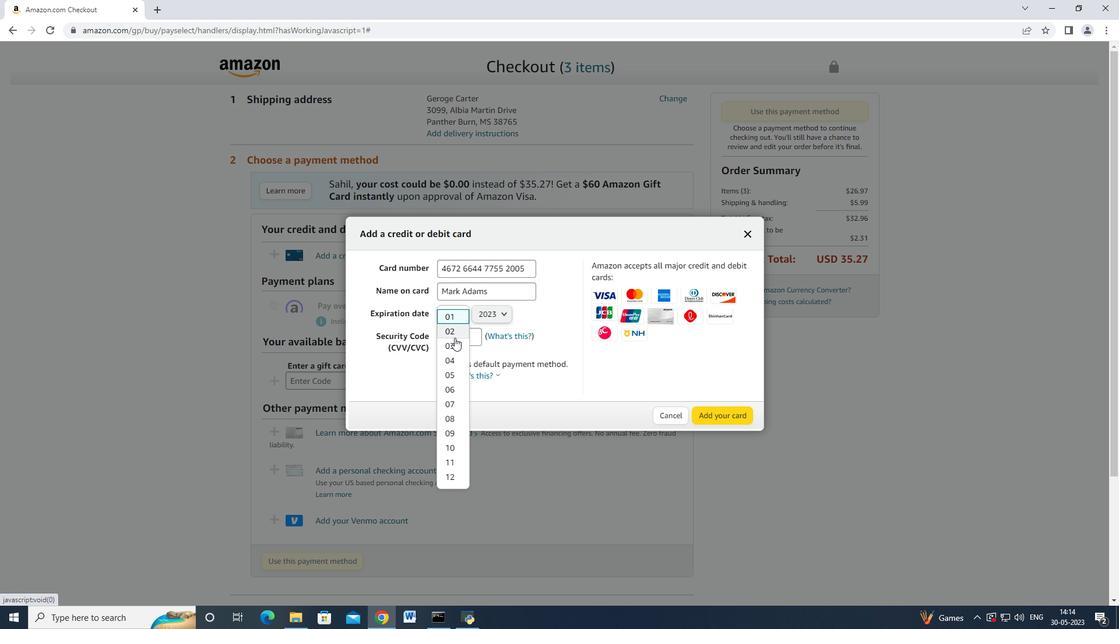 
Action: Mouse pressed left at (454, 355)
Screenshot: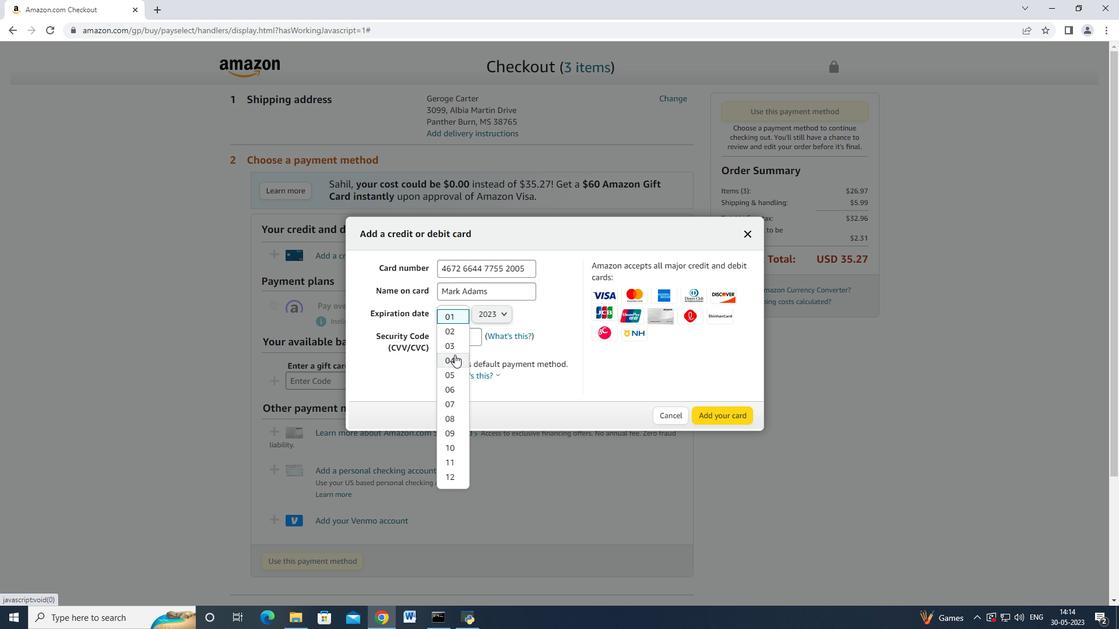 
Action: Mouse moved to (510, 313)
Screenshot: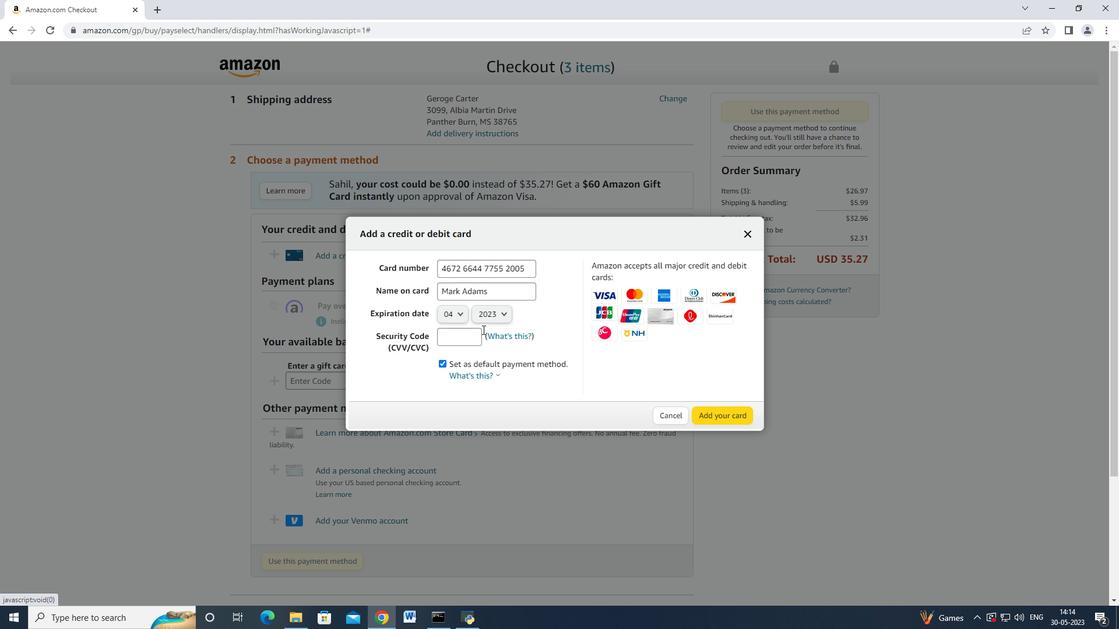 
Action: Mouse pressed left at (510, 313)
Screenshot: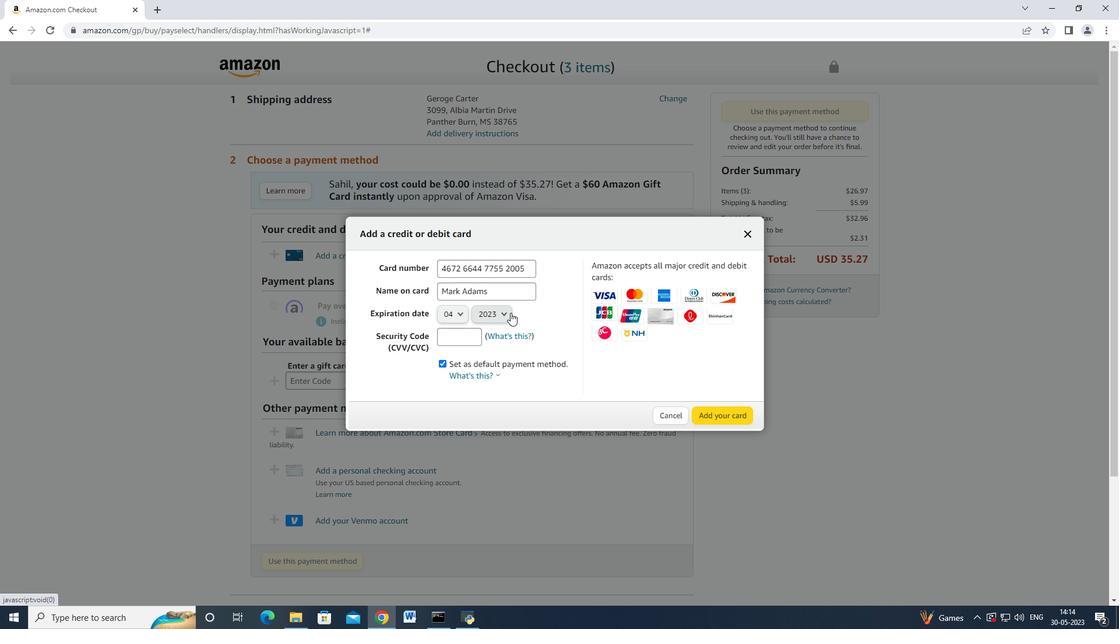 
Action: Mouse moved to (501, 349)
Screenshot: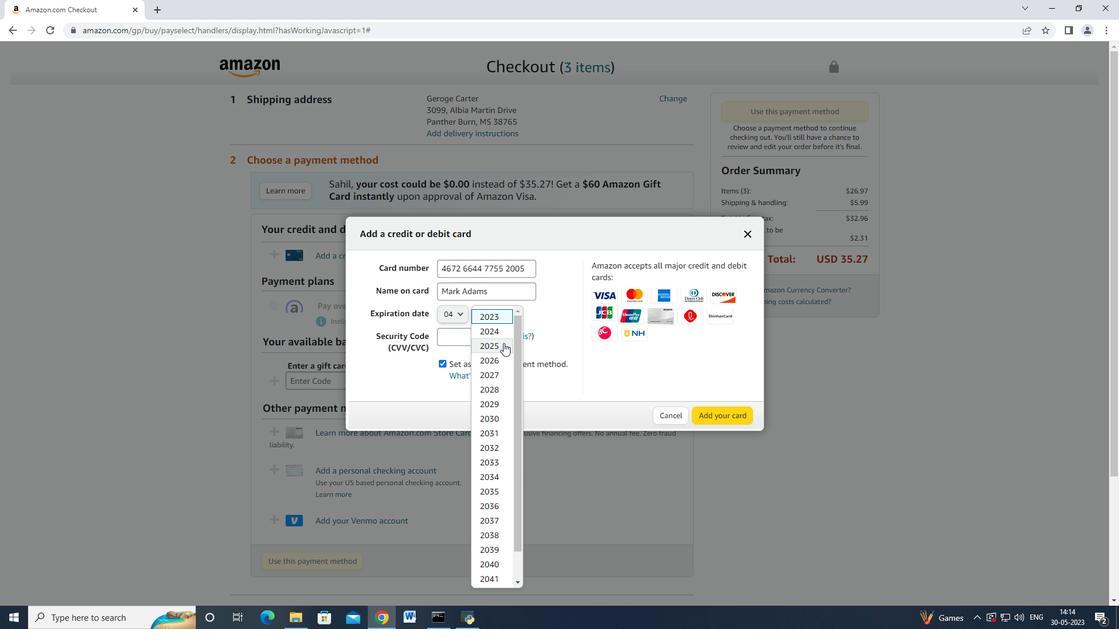 
Action: Mouse pressed left at (501, 349)
Screenshot: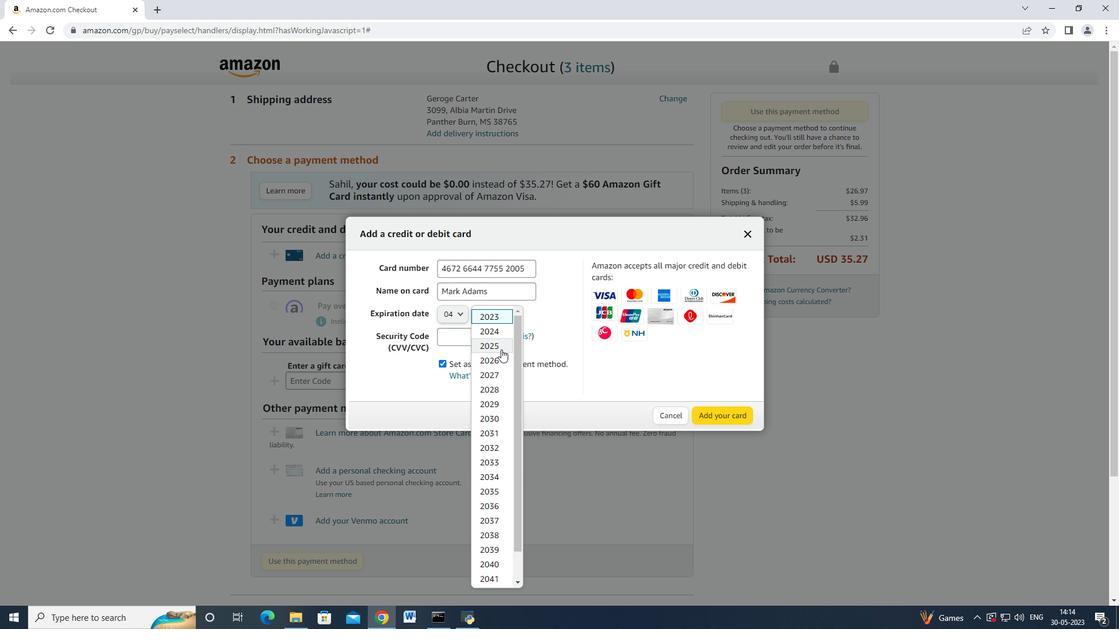 
Action: Mouse moved to (480, 339)
Screenshot: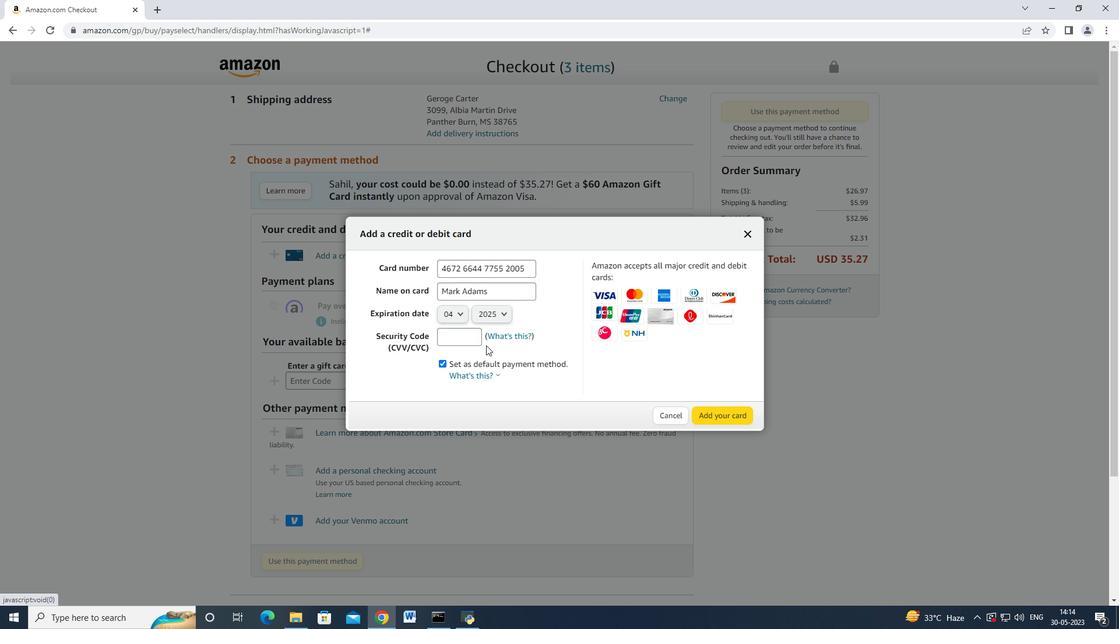
Action: Mouse pressed left at (480, 339)
Screenshot: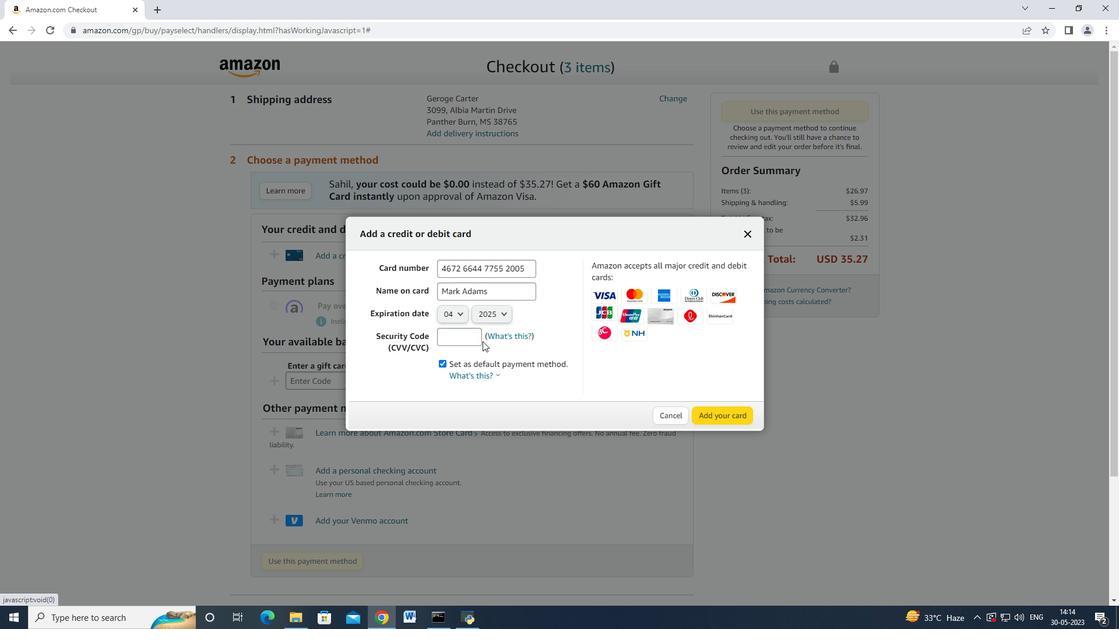
Action: Mouse moved to (468, 339)
Screenshot: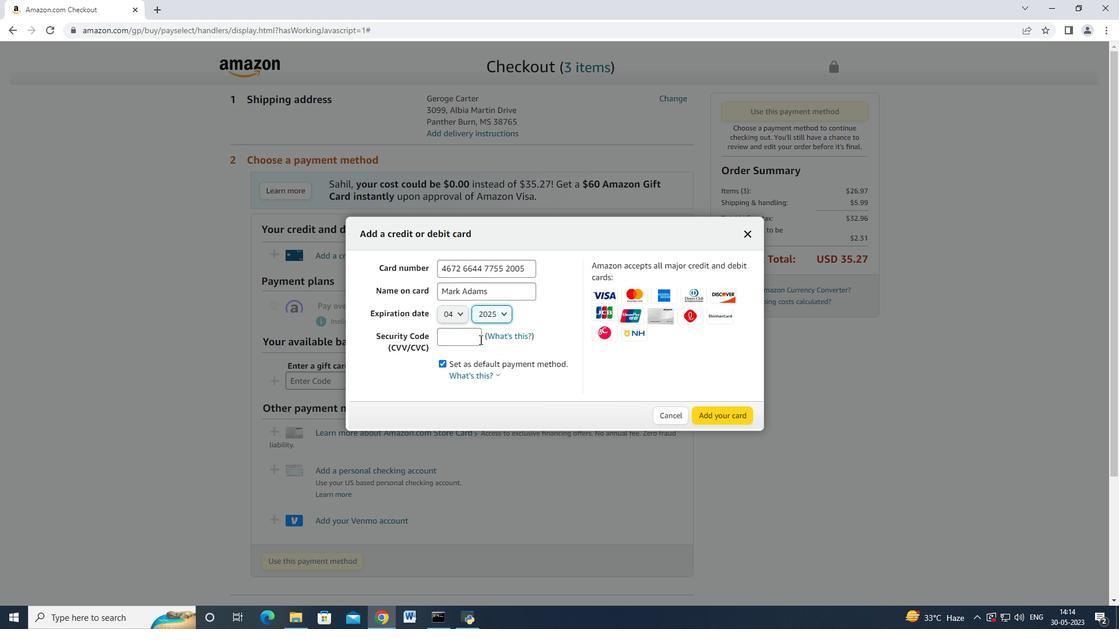 
Action: Mouse pressed left at (468, 339)
Screenshot: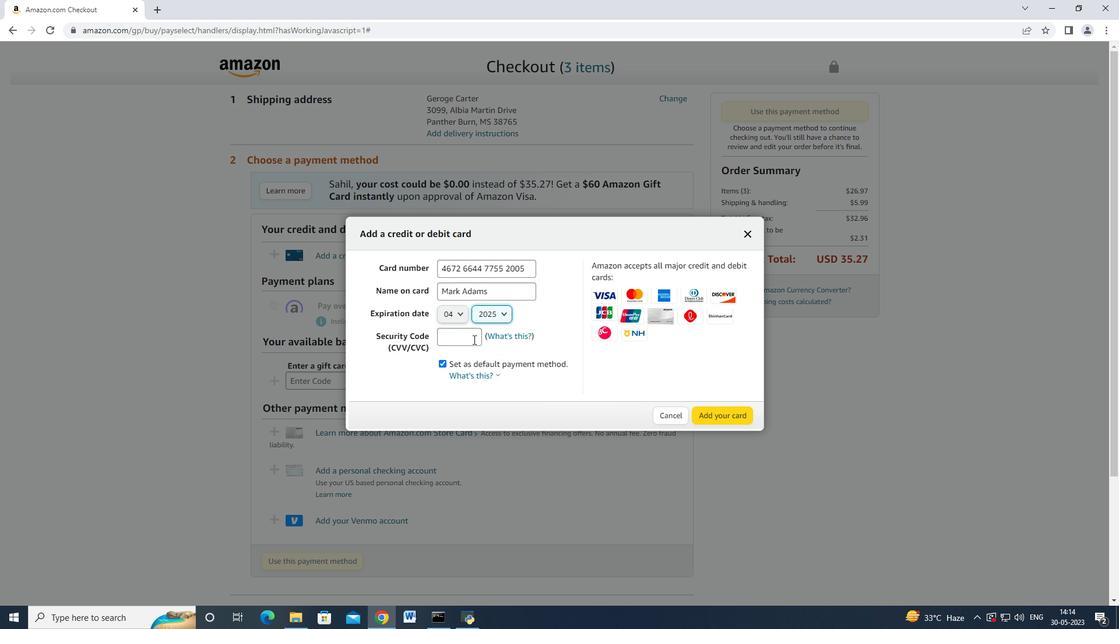 
Action: Mouse moved to (468, 339)
Screenshot: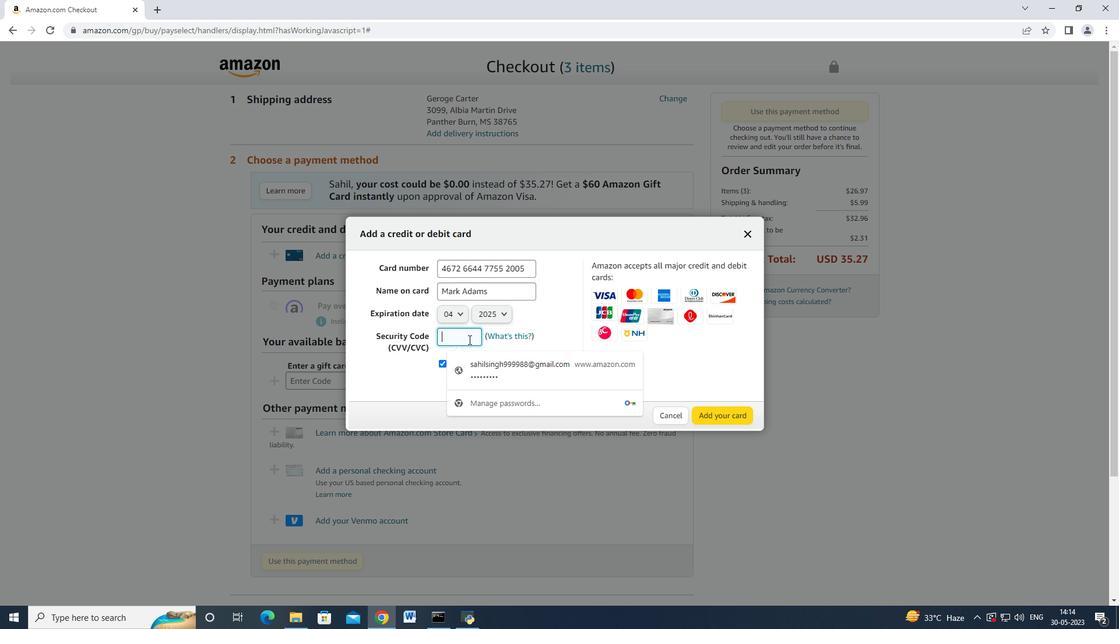 
Action: Key pressed 3221<Key.backspace><Key.backspace><Key.backspace><Key.backspace><Key.backspace>3321
Screenshot: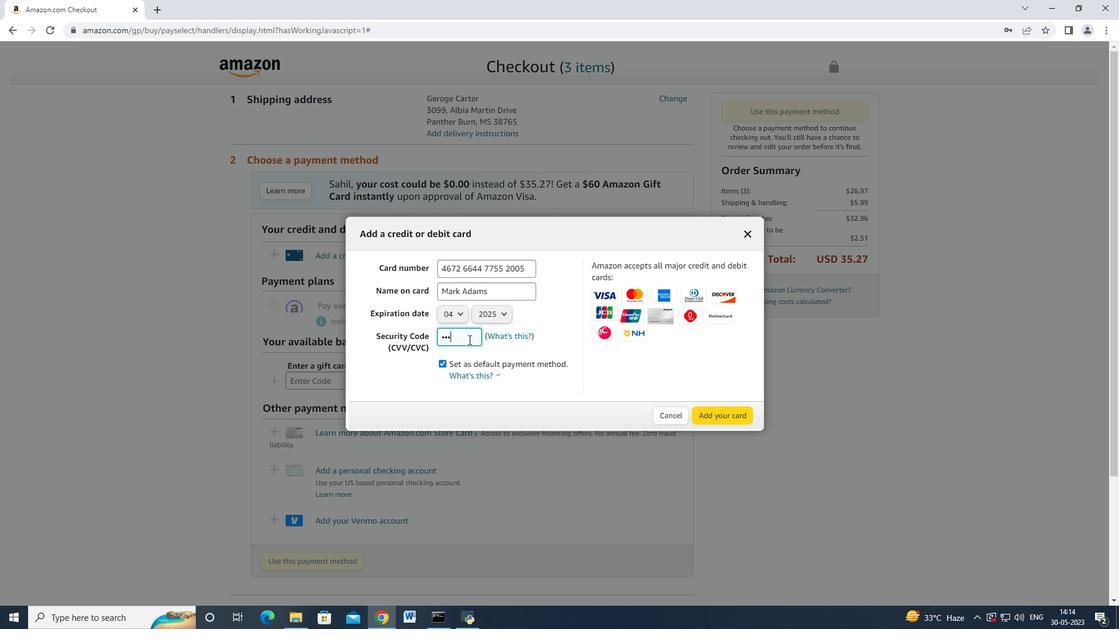 
Action: Mouse moved to (715, 420)
Screenshot: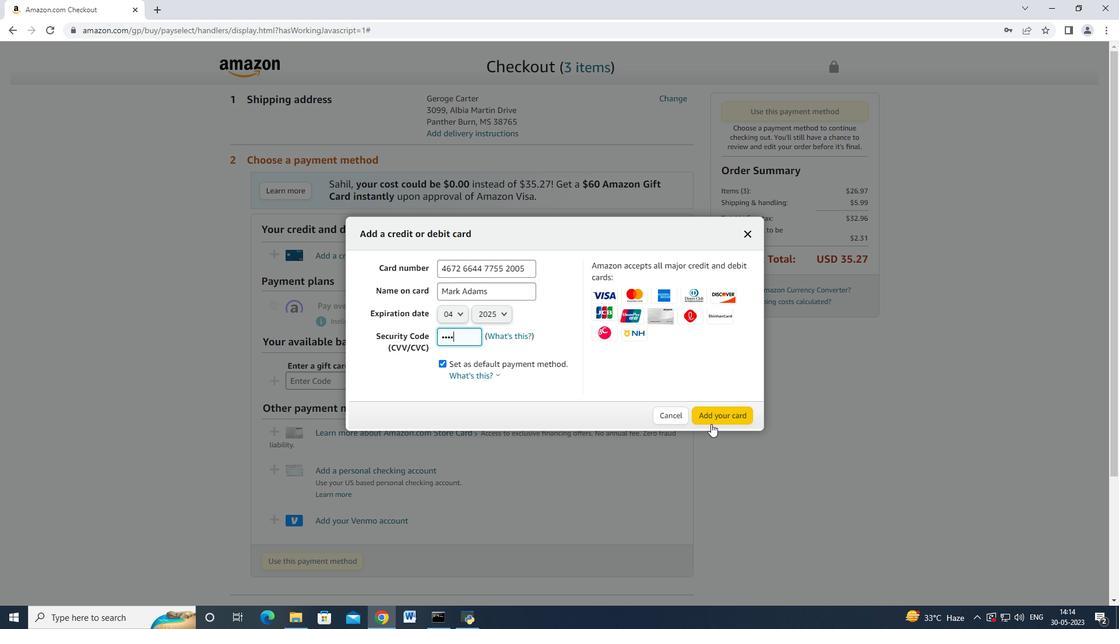 
Action: Mouse pressed left at (715, 420)
Screenshot: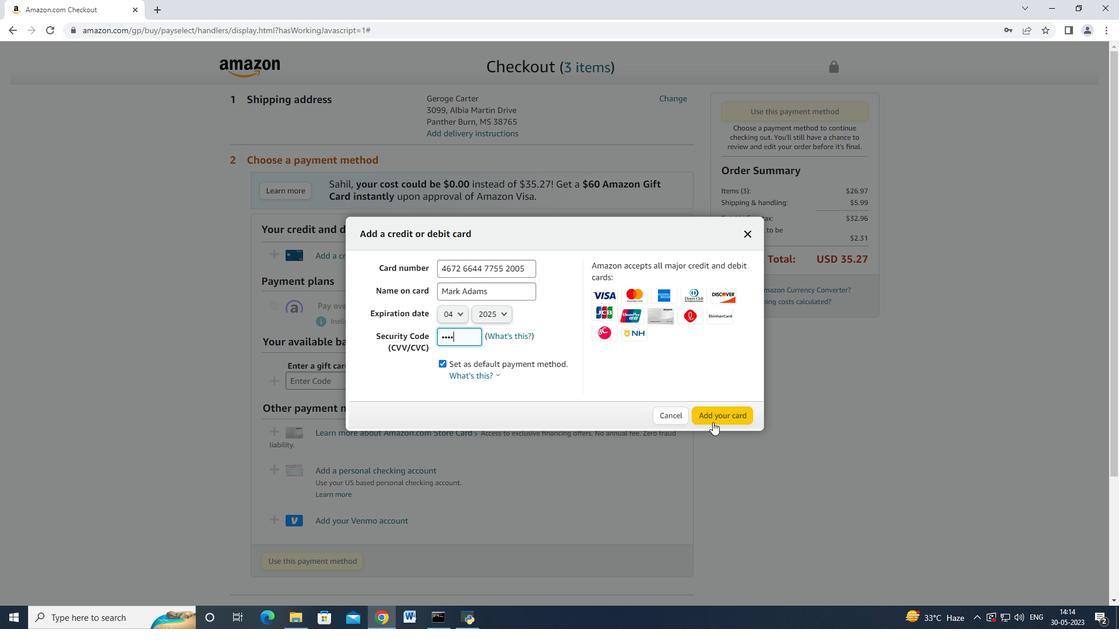 
Action: Mouse moved to (858, 263)
Screenshot: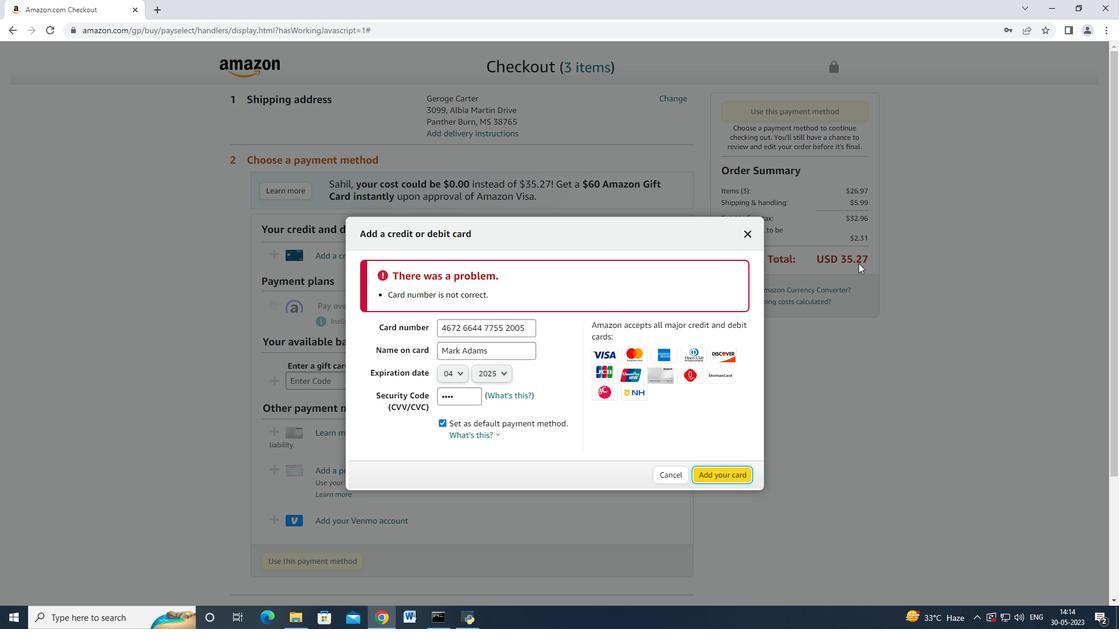 
